 Task: Go to Program & Features. Select Whole Food Market. Add to cart Organic Collagen Powder-1. Place order for Kiera Campbell, _x000D_
3321 S 233rd Ky_x000D_
Gray, Kentucky(KY), 40734, Cell Number (606) 277-0262
Action: Mouse pressed left at (380, 64)
Screenshot: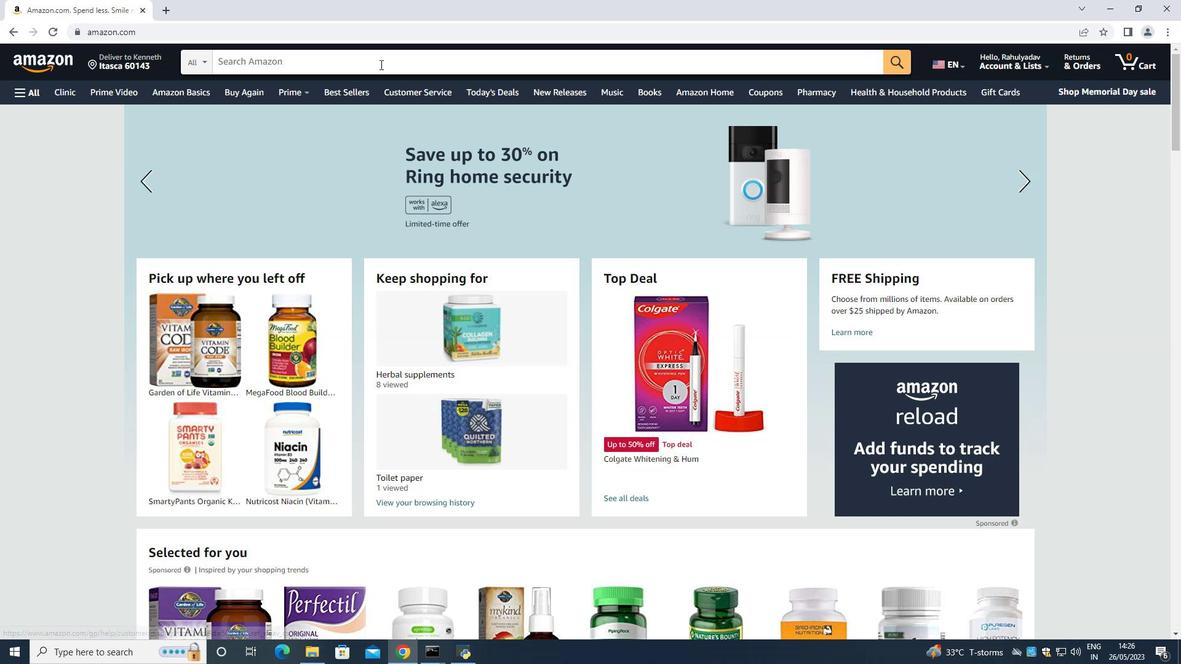 
Action: Mouse moved to (24, 86)
Screenshot: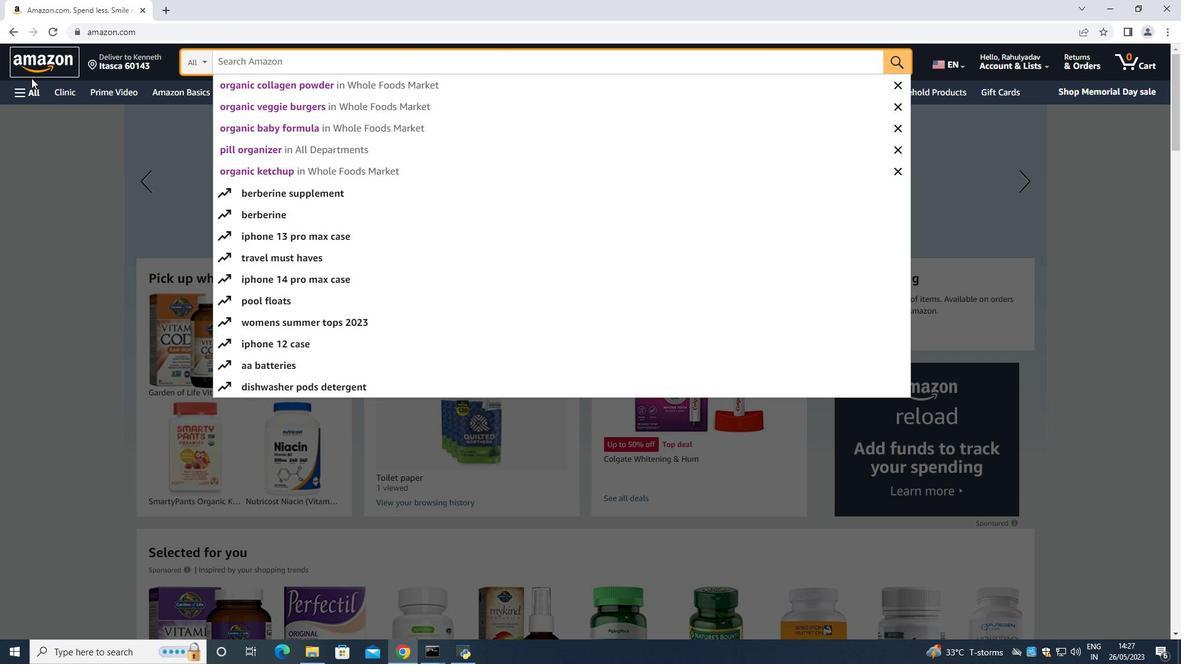 
Action: Mouse pressed left at (24, 86)
Screenshot: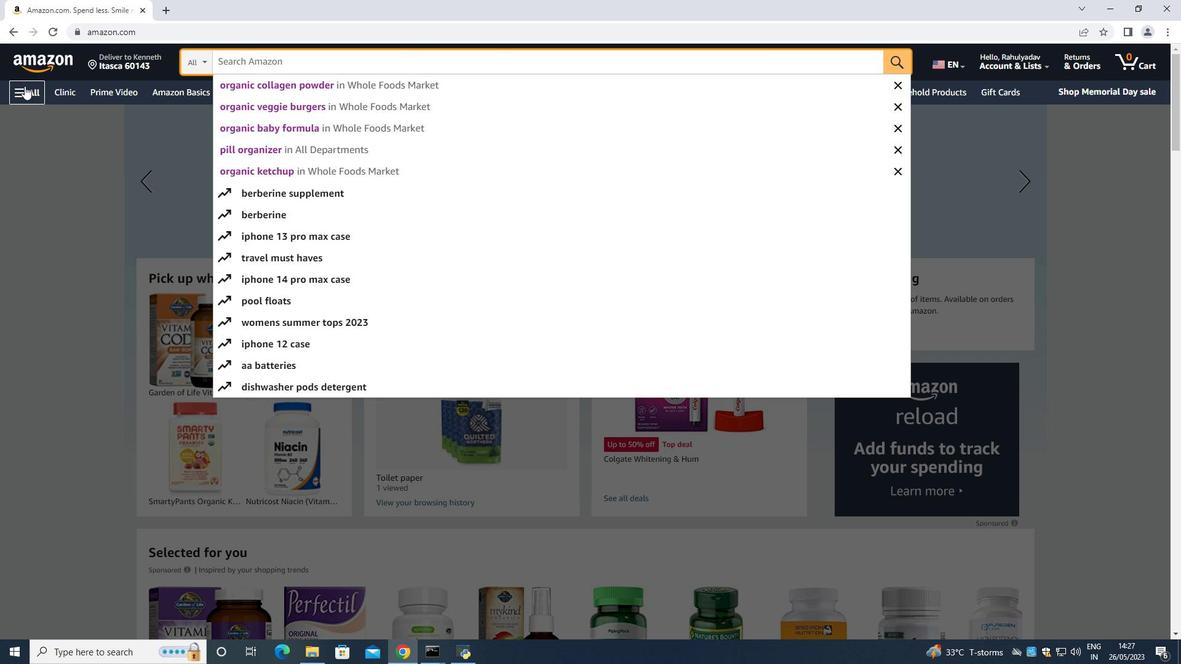 
Action: Mouse moved to (41, 184)
Screenshot: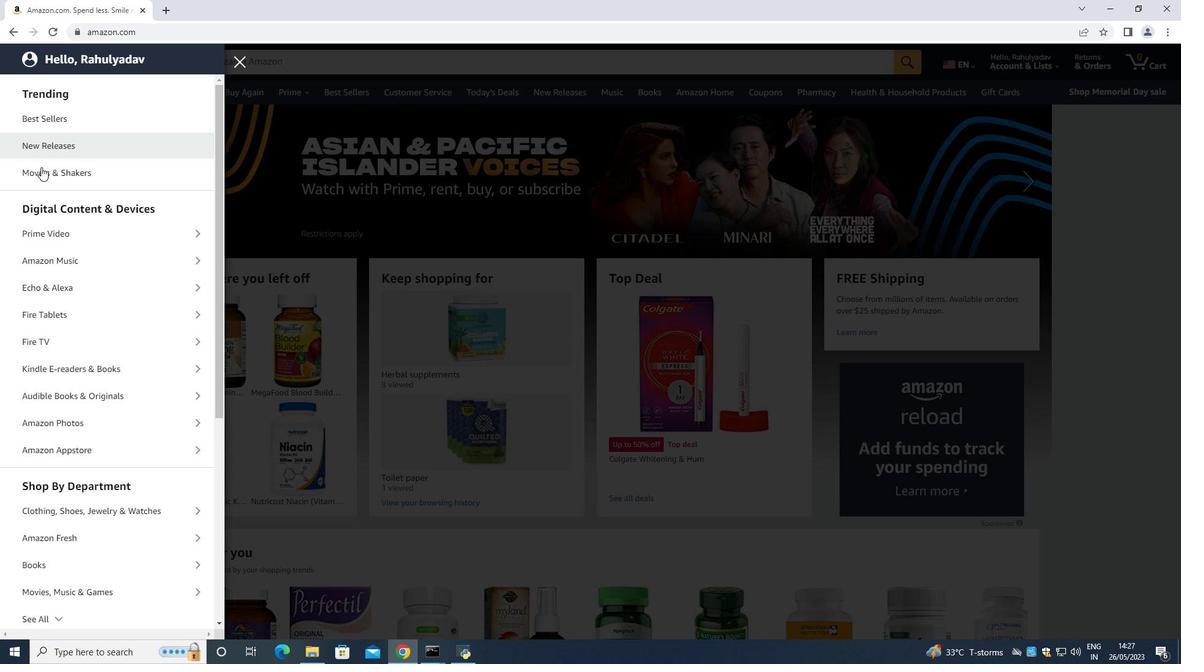 
Action: Mouse scrolled (41, 183) with delta (0, 0)
Screenshot: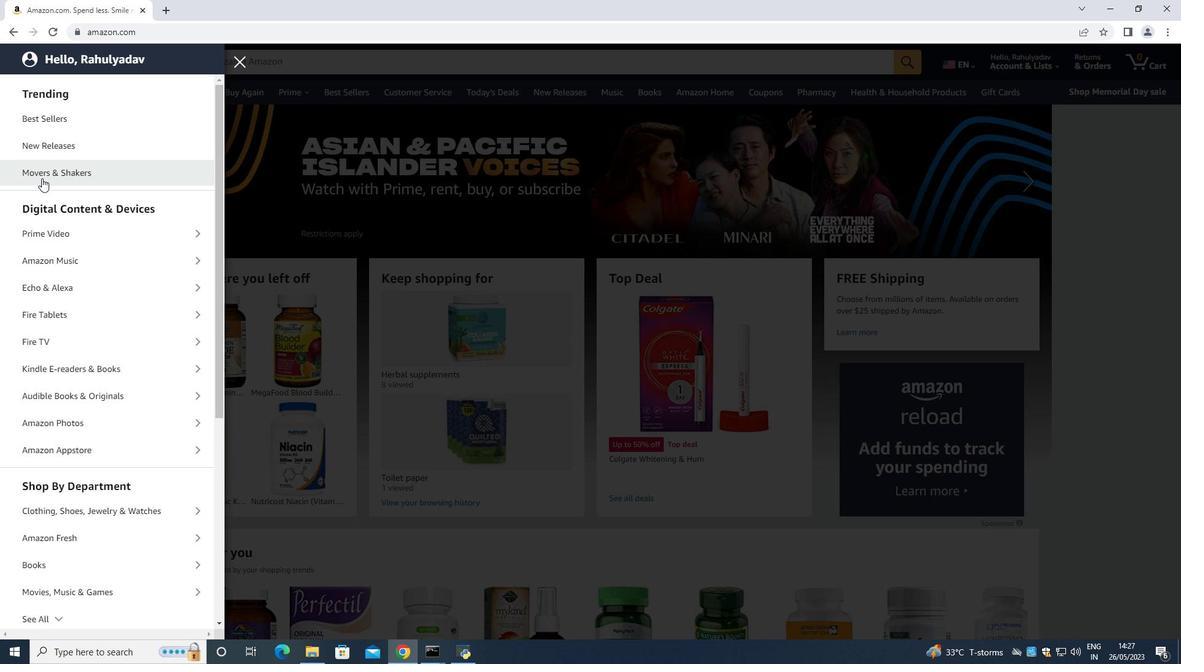 
Action: Mouse scrolled (41, 183) with delta (0, 0)
Screenshot: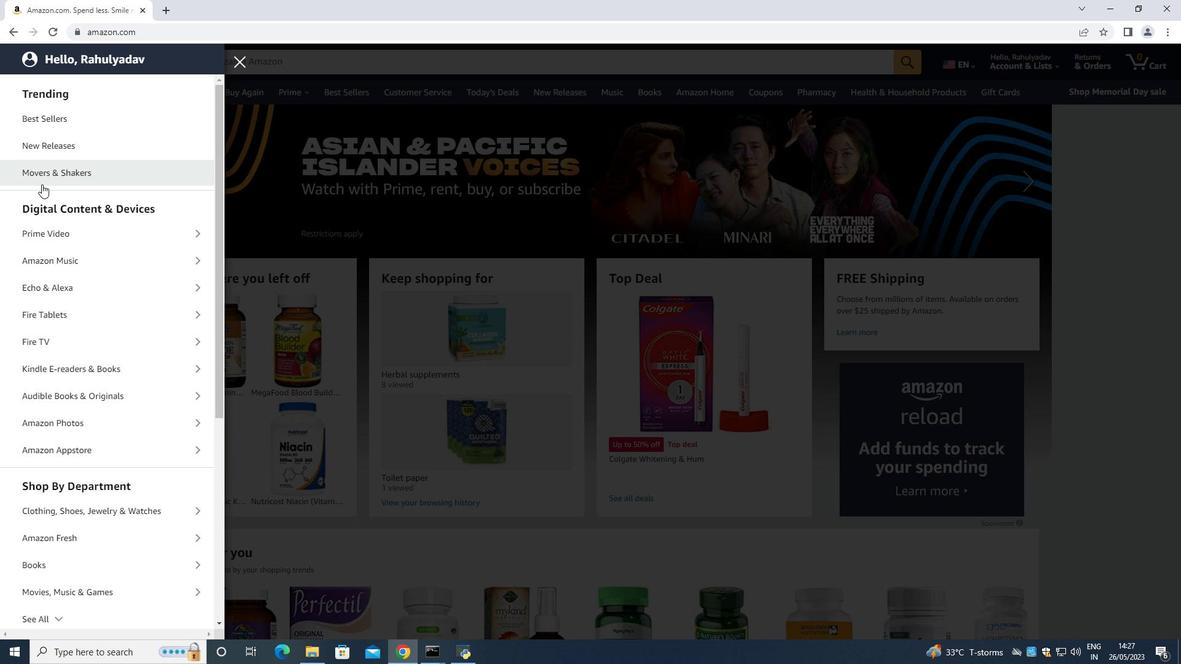 
Action: Mouse moved to (41, 185)
Screenshot: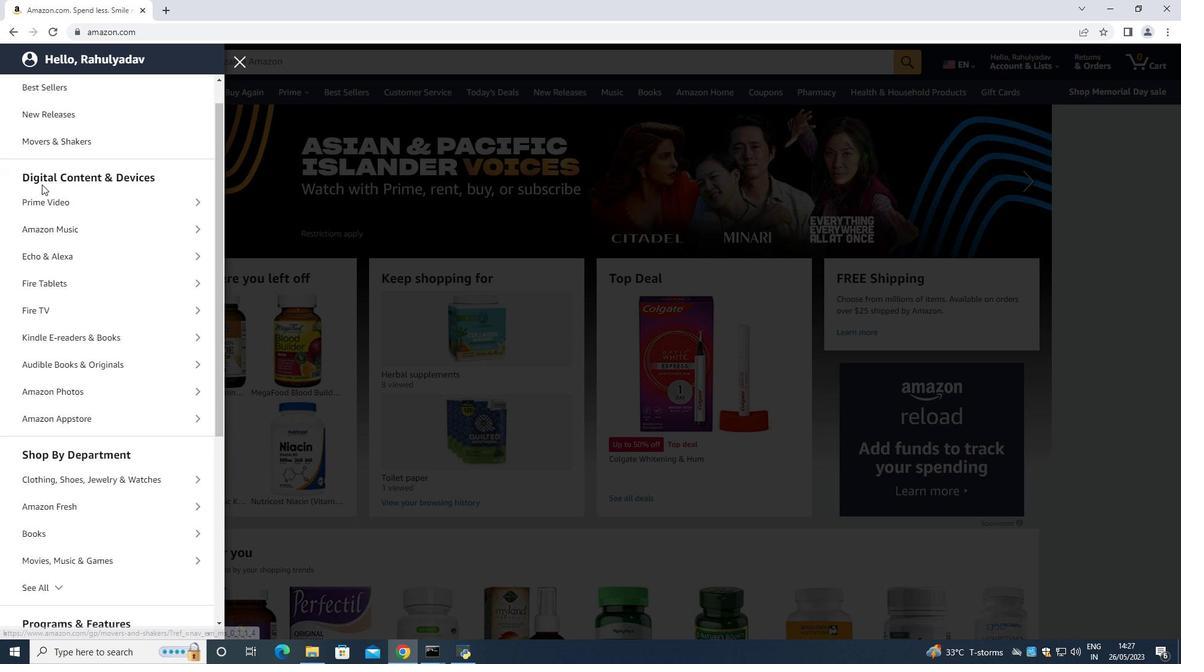 
Action: Mouse scrolled (41, 184) with delta (0, 0)
Screenshot: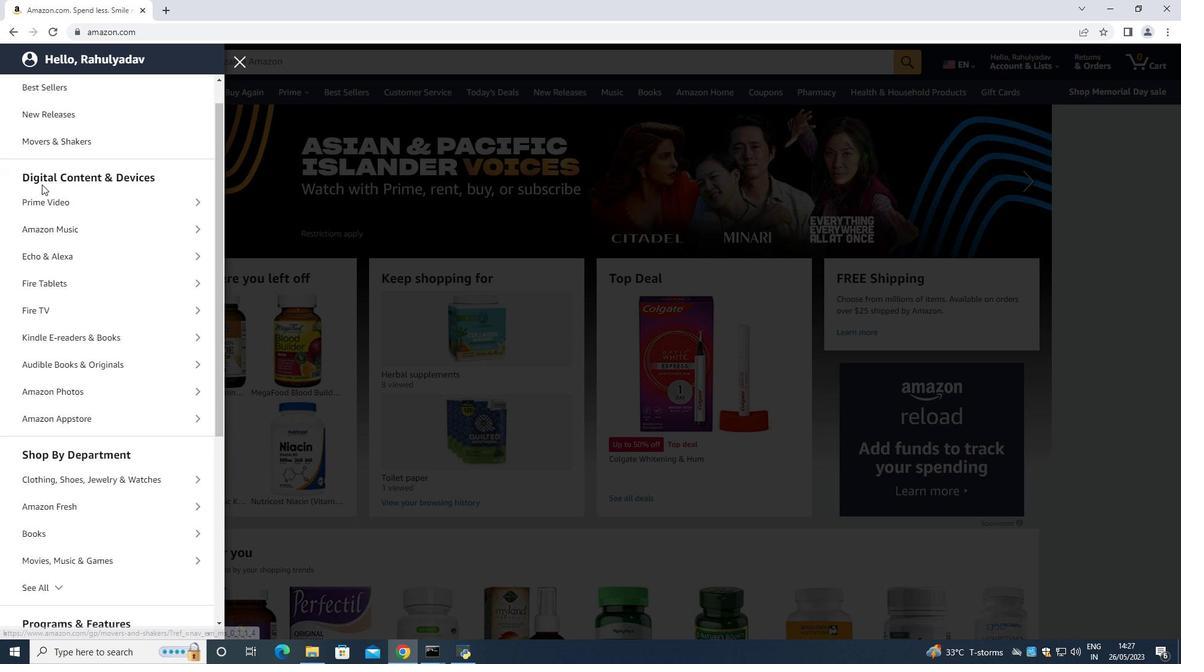 
Action: Mouse moved to (41, 185)
Screenshot: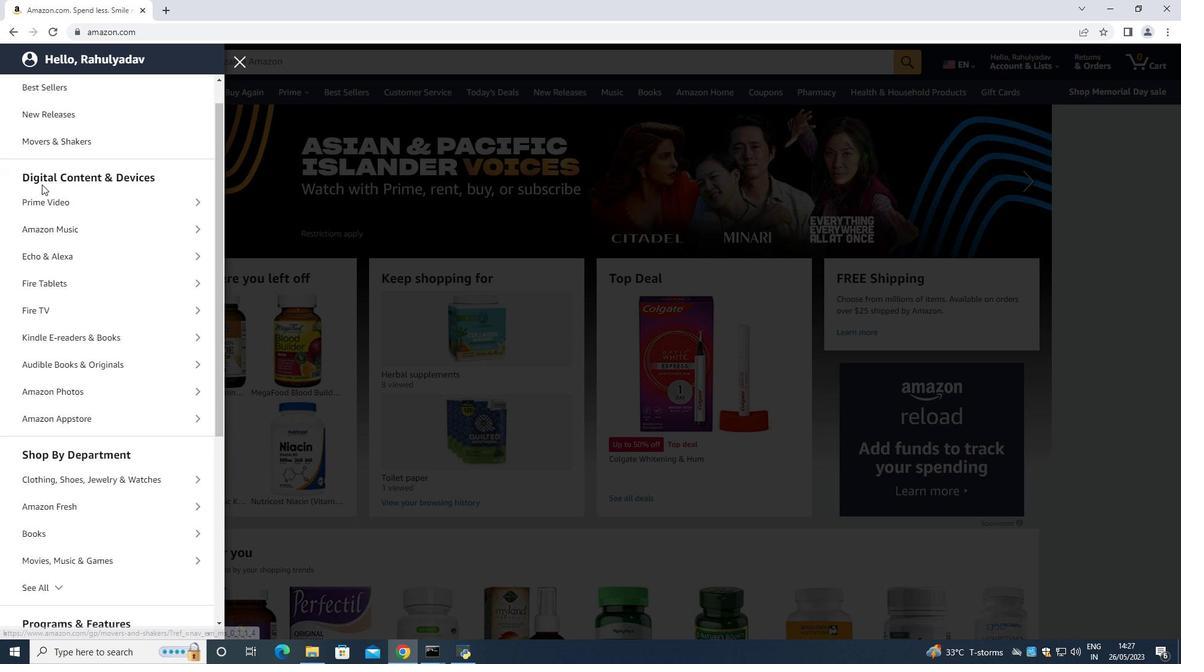 
Action: Mouse scrolled (41, 185) with delta (0, 0)
Screenshot: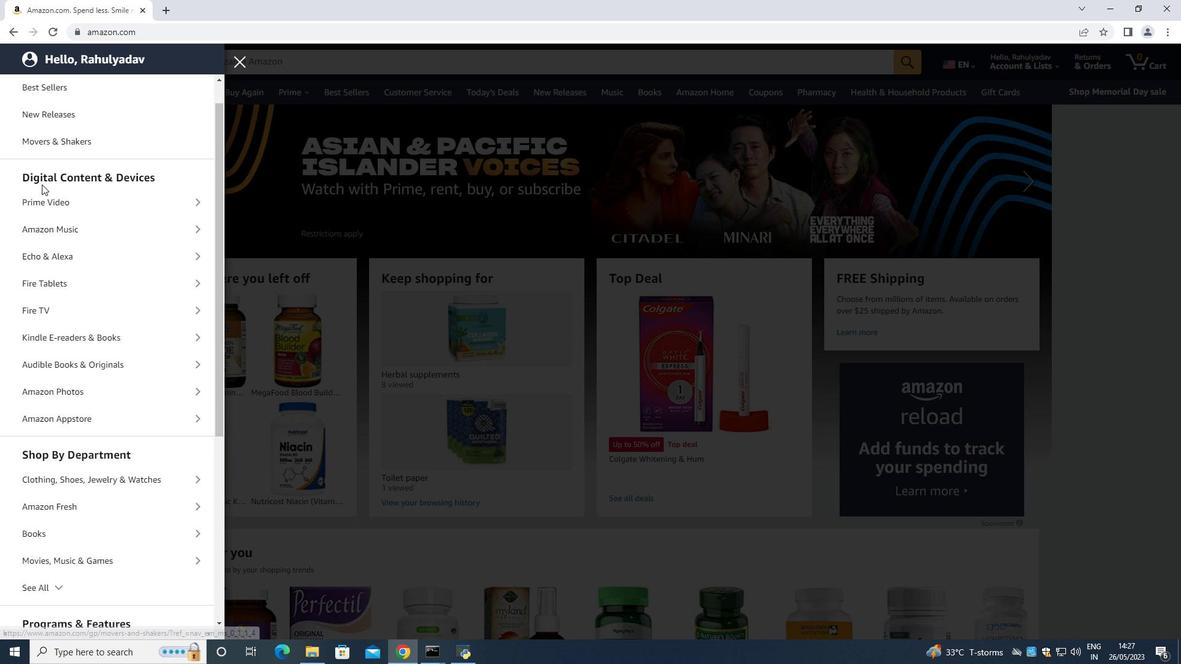 
Action: Mouse moved to (35, 185)
Screenshot: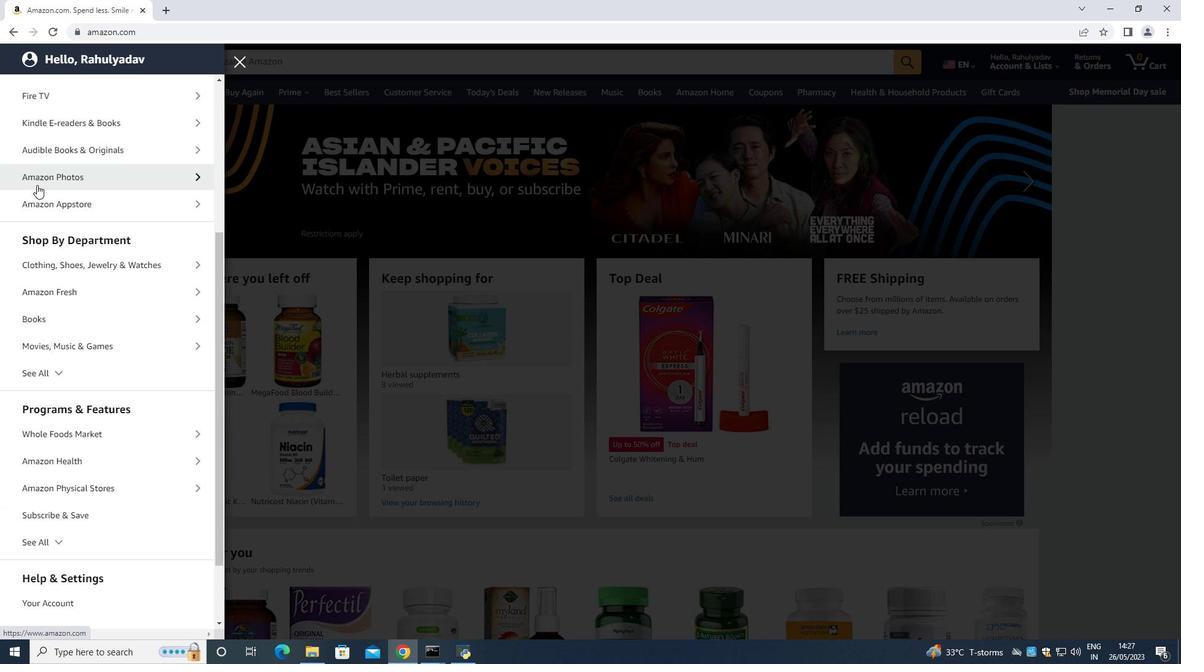 
Action: Mouse scrolled (35, 184) with delta (0, 0)
Screenshot: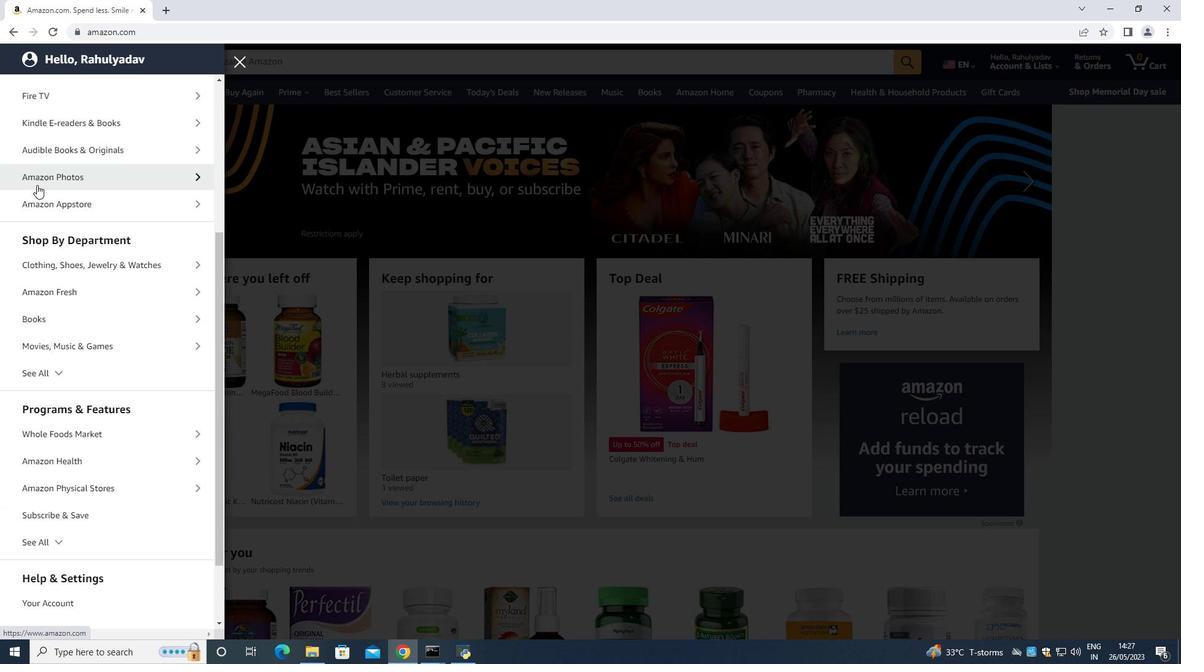 
Action: Mouse moved to (33, 187)
Screenshot: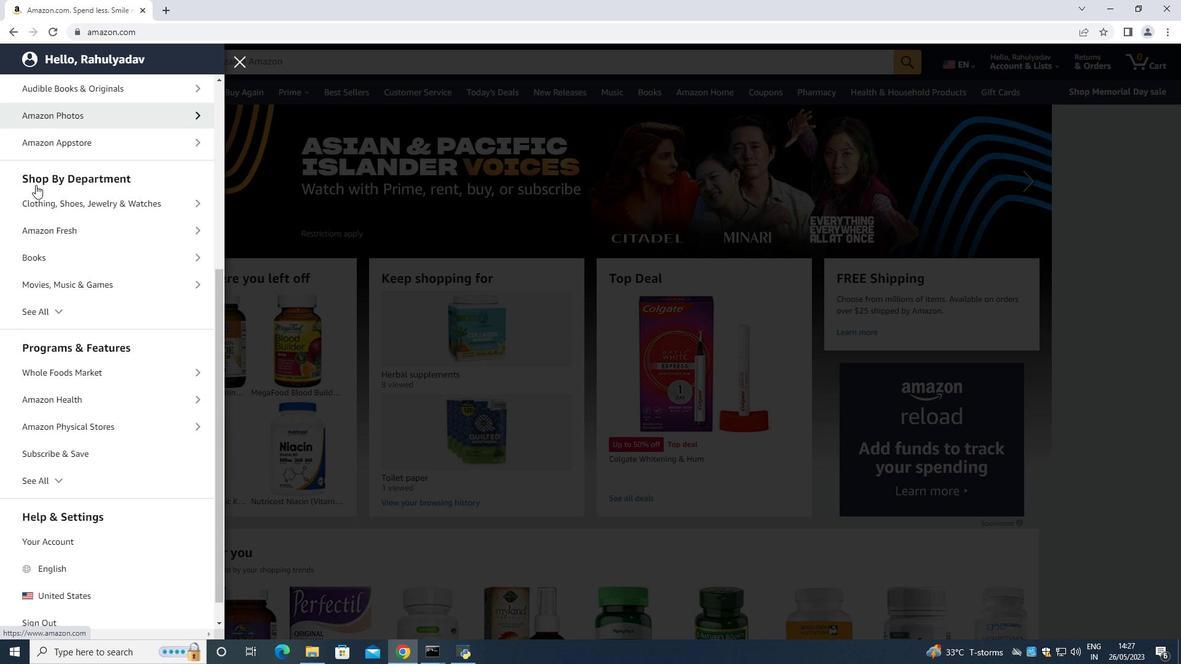 
Action: Mouse scrolled (33, 186) with delta (0, 0)
Screenshot: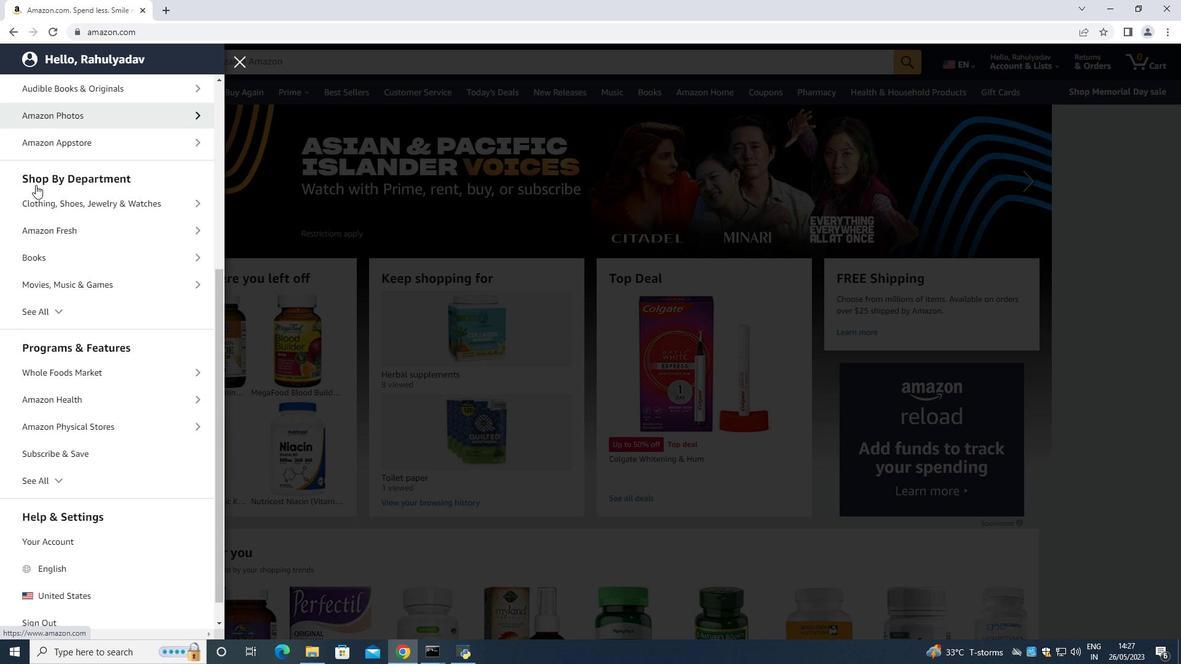 
Action: Mouse moved to (30, 191)
Screenshot: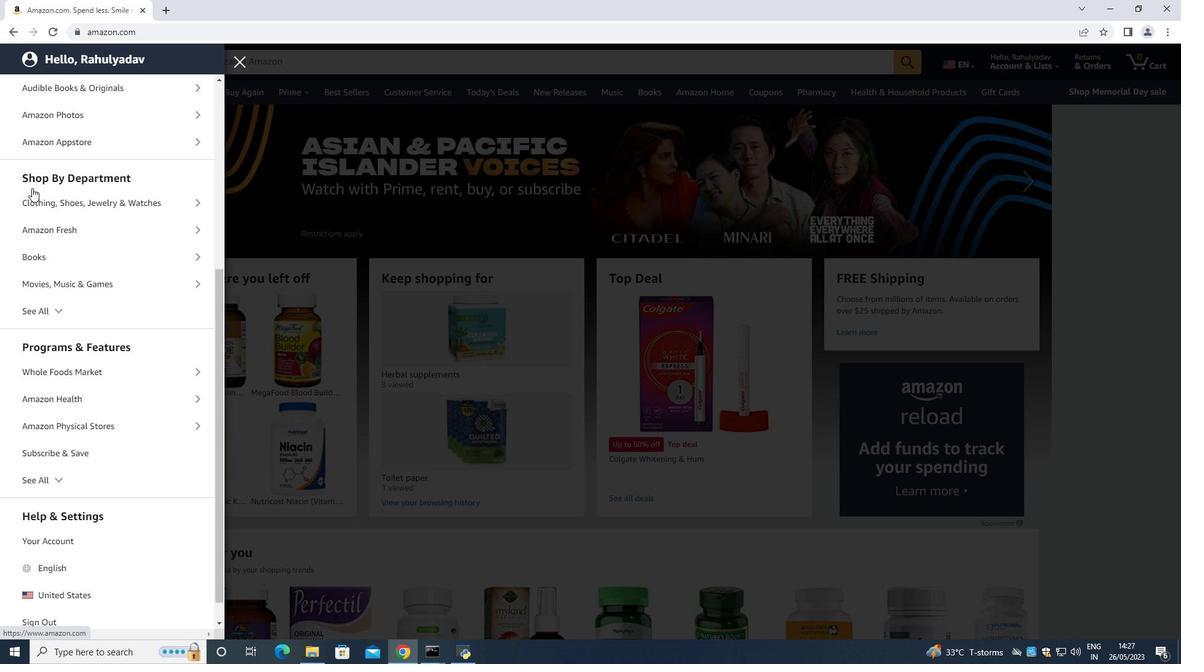 
Action: Mouse scrolled (30, 190) with delta (0, 0)
Screenshot: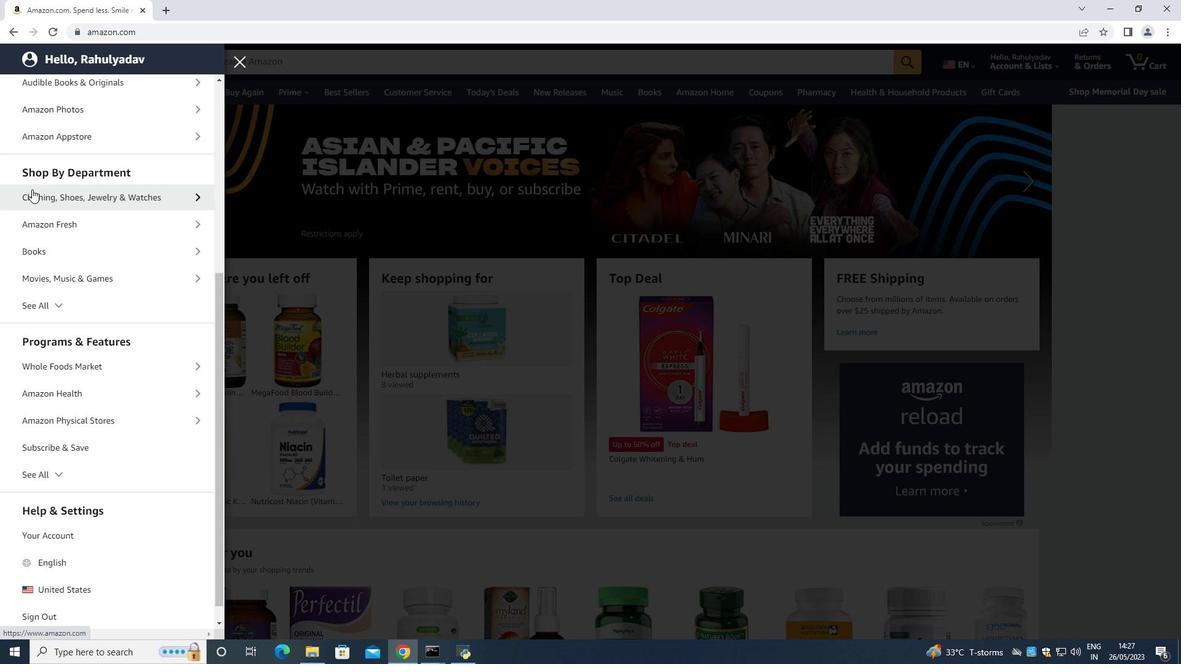 
Action: Mouse scrolled (30, 190) with delta (0, 0)
Screenshot: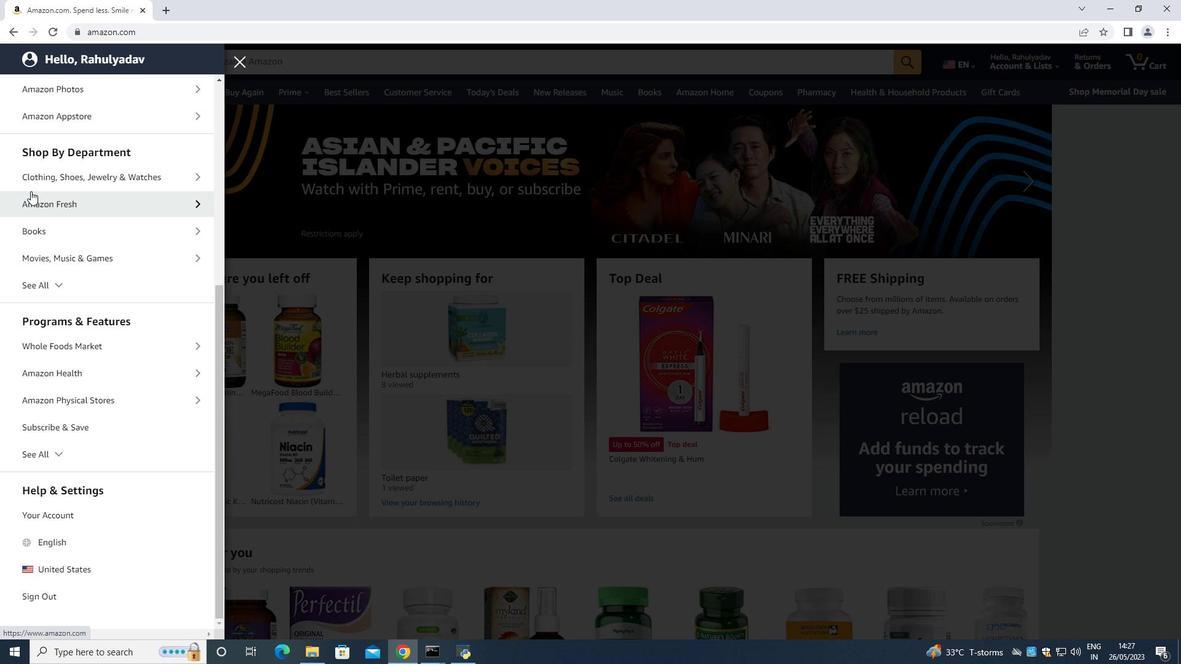 
Action: Mouse scrolled (30, 190) with delta (0, 0)
Screenshot: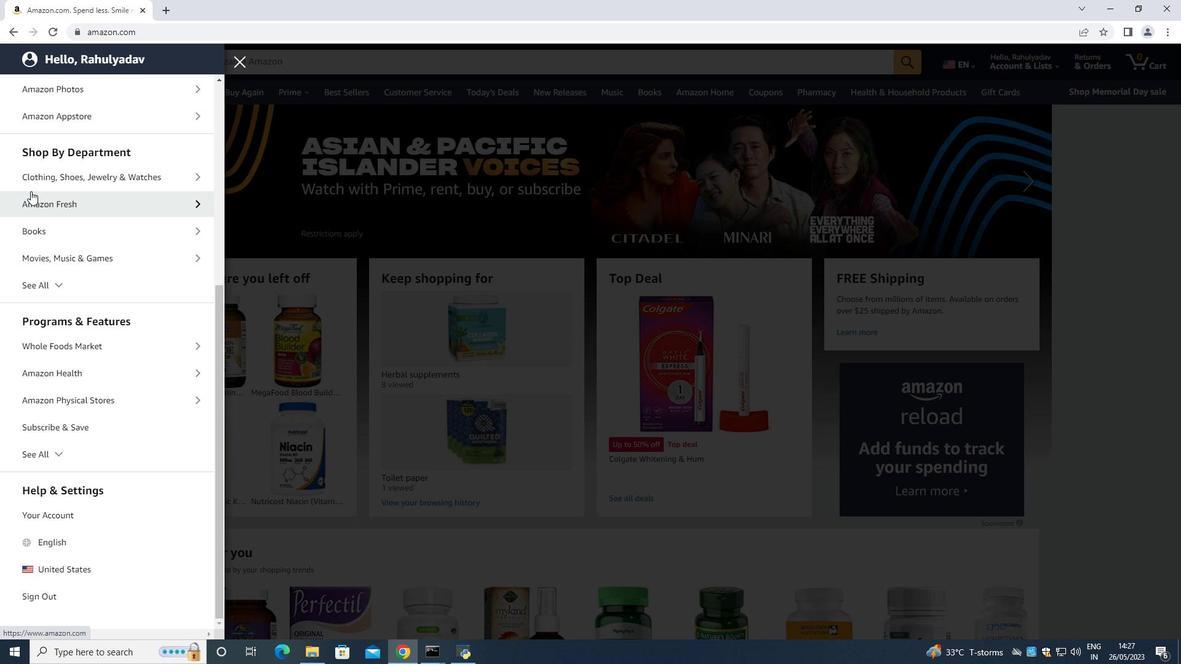 
Action: Mouse moved to (108, 175)
Screenshot: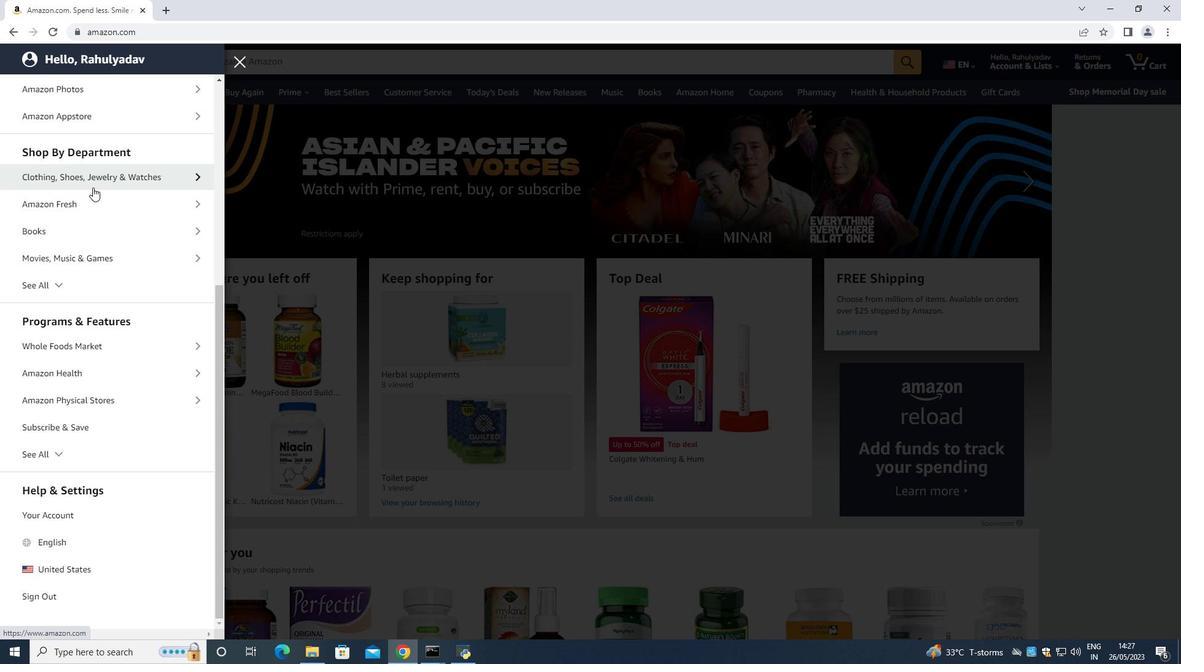
Action: Mouse scrolled (107, 177) with delta (0, 0)
Screenshot: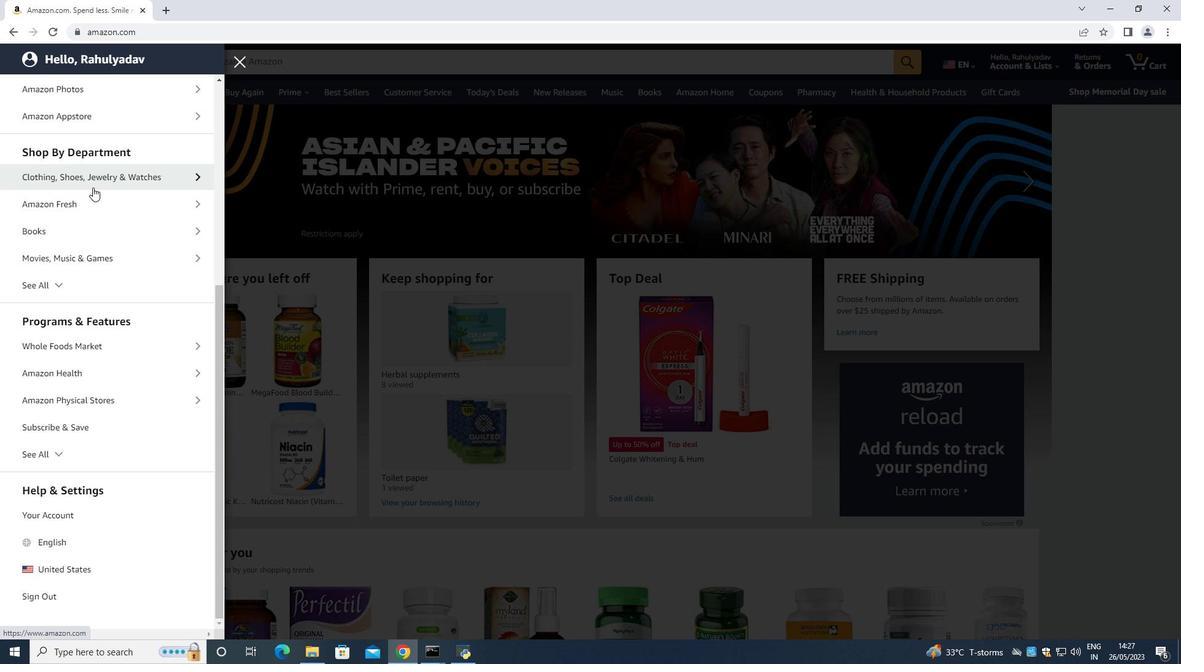 
Action: Mouse scrolled (108, 176) with delta (0, 0)
Screenshot: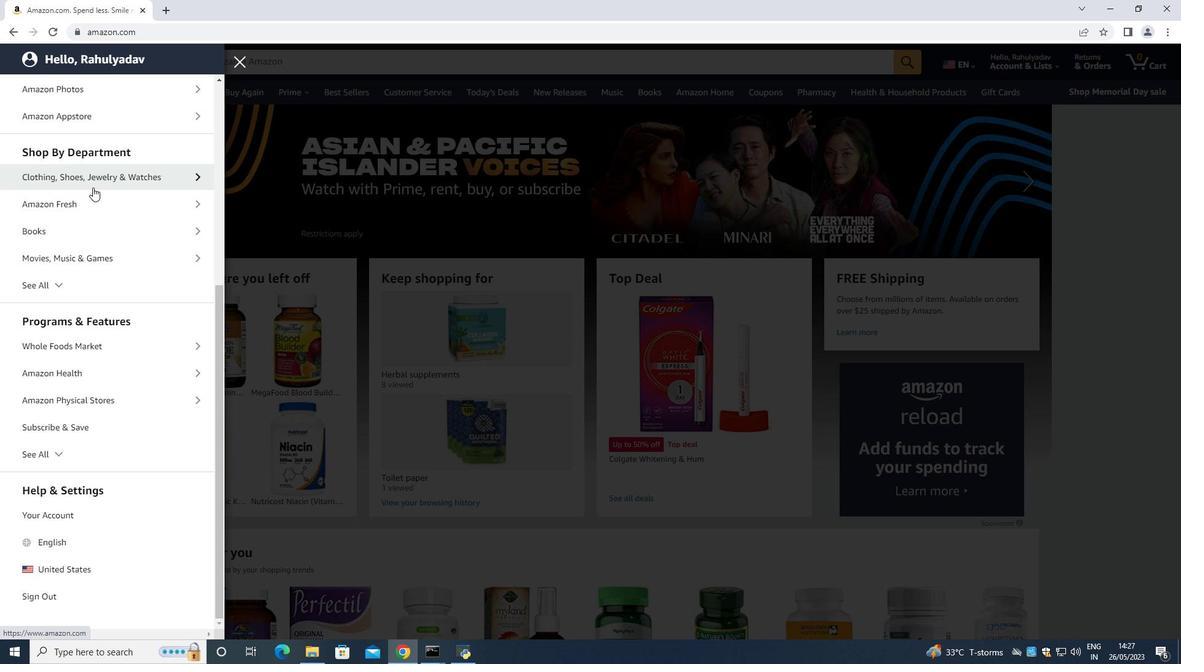 
Action: Mouse scrolled (108, 176) with delta (0, 0)
Screenshot: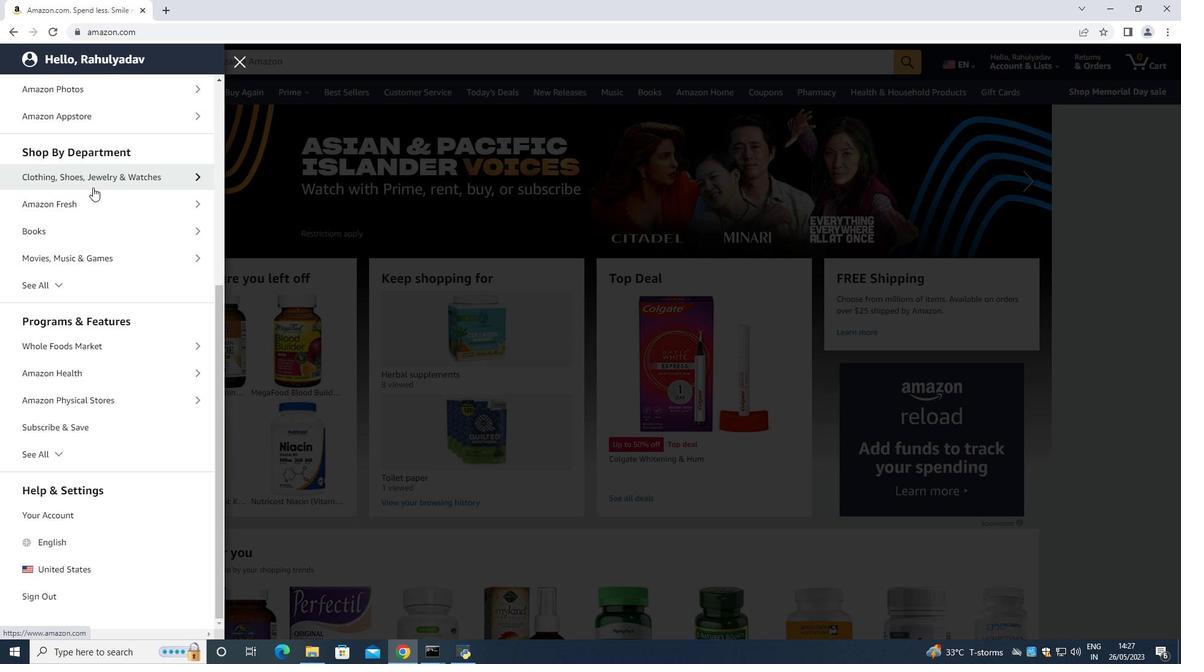 
Action: Mouse moved to (107, 177)
Screenshot: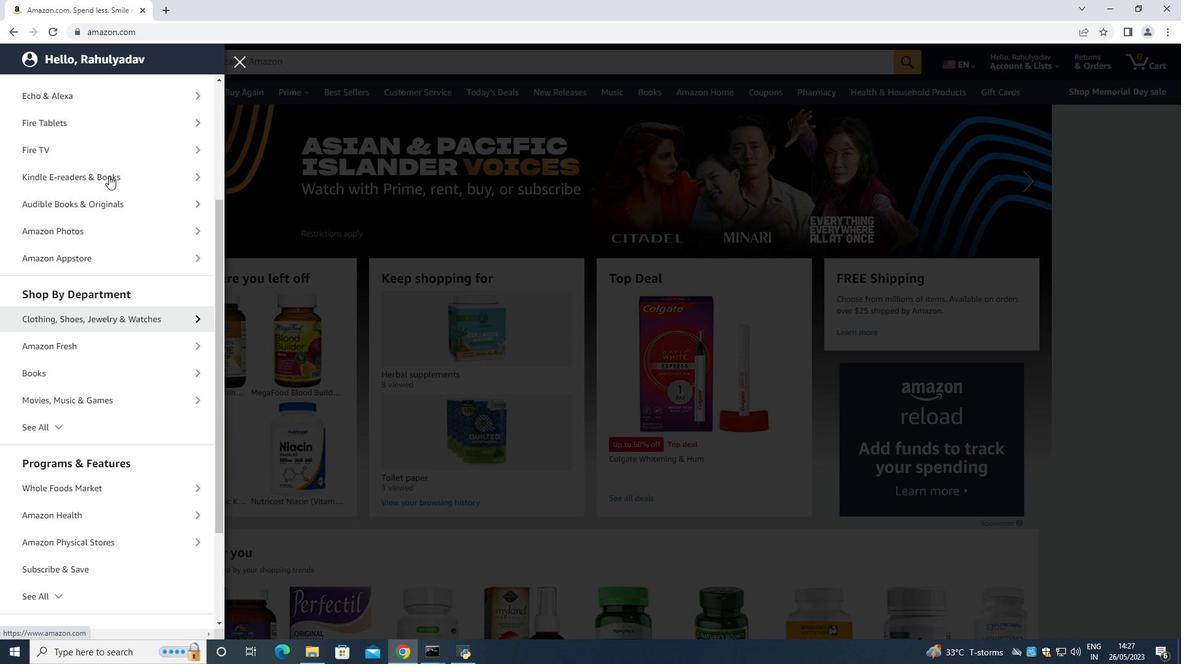 
Action: Mouse scrolled (107, 177) with delta (0, 0)
Screenshot: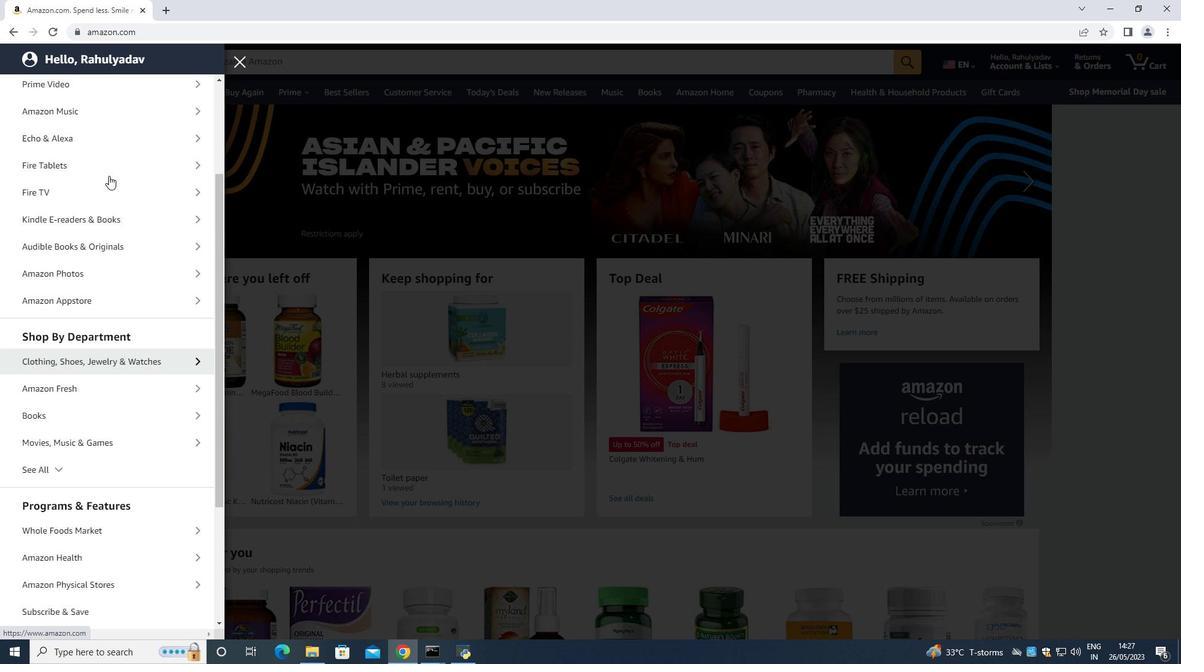 
Action: Mouse moved to (106, 179)
Screenshot: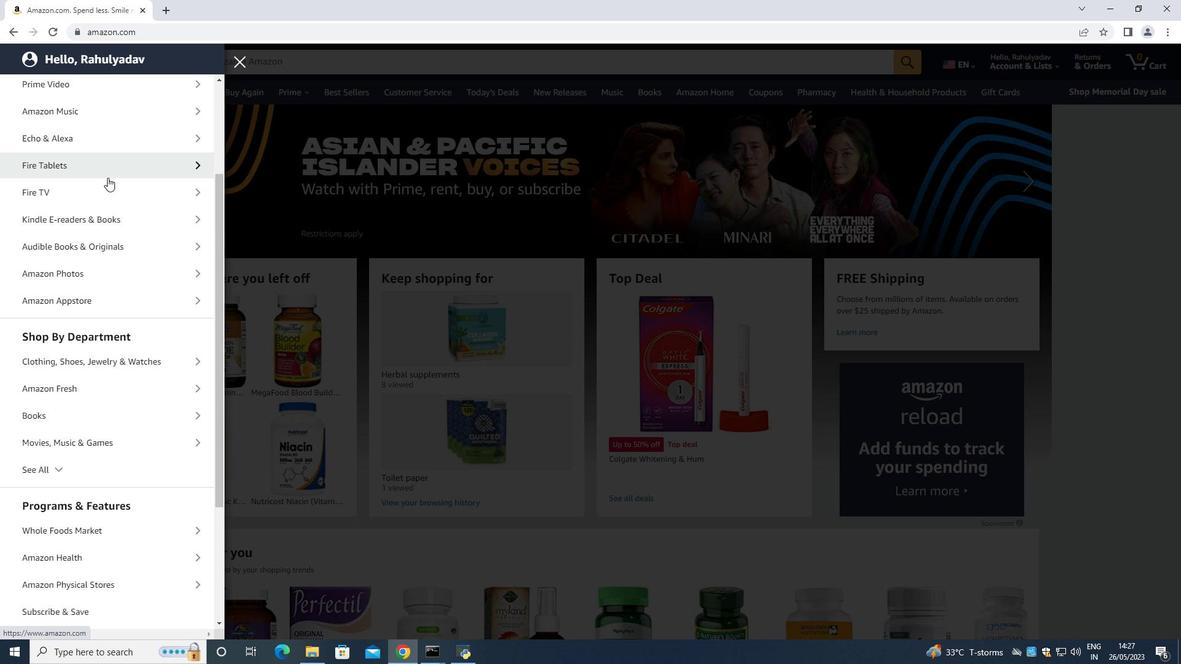 
Action: Mouse scrolled (106, 178) with delta (0, 0)
Screenshot: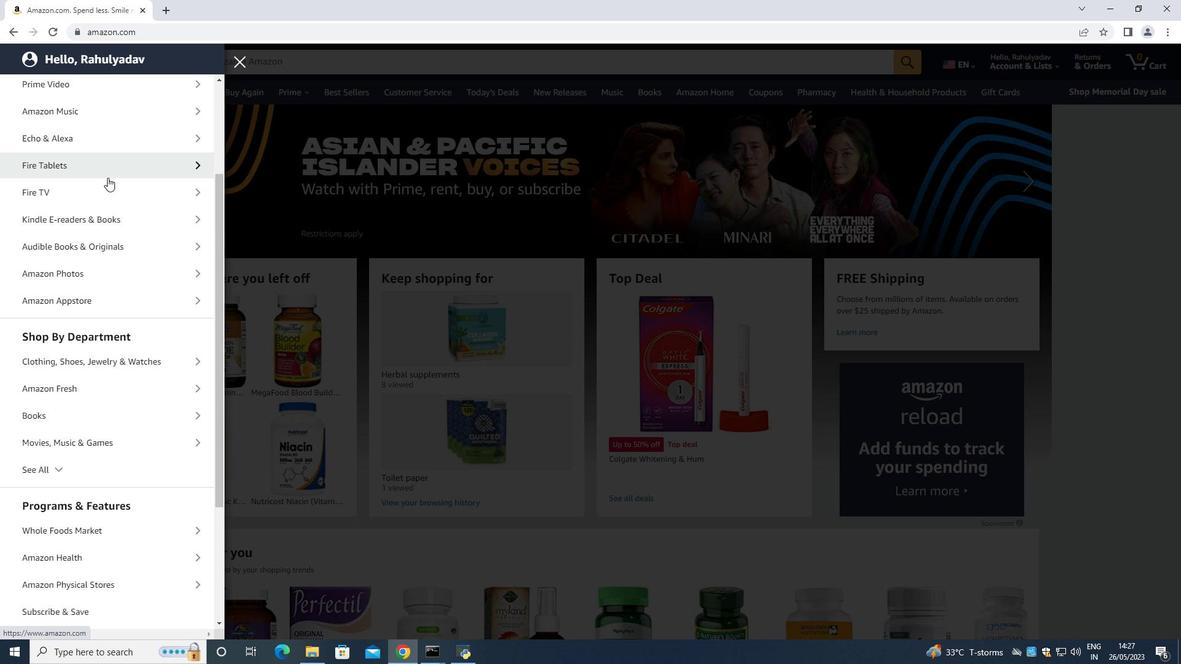 
Action: Mouse moved to (97, 182)
Screenshot: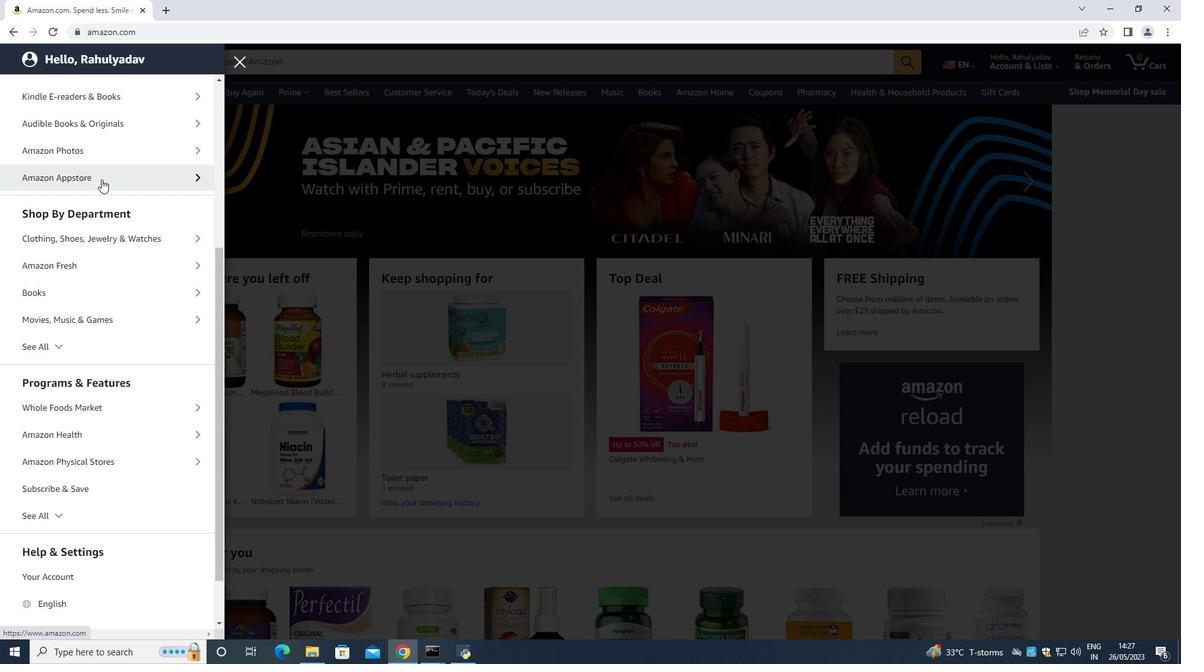 
Action: Mouse scrolled (97, 181) with delta (0, 0)
Screenshot: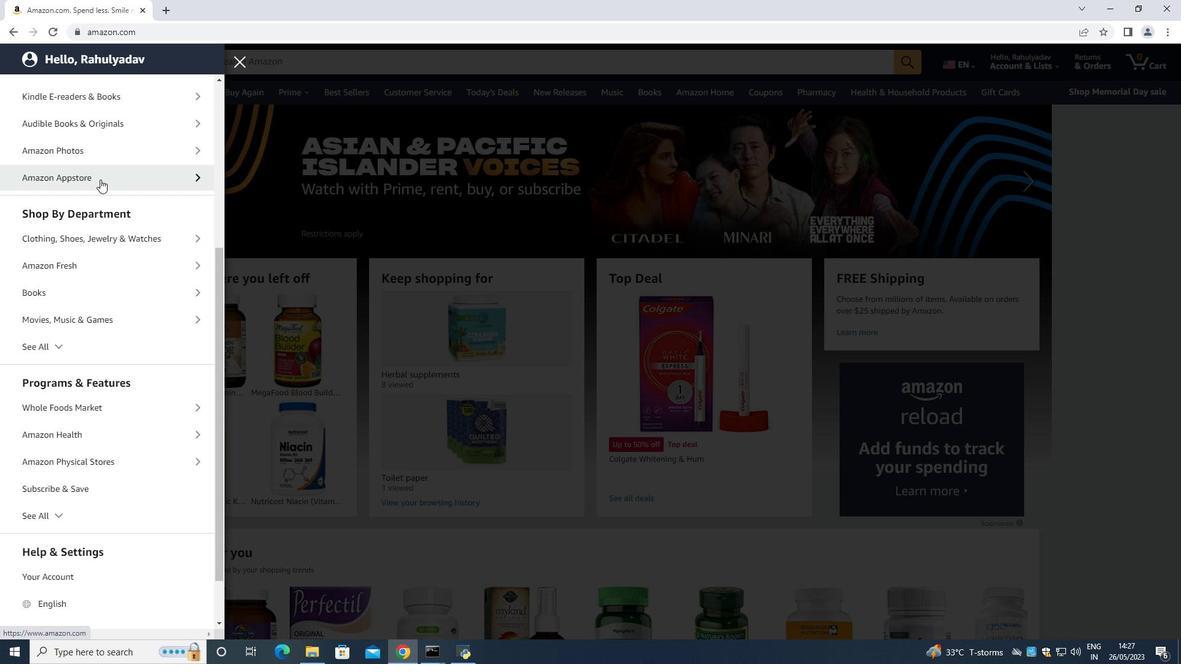 
Action: Mouse scrolled (97, 181) with delta (0, 0)
Screenshot: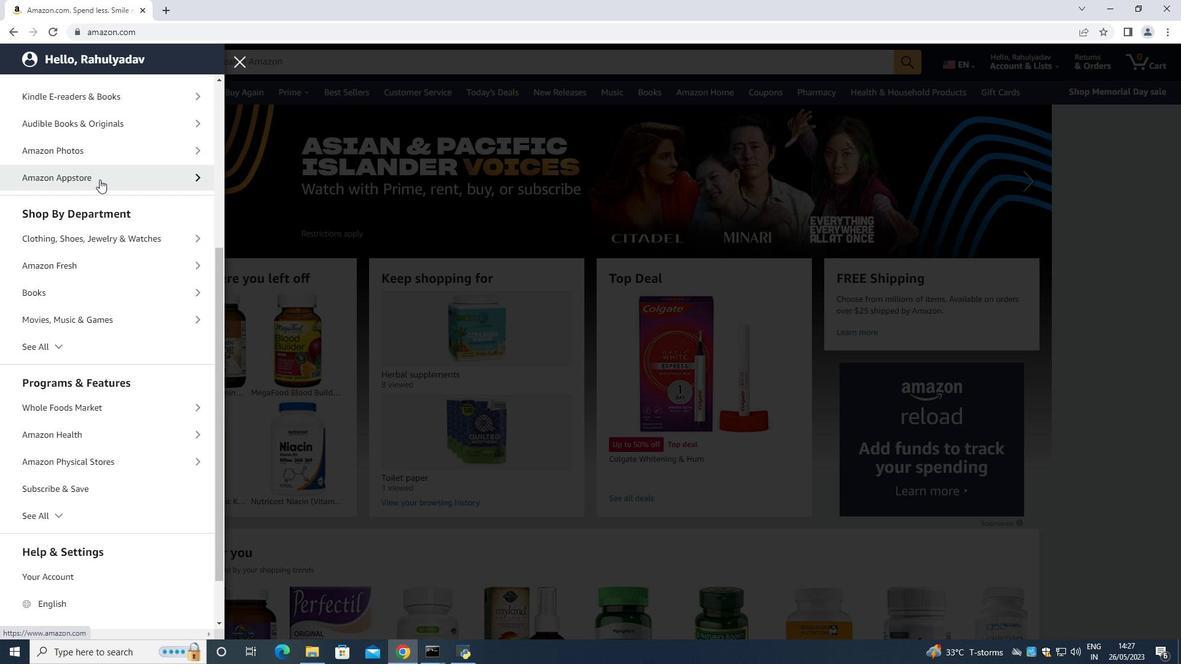 
Action: Mouse moved to (96, 182)
Screenshot: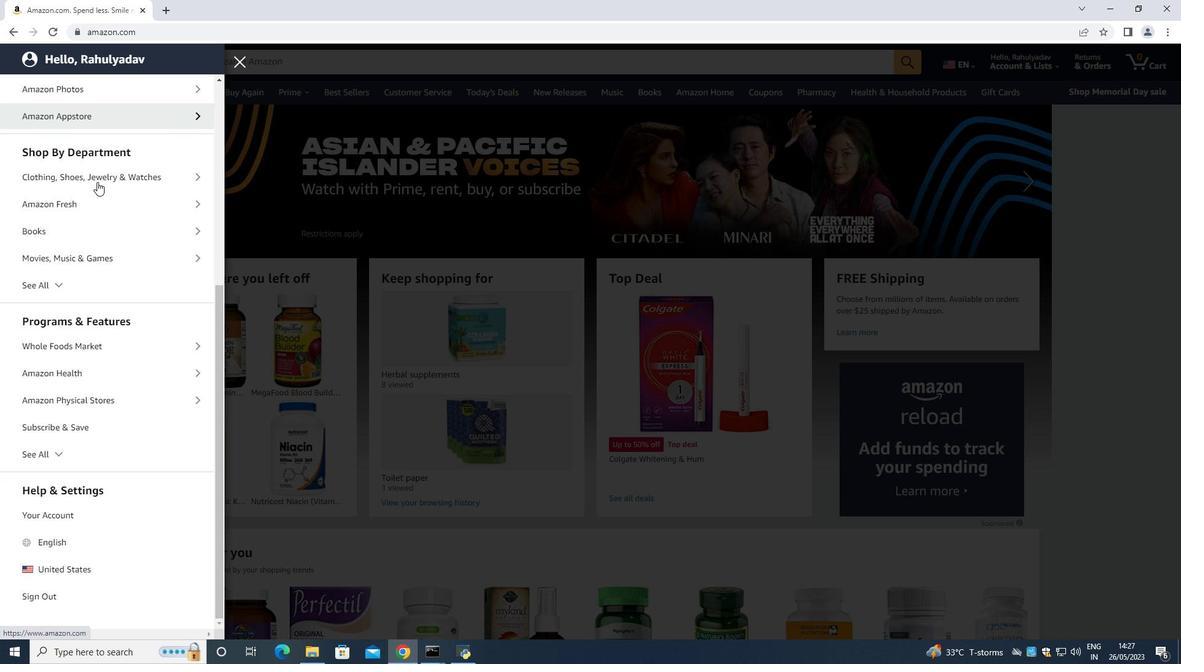
Action: Mouse scrolled (96, 181) with delta (0, 0)
Screenshot: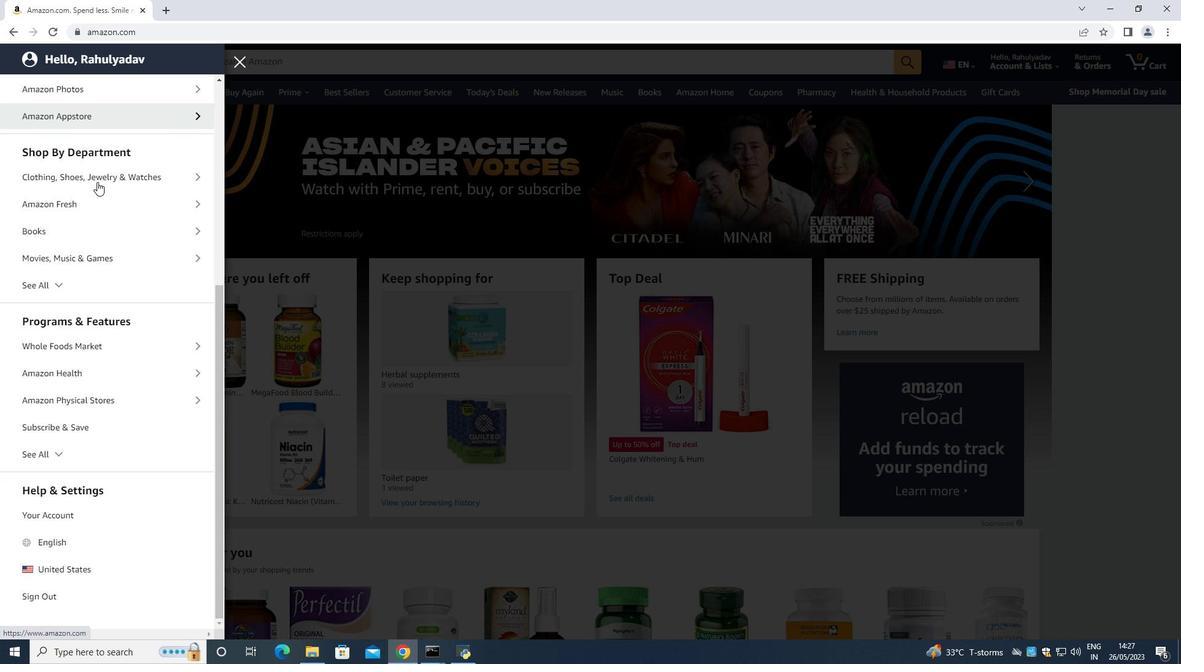 
Action: Mouse moved to (95, 182)
Screenshot: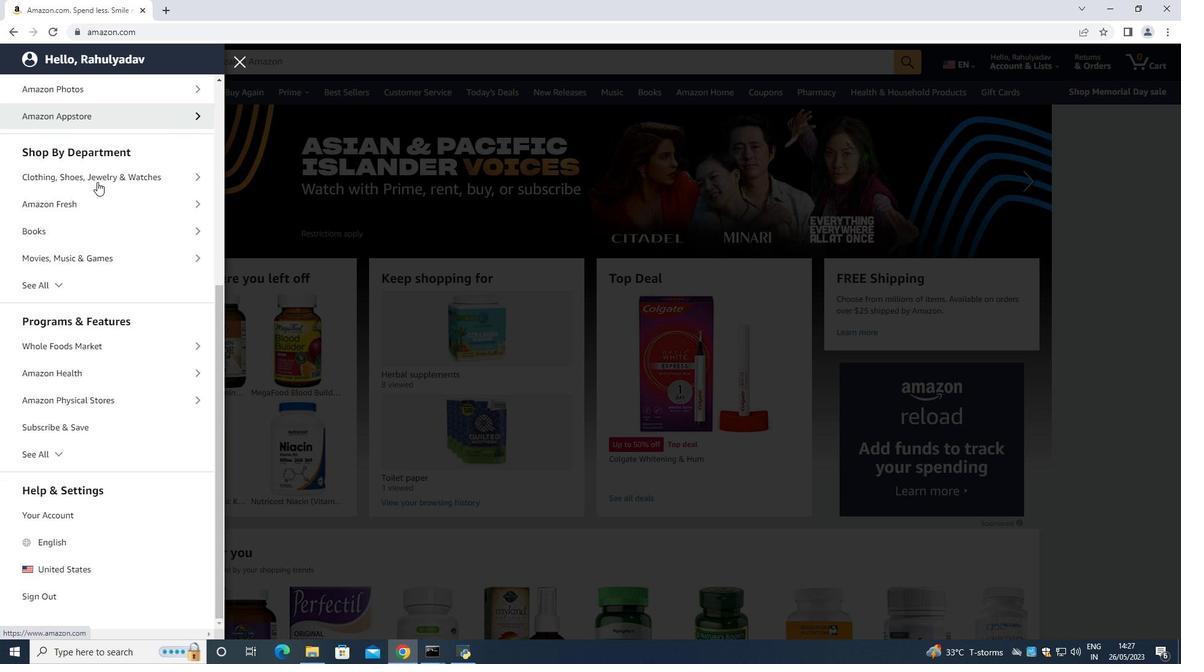 
Action: Mouse scrolled (95, 181) with delta (0, 0)
Screenshot: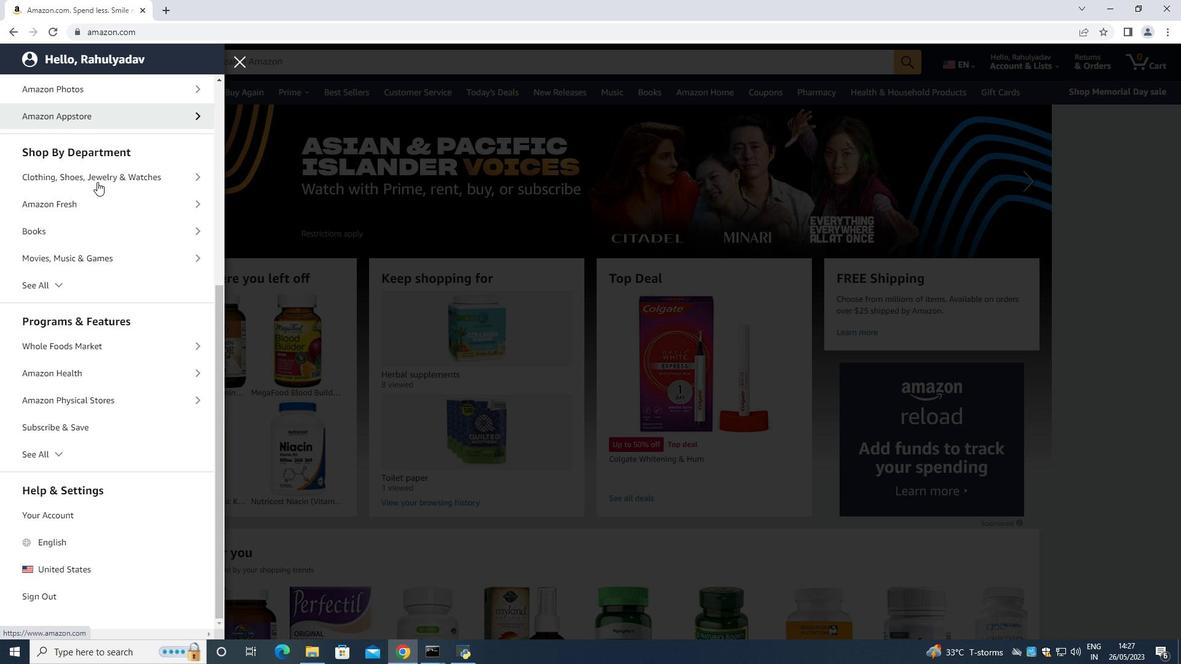 
Action: Mouse moved to (92, 183)
Screenshot: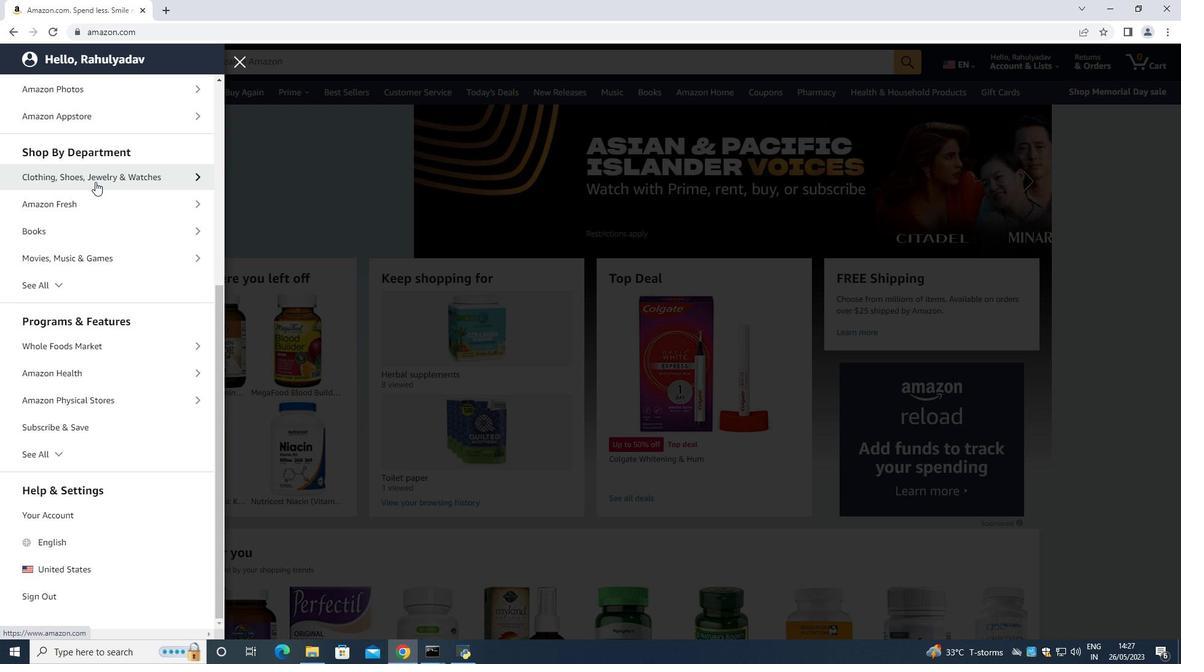 
Action: Mouse scrolled (92, 182) with delta (0, 0)
Screenshot: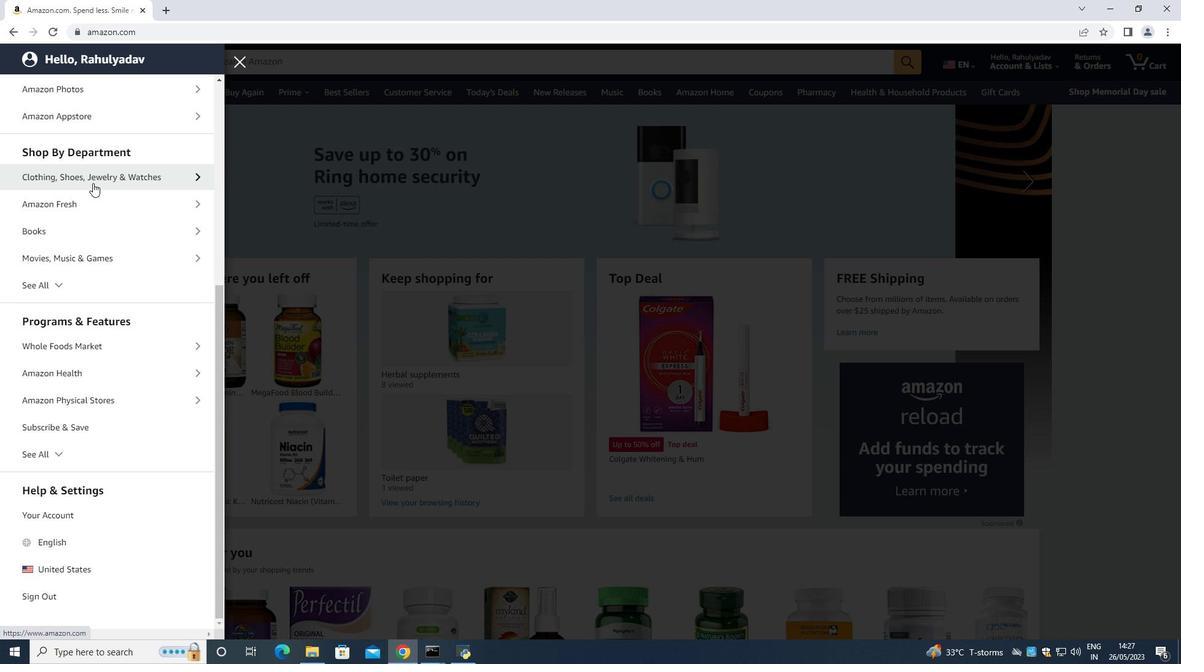 
Action: Mouse scrolled (92, 182) with delta (0, 0)
Screenshot: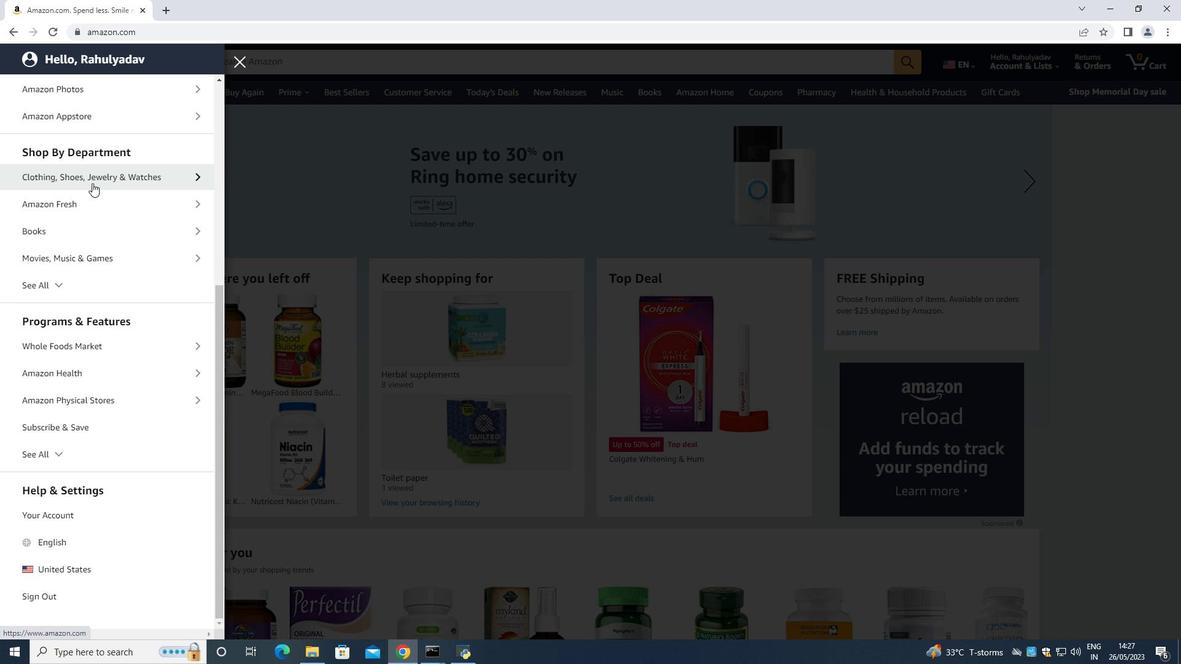 
Action: Mouse scrolled (92, 182) with delta (0, 0)
Screenshot: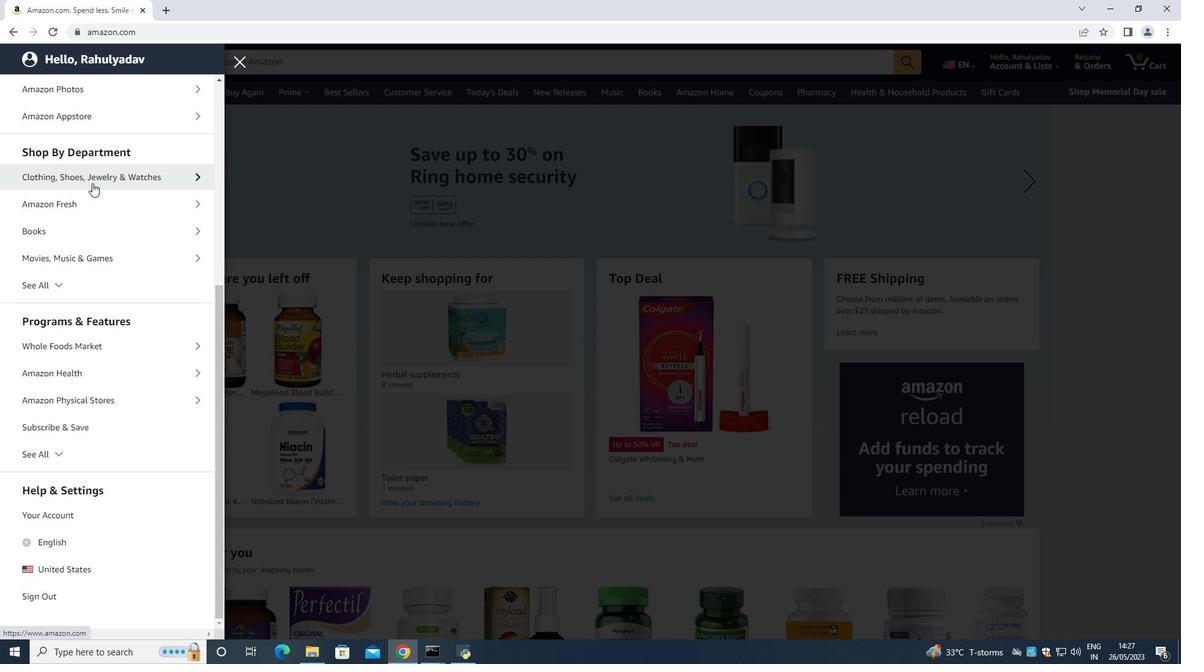 
Action: Mouse moved to (110, 340)
Screenshot: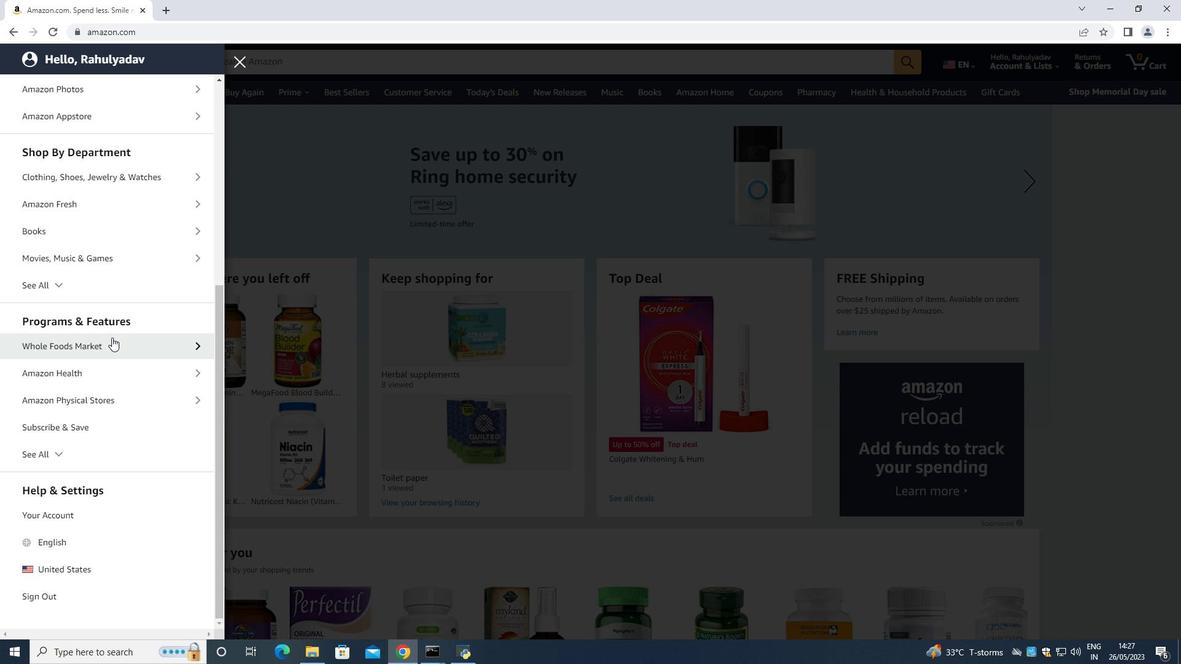 
Action: Mouse pressed left at (110, 340)
Screenshot: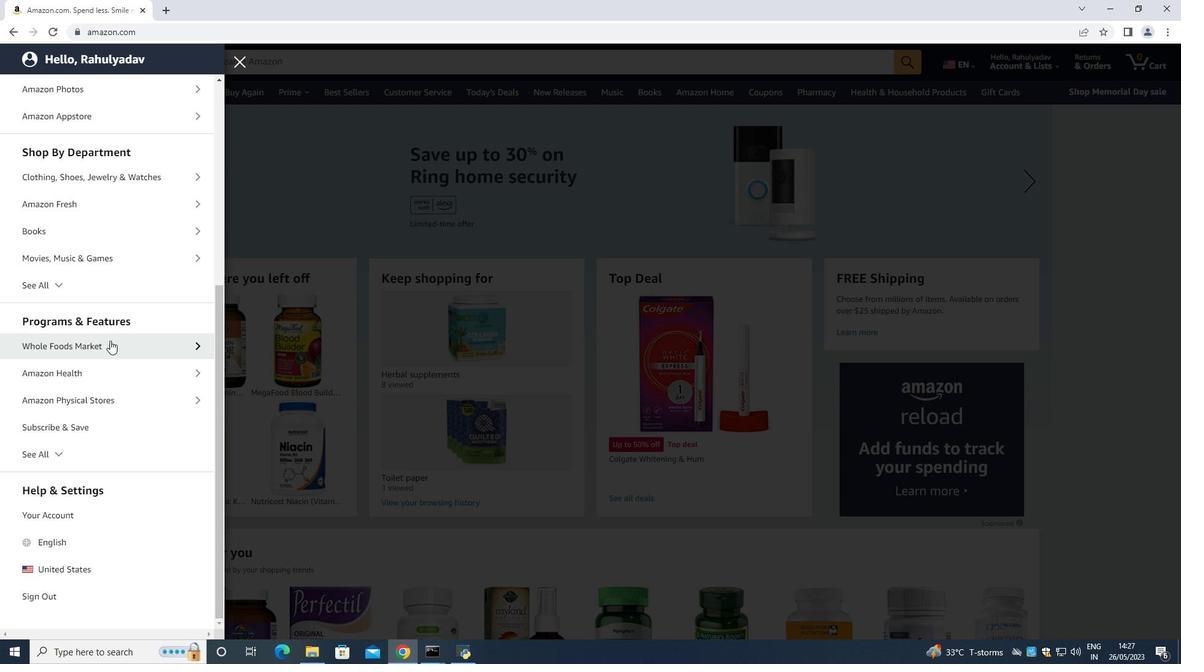 
Action: Mouse moved to (78, 146)
Screenshot: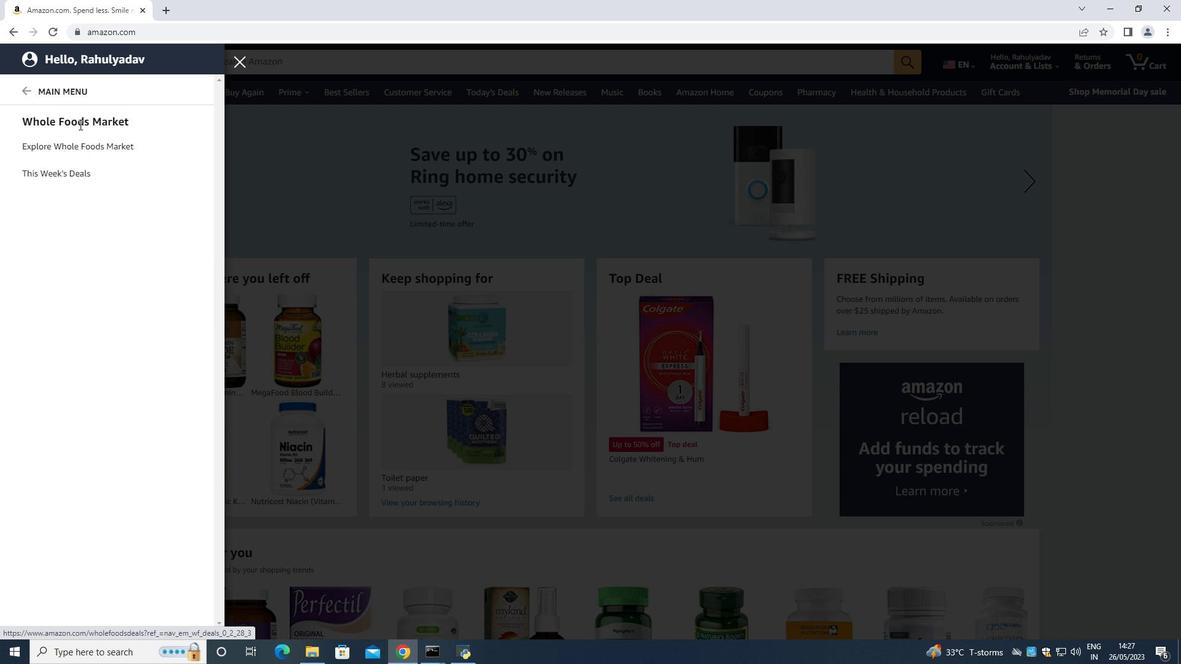 
Action: Mouse pressed left at (78, 146)
Screenshot: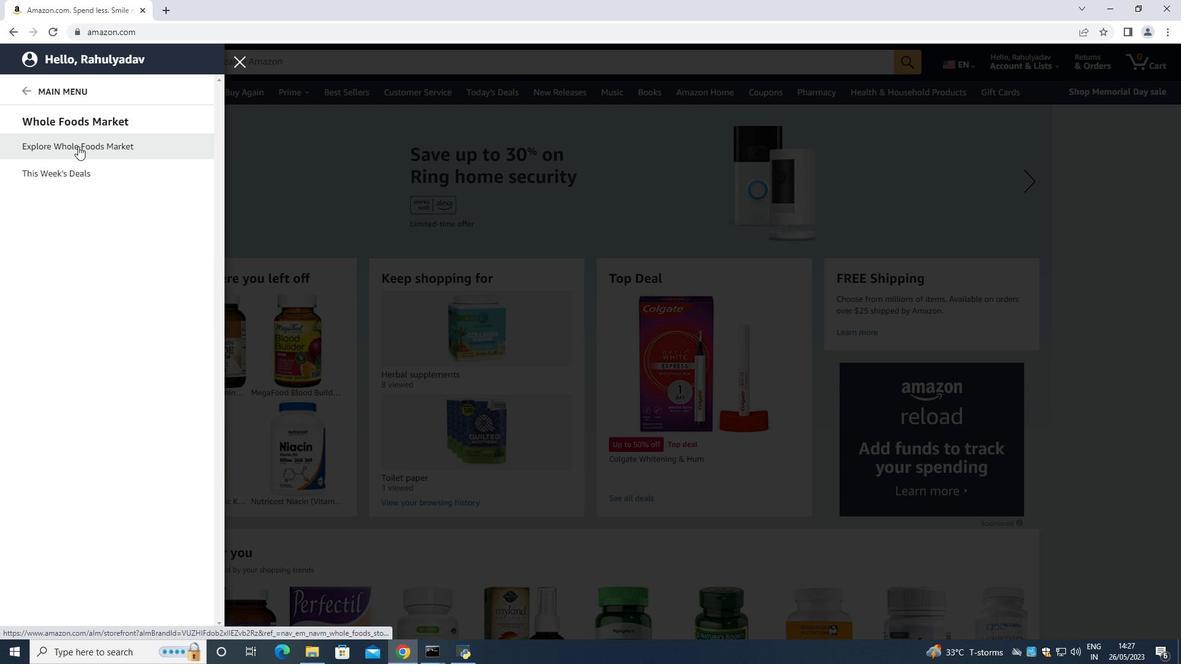 
Action: Mouse moved to (340, 59)
Screenshot: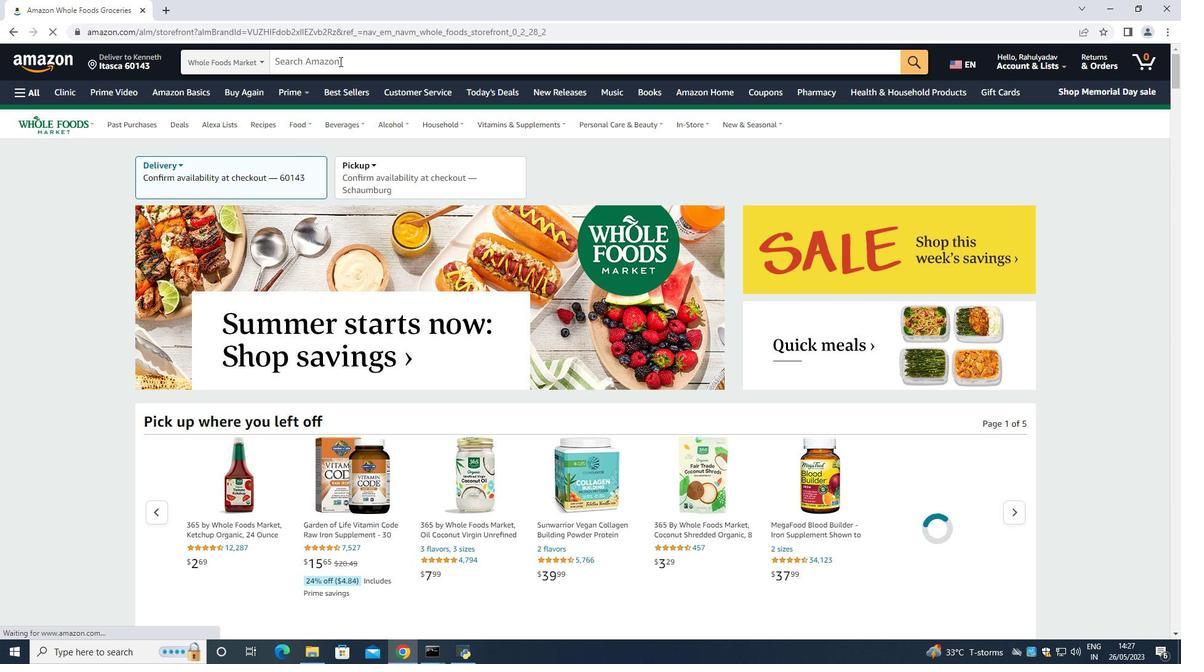
Action: Mouse pressed left at (340, 59)
Screenshot: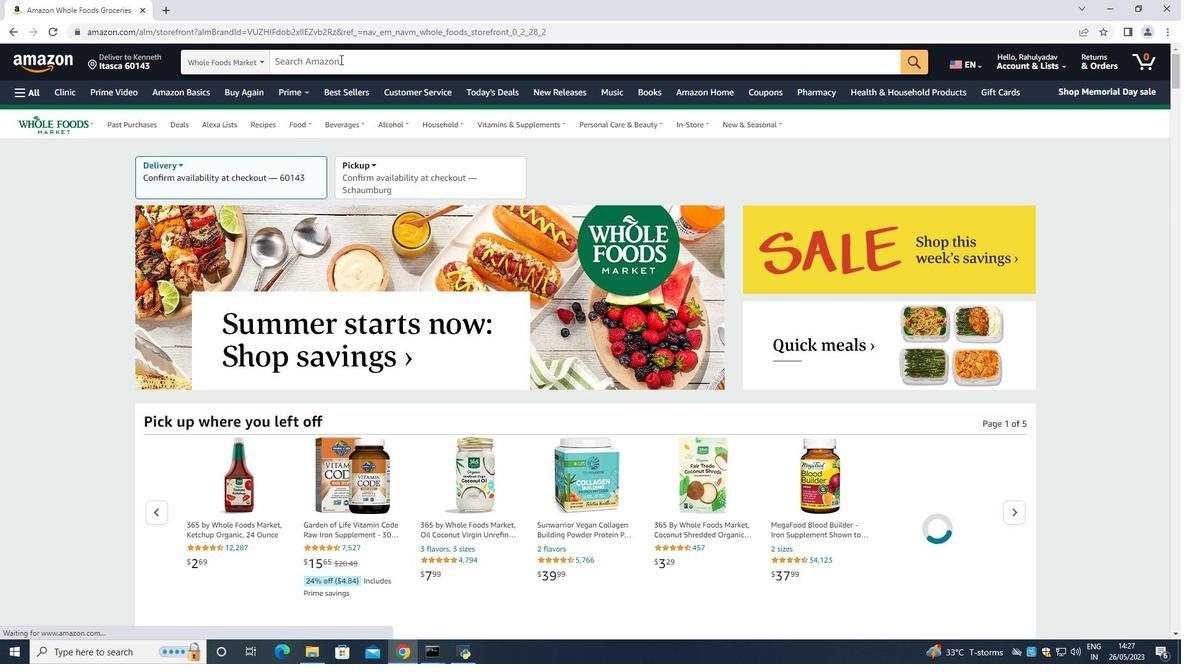 
Action: Mouse moved to (73, 0)
Screenshot: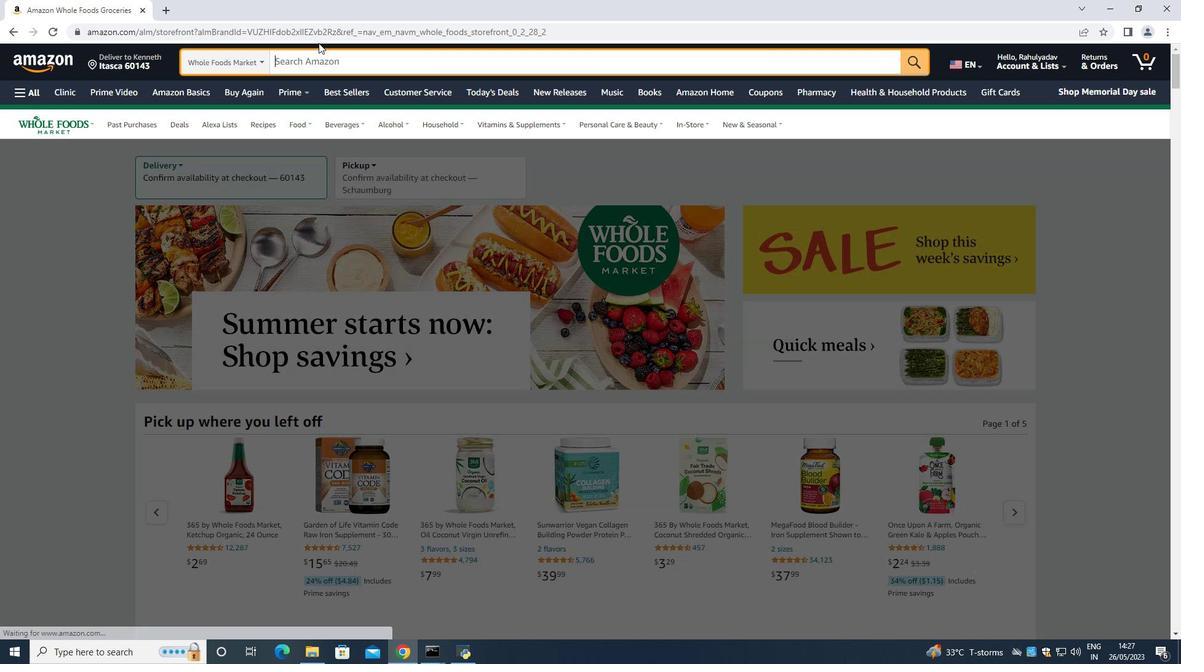 
Action: Key pressed <Key.shift>Org
Screenshot: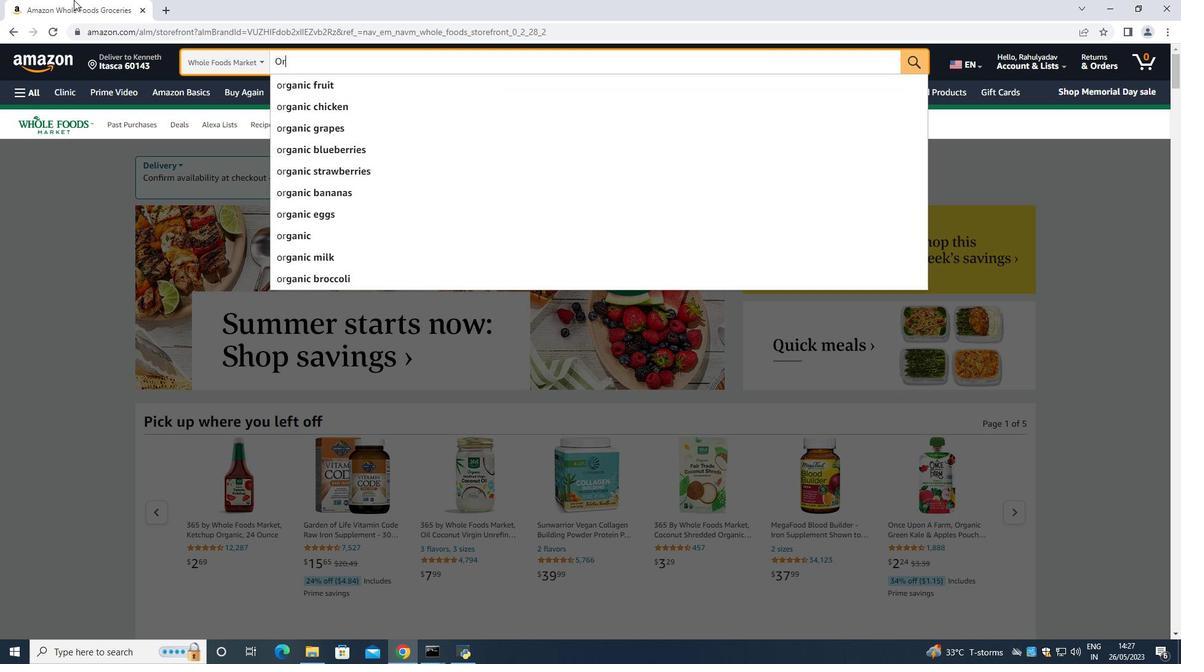 
Action: Mouse moved to (73, 0)
Screenshot: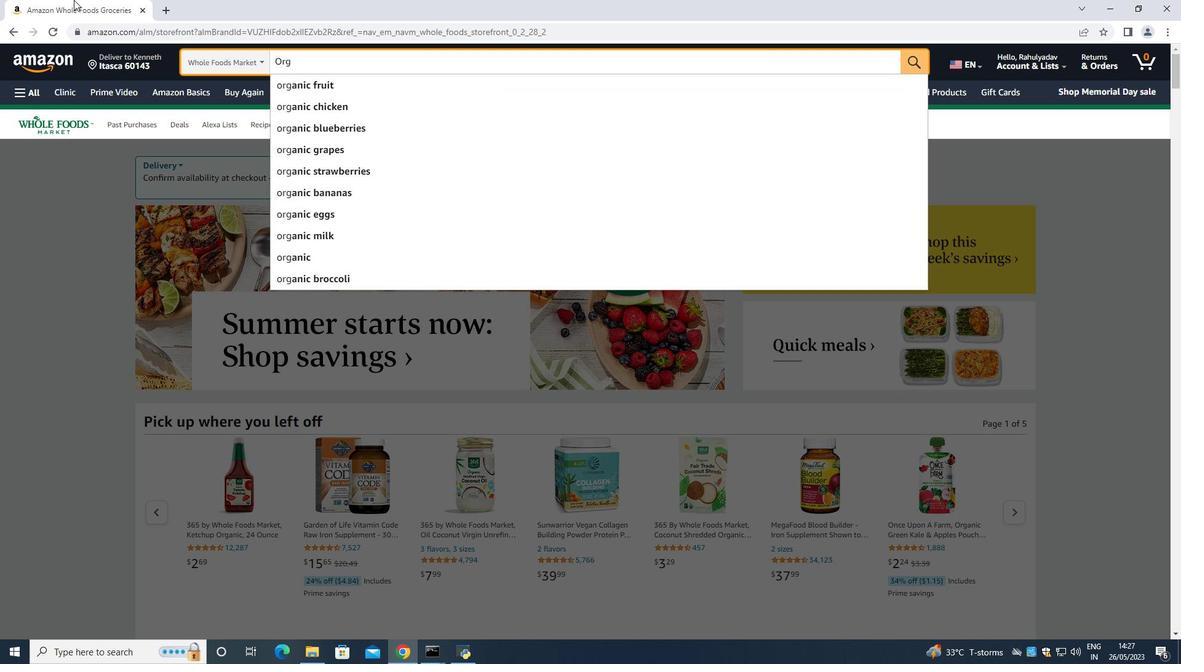
Action: Key pressed anic<Key.space><Key.shift><Key.shift><Key.shift><Key.shift><Key.shift><Key.shift><Key.shift><Key.shift><Key.shift><Key.shift><Key.shift><Key.shift><Key.shift><Key.shift><Key.shift><Key.shift><Key.shift><Key.shift><Key.shift><Key.shift>Collagen<Key.space><Key.shift>Powder<Key.space>
Screenshot: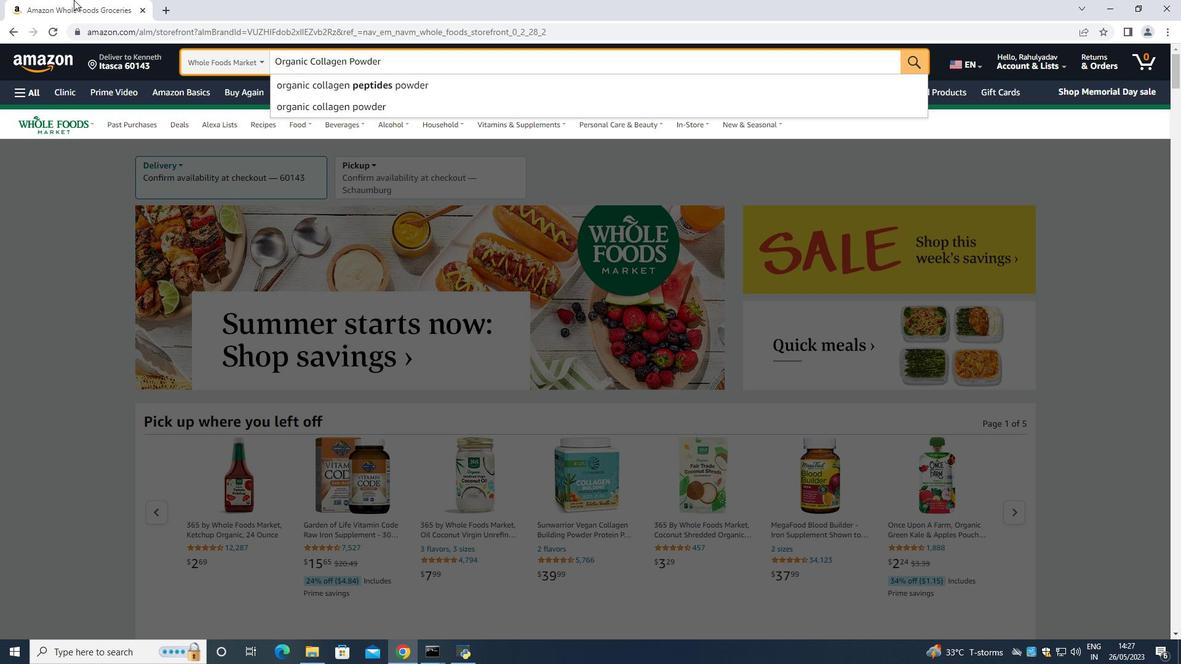 
Action: Mouse moved to (79, 0)
Screenshot: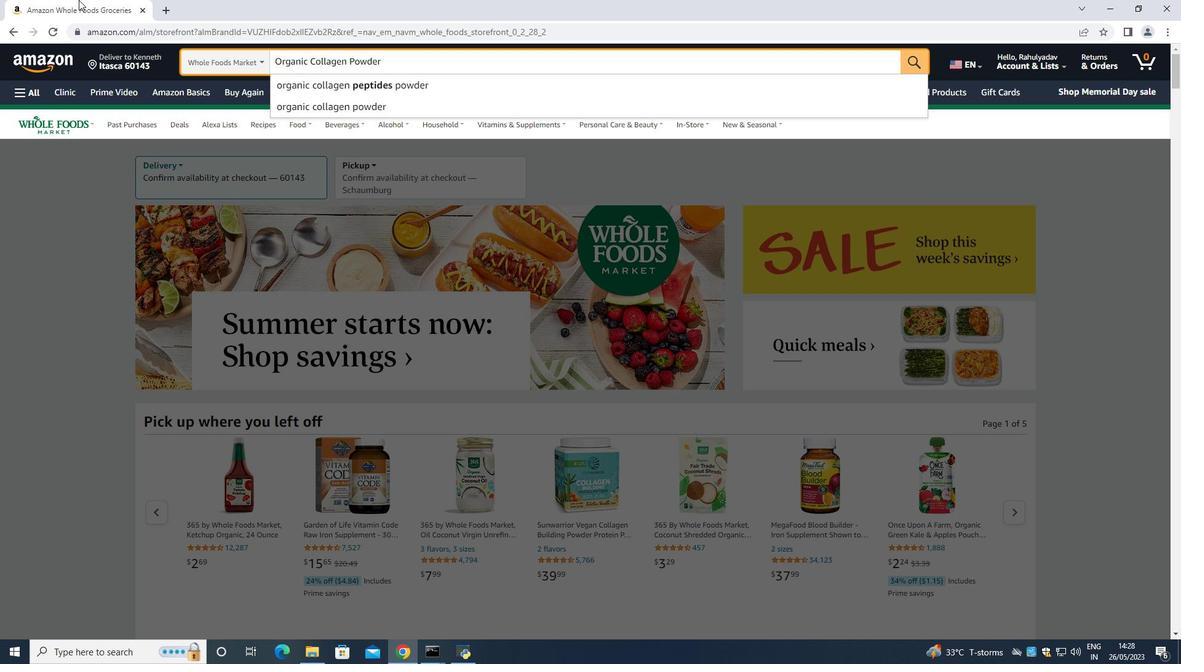 
Action: Mouse scrolled (79, 0) with delta (0, 0)
Screenshot: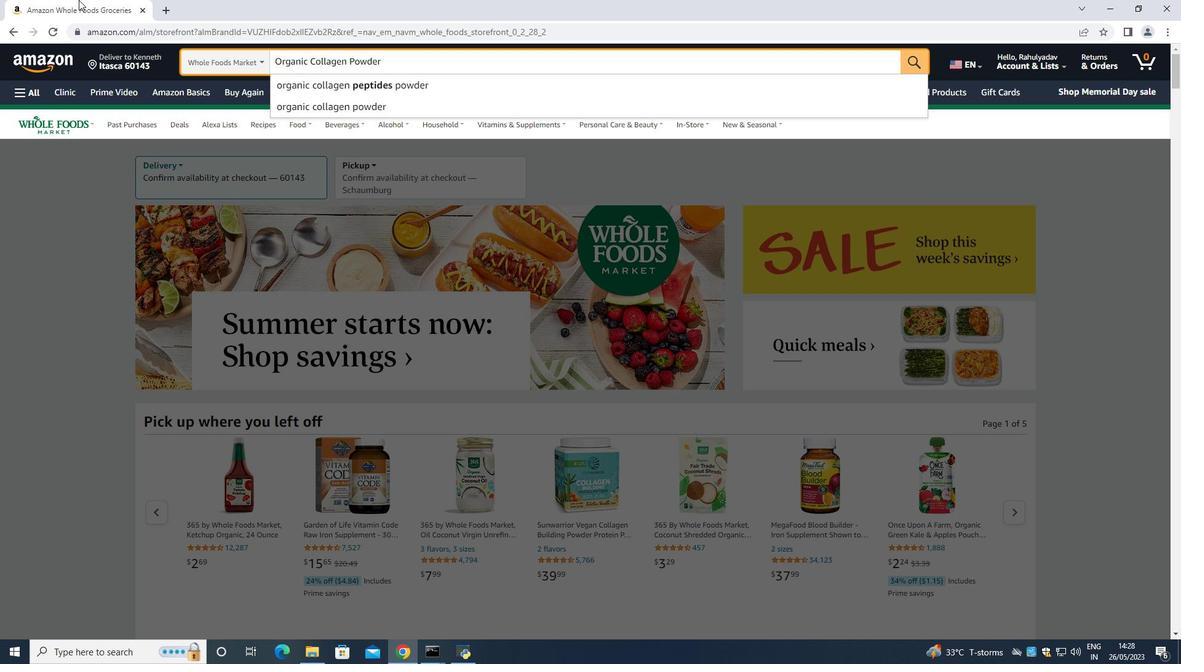 
Action: Mouse moved to (915, 62)
Screenshot: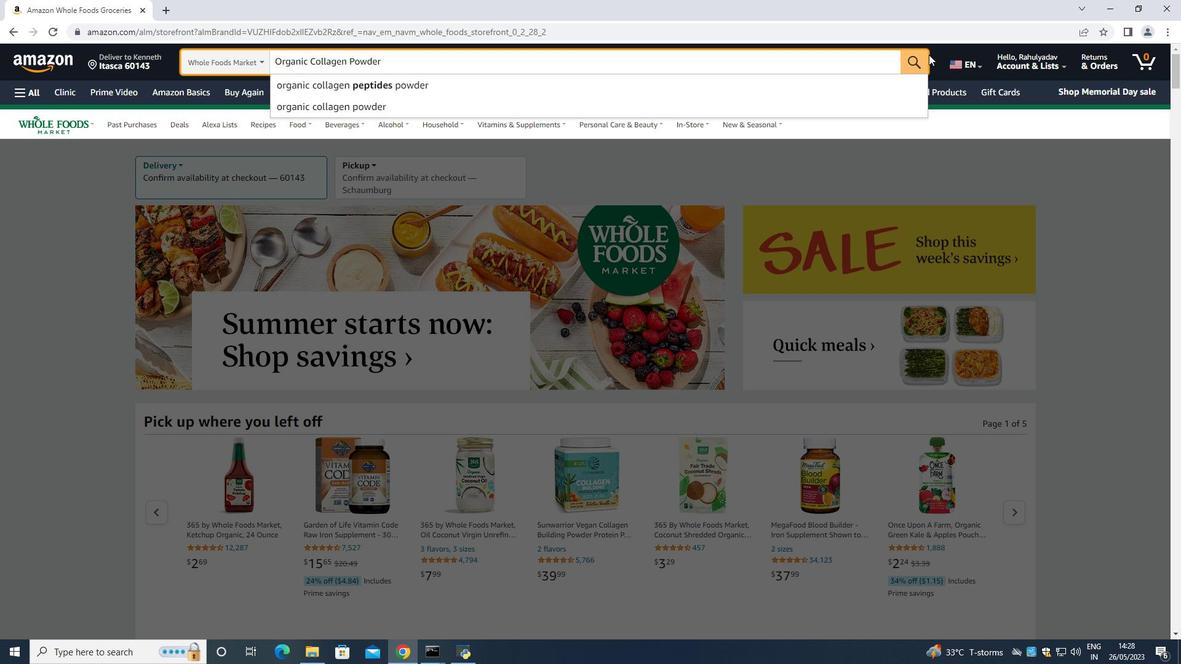 
Action: Mouse pressed left at (915, 62)
Screenshot: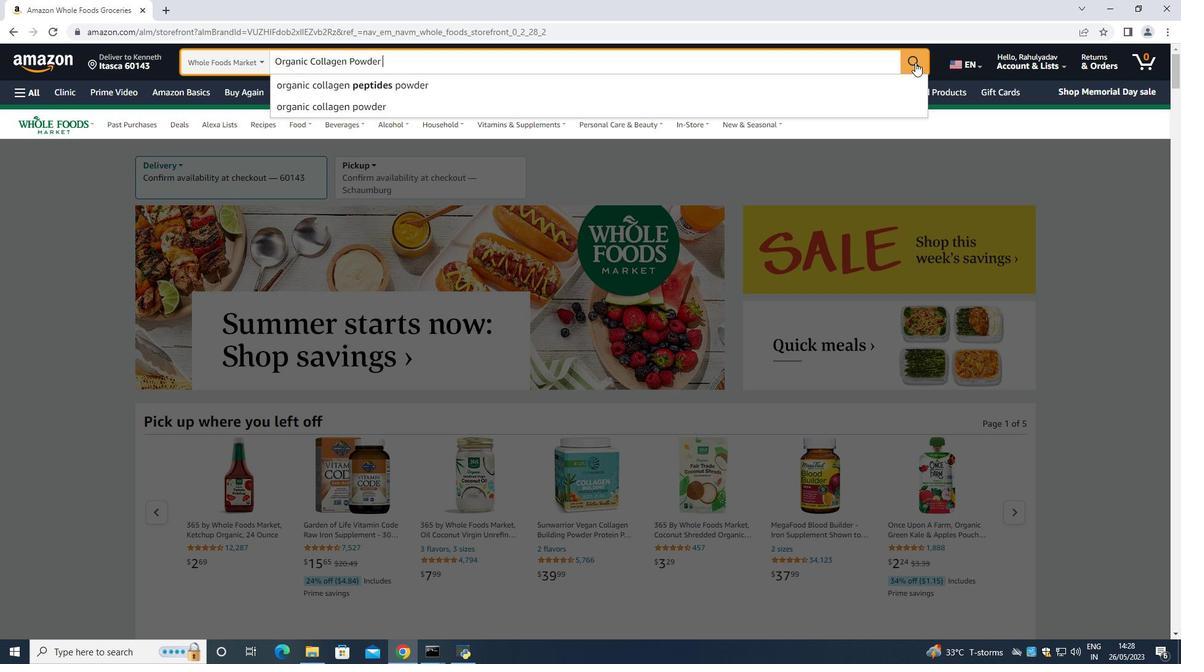 
Action: Mouse moved to (325, 473)
Screenshot: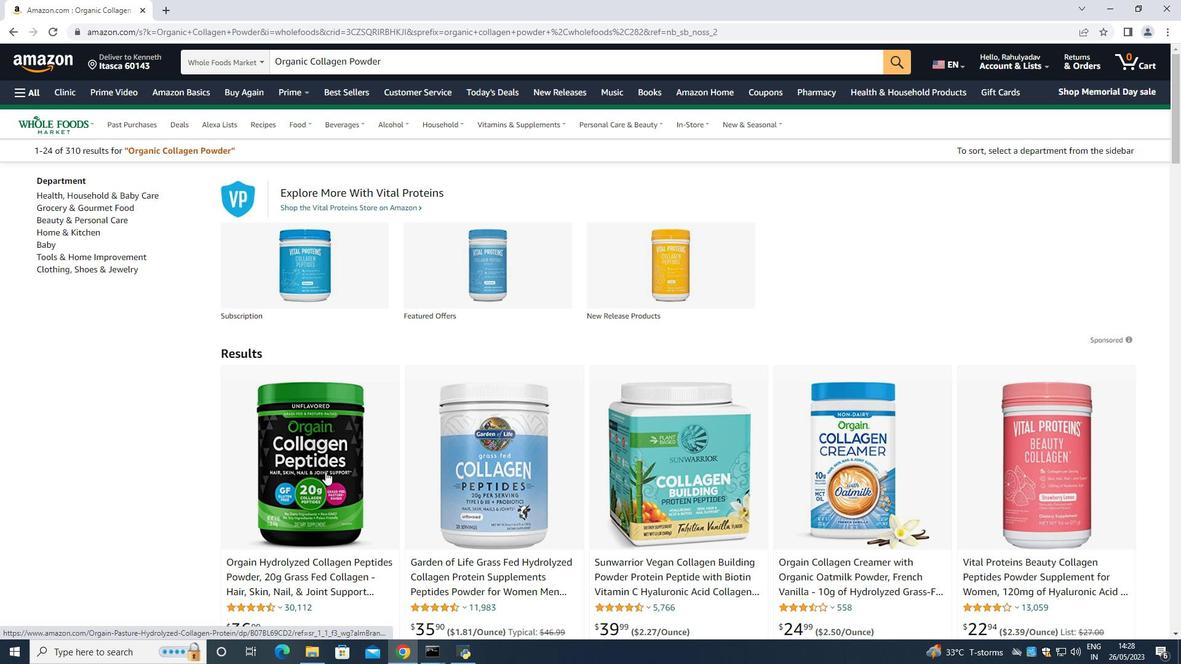 
Action: Mouse scrolled (325, 472) with delta (0, 0)
Screenshot: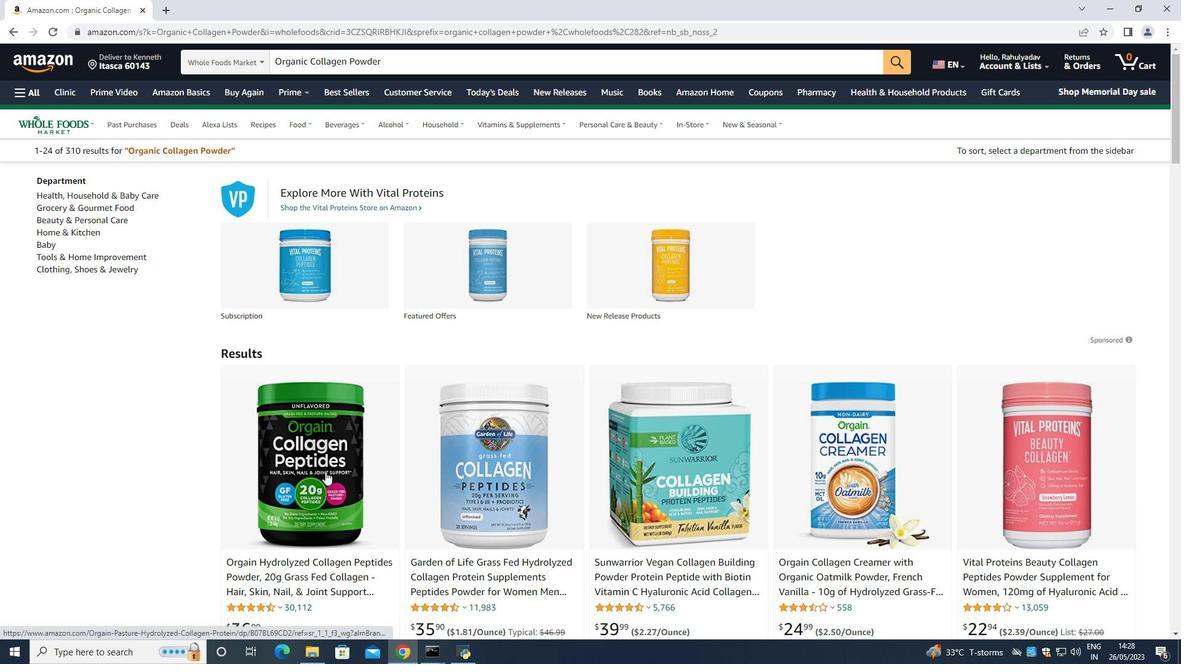 
Action: Mouse moved to (312, 456)
Screenshot: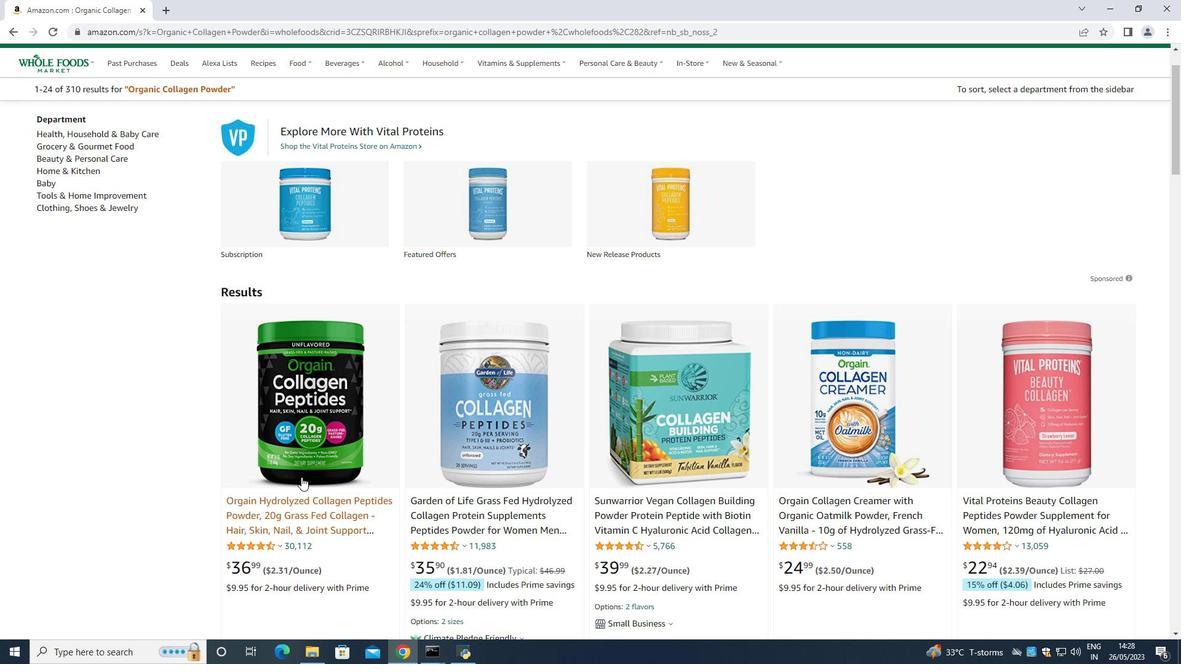 
Action: Mouse scrolled (312, 455) with delta (0, 0)
Screenshot: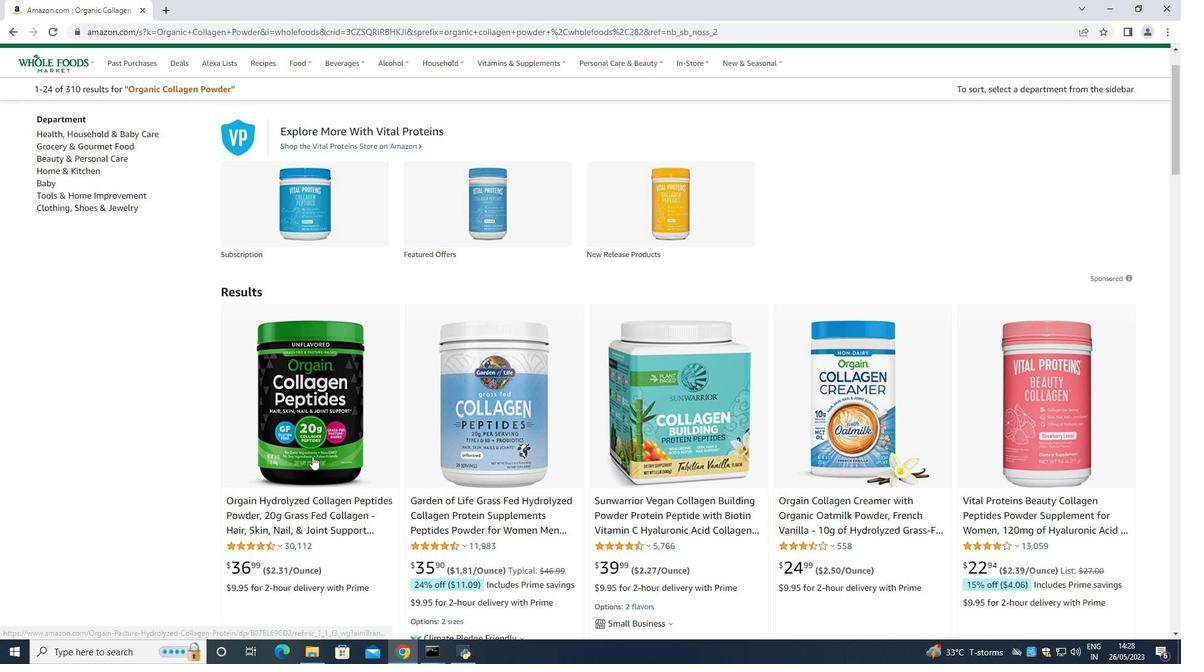 
Action: Mouse moved to (446, 439)
Screenshot: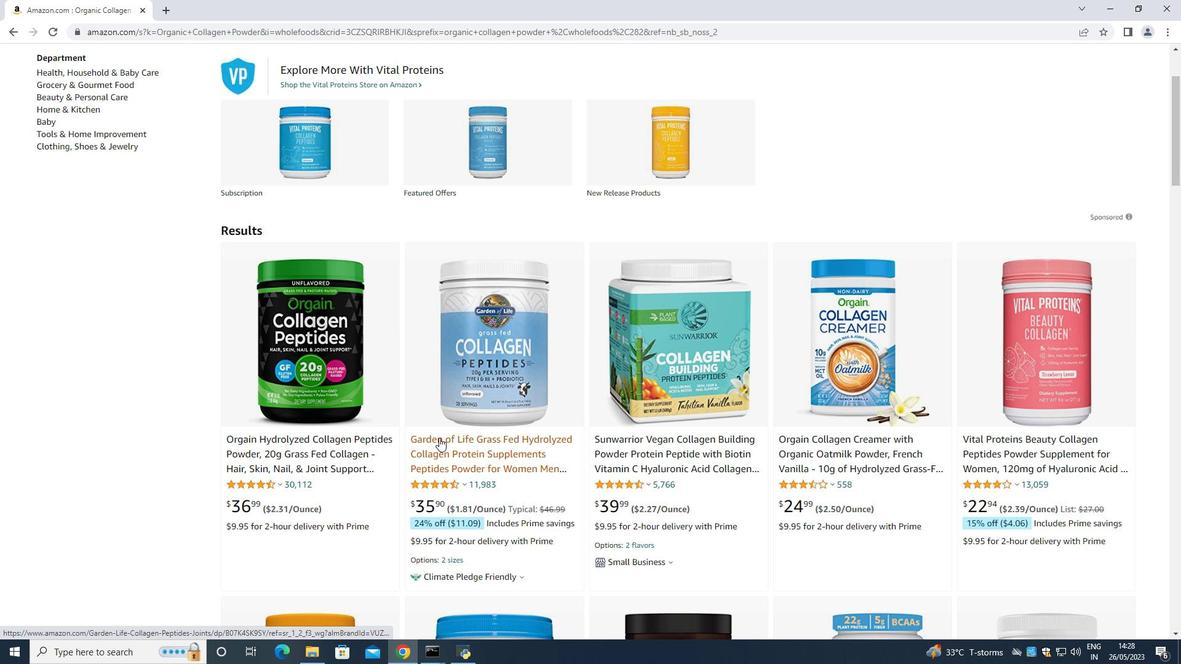
Action: Mouse scrolled (446, 439) with delta (0, 0)
Screenshot: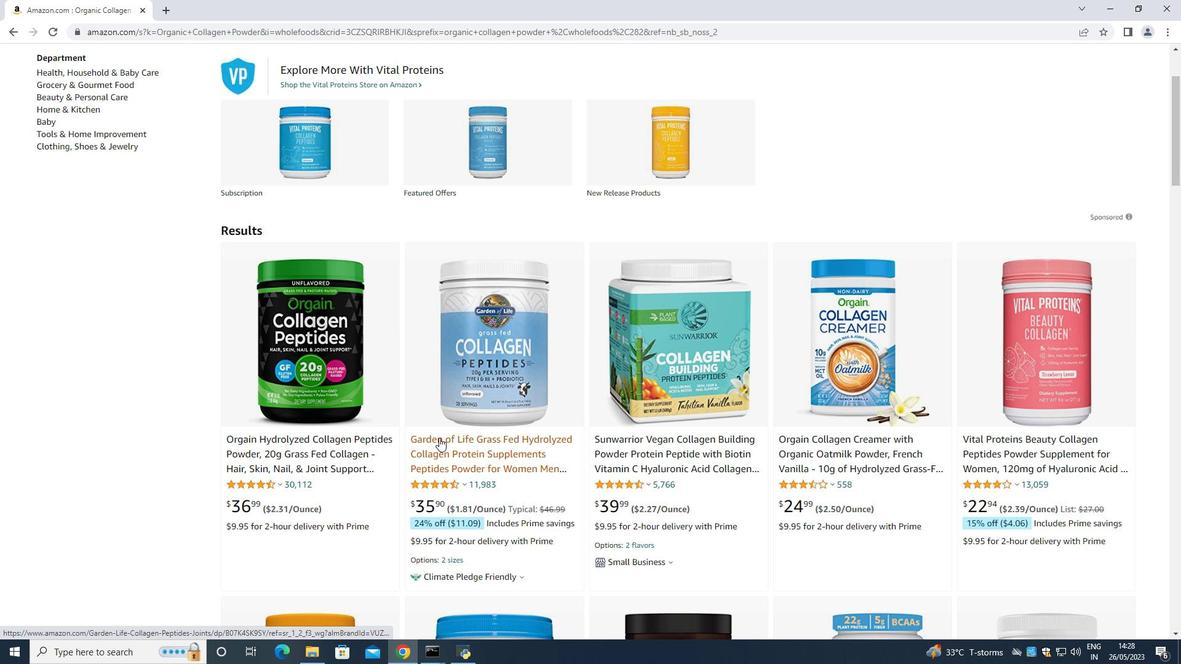 
Action: Mouse moved to (764, 390)
Screenshot: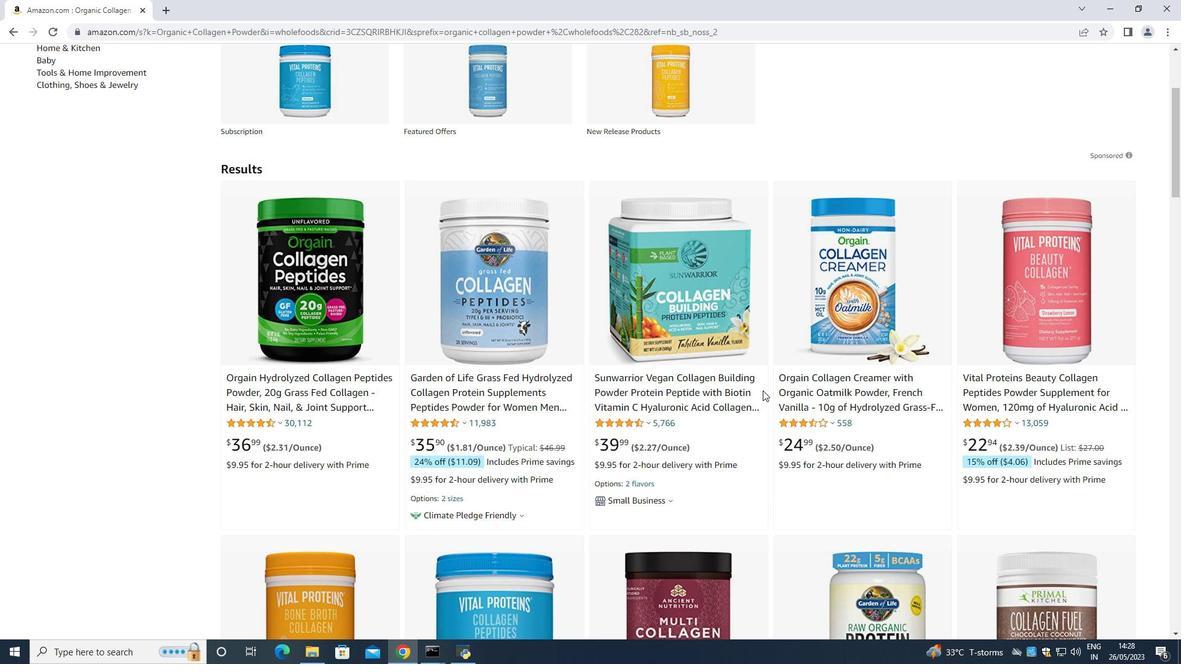 
Action: Mouse scrolled (764, 390) with delta (0, 0)
Screenshot: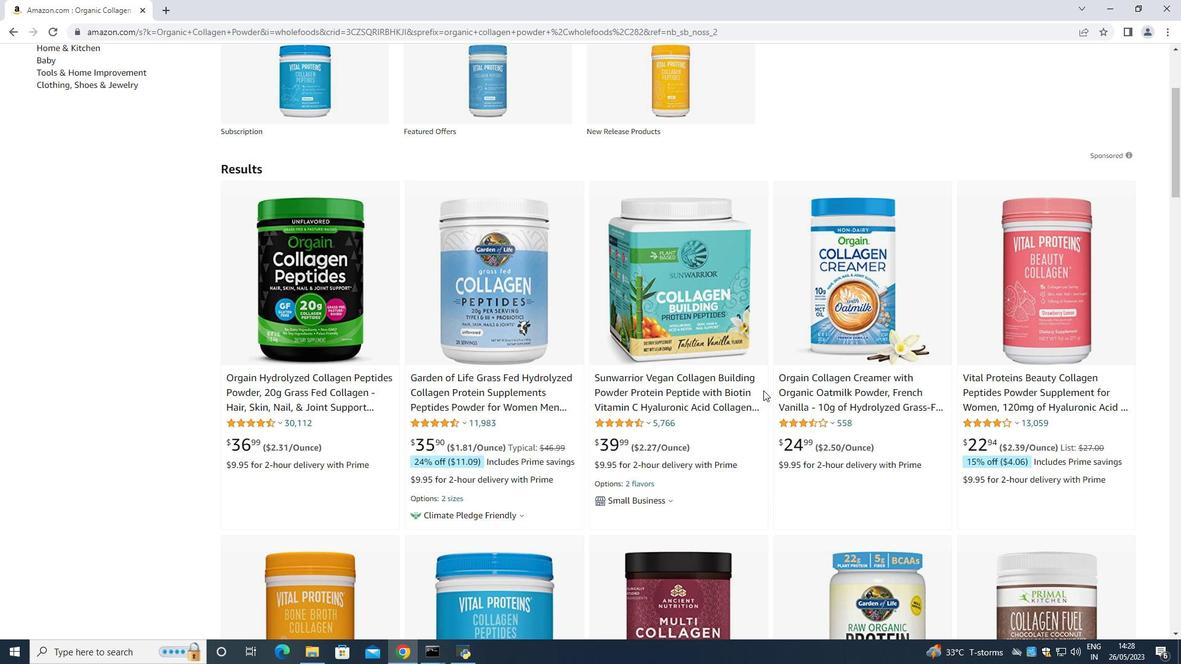 
Action: Mouse moved to (367, 339)
Screenshot: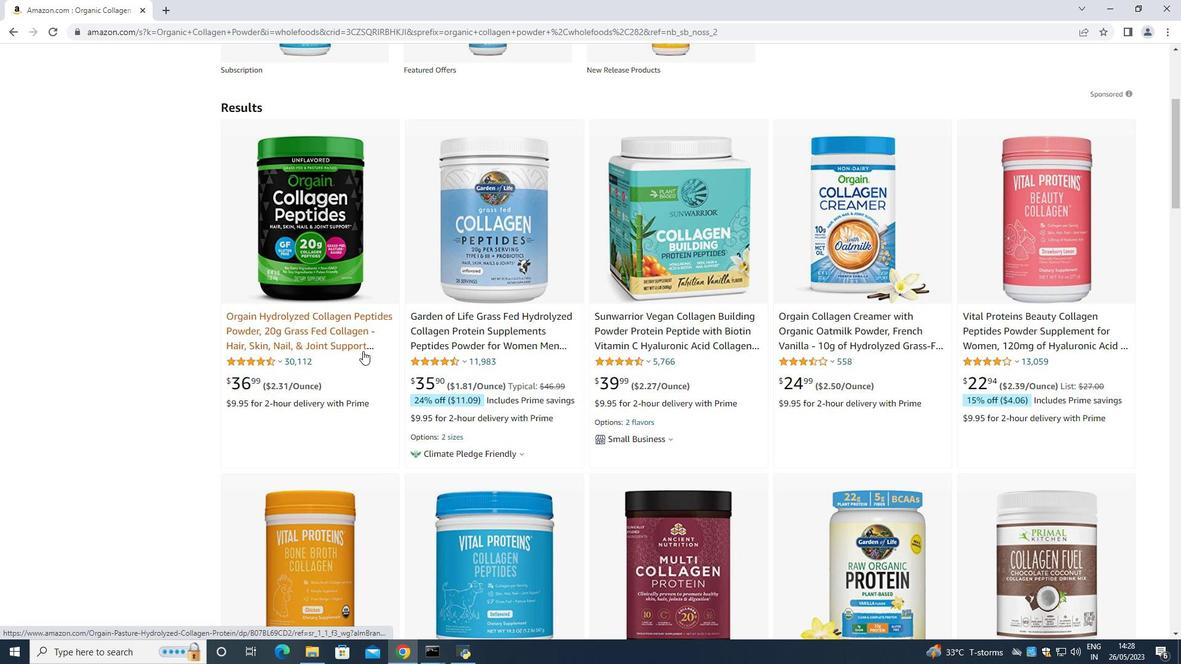 
Action: Mouse pressed left at (367, 339)
Screenshot: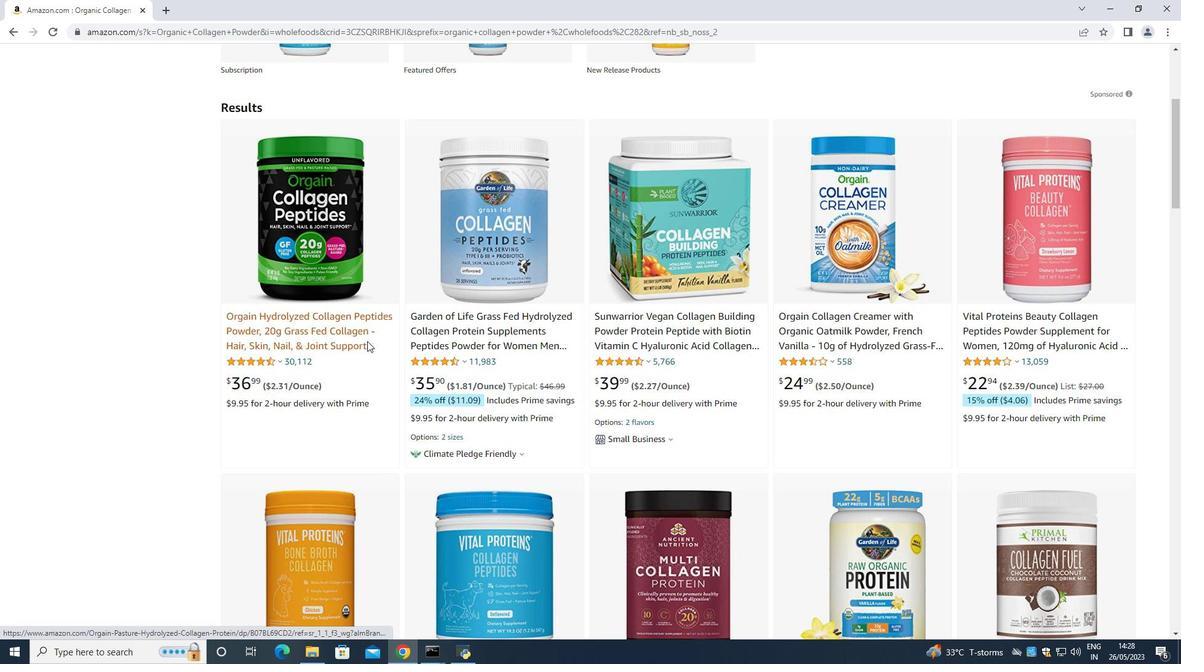 
Action: Mouse moved to (358, 328)
Screenshot: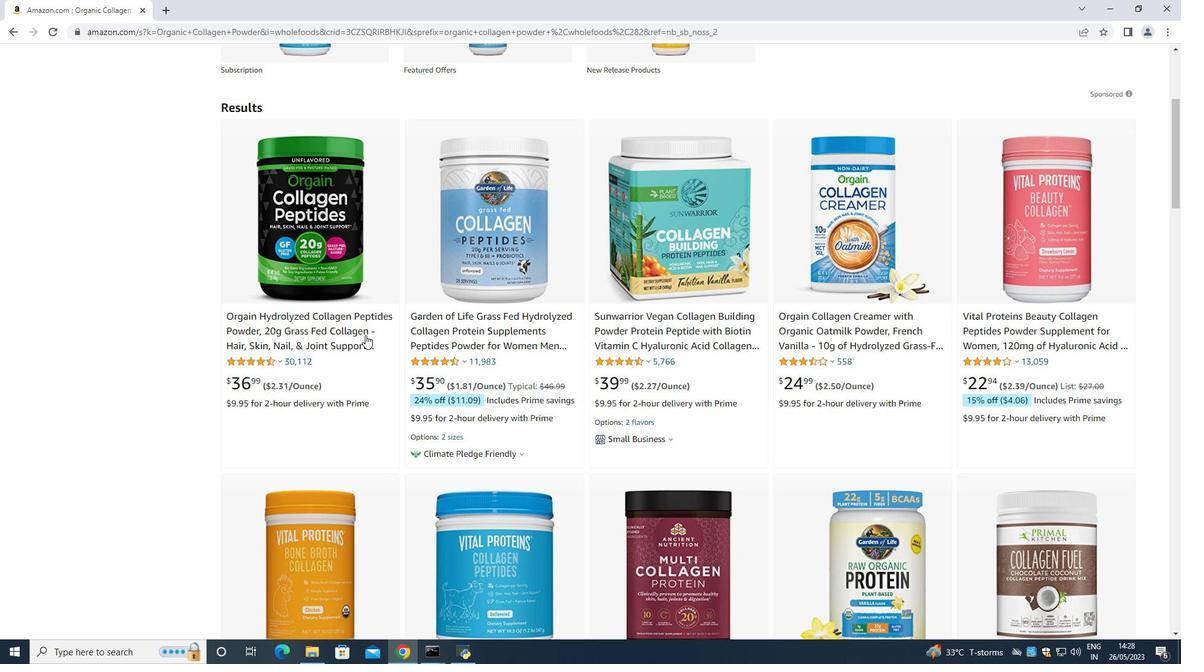 
Action: Mouse pressed left at (358, 328)
Screenshot: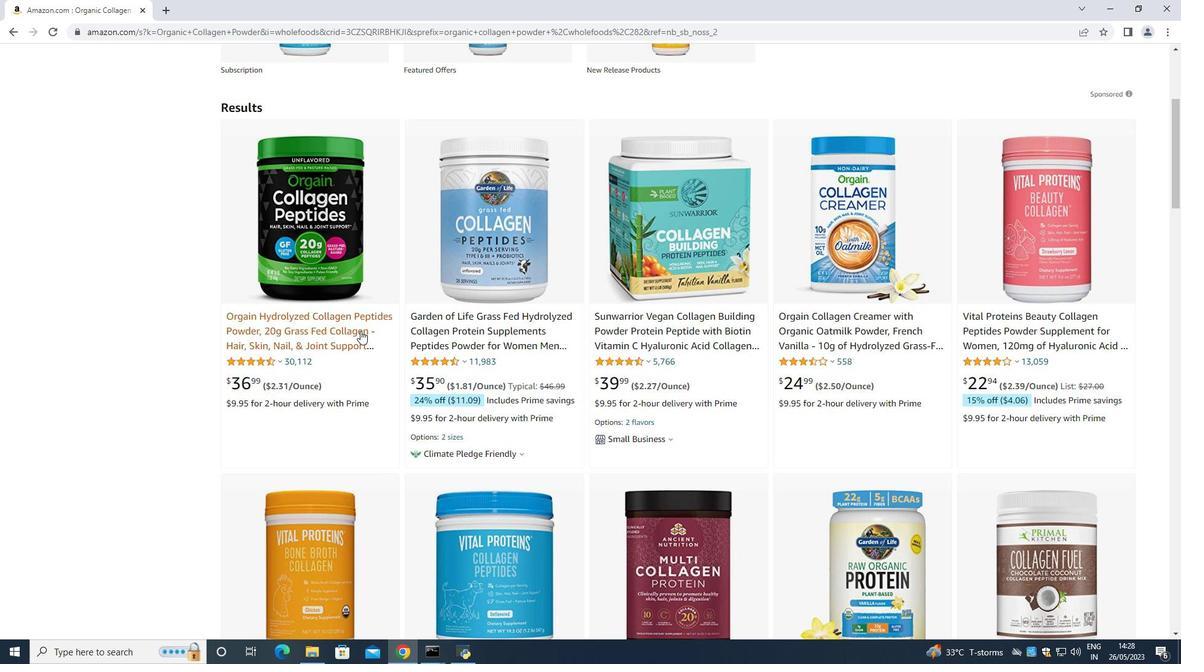 
Action: Mouse moved to (634, 404)
Screenshot: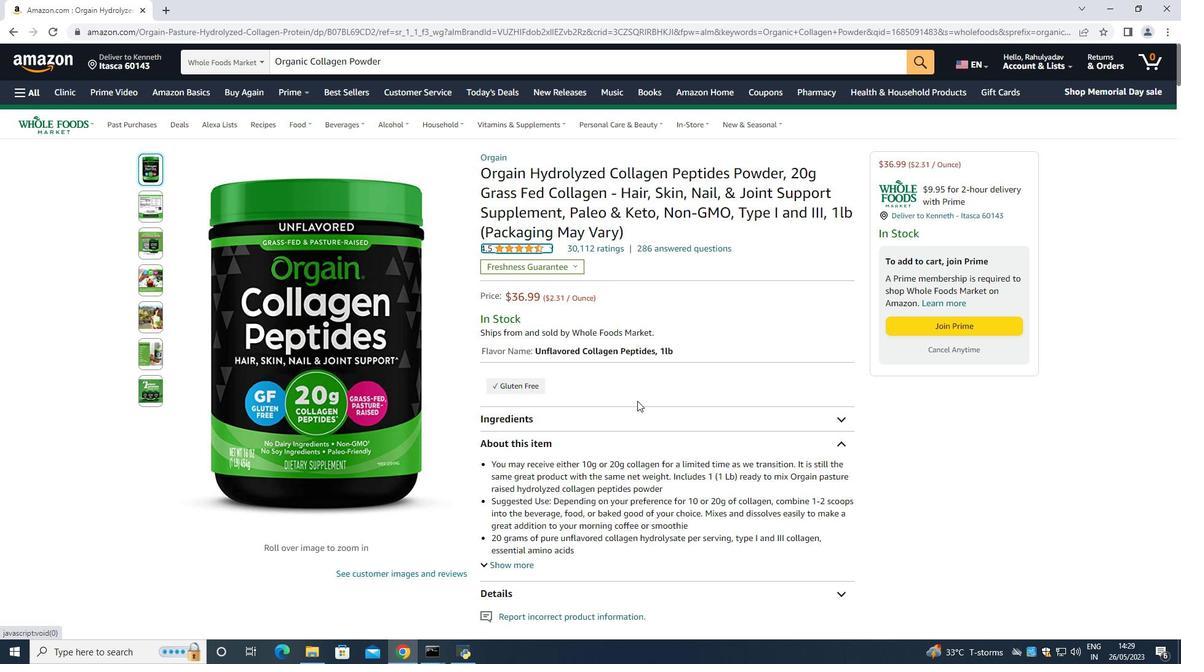 
Action: Mouse scrolled (634, 404) with delta (0, 0)
Screenshot: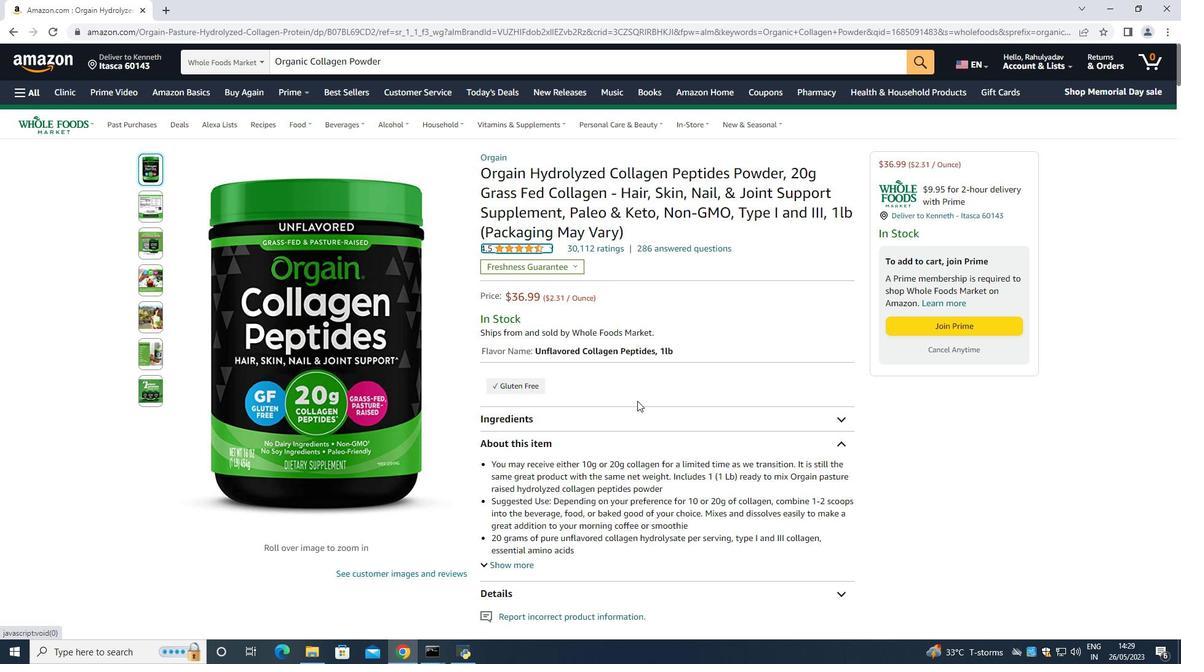 
Action: Mouse moved to (705, 360)
Screenshot: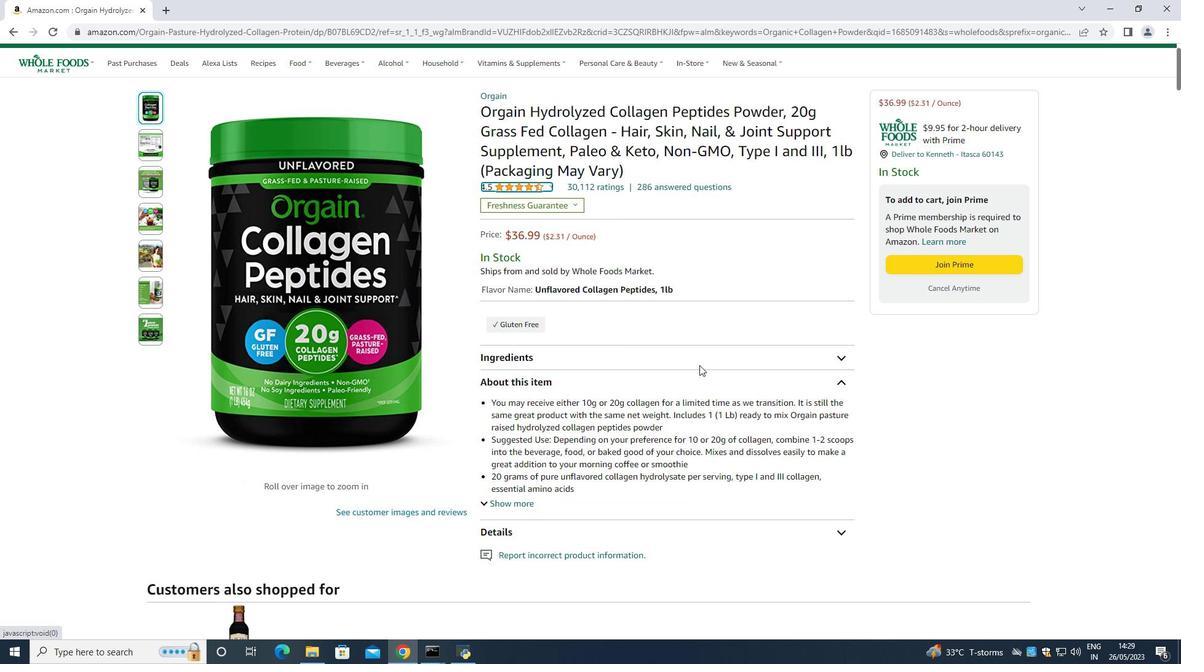 
Action: Mouse pressed left at (705, 360)
Screenshot: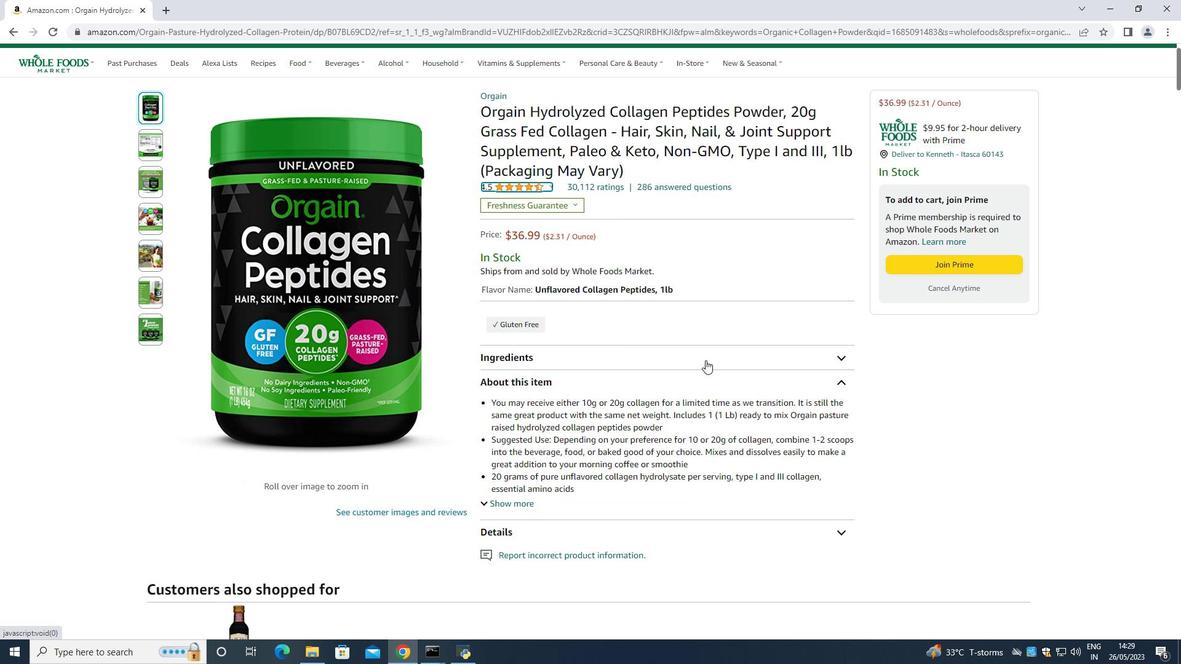 
Action: Mouse moved to (549, 465)
Screenshot: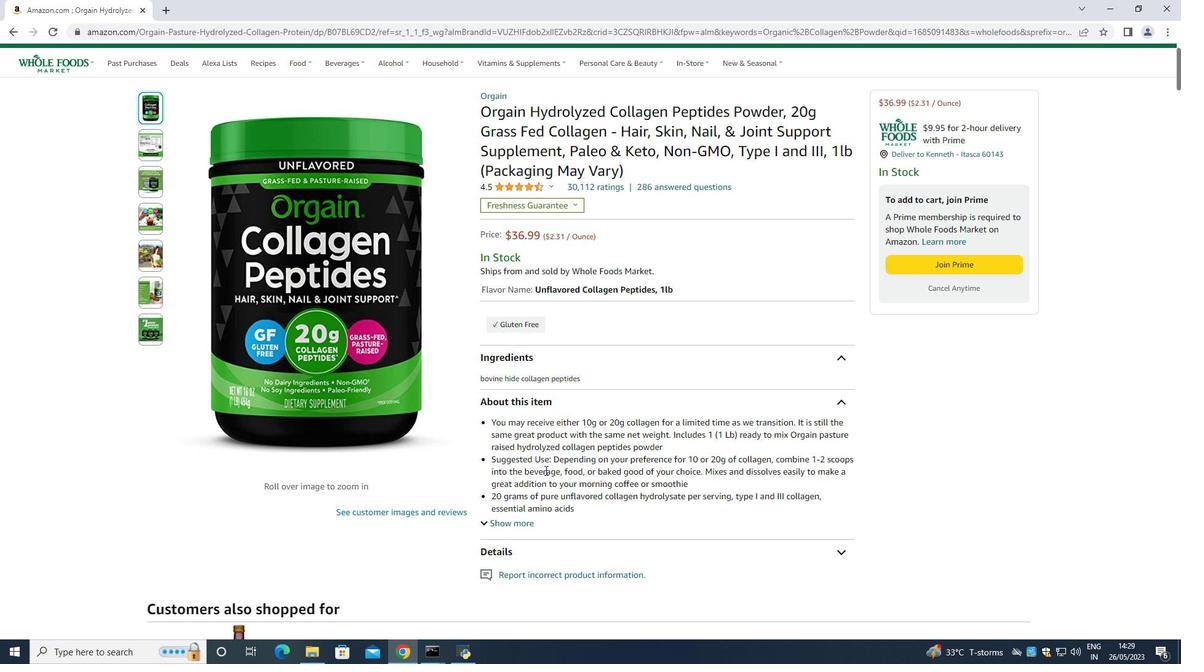 
Action: Mouse scrolled (549, 464) with delta (0, 0)
Screenshot: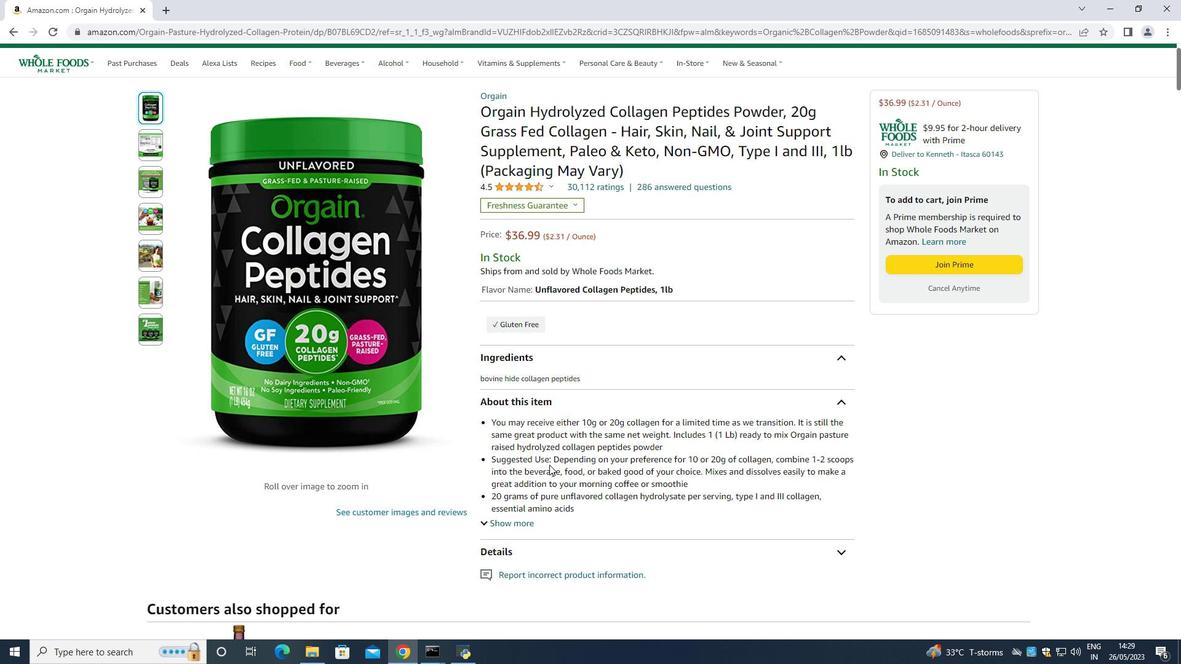 
Action: Mouse moved to (564, 439)
Screenshot: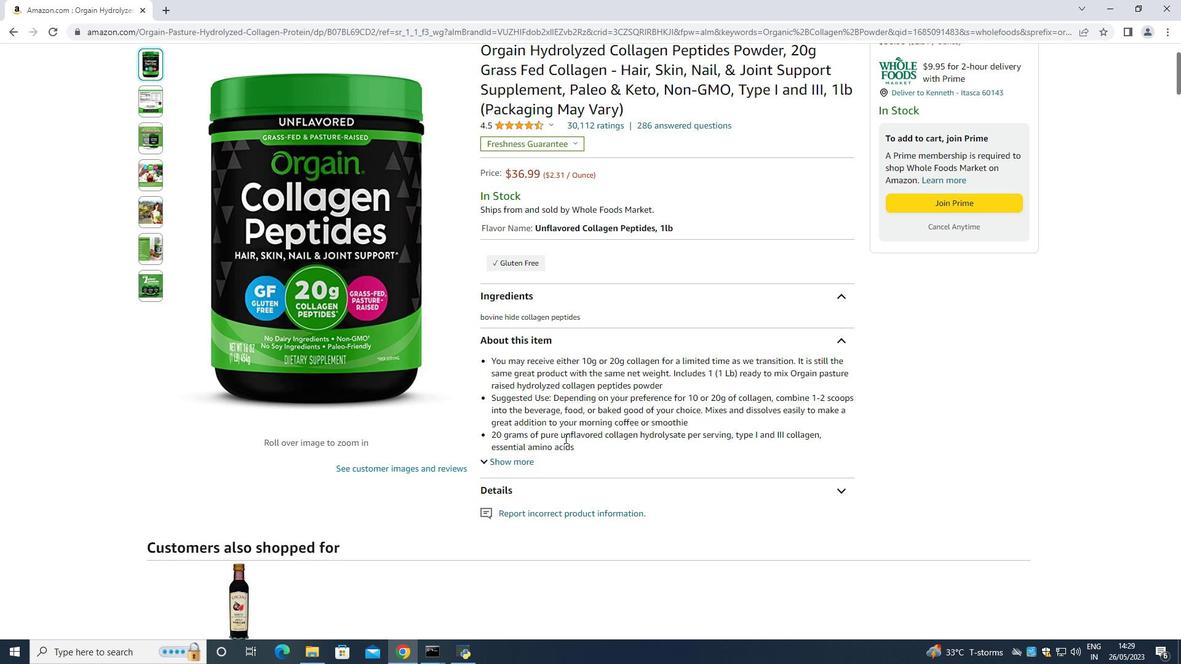 
Action: Mouse scrolled (564, 439) with delta (0, 0)
Screenshot: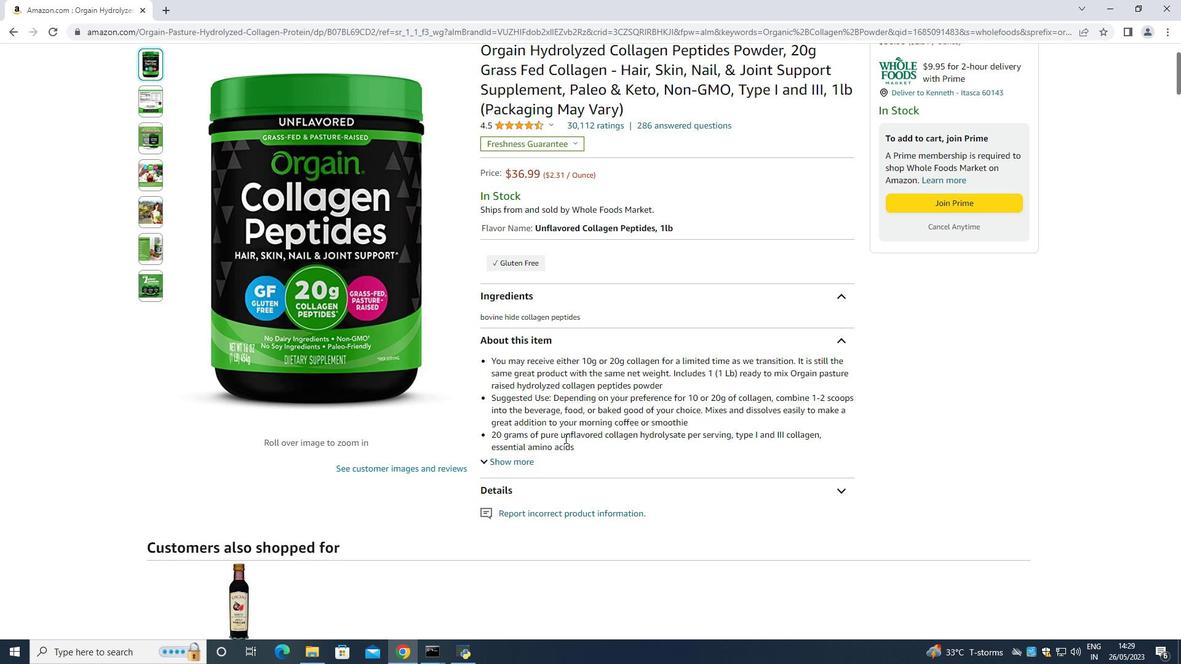 
Action: Mouse moved to (594, 434)
Screenshot: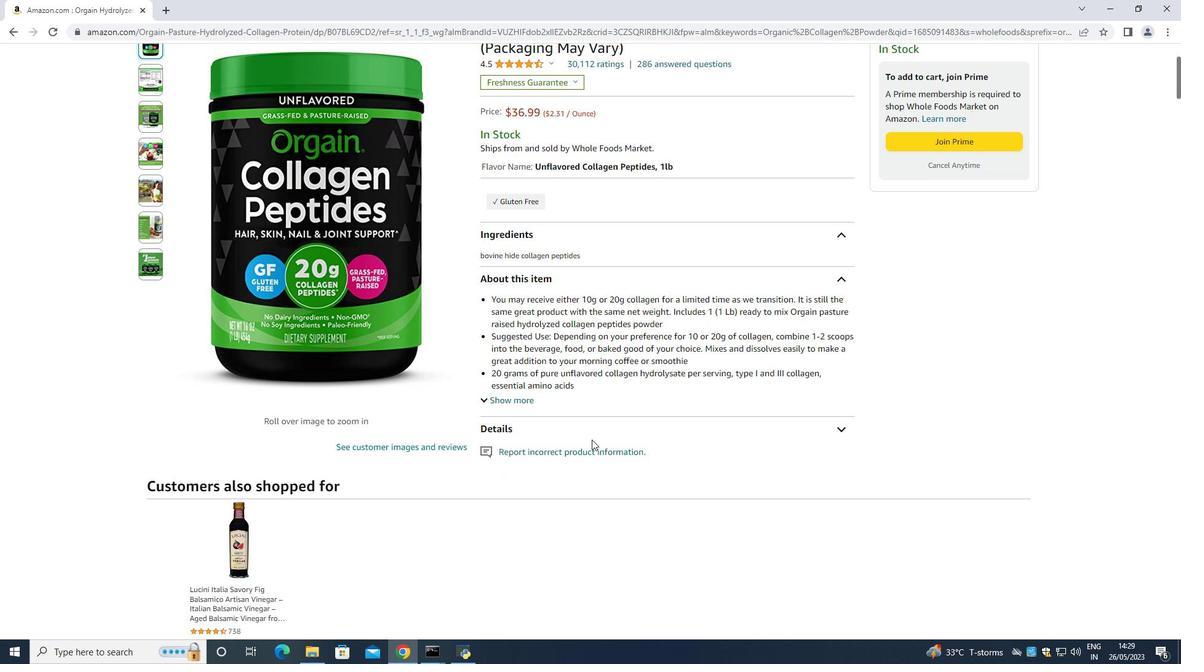 
Action: Mouse pressed left at (594, 434)
Screenshot: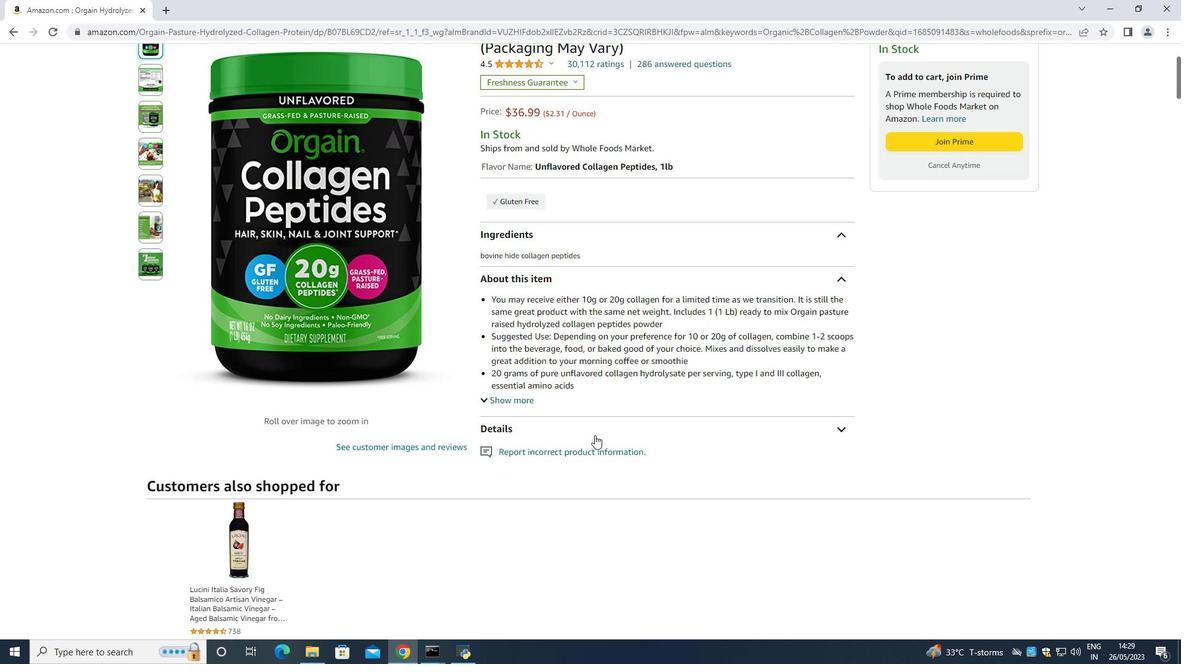 
Action: Mouse moved to (601, 532)
Screenshot: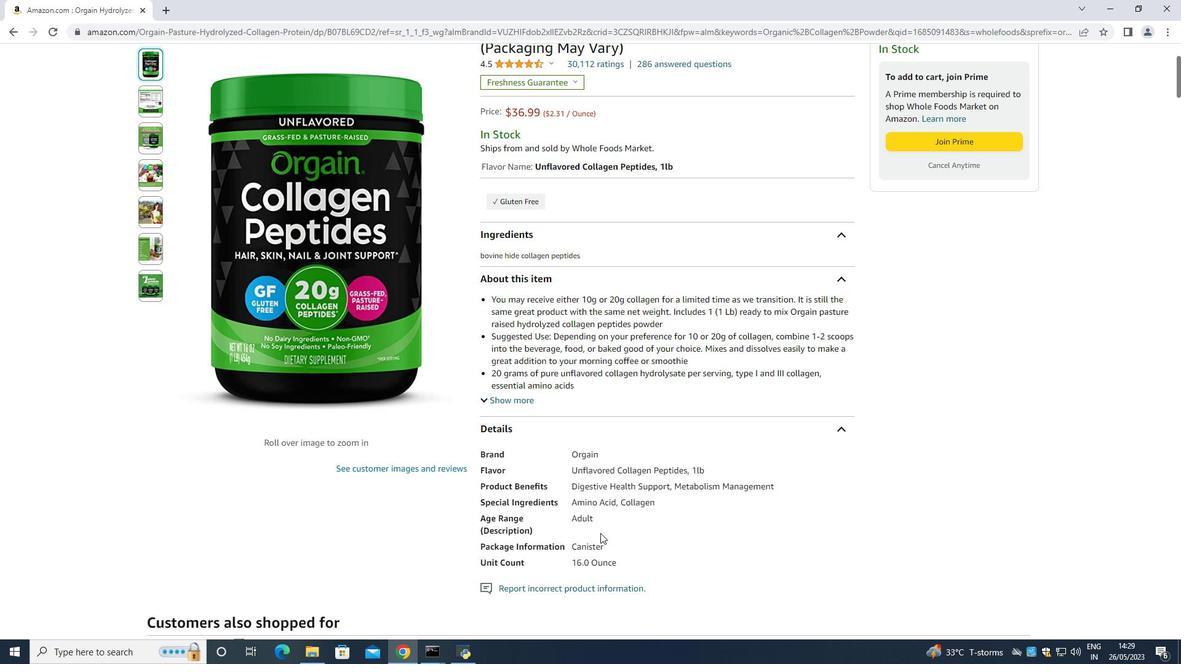 
Action: Mouse scrolled (601, 532) with delta (0, 0)
Screenshot: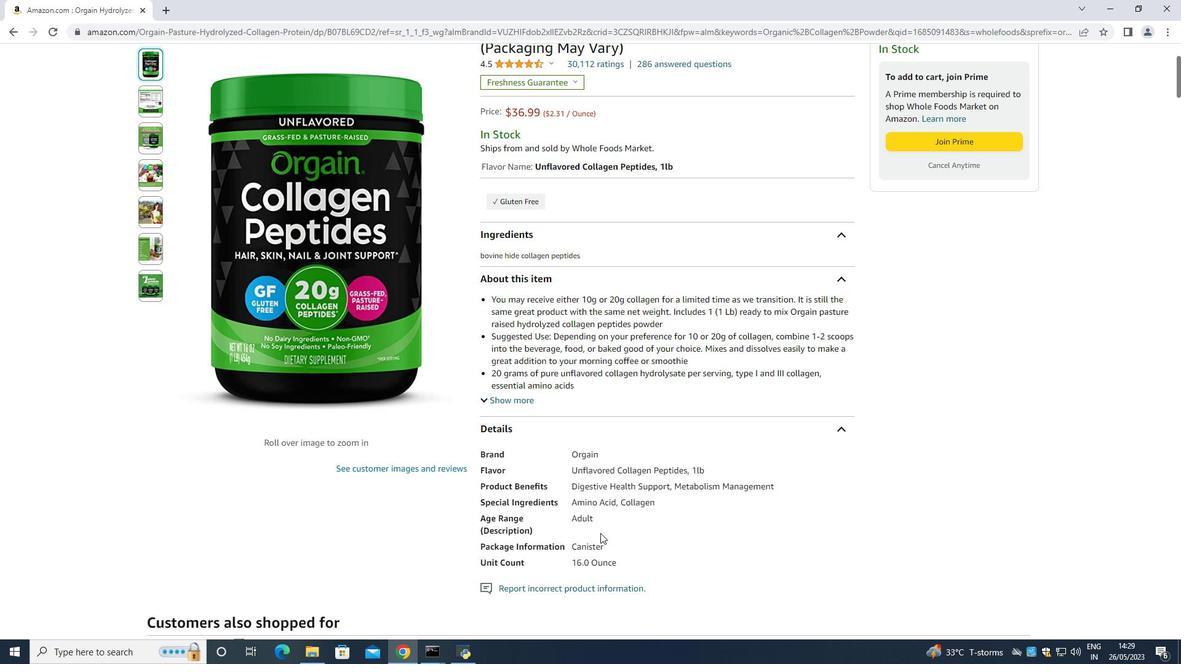 
Action: Mouse moved to (617, 522)
Screenshot: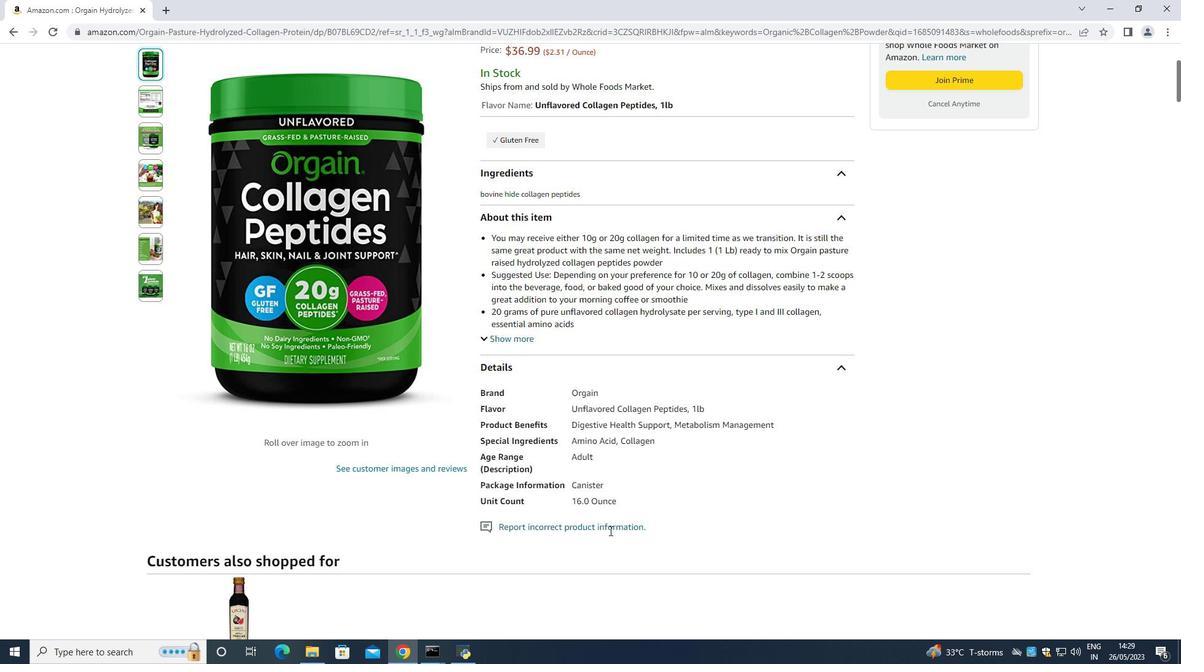 
Action: Mouse scrolled (617, 522) with delta (0, 0)
Screenshot: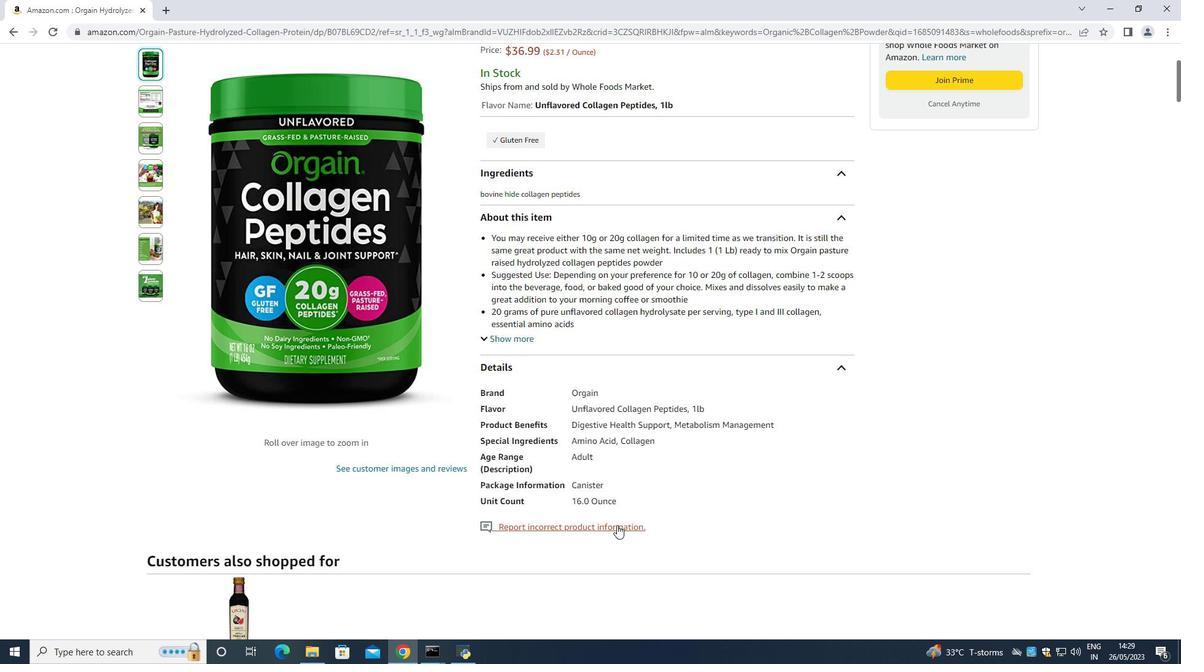 
Action: Mouse scrolled (617, 522) with delta (0, 0)
Screenshot: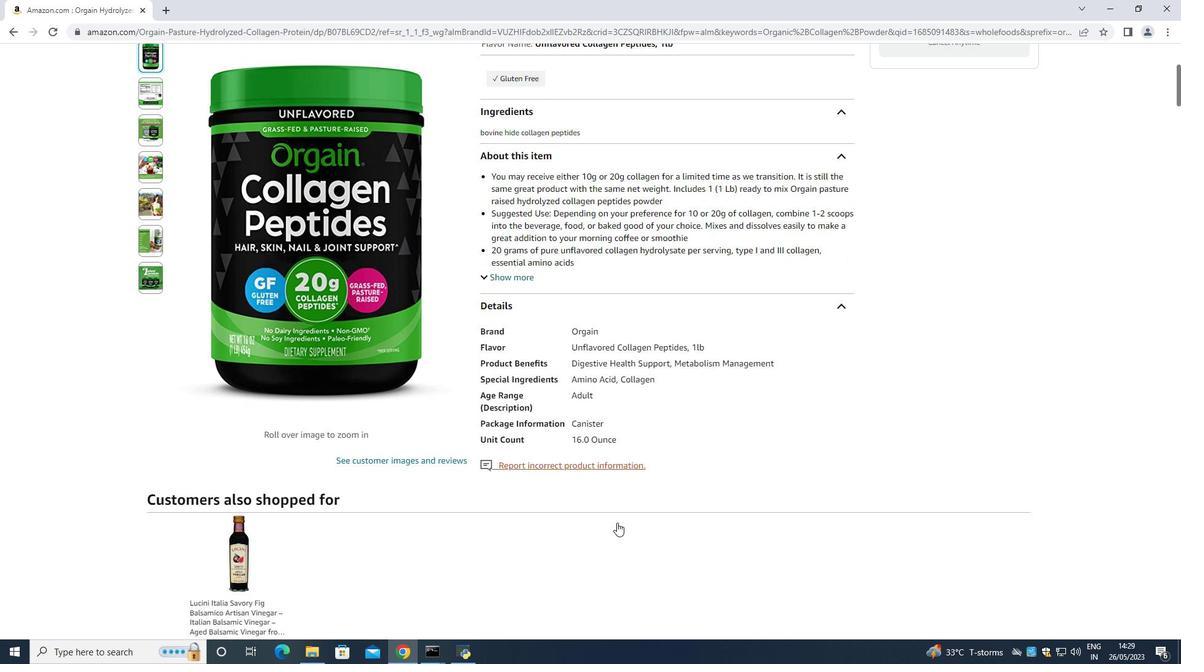 
Action: Mouse scrolled (617, 522) with delta (0, 0)
Screenshot: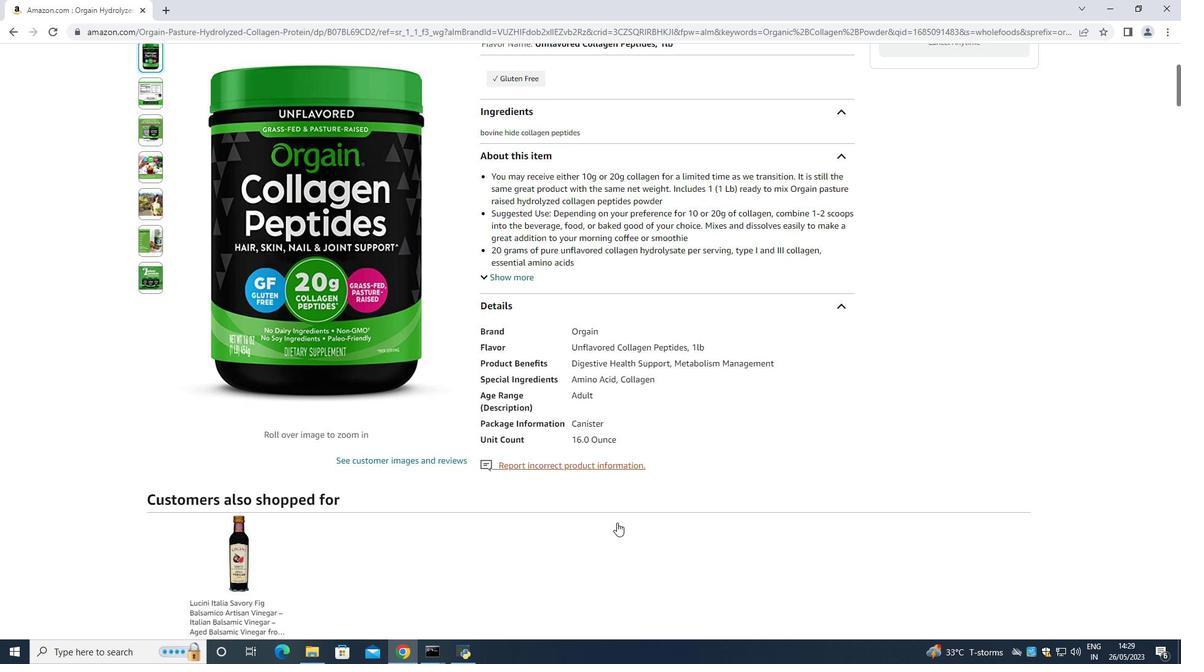 
Action: Mouse scrolled (617, 522) with delta (0, 0)
Screenshot: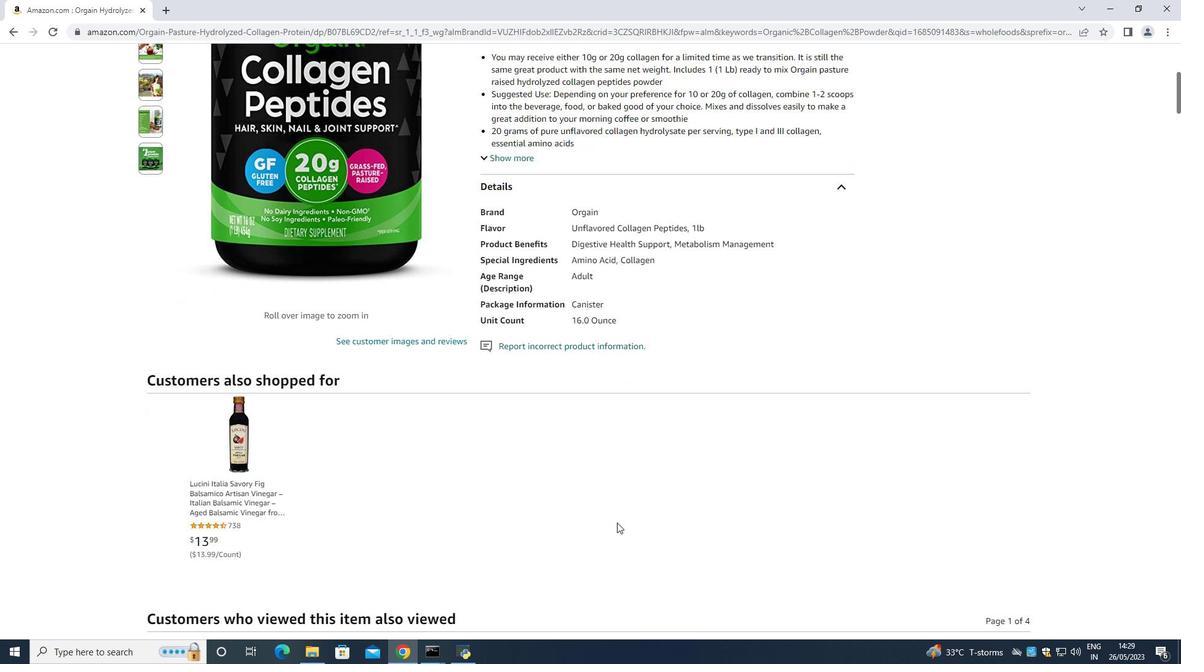 
Action: Mouse scrolled (617, 522) with delta (0, 0)
Screenshot: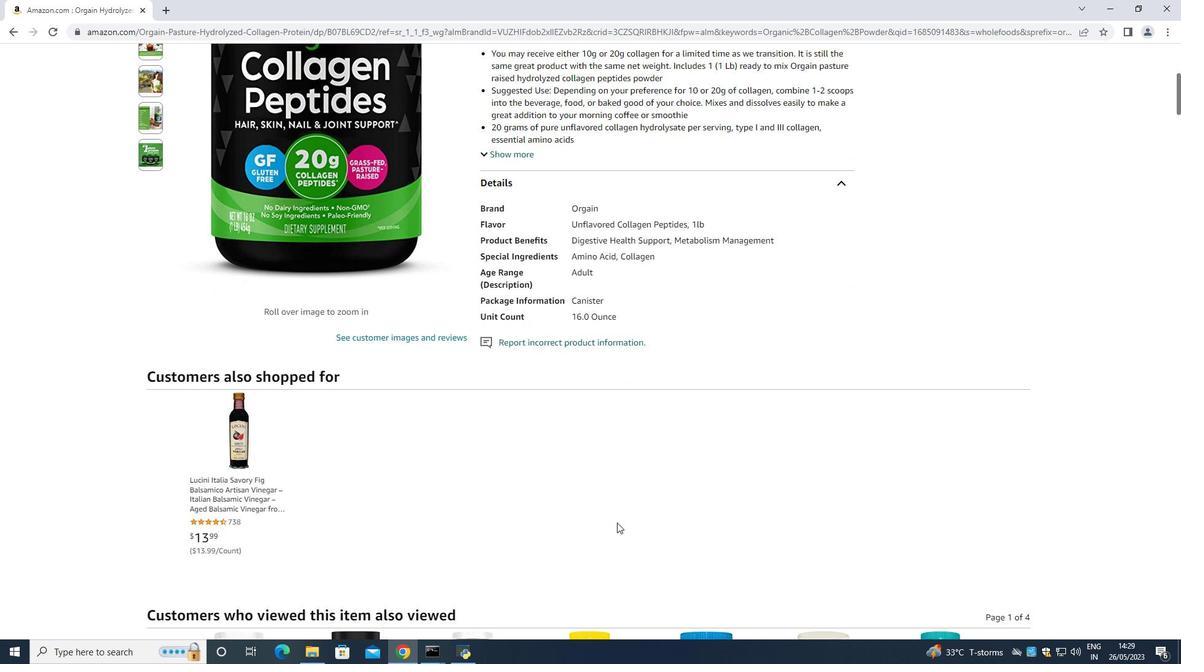 
Action: Mouse scrolled (617, 522) with delta (0, 0)
Screenshot: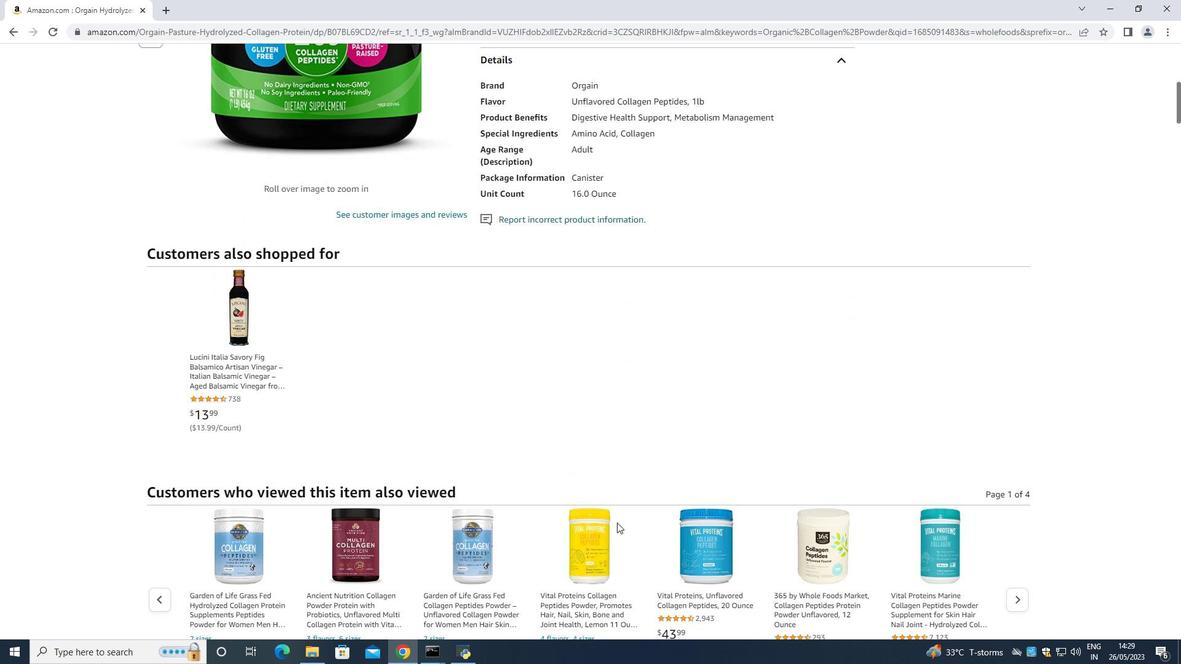 
Action: Mouse scrolled (617, 522) with delta (0, 0)
Screenshot: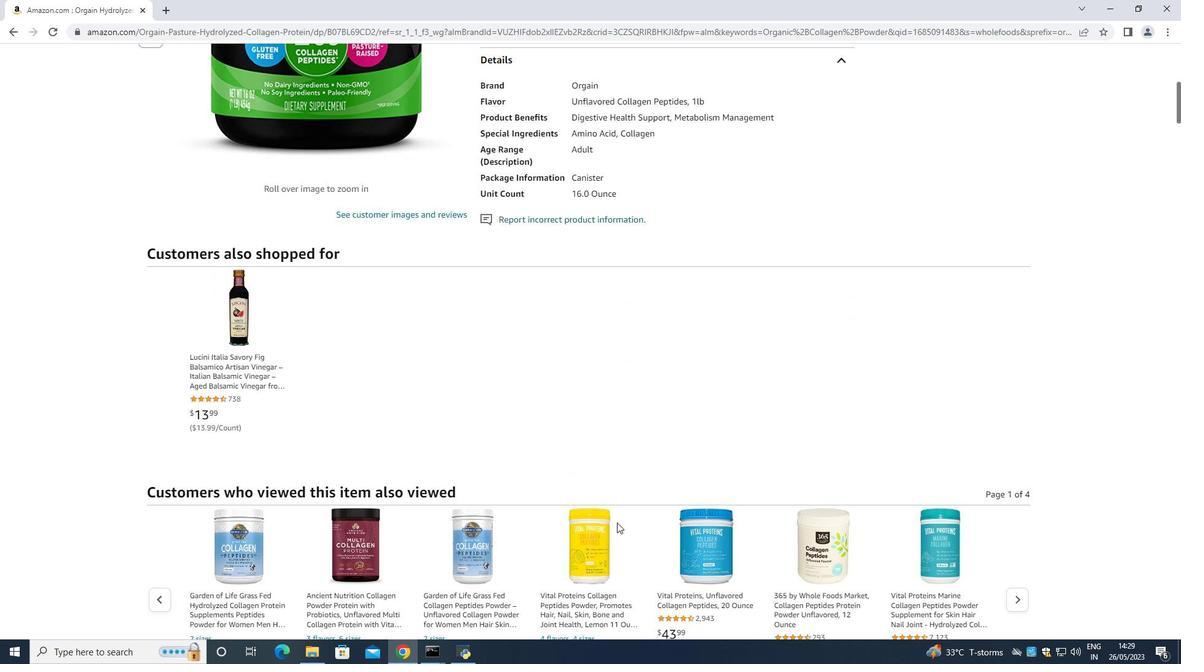 
Action: Mouse scrolled (617, 522) with delta (0, 0)
Screenshot: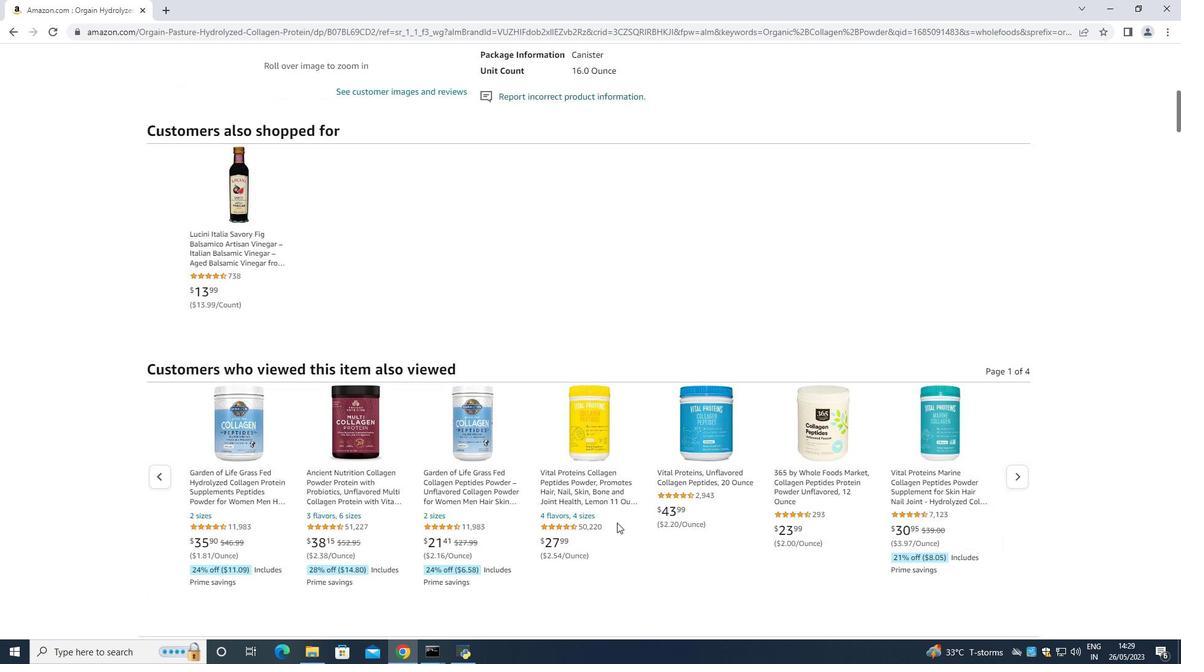 
Action: Mouse moved to (618, 522)
Screenshot: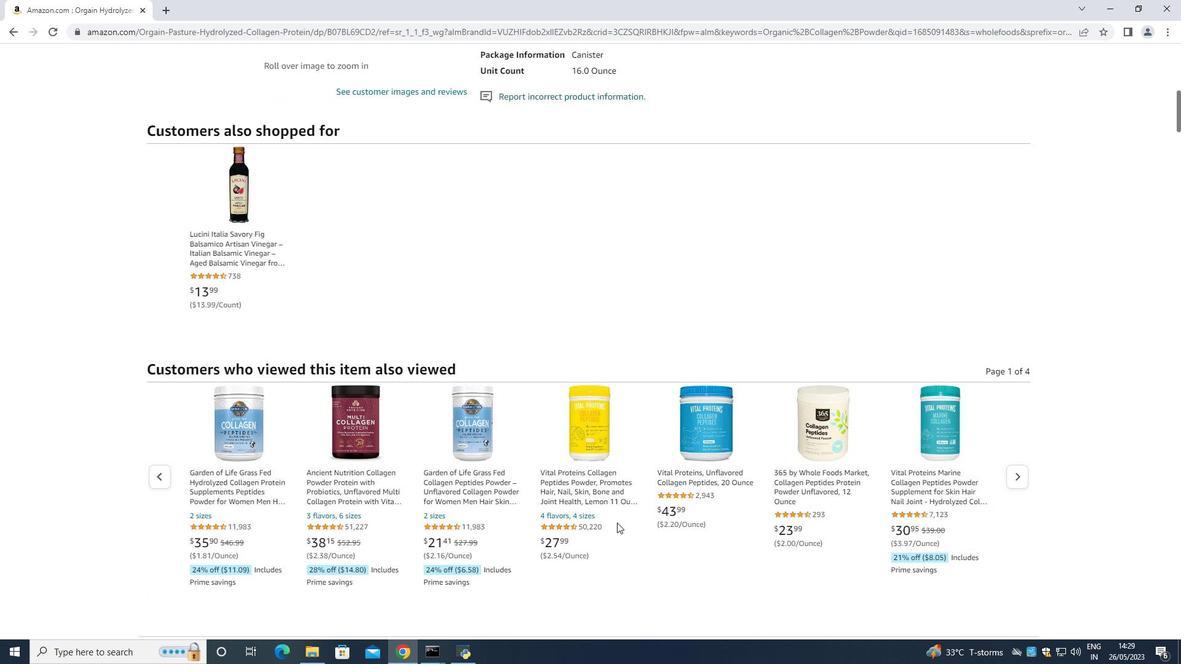 
Action: Mouse scrolled (618, 522) with delta (0, 0)
Screenshot: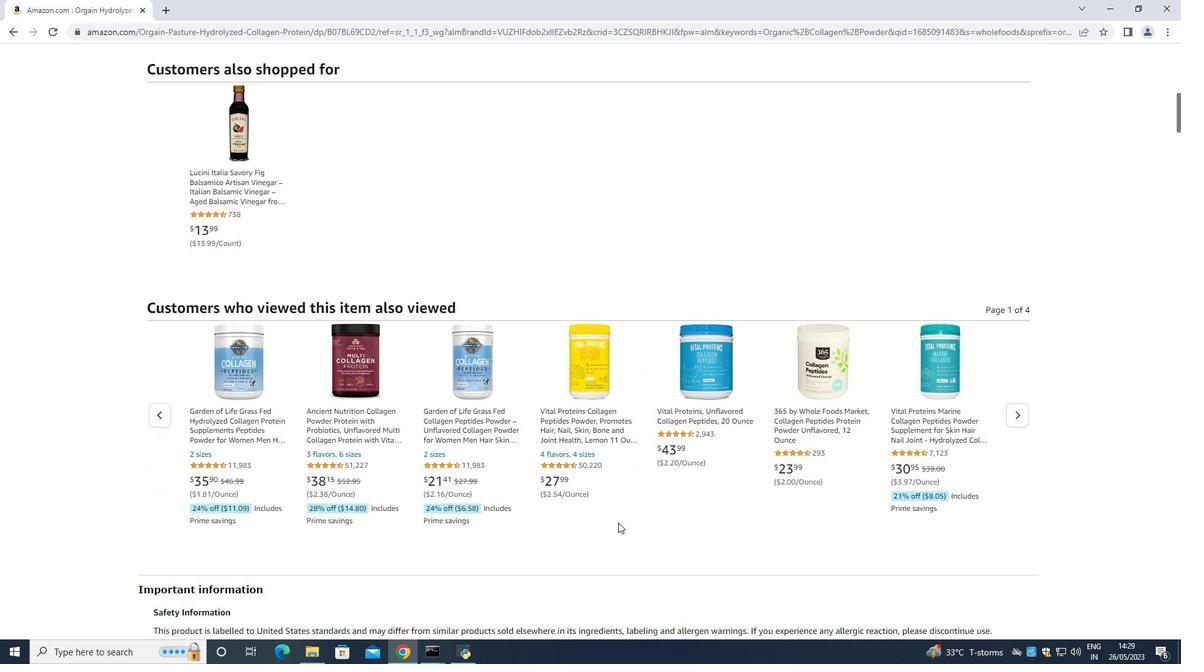 
Action: Mouse moved to (618, 522)
Screenshot: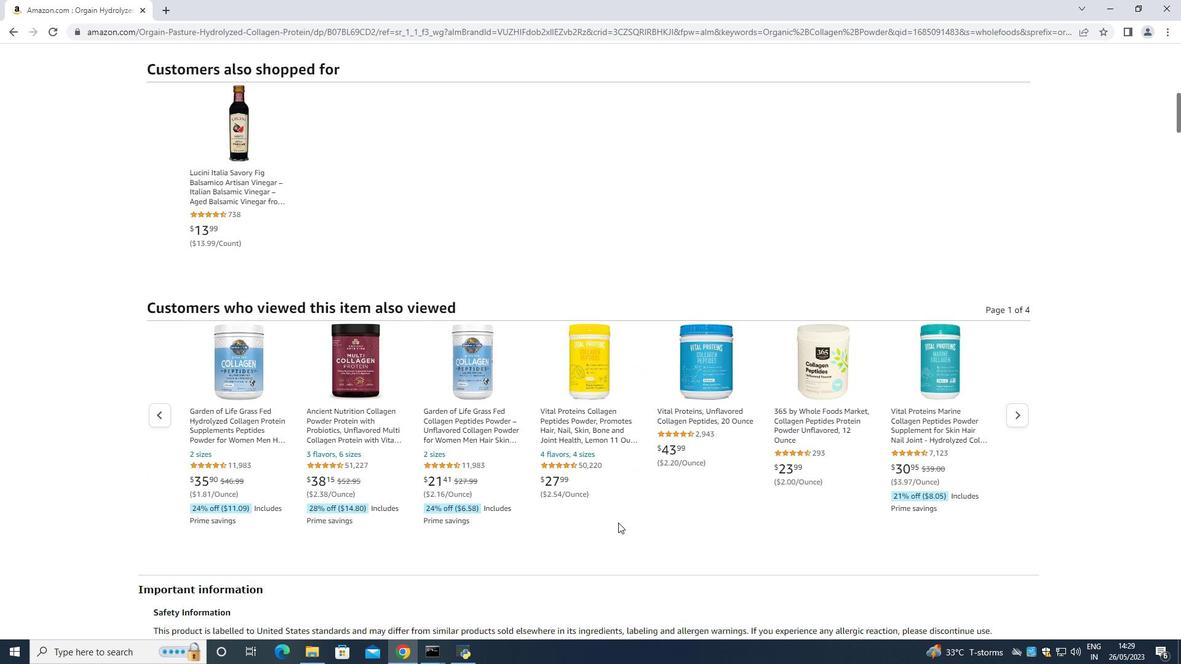 
Action: Mouse scrolled (618, 522) with delta (0, 0)
Screenshot: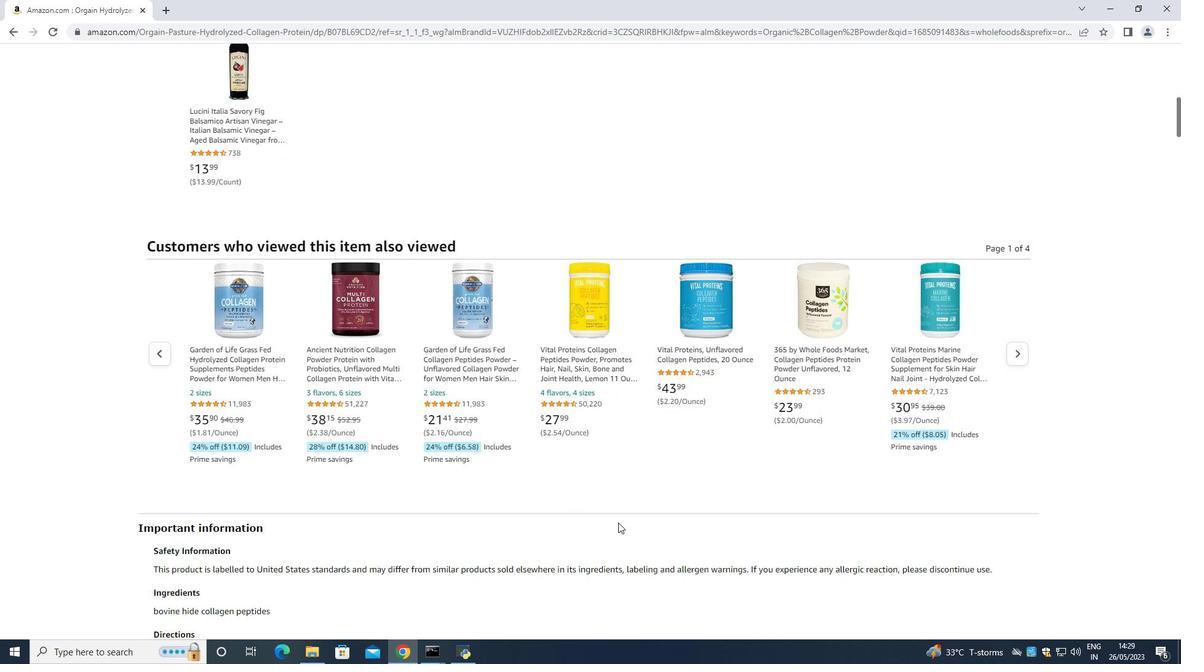 
Action: Mouse moved to (618, 523)
Screenshot: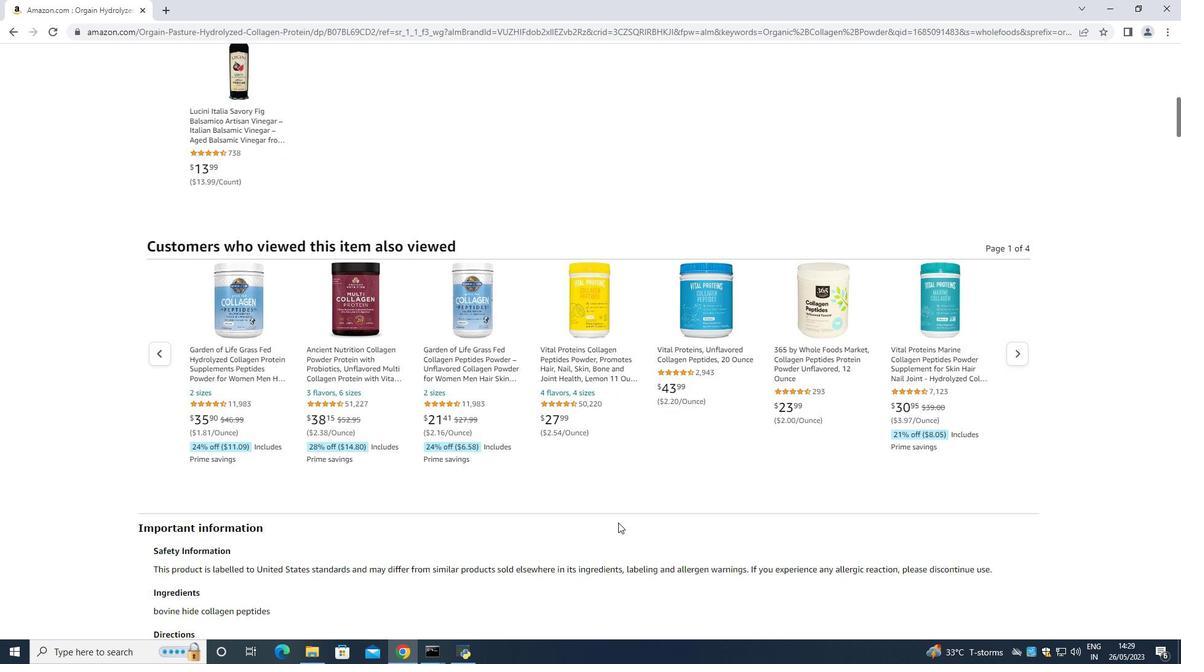 
Action: Mouse scrolled (618, 522) with delta (0, 0)
Screenshot: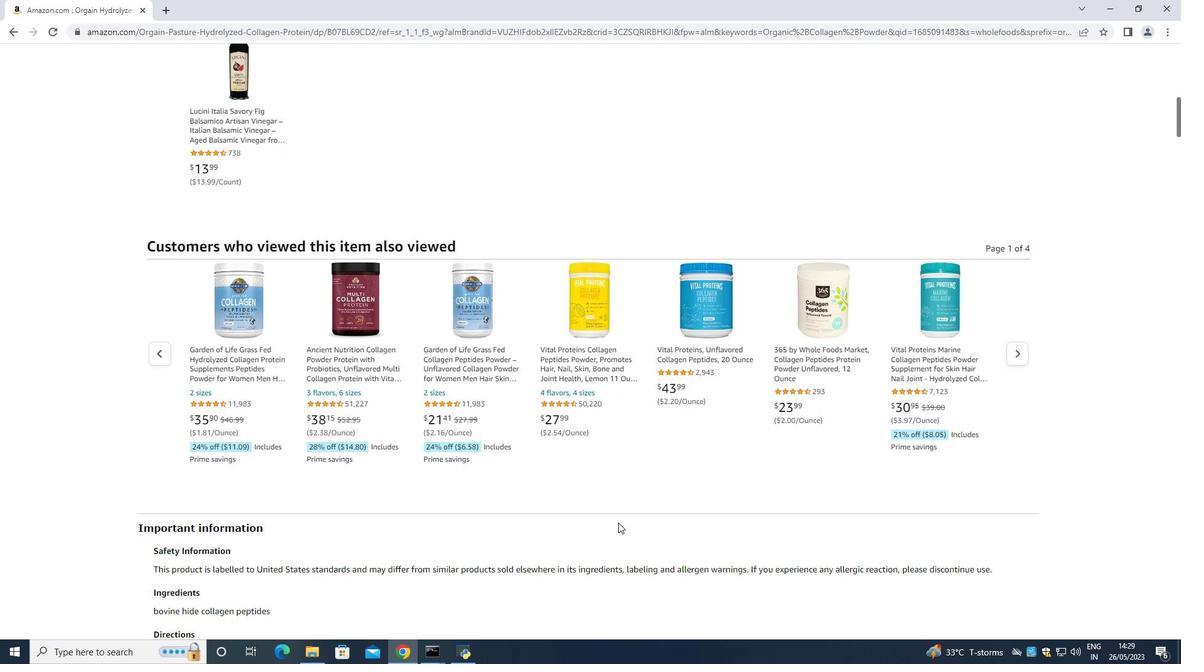 
Action: Mouse moved to (171, 499)
Screenshot: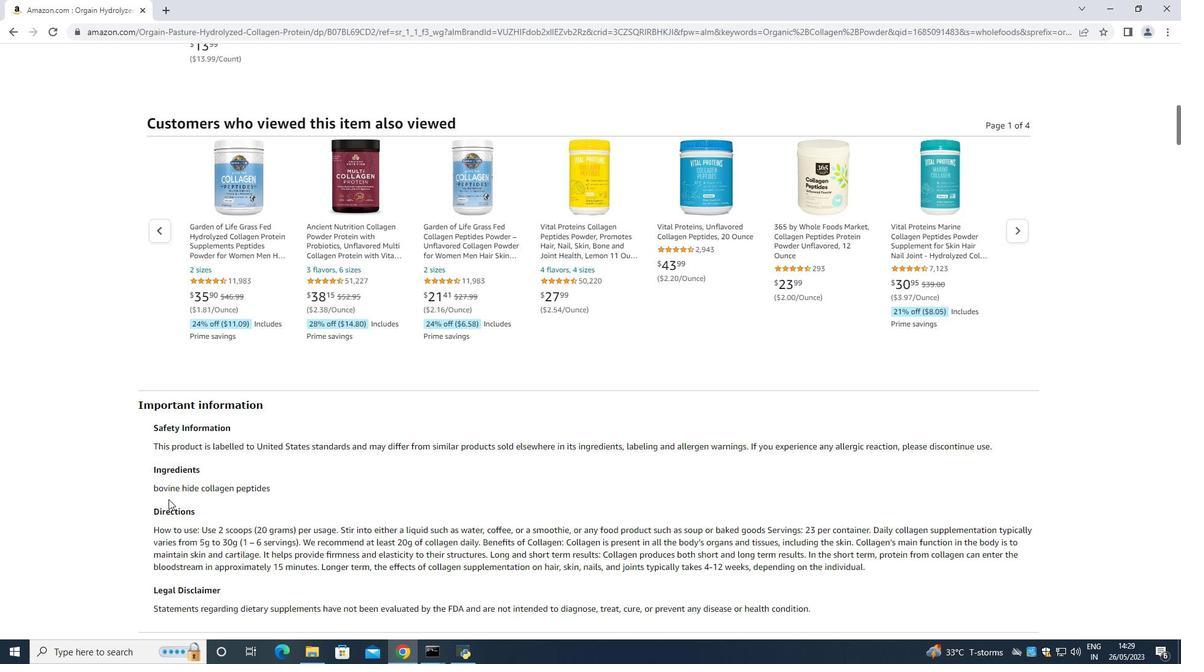 
Action: Mouse scrolled (171, 498) with delta (0, 0)
Screenshot: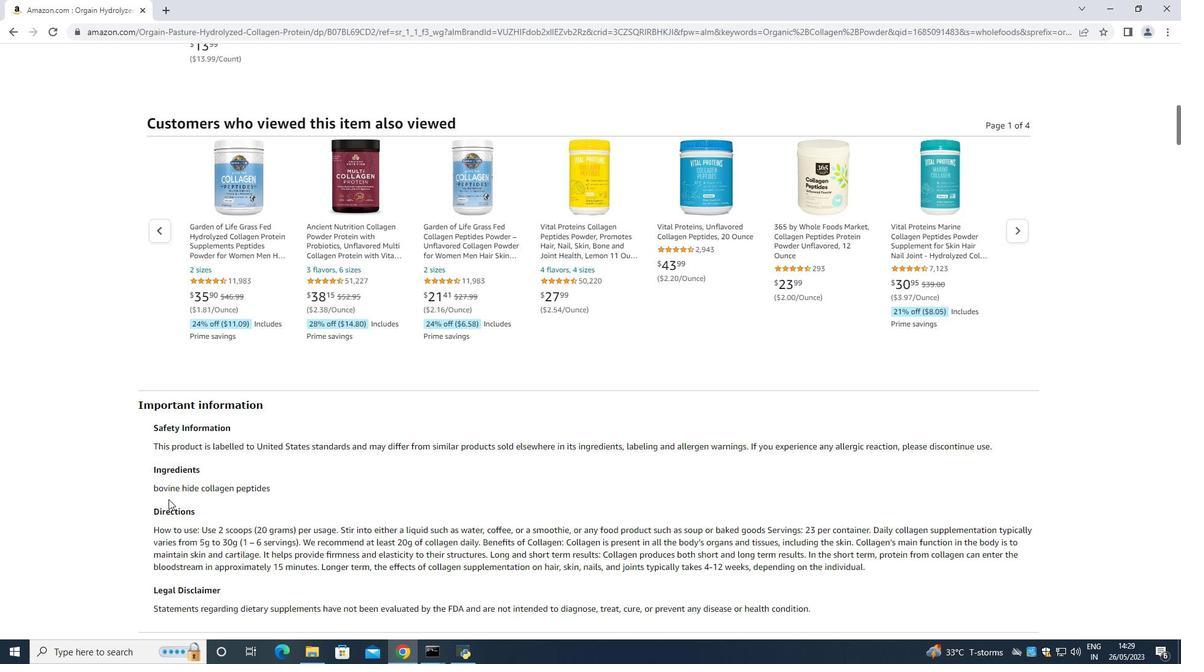 
Action: Mouse moved to (809, 528)
Screenshot: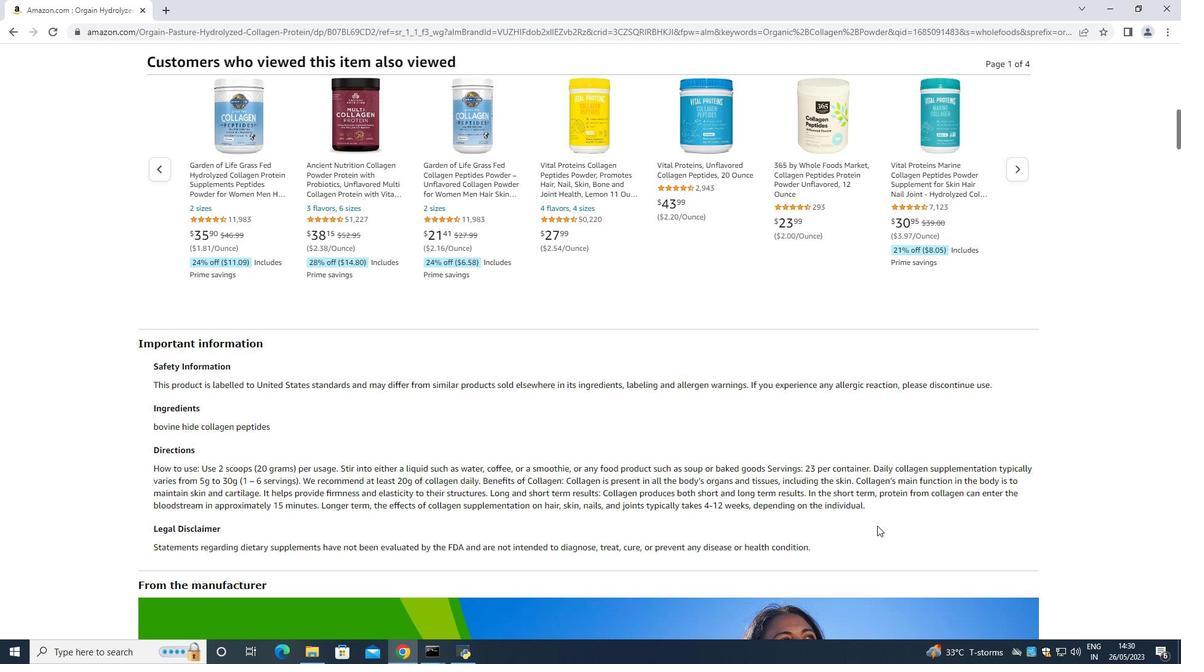 
Action: Mouse scrolled (856, 525) with delta (0, 0)
Screenshot: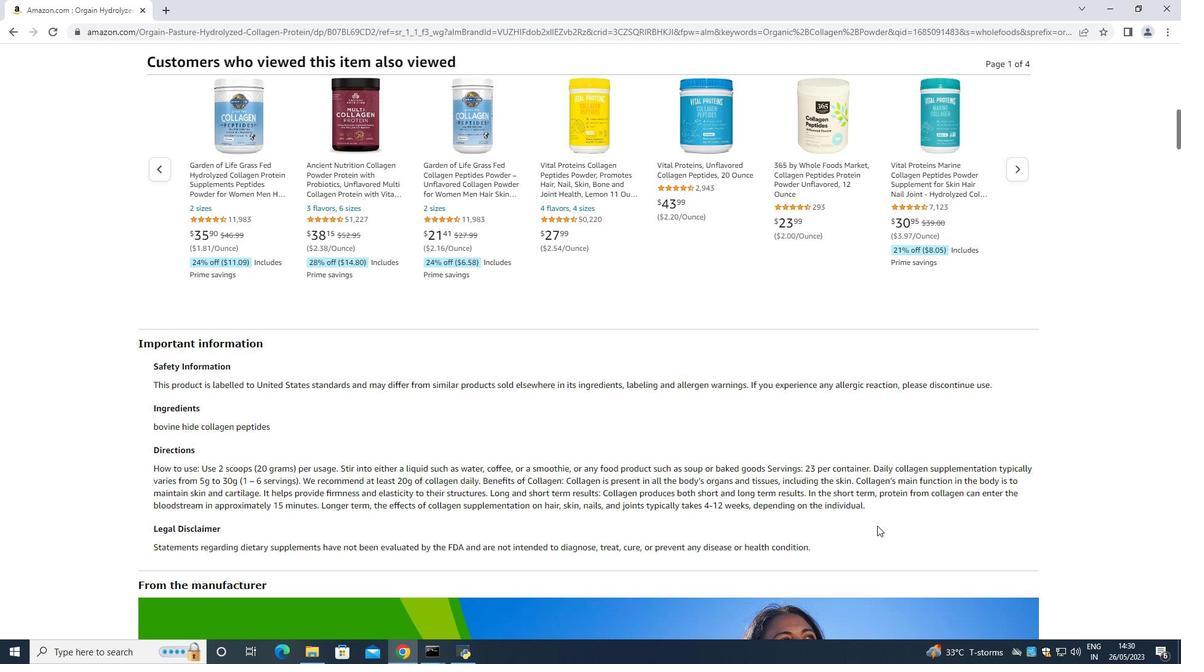 
Action: Mouse moved to (750, 528)
Screenshot: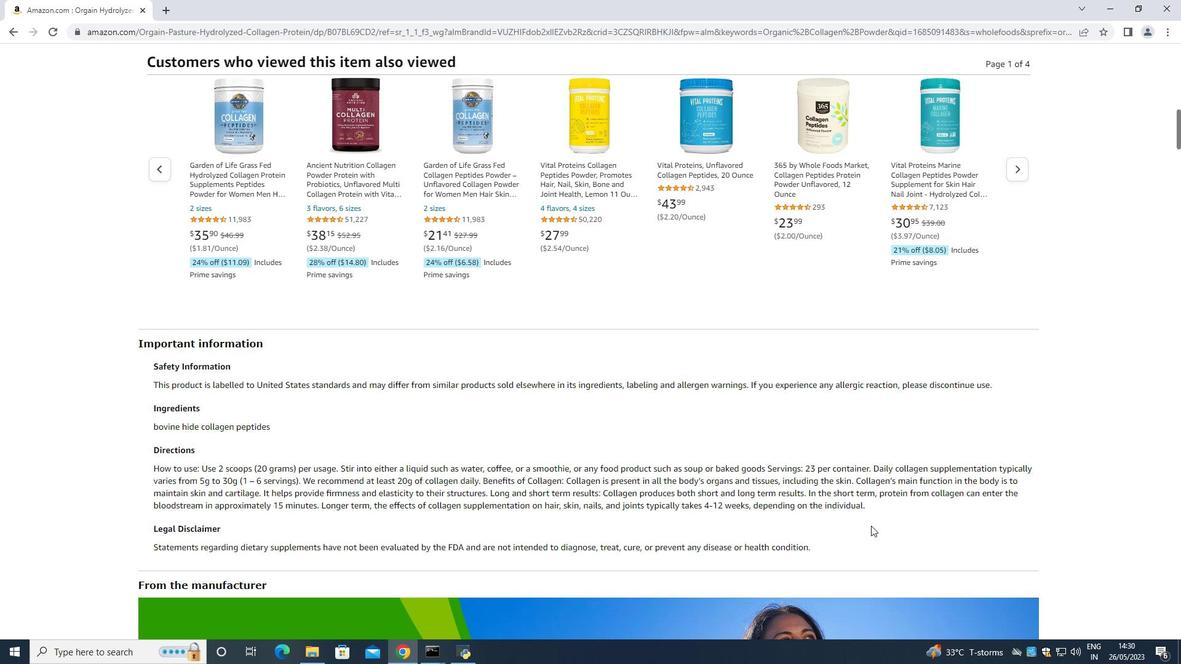 
Action: Mouse scrolled (750, 527) with delta (0, 0)
Screenshot: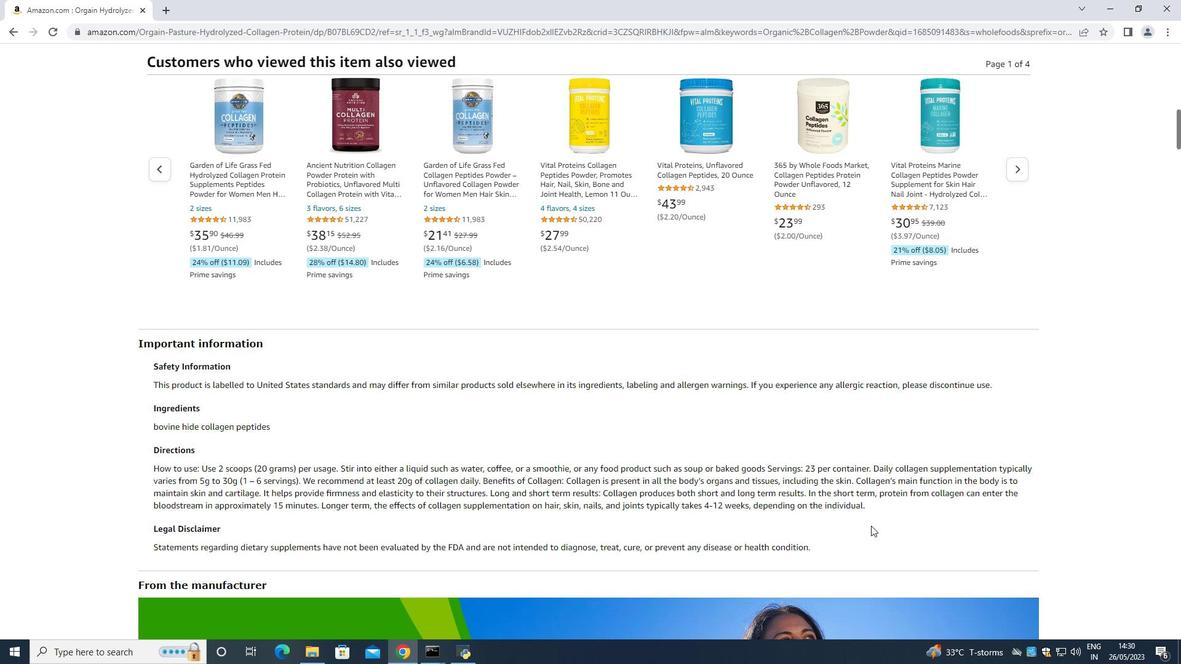 
Action: Mouse moved to (273, 507)
Screenshot: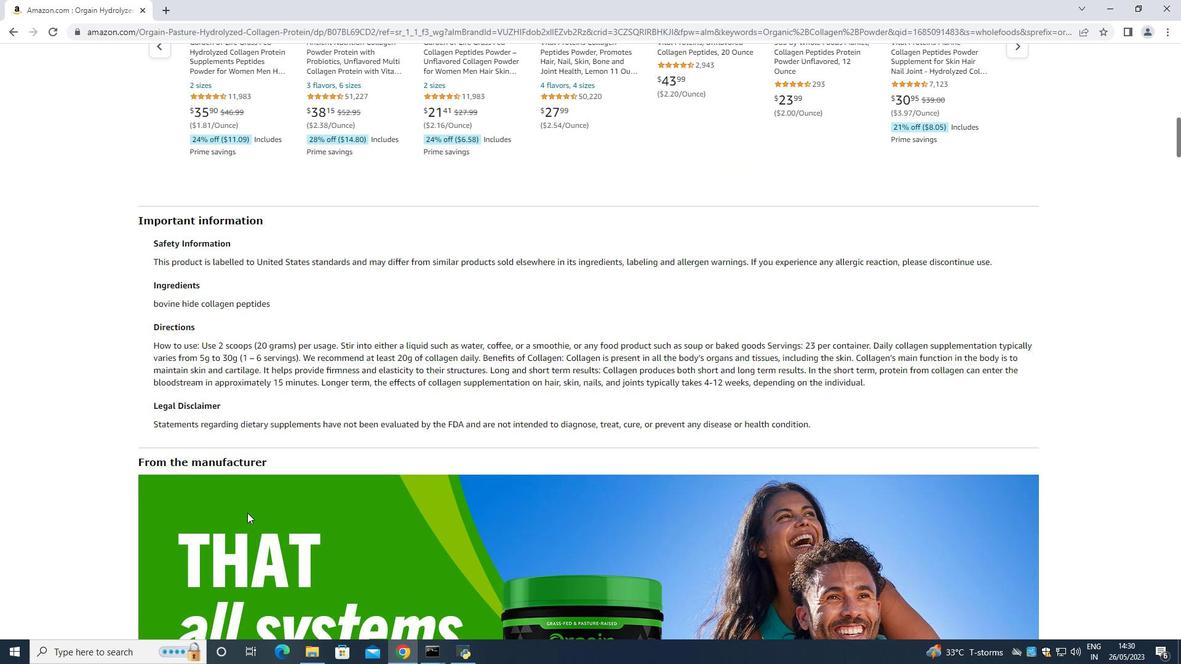 
Action: Mouse scrolled (273, 506) with delta (0, 0)
Screenshot: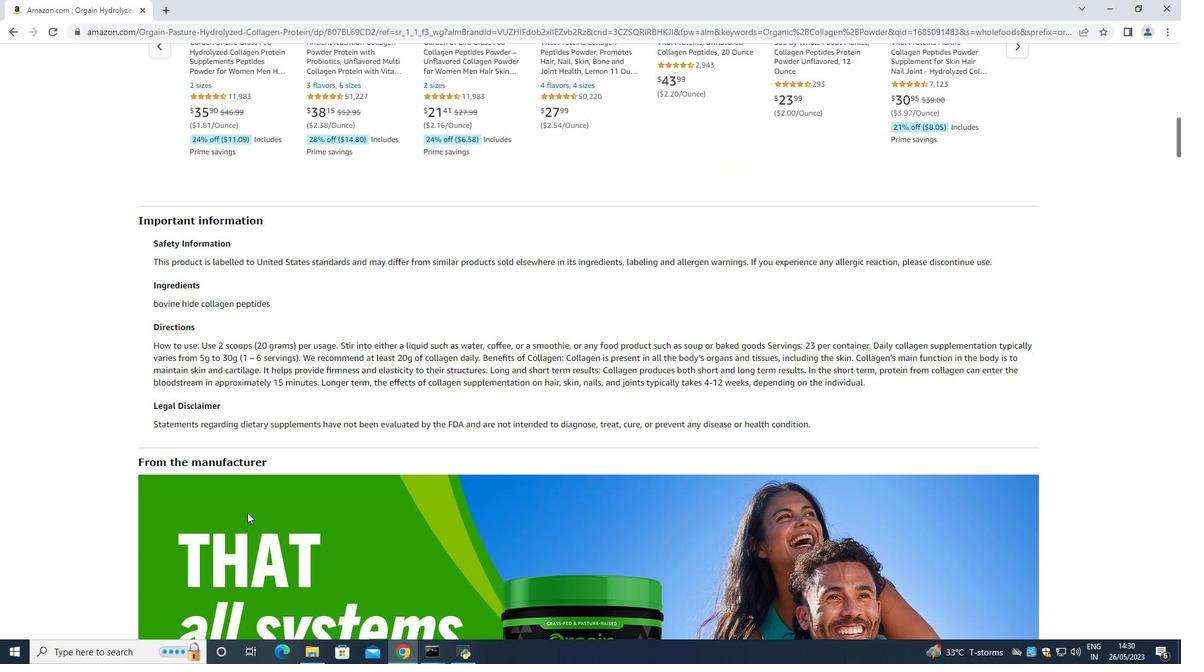 
Action: Mouse moved to (314, 502)
Screenshot: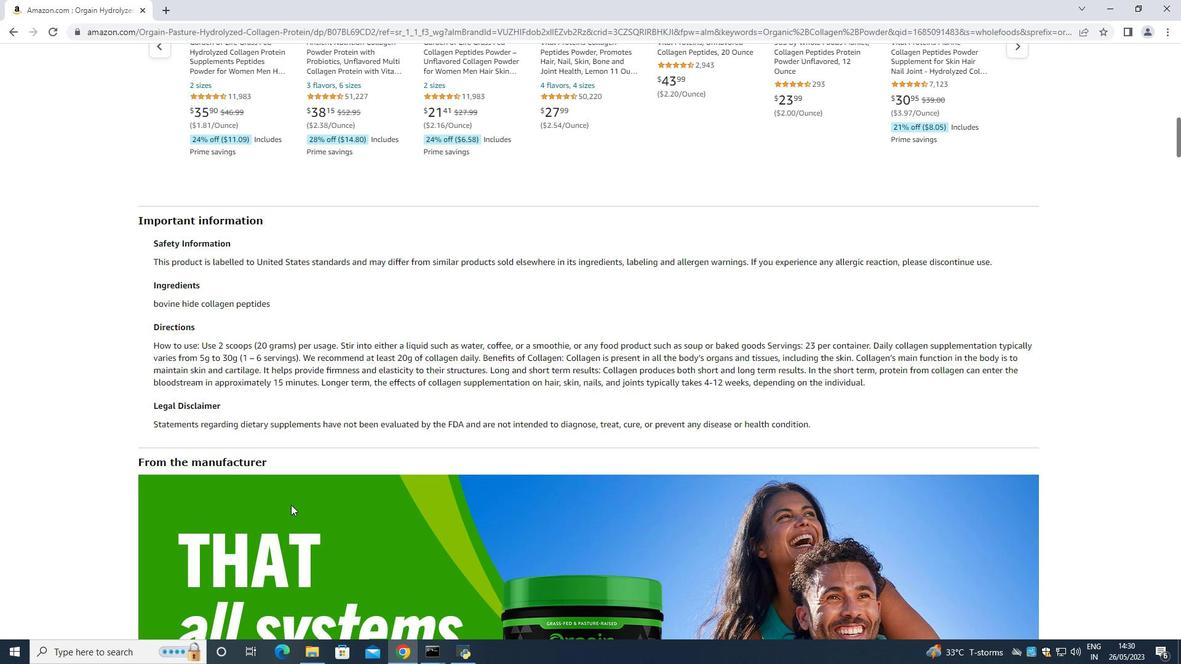 
Action: Mouse scrolled (314, 502) with delta (0, 0)
Screenshot: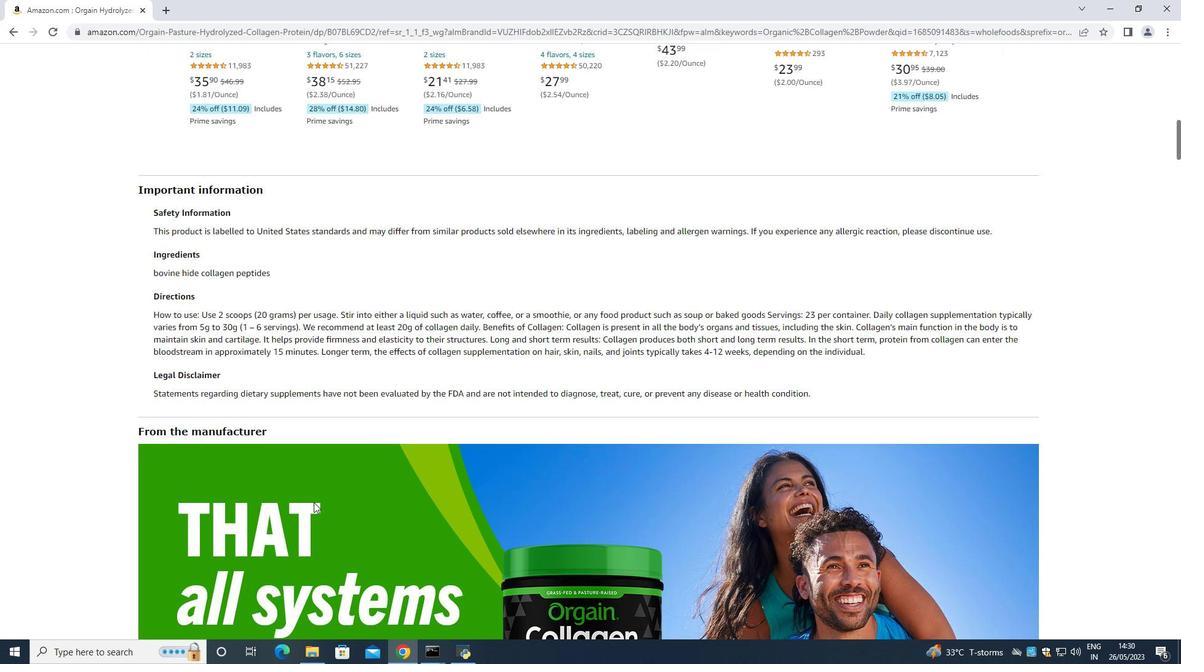 
Action: Mouse moved to (313, 502)
Screenshot: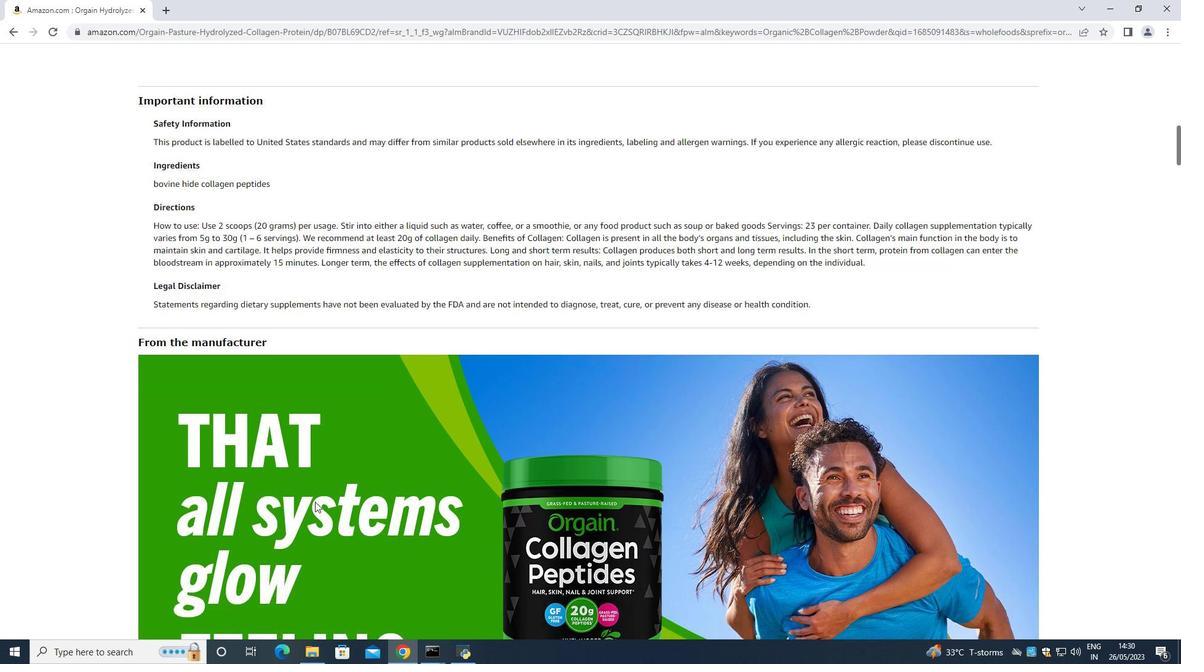 
Action: Mouse scrolled (313, 501) with delta (0, 0)
Screenshot: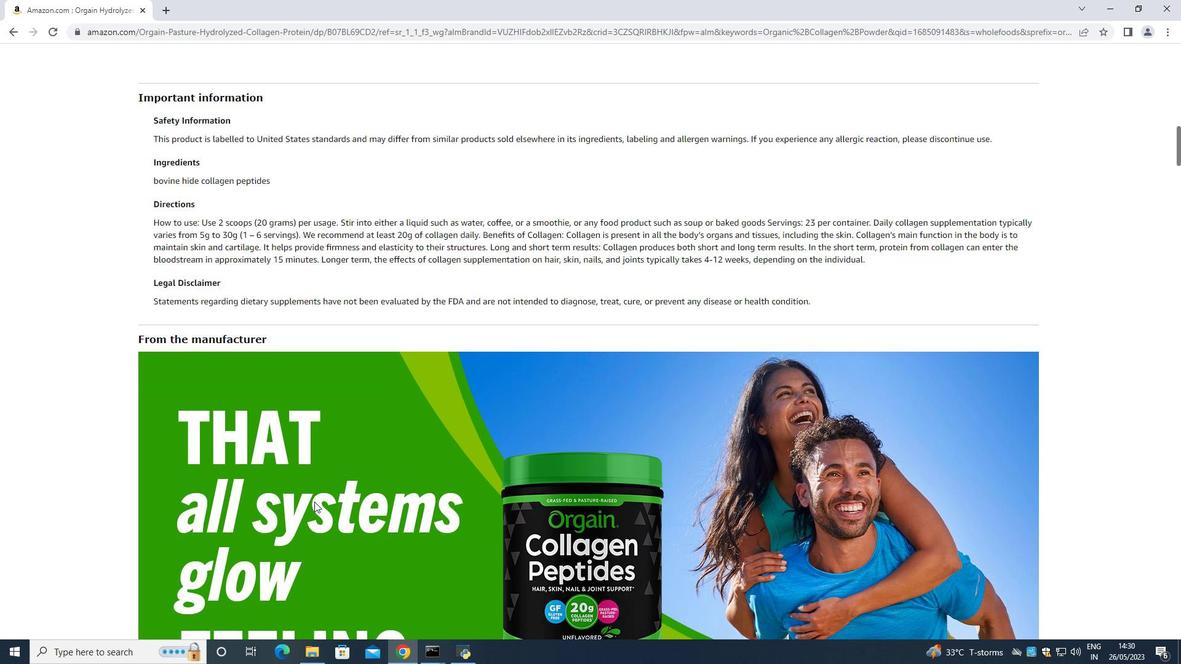 
Action: Mouse scrolled (313, 501) with delta (0, 0)
Screenshot: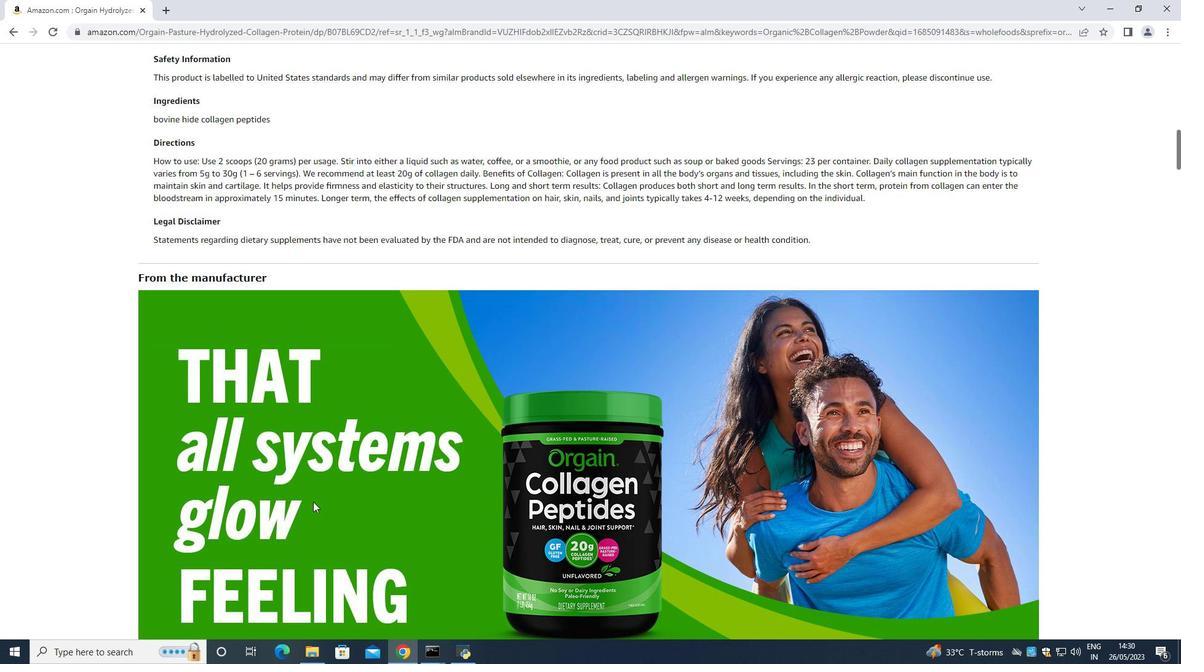 
Action: Mouse moved to (313, 502)
Screenshot: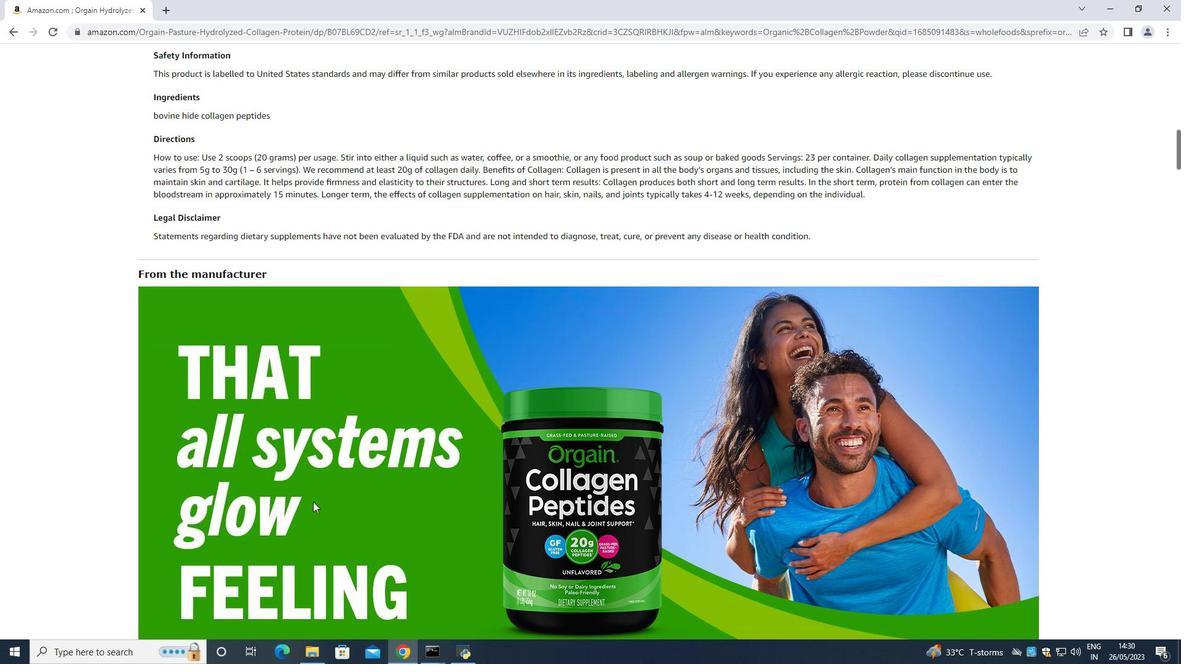 
Action: Mouse scrolled (313, 501) with delta (0, 0)
Screenshot: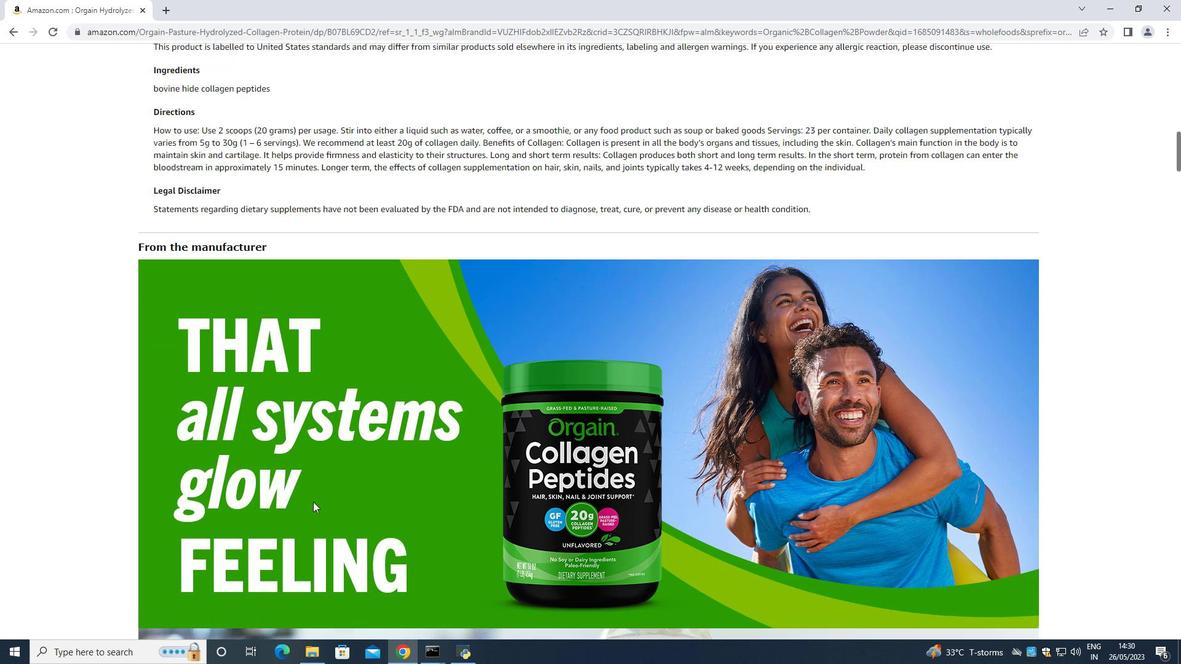 
Action: Mouse moved to (352, 477)
Screenshot: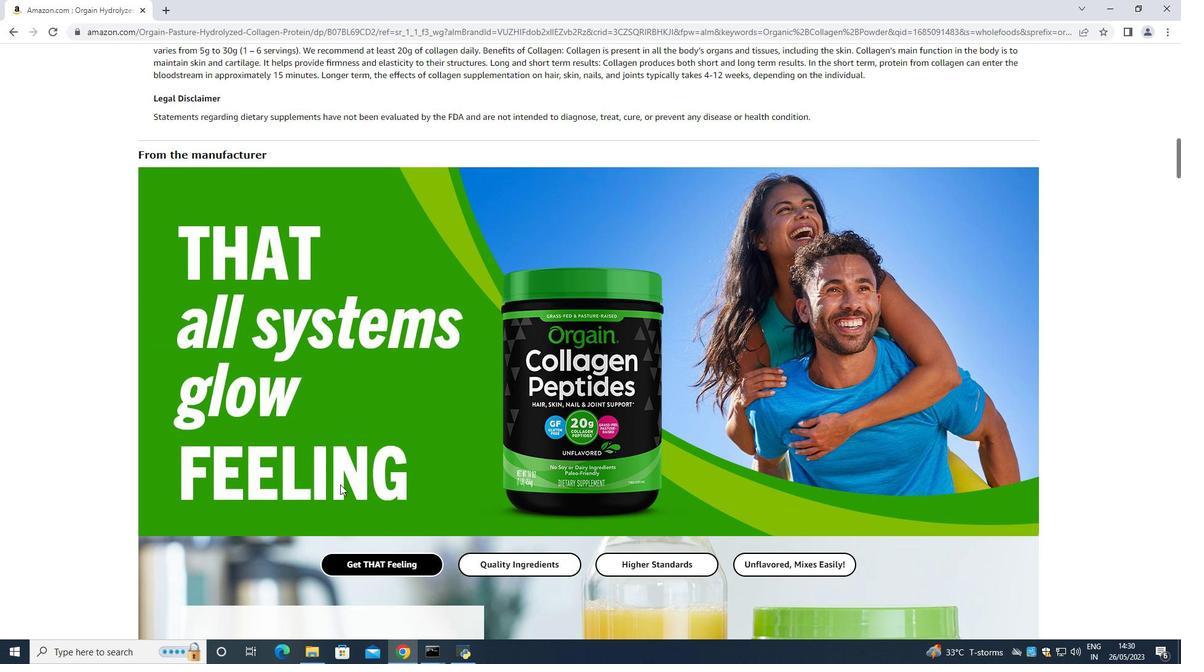 
Action: Mouse scrolled (352, 476) with delta (0, 0)
Screenshot: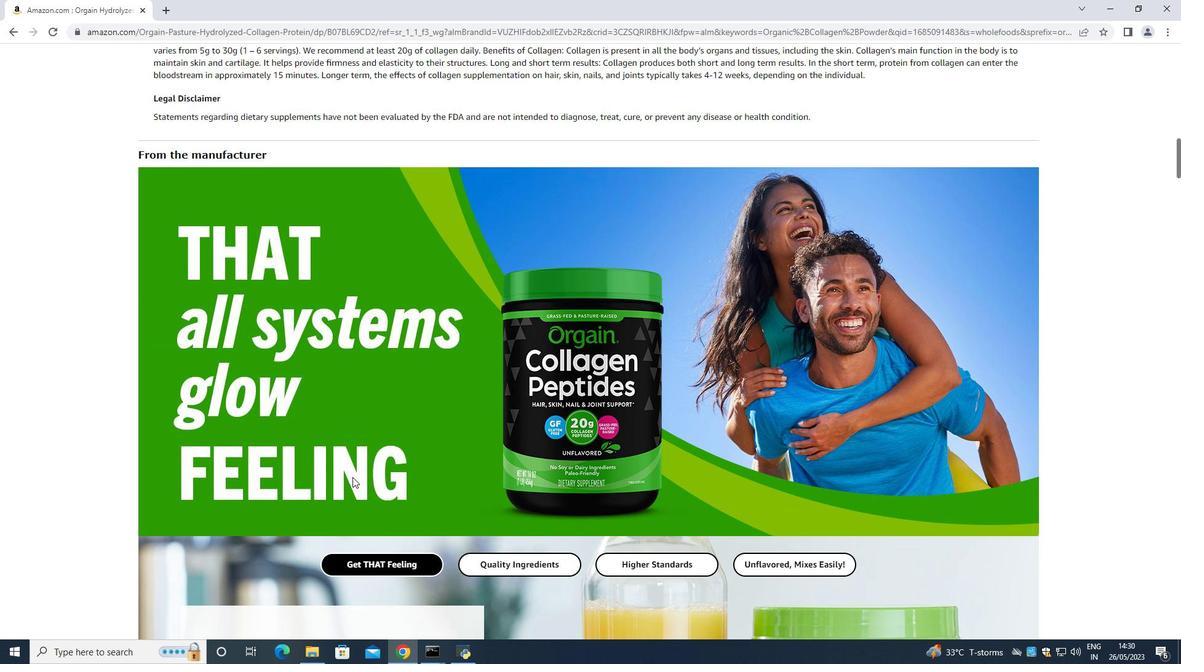 
Action: Mouse moved to (264, 449)
Screenshot: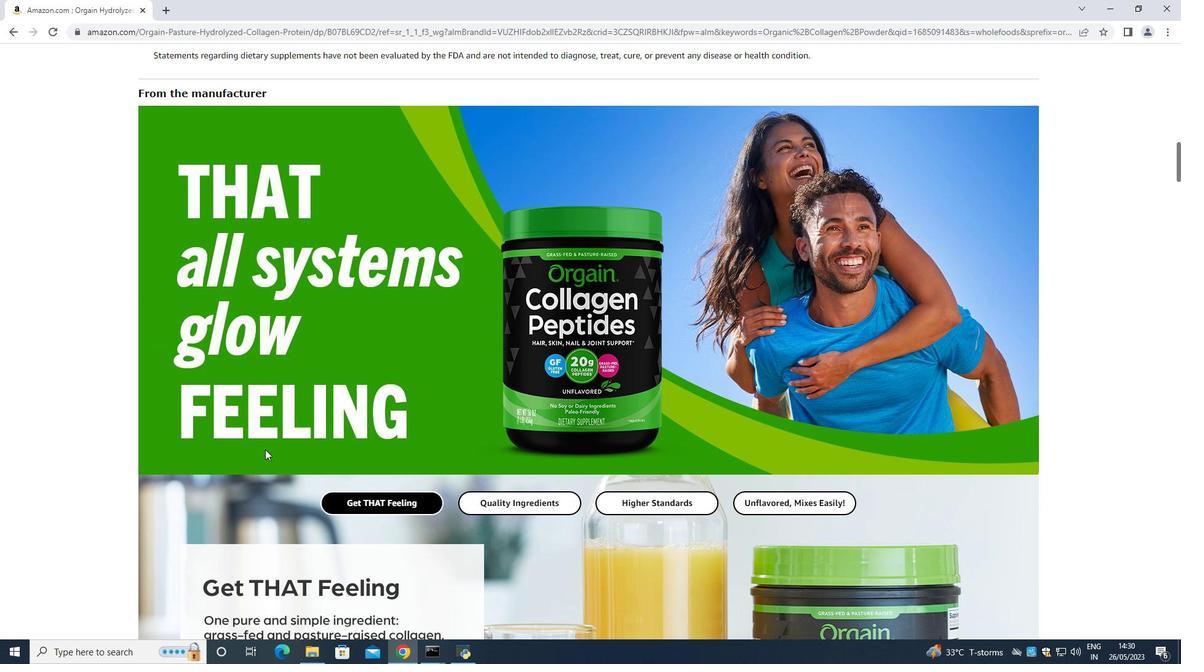 
Action: Key pressed <Key.down><Key.down><Key.down><Key.down><Key.down><Key.down><Key.down><Key.down><Key.down><Key.down><Key.down><Key.down><Key.down><Key.down><Key.down><Key.down><Key.down><Key.down><Key.down><Key.down><Key.down><Key.down><Key.down><Key.down><Key.down><Key.down><Key.down><Key.down><Key.down><Key.down><Key.down><Key.down><Key.down><Key.down><Key.down><Key.down><Key.down><Key.down><Key.down><Key.down><Key.down><Key.down><Key.down><Key.down><Key.down><Key.down><Key.down><Key.down><Key.down><Key.down><Key.down><Key.down><Key.down><Key.down><Key.down><Key.down><Key.down><Key.down><Key.down><Key.down><Key.down><Key.down><Key.down><Key.down><Key.down><Key.down><Key.down><Key.down><Key.down><Key.down><Key.down><Key.down><Key.right>
Screenshot: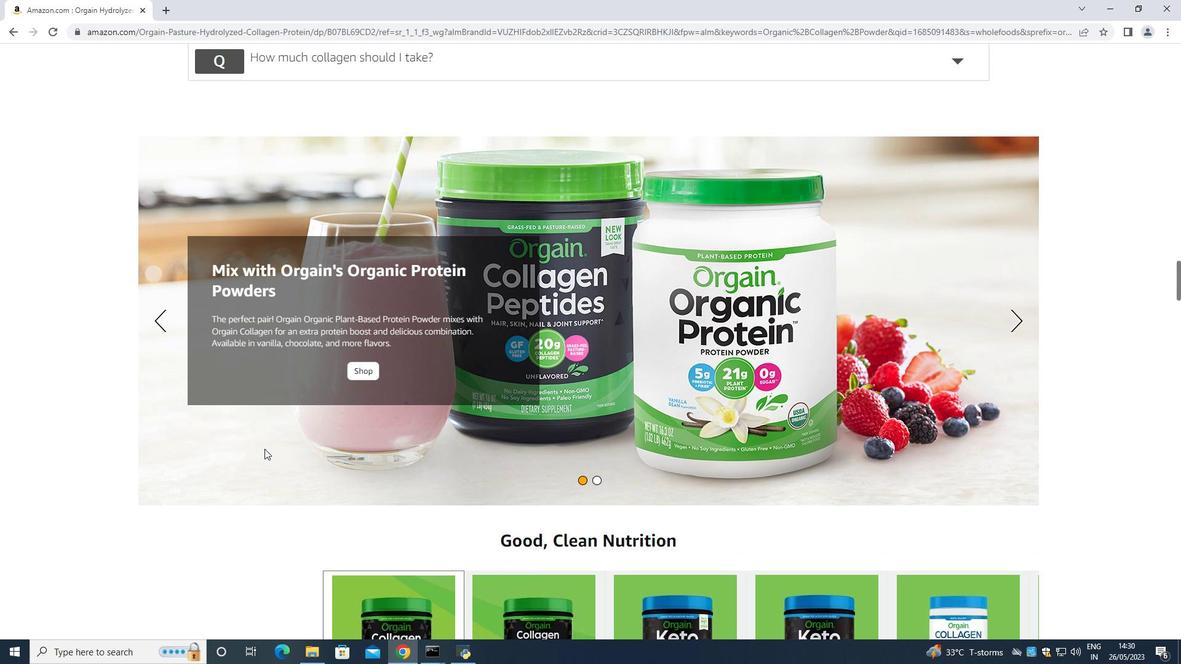 
Action: Mouse moved to (1020, 322)
Screenshot: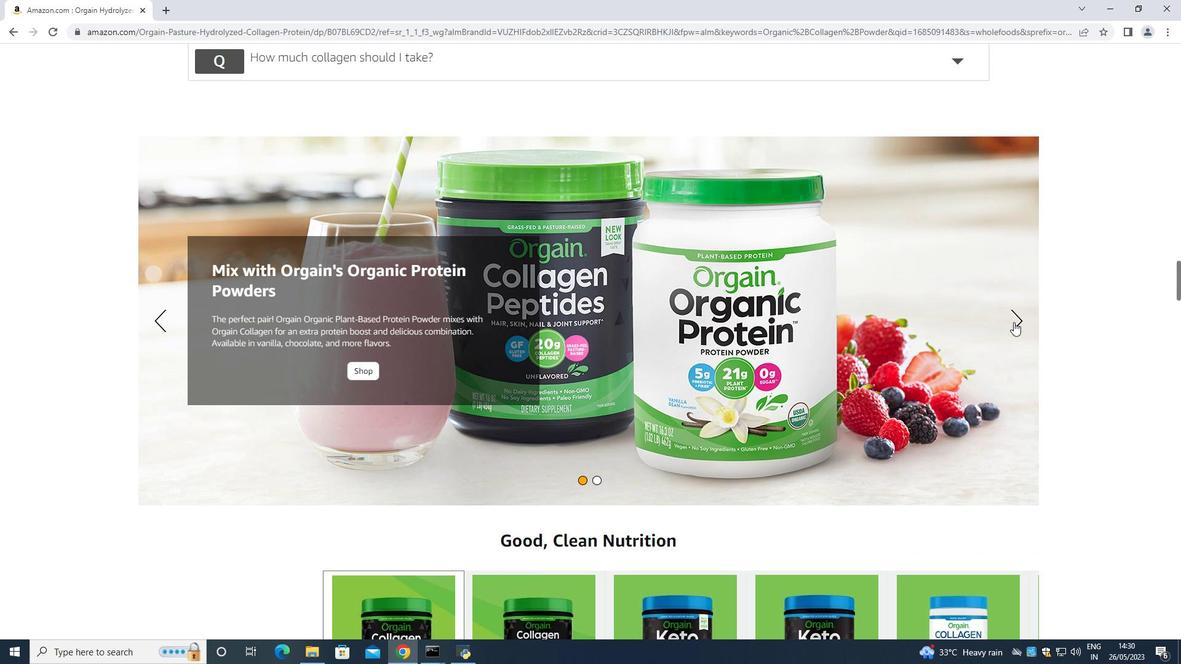 
Action: Mouse pressed left at (1020, 322)
Screenshot: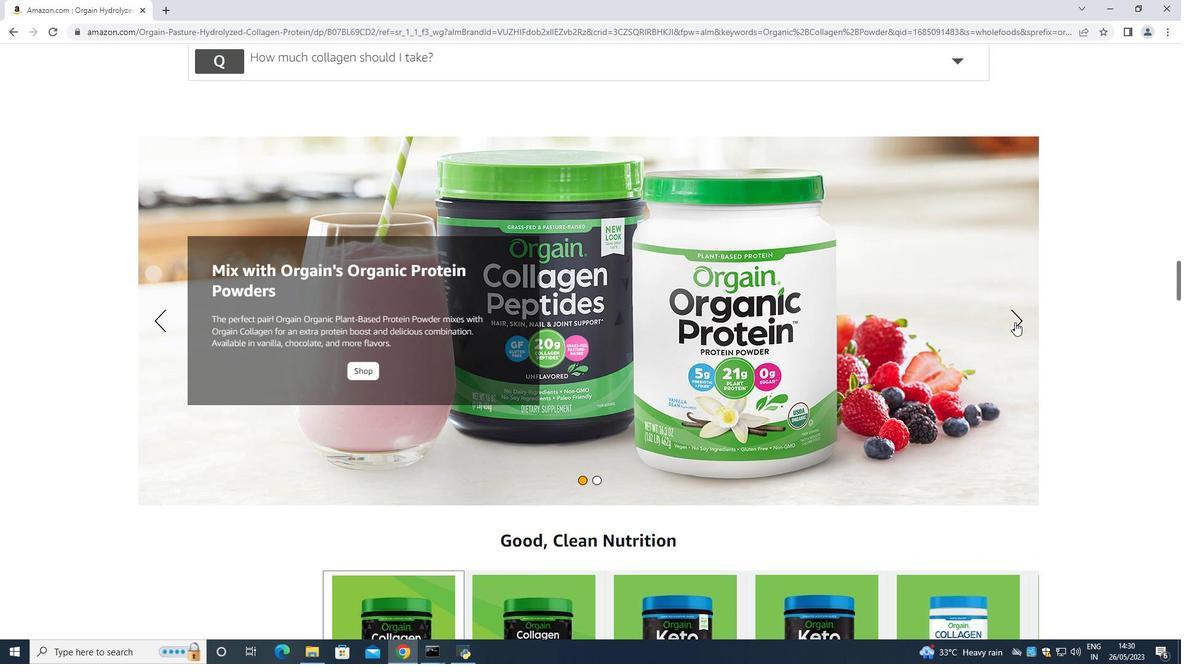 
Action: Mouse moved to (164, 318)
Screenshot: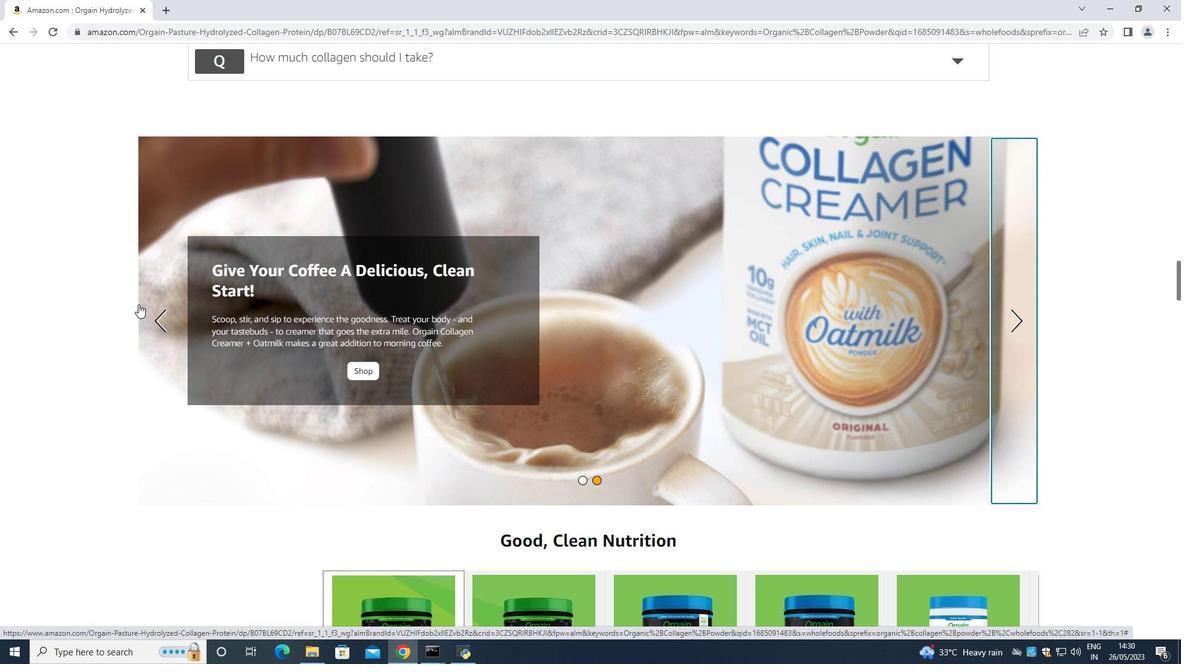 
Action: Mouse pressed left at (164, 318)
Screenshot: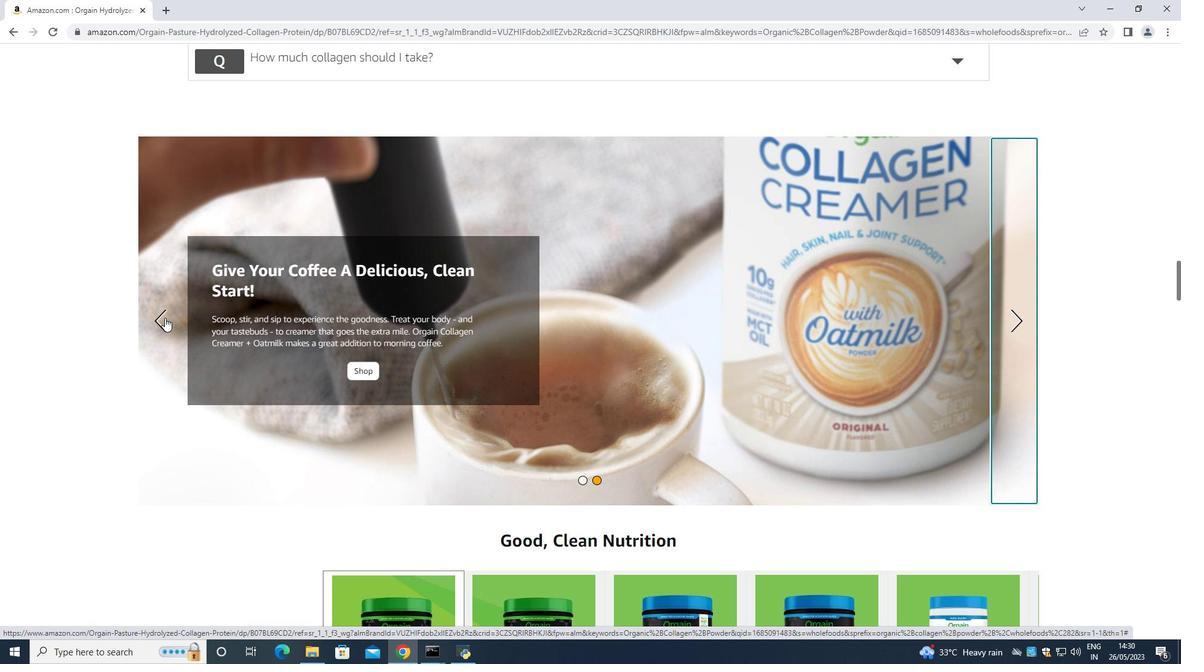 
Action: Mouse moved to (159, 315)
Screenshot: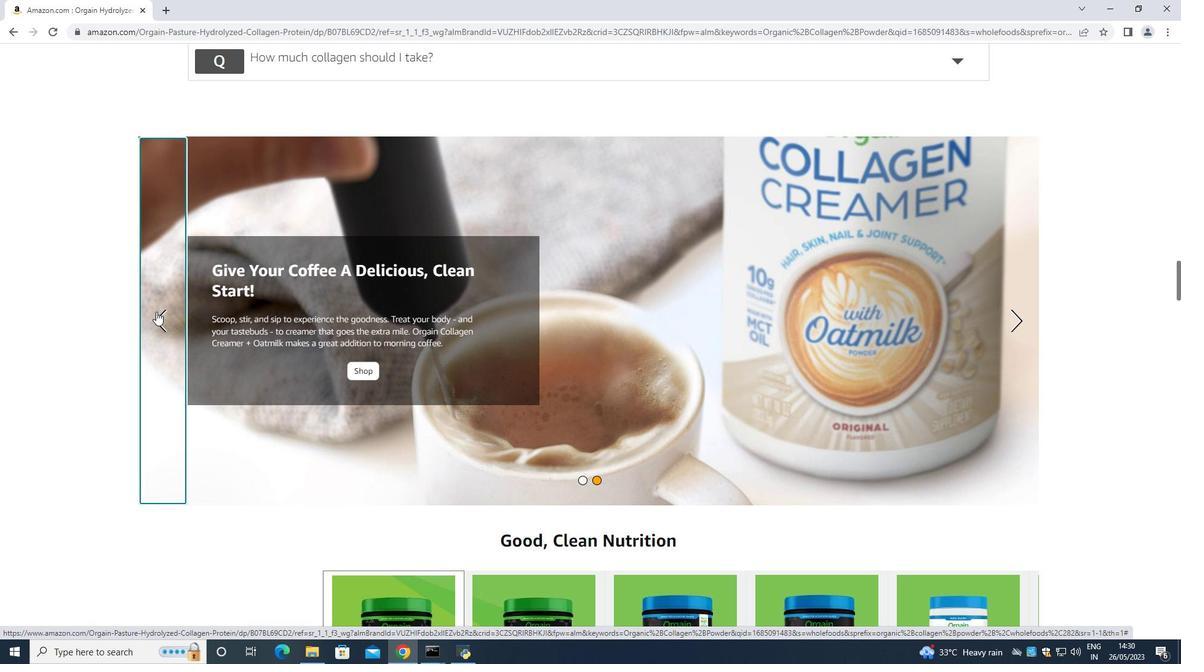 
Action: Mouse pressed left at (159, 315)
Screenshot: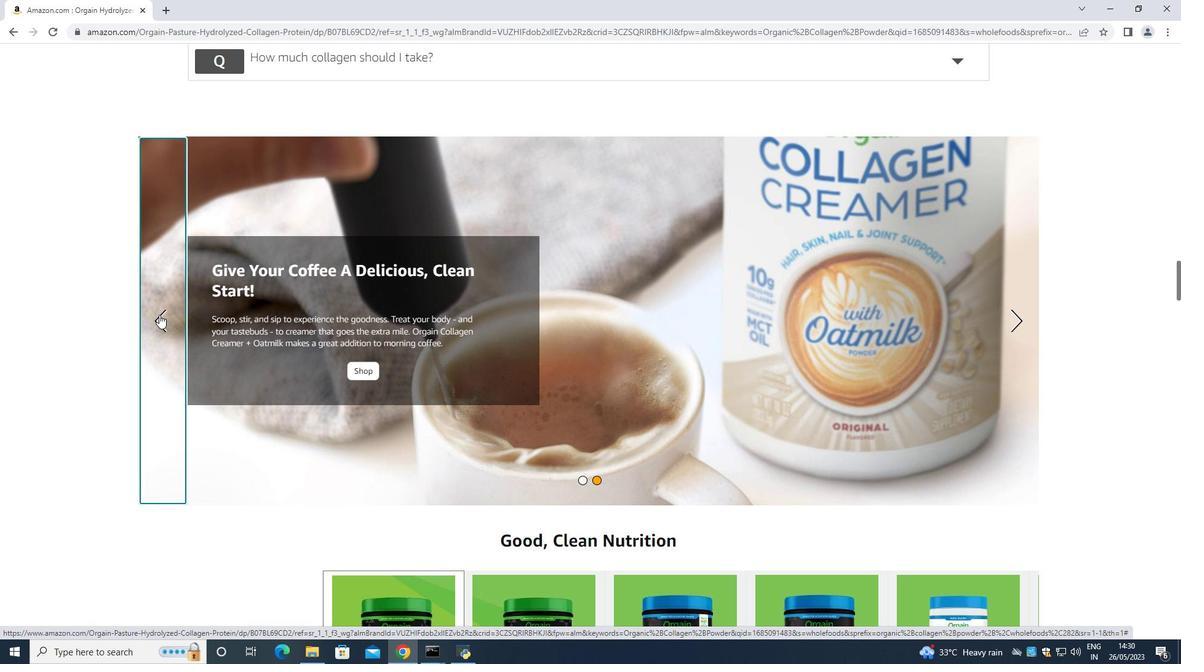 
Action: Mouse moved to (292, 355)
Screenshot: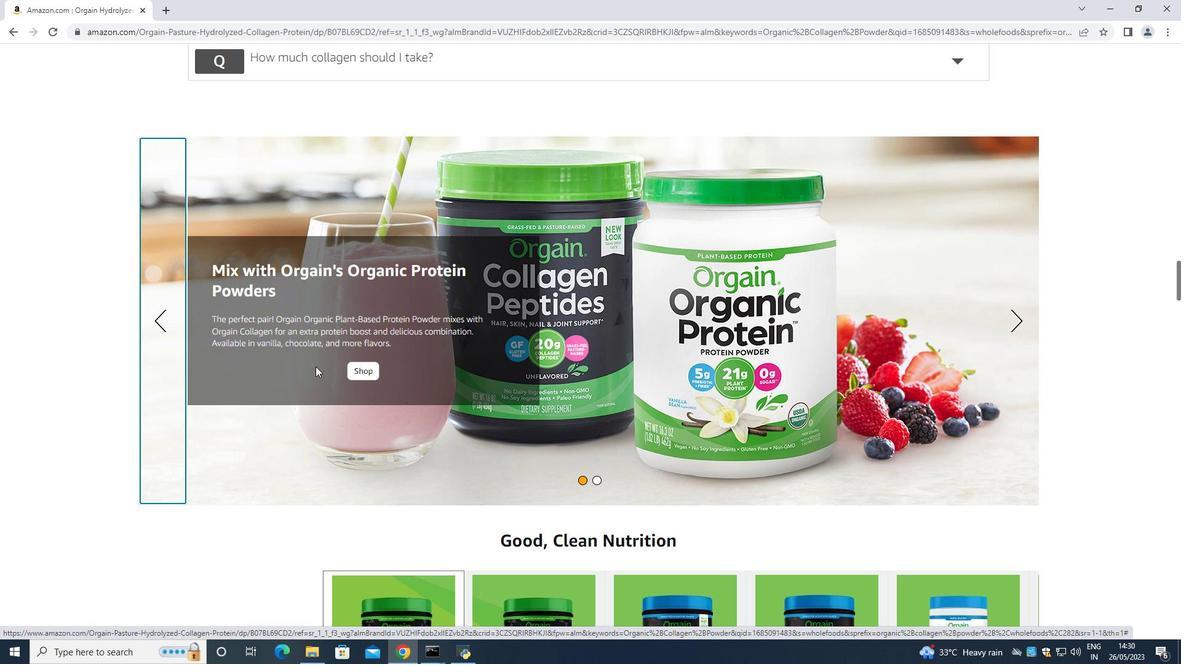 
Action: Key pressed <Key.down><Key.down><Key.down><Key.down><Key.down><Key.down><Key.down><Key.down><Key.right><Key.right><Key.down><Key.right><Key.right><Key.down><Key.down><Key.down><Key.down><Key.down><Key.down><Key.down><Key.down><Key.down><Key.down><Key.down><Key.down><Key.down><Key.down><Key.down><Key.down><Key.down><Key.down><Key.down><Key.down><Key.down><Key.down><Key.down><Key.down><Key.down><Key.down><Key.down><Key.down><Key.down><Key.down><Key.down><Key.down><Key.down><Key.down><Key.down><Key.down><Key.down><Key.down><Key.down><Key.down><Key.down><Key.down><Key.down><Key.down><Key.down><Key.down><Key.down><Key.down><Key.down><Key.down><Key.down><Key.down><Key.down><Key.down><Key.down><Key.down><Key.down><Key.down><Key.down><Key.down><Key.down><Key.down><Key.down><Key.down><Key.down><Key.down><Key.down><Key.down><Key.down><Key.down>
Screenshot: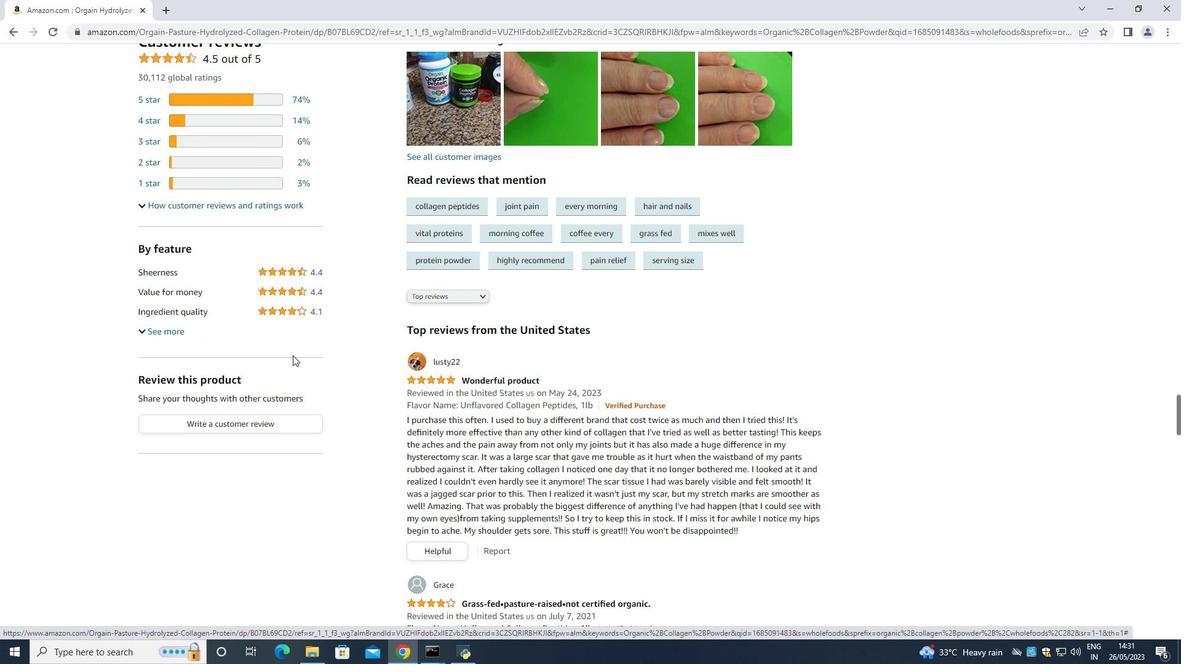 
Action: Mouse moved to (438, 121)
Screenshot: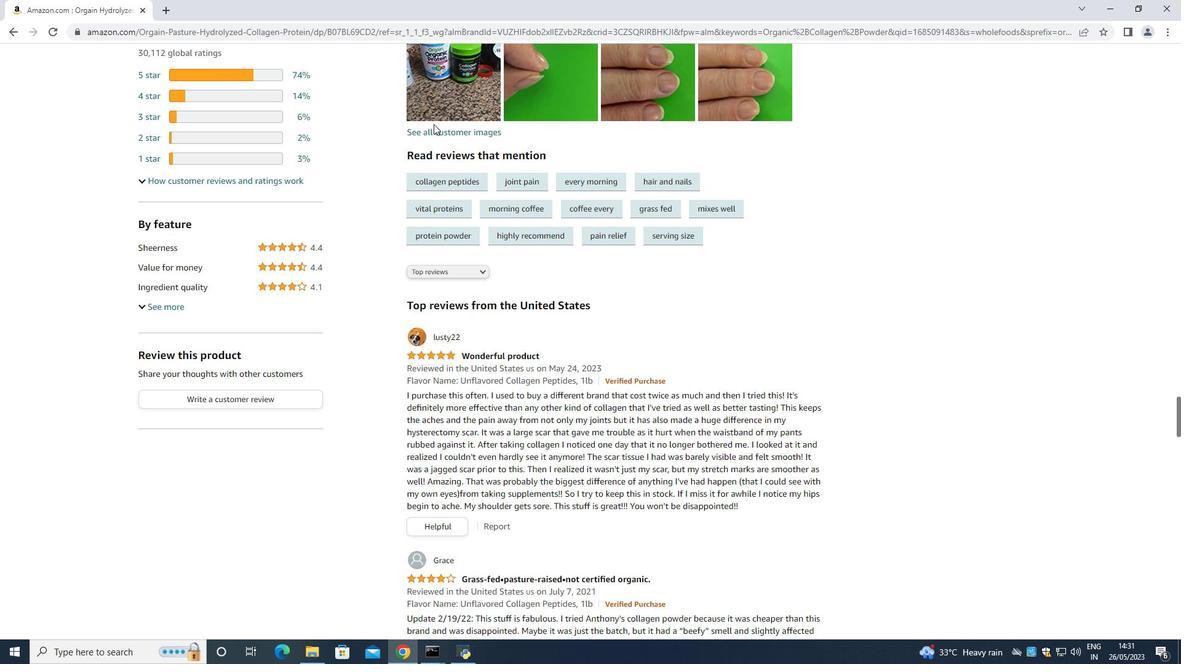 
Action: Mouse pressed left at (438, 121)
Screenshot: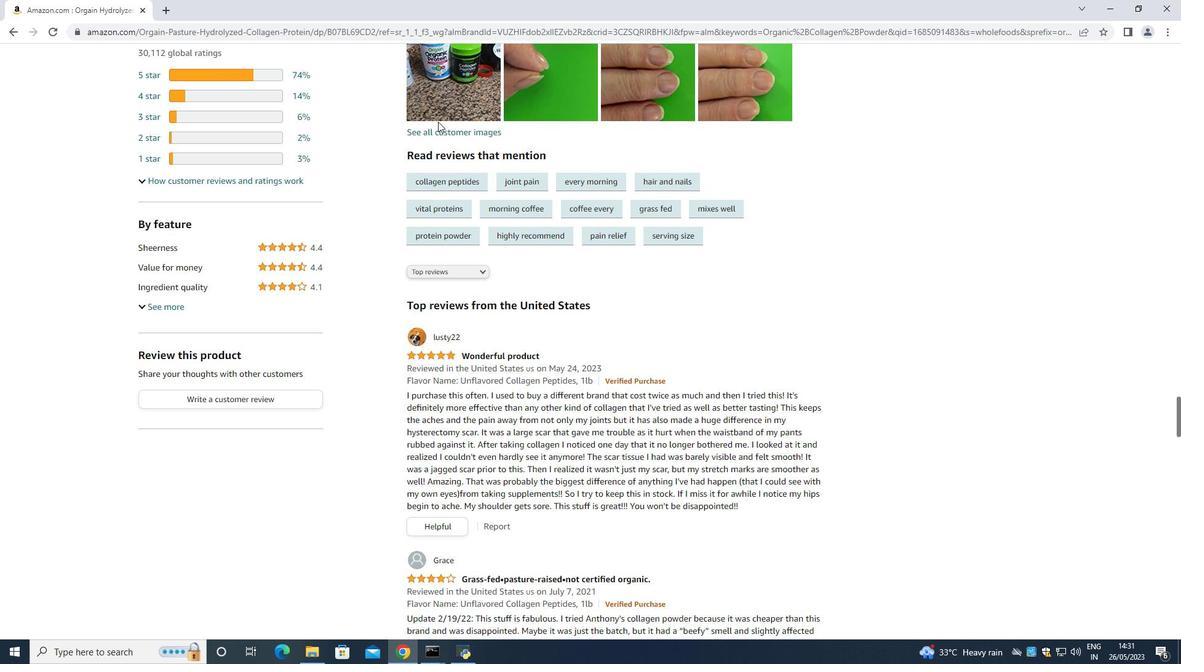 
Action: Mouse moved to (455, 87)
Screenshot: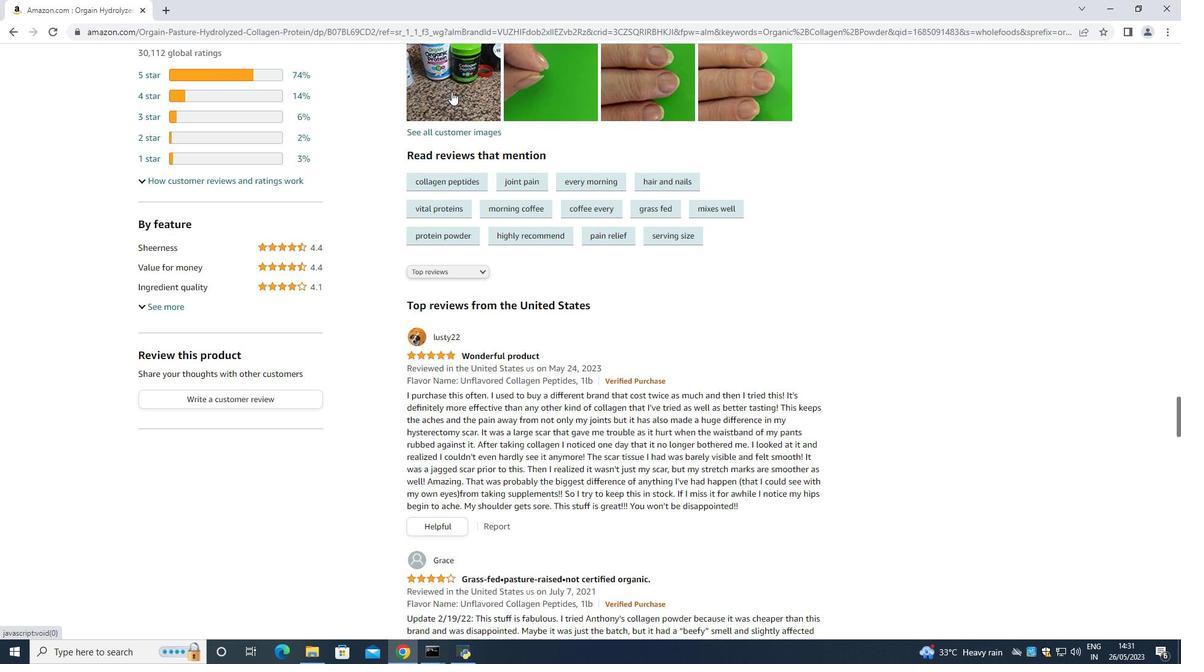 
Action: Mouse pressed left at (455, 87)
Screenshot: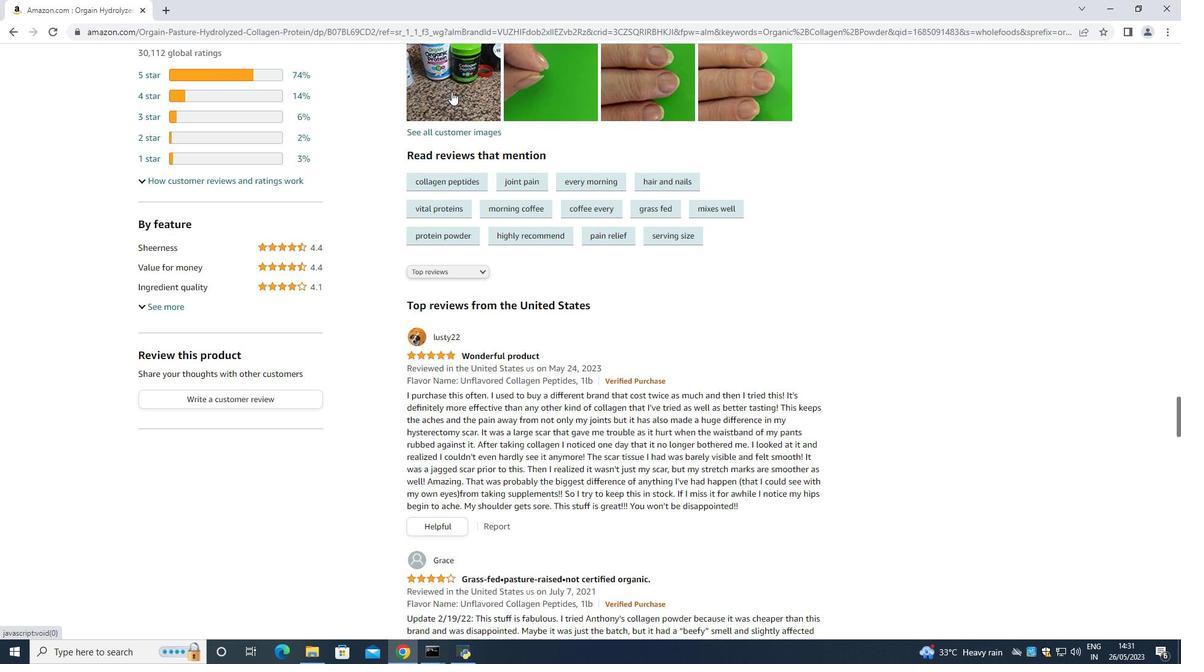 
Action: Mouse moved to (687, 363)
Screenshot: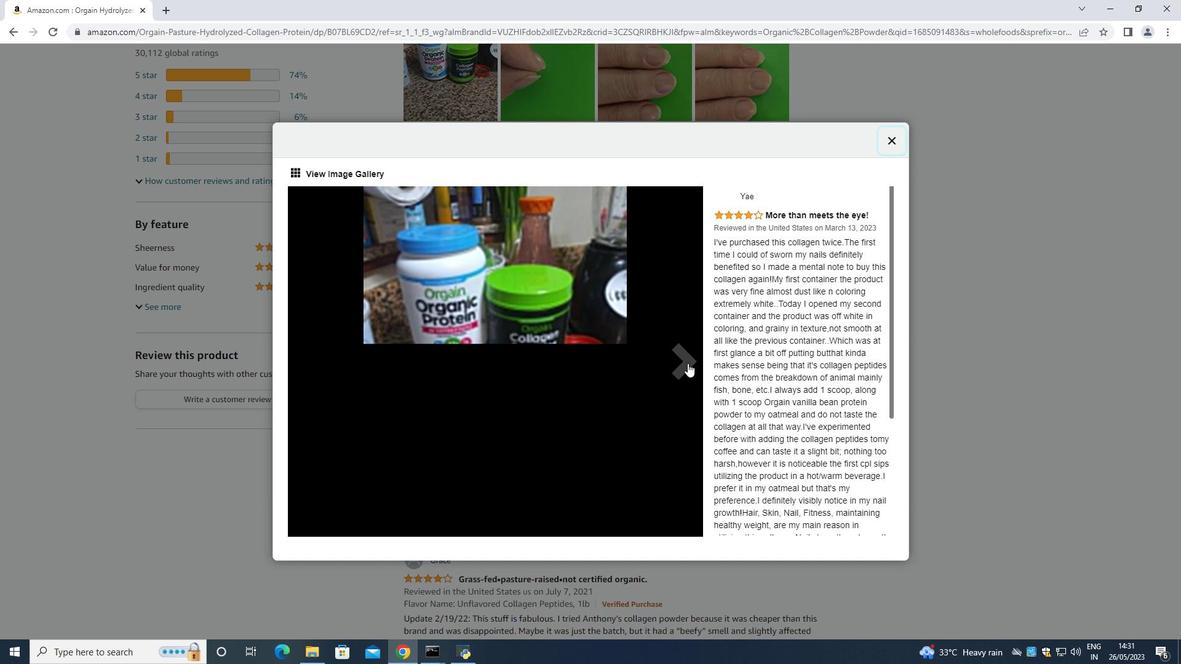 
Action: Mouse pressed left at (687, 363)
Screenshot: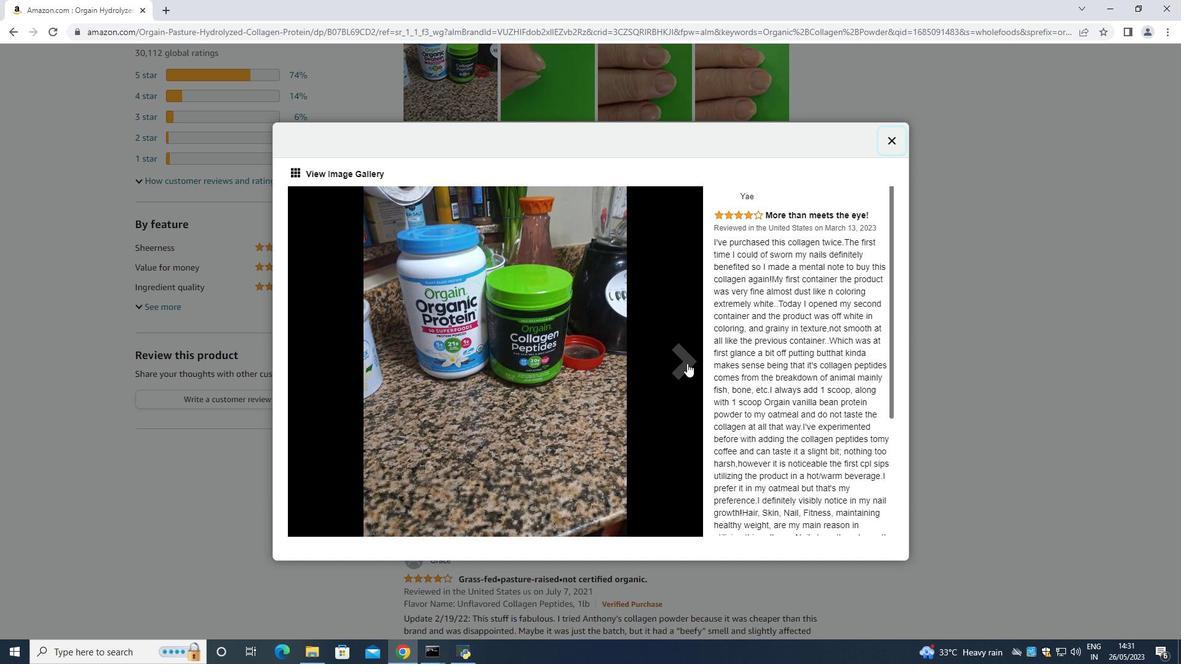 
Action: Mouse moved to (685, 355)
Screenshot: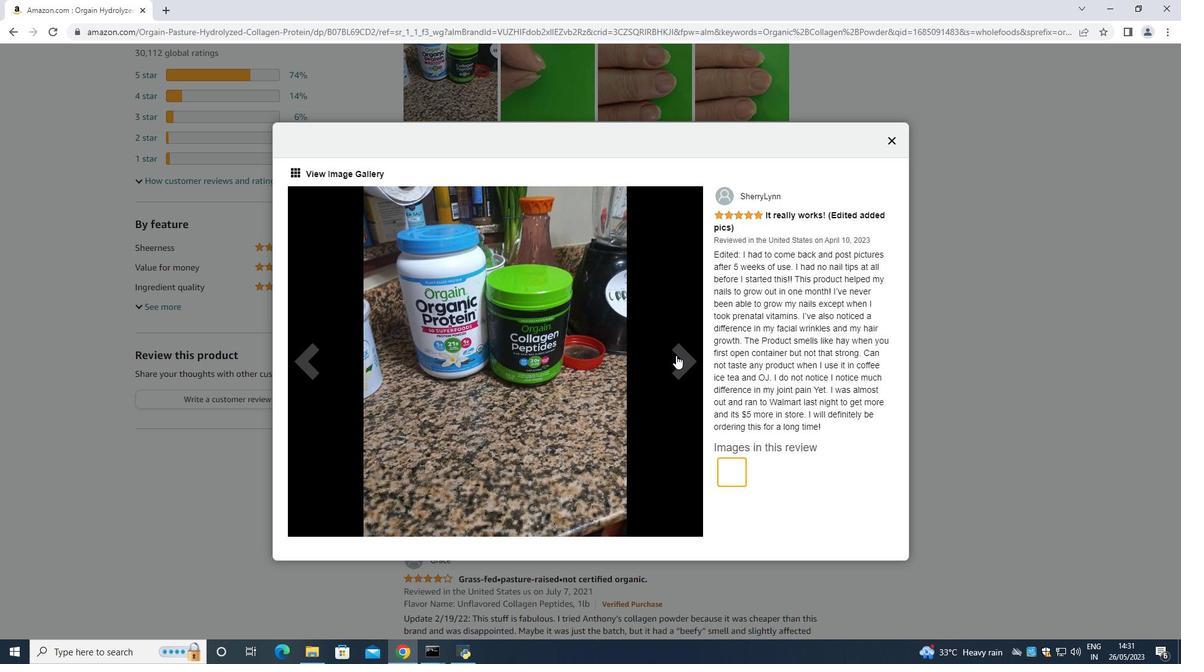 
Action: Mouse pressed left at (685, 355)
Screenshot: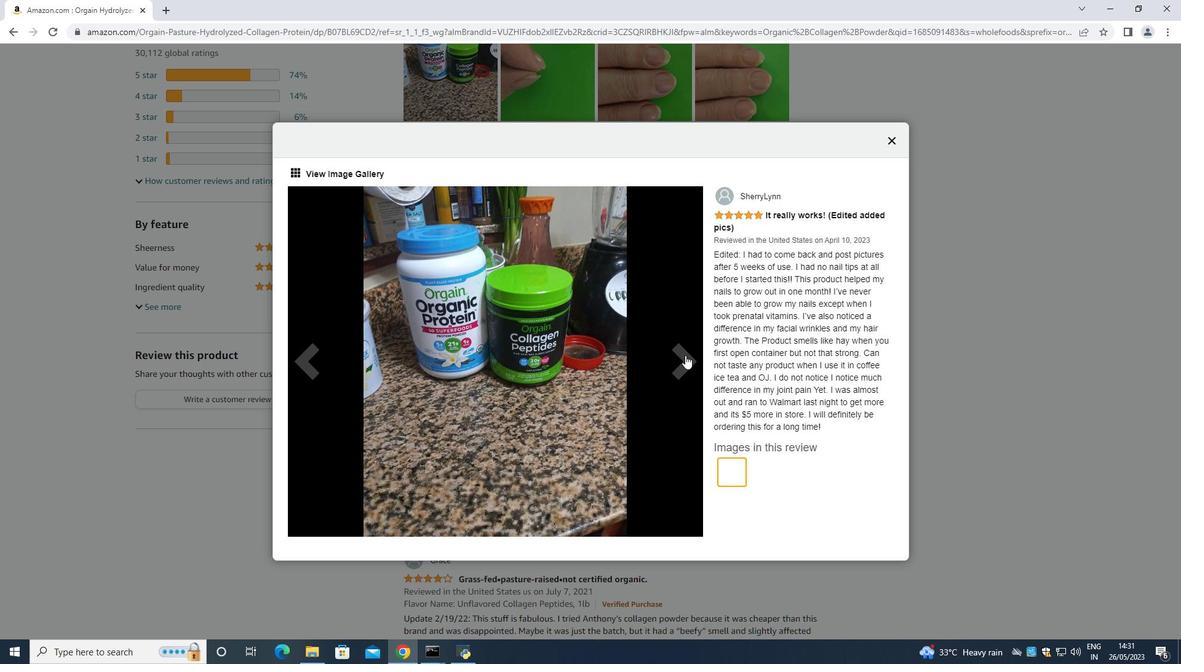 
Action: Mouse moved to (676, 356)
Screenshot: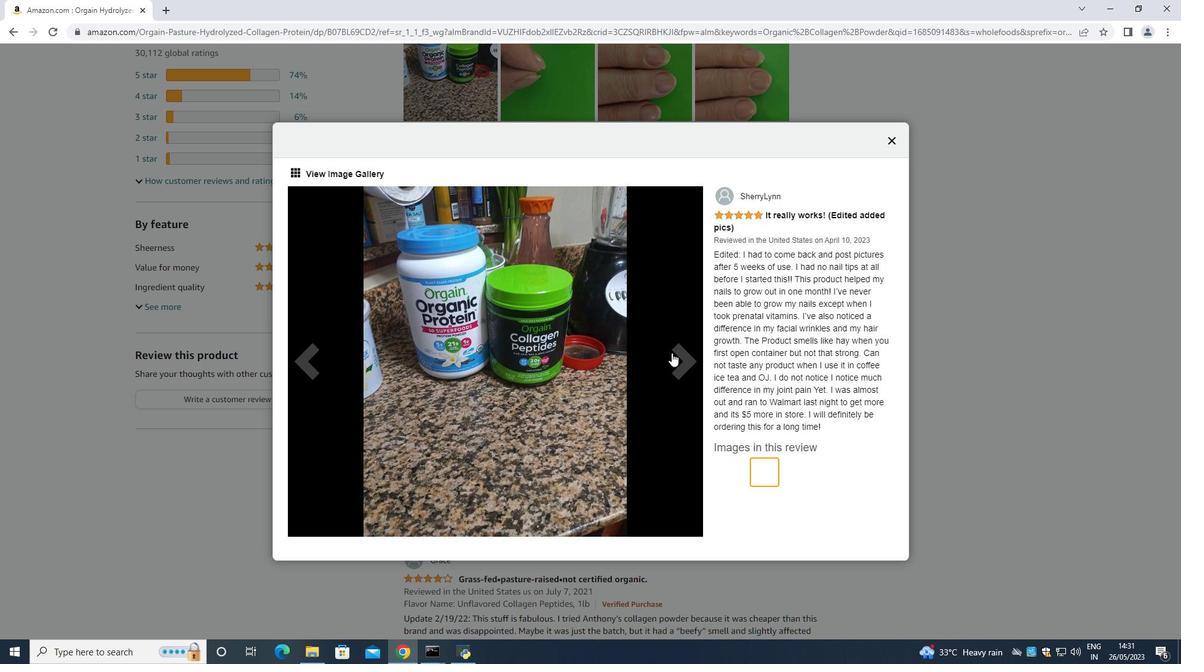 
Action: Mouse pressed left at (676, 356)
Screenshot: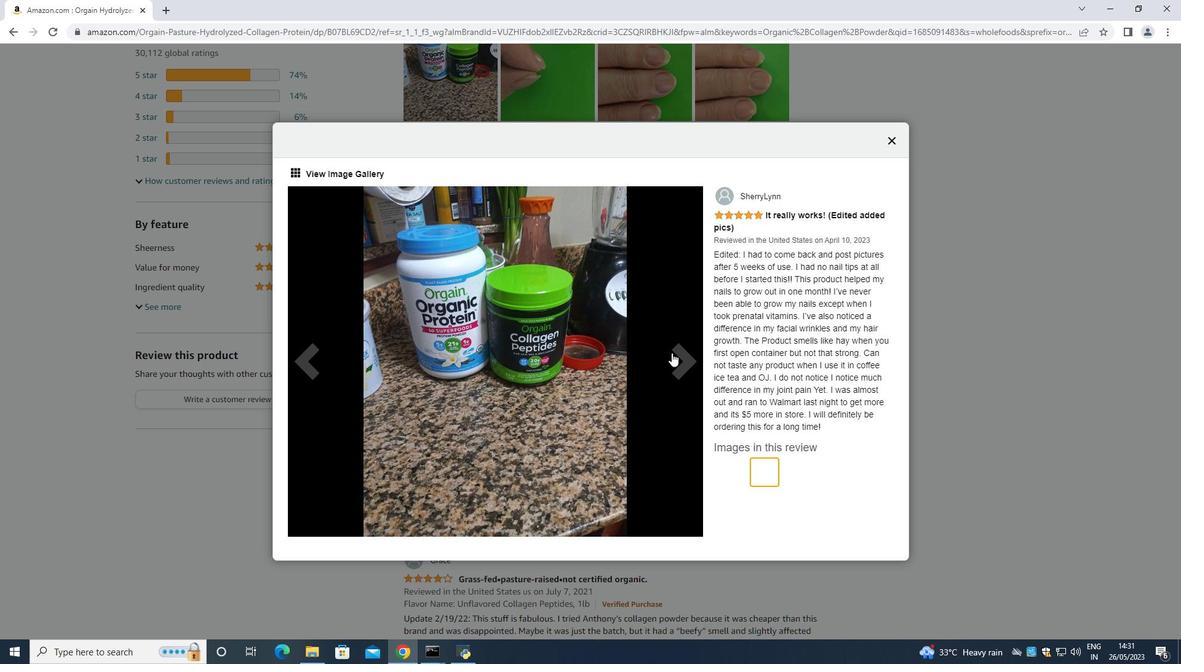
Action: Mouse moved to (685, 353)
Screenshot: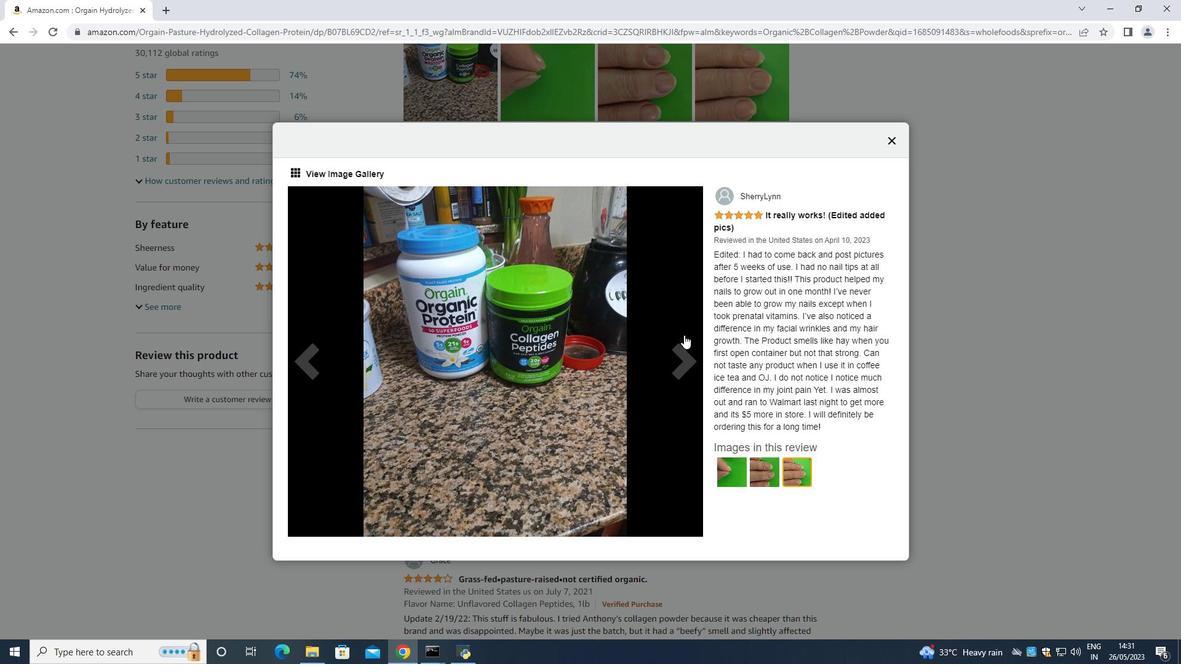 
Action: Mouse pressed left at (685, 353)
Screenshot: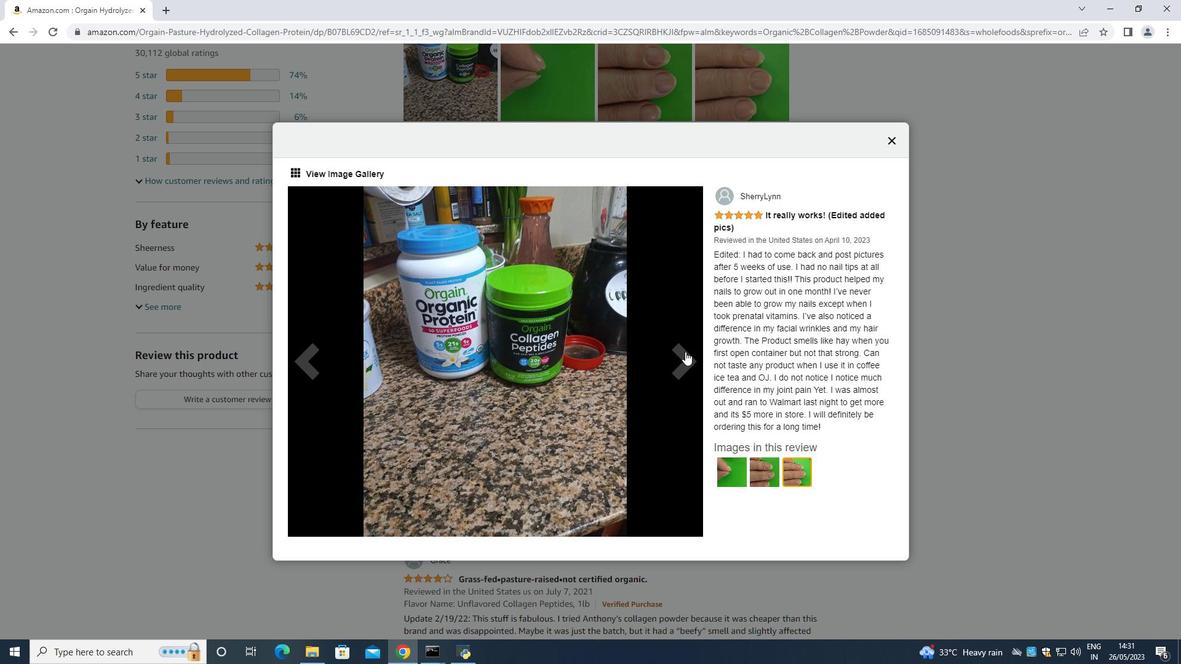 
Action: Mouse moved to (686, 364)
Screenshot: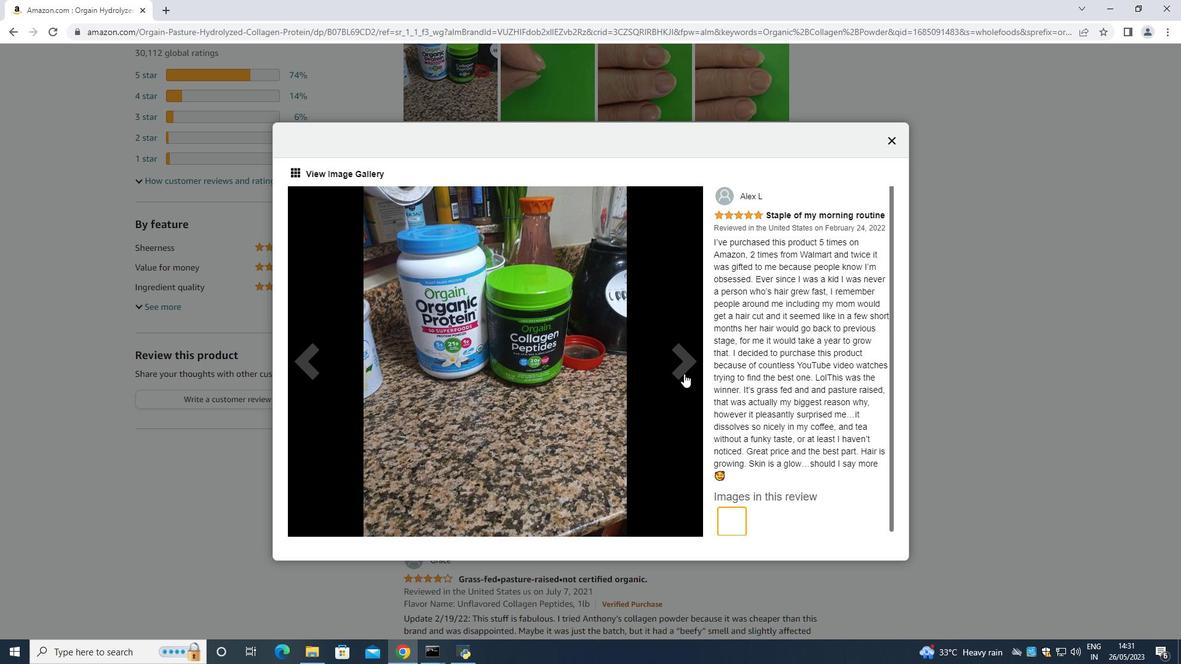 
Action: Mouse pressed left at (686, 364)
Screenshot: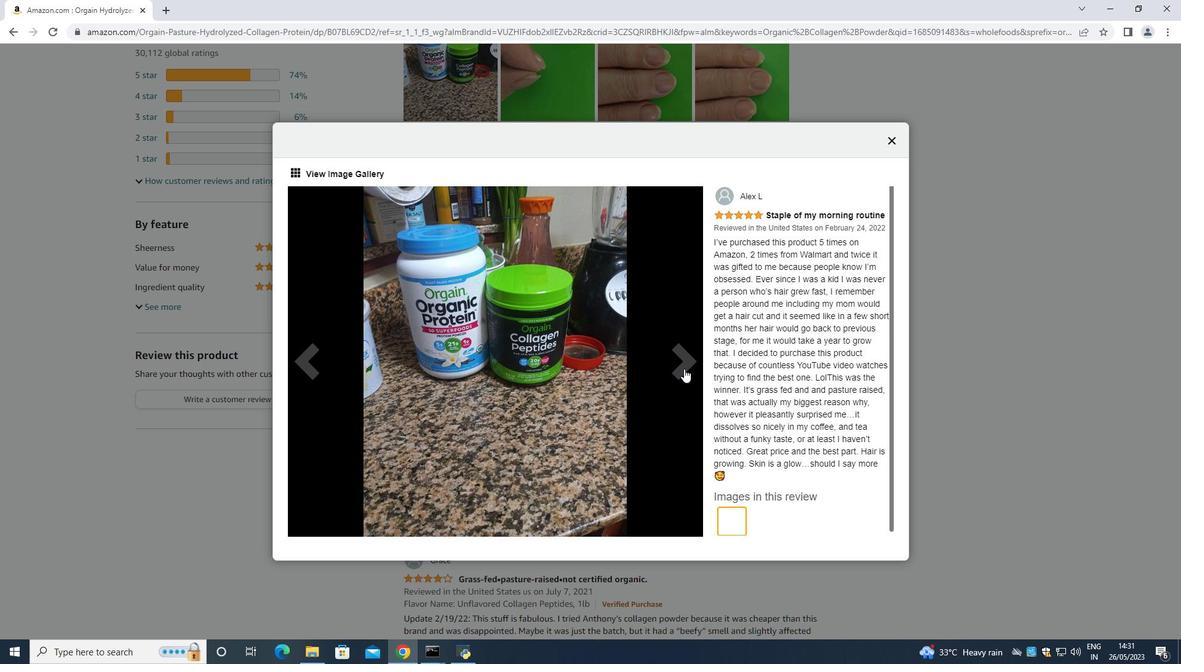 
Action: Mouse moved to (686, 364)
Screenshot: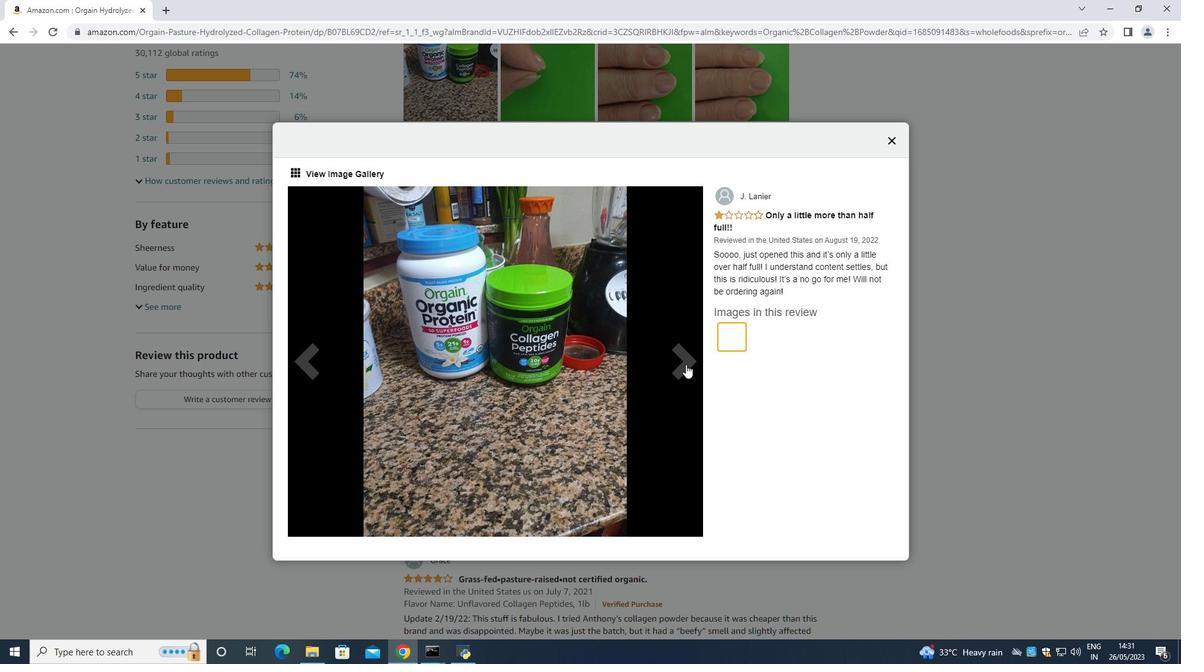 
Action: Mouse pressed left at (686, 364)
Screenshot: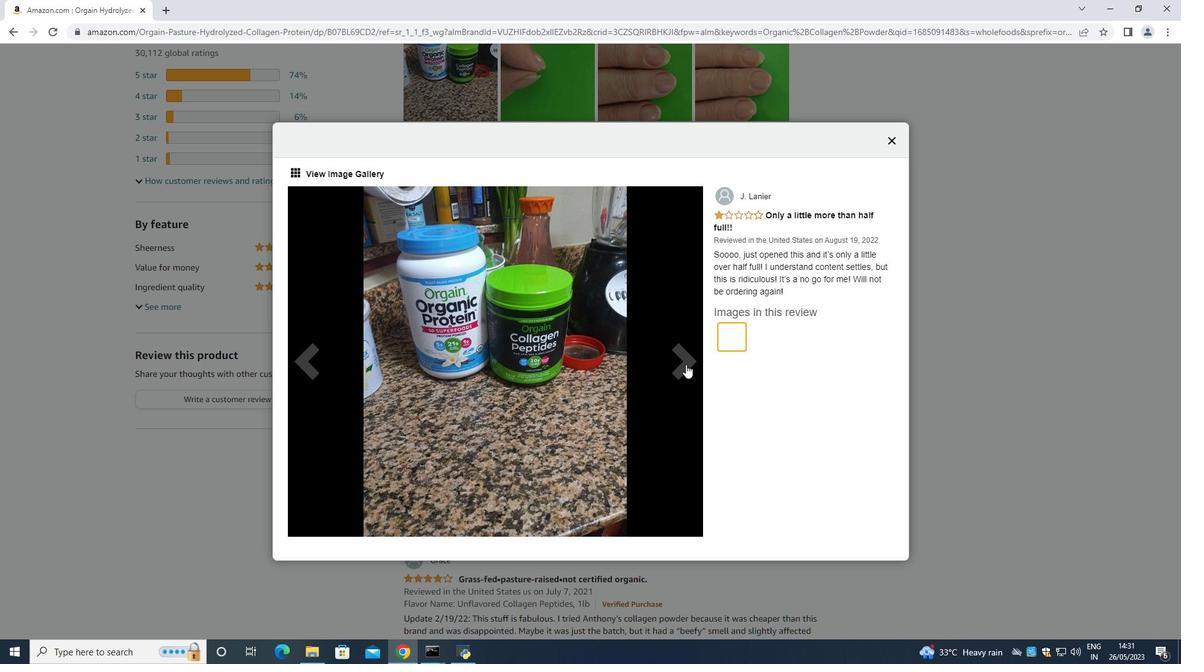 
Action: Mouse moved to (674, 353)
Screenshot: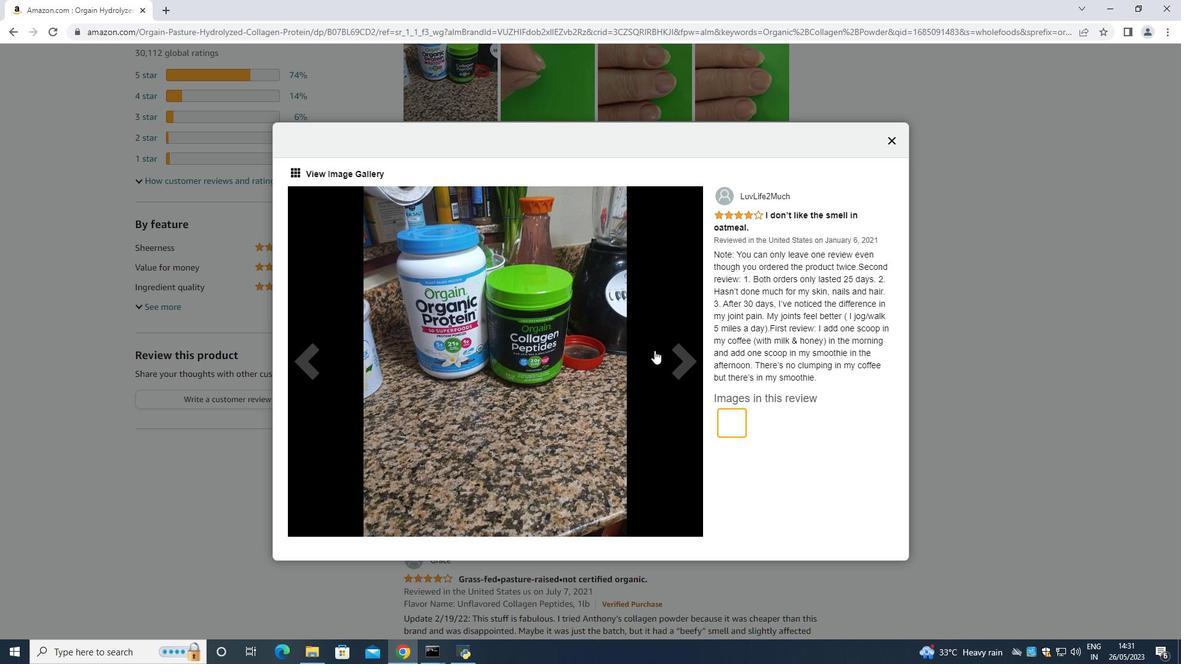 
Action: Mouse pressed left at (674, 353)
Screenshot: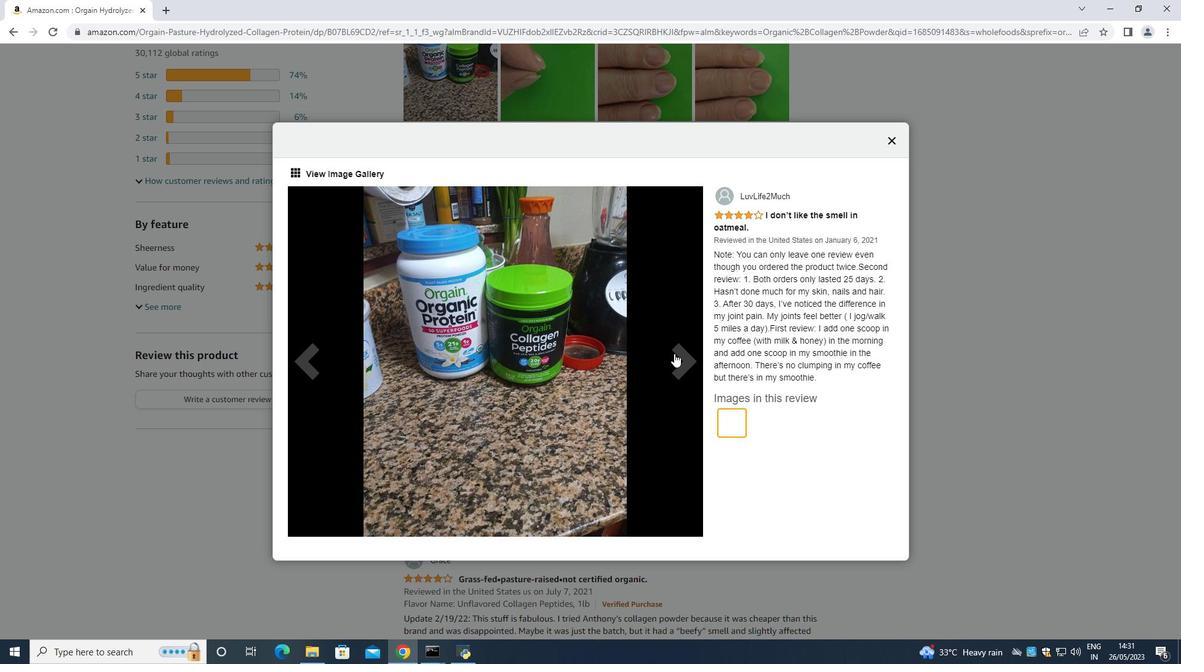 
Action: Mouse moved to (678, 356)
Screenshot: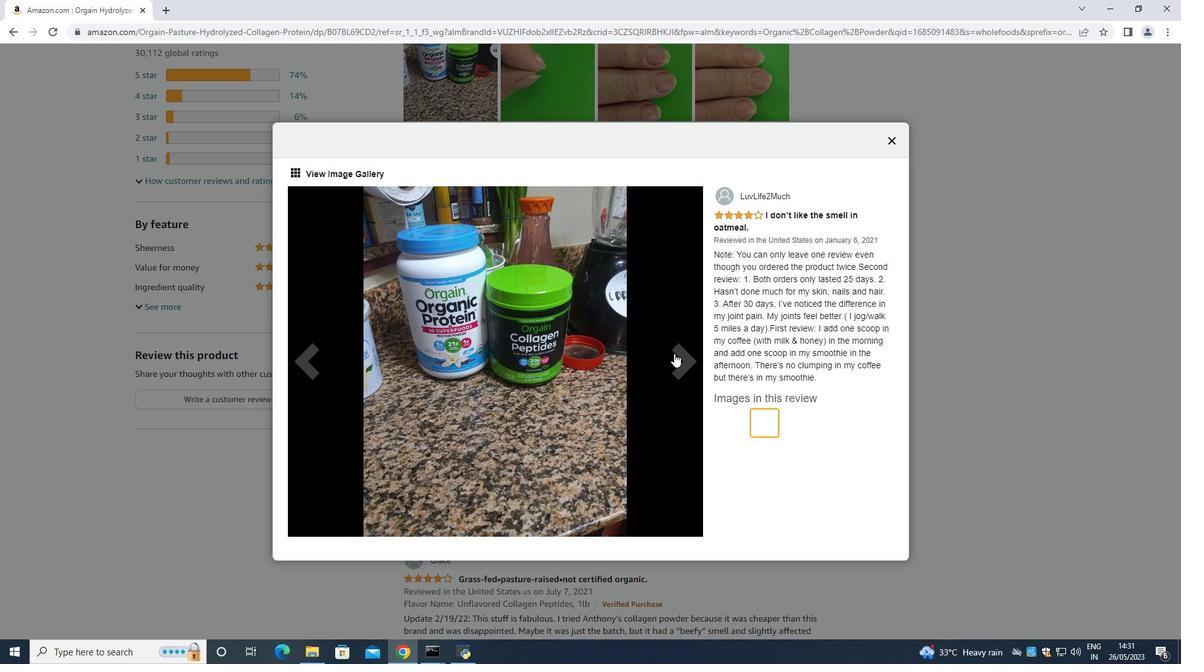 
Action: Mouse pressed left at (678, 356)
Screenshot: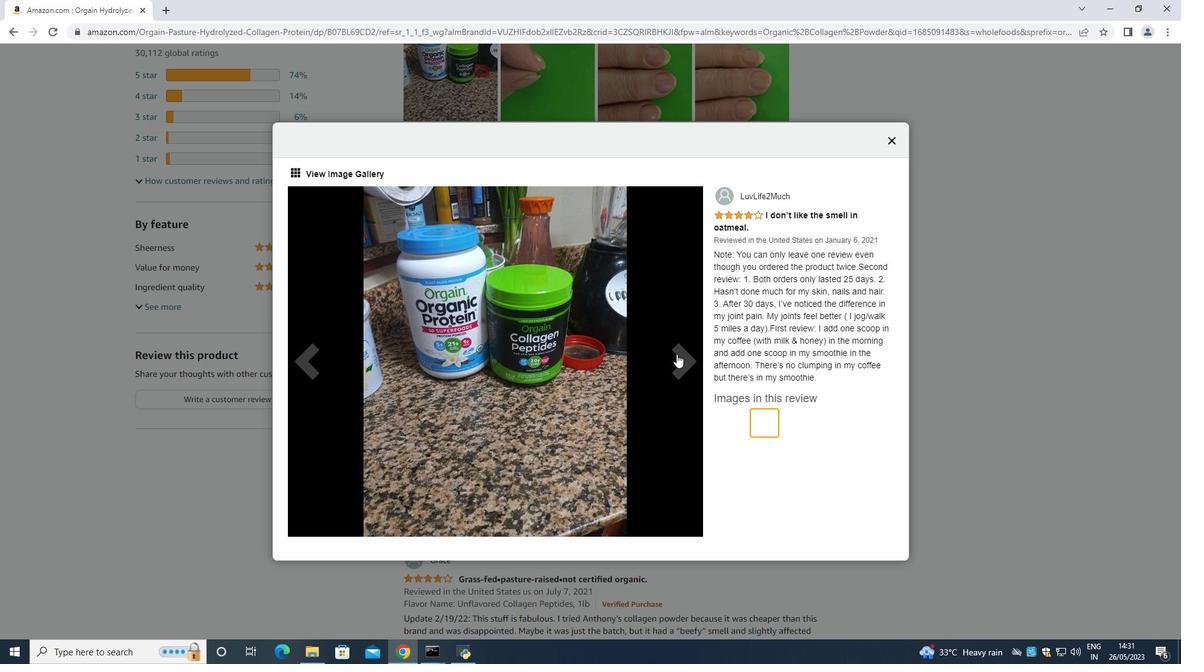 
Action: Mouse moved to (679, 356)
Screenshot: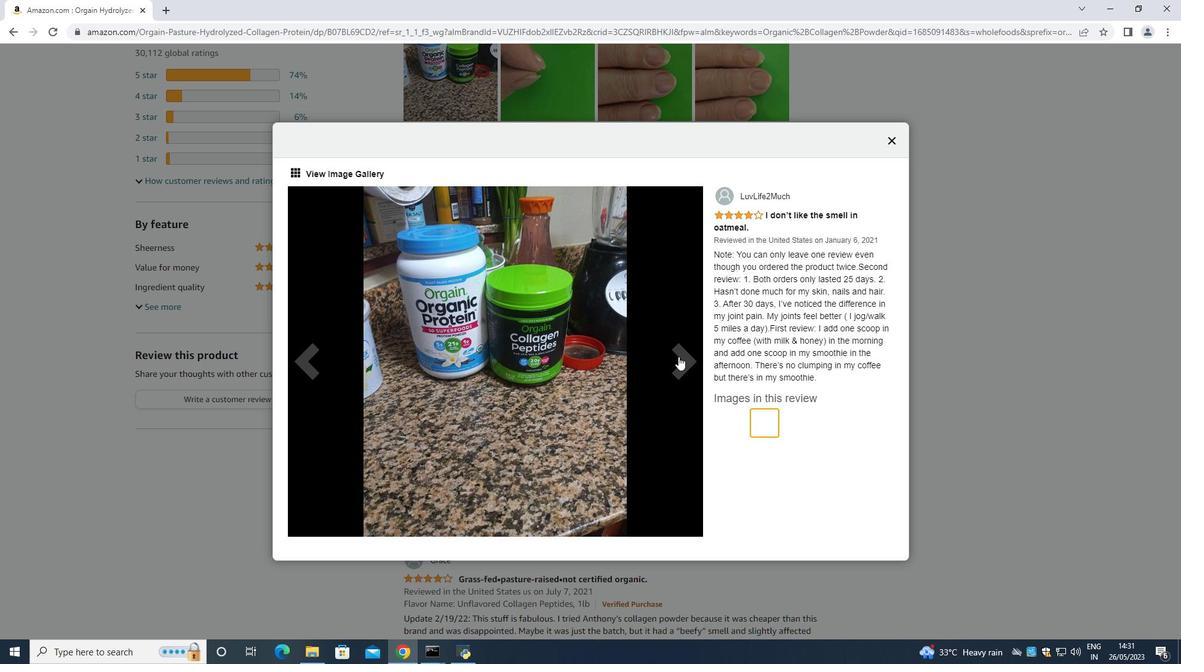 
Action: Mouse pressed left at (679, 356)
Screenshot: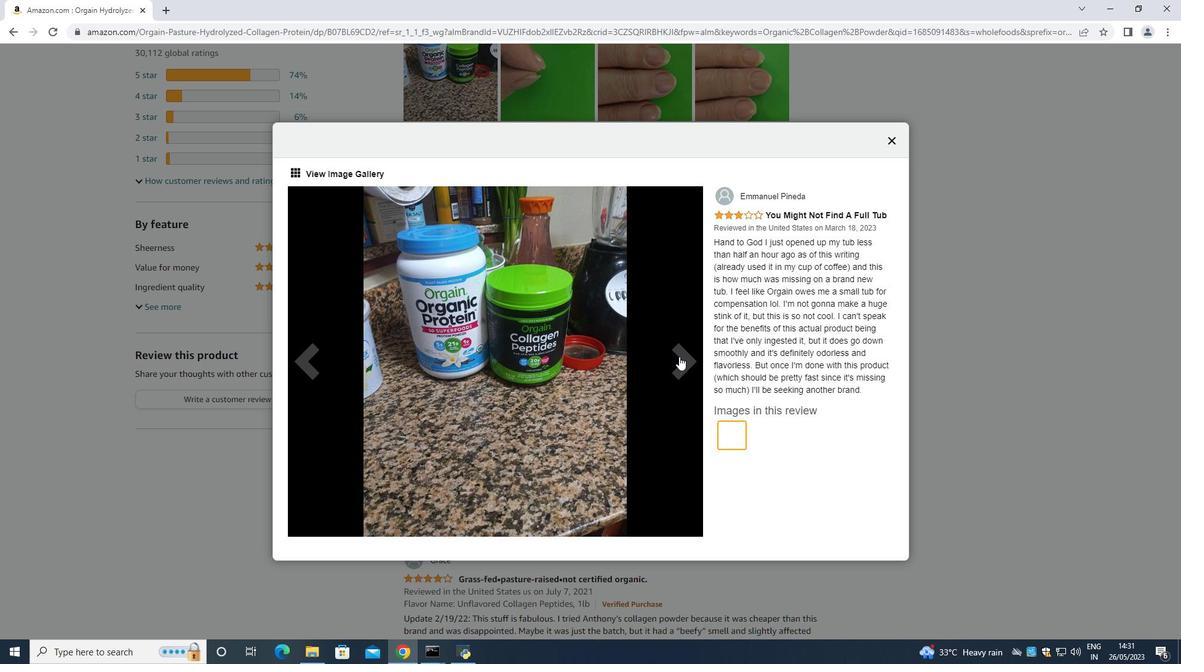 
Action: Mouse pressed left at (679, 356)
Screenshot: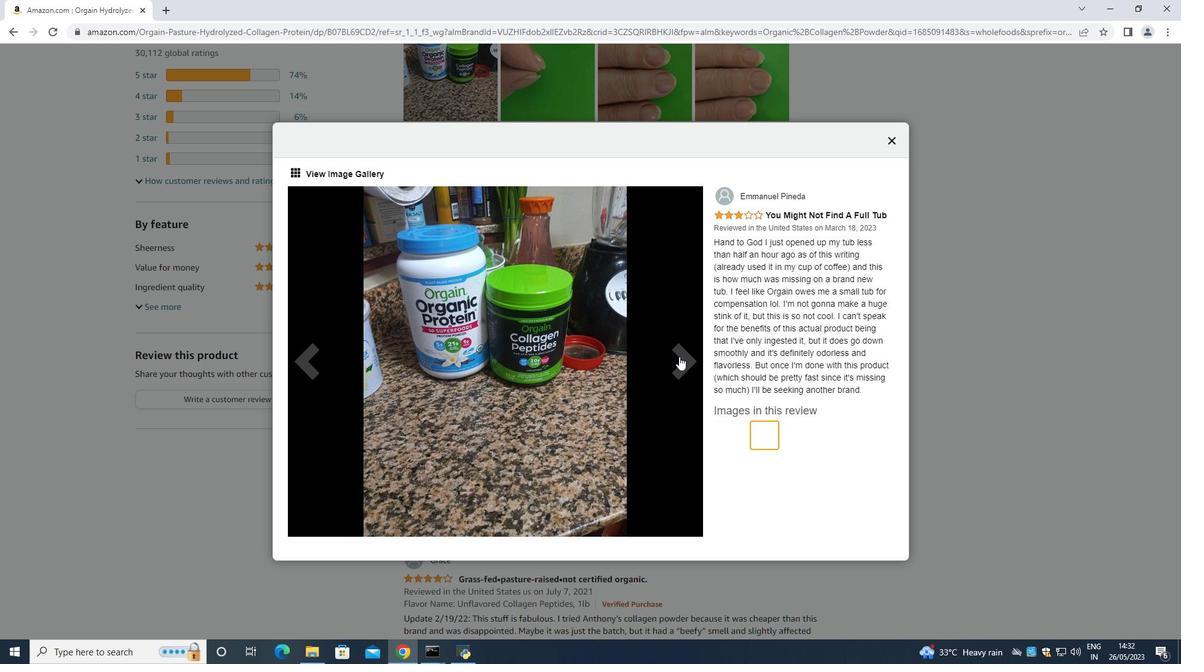 
Action: Mouse moved to (680, 352)
Screenshot: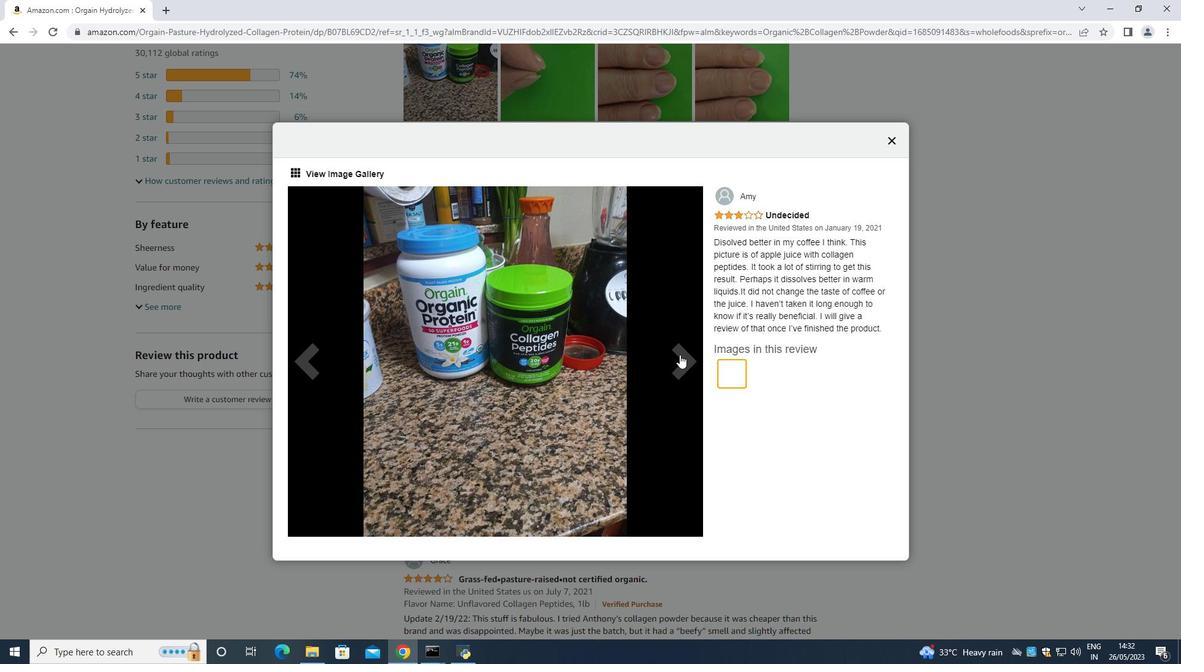 
Action: Mouse pressed left at (680, 352)
Screenshot: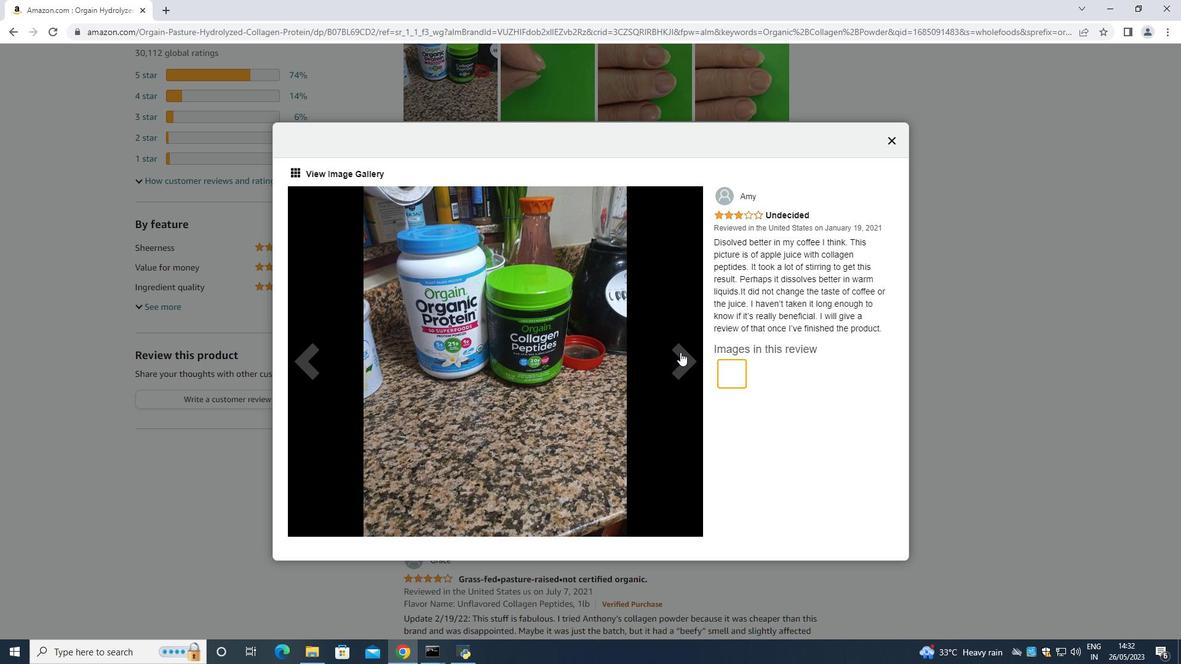 
Action: Mouse moved to (681, 352)
Screenshot: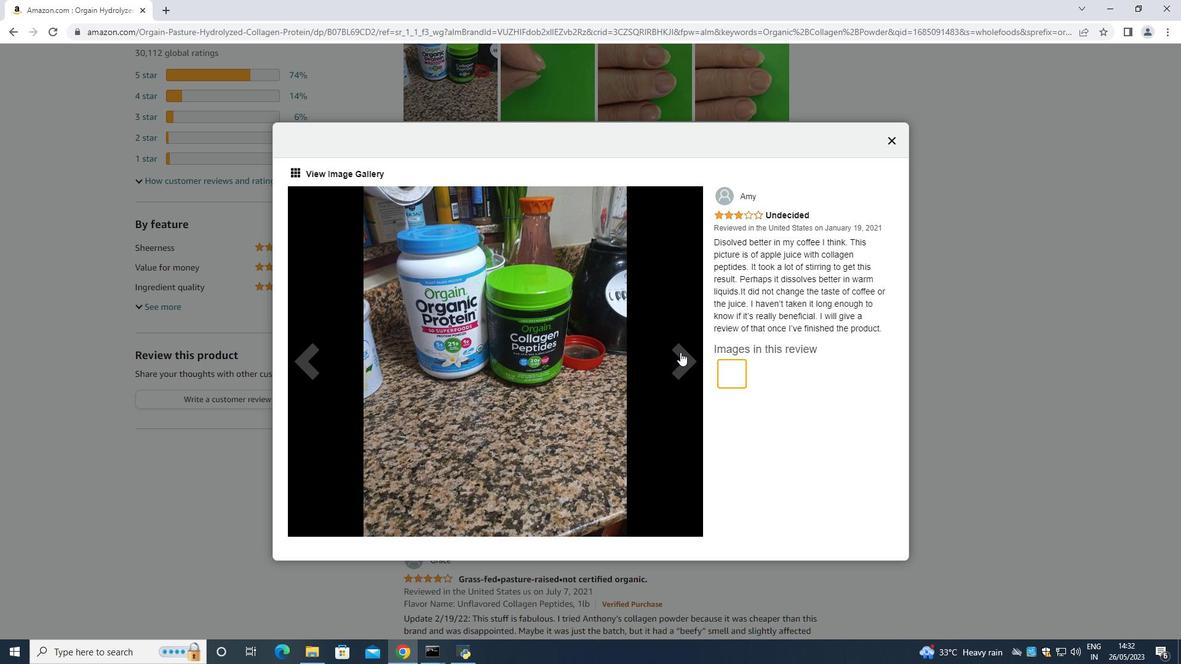 
Action: Mouse pressed left at (681, 352)
Screenshot: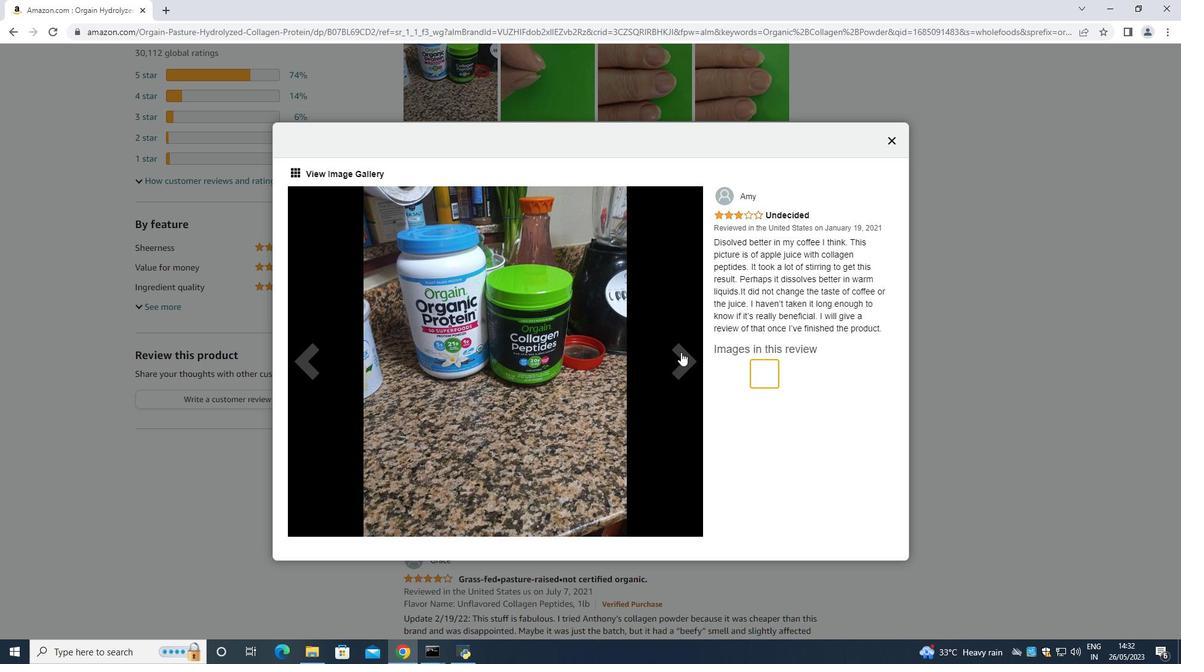 
Action: Mouse moved to (740, 406)
Screenshot: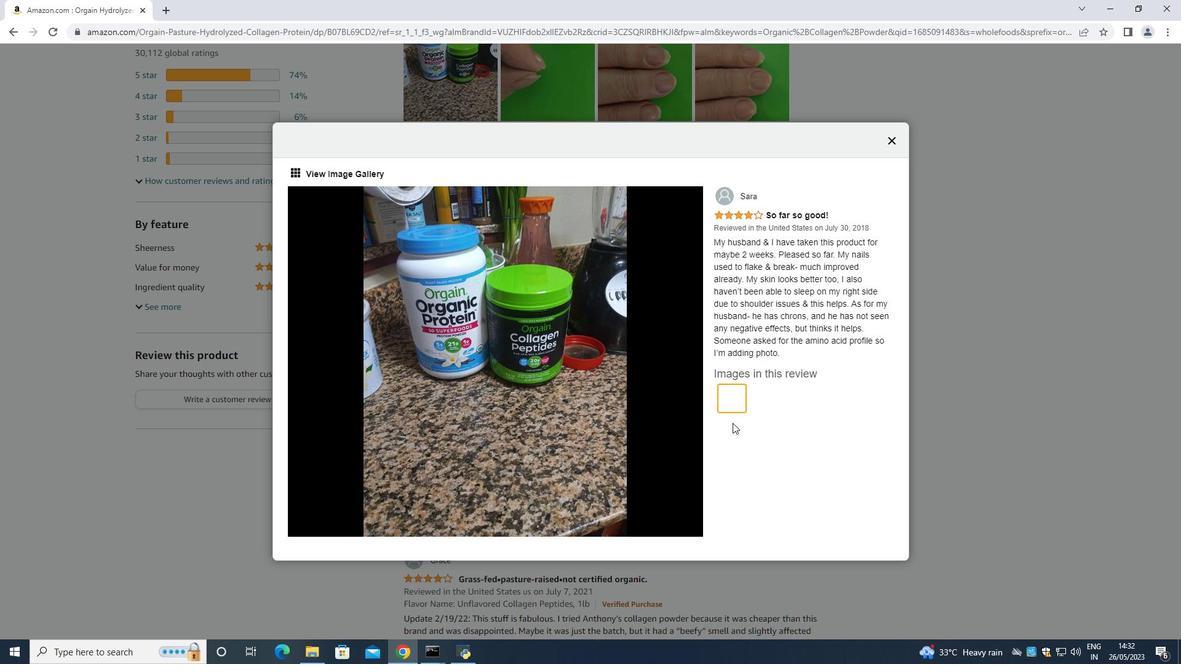 
Action: Mouse pressed left at (740, 406)
Screenshot: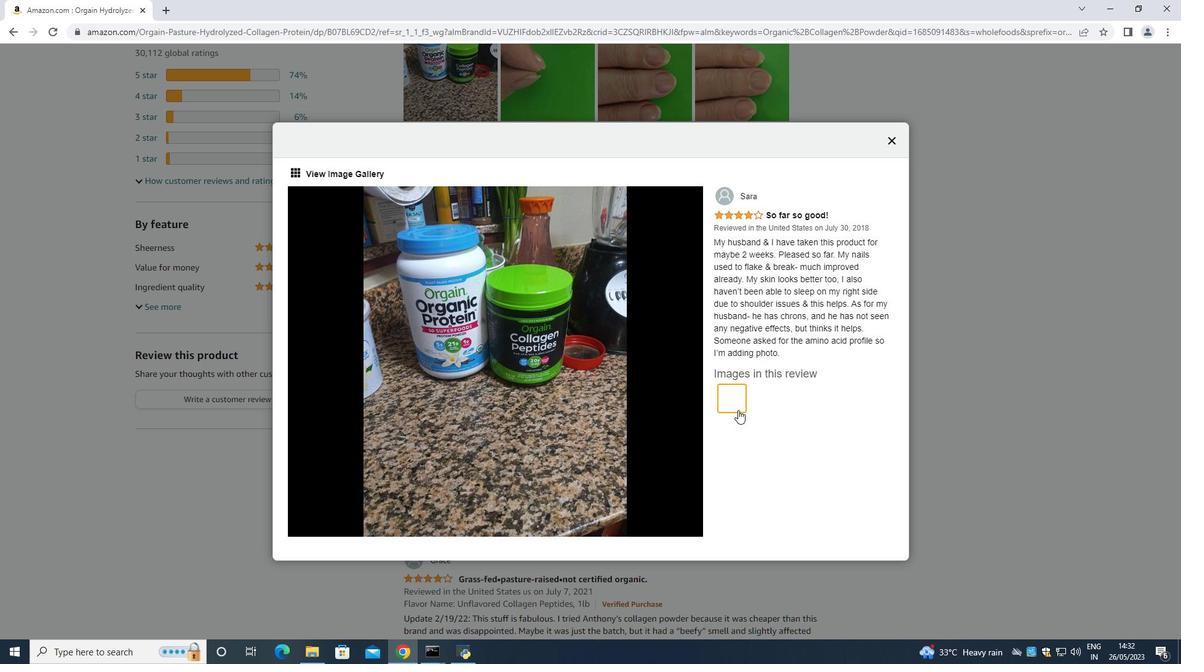 
Action: Mouse moved to (735, 394)
Screenshot: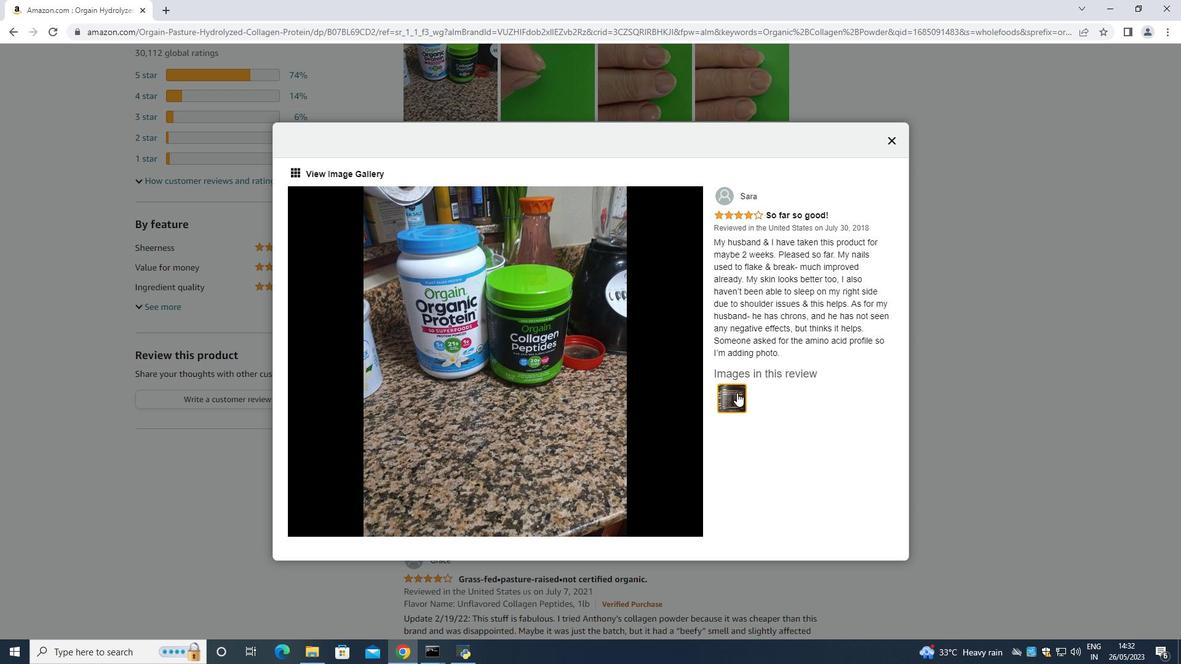 
Action: Mouse pressed left at (735, 394)
Screenshot: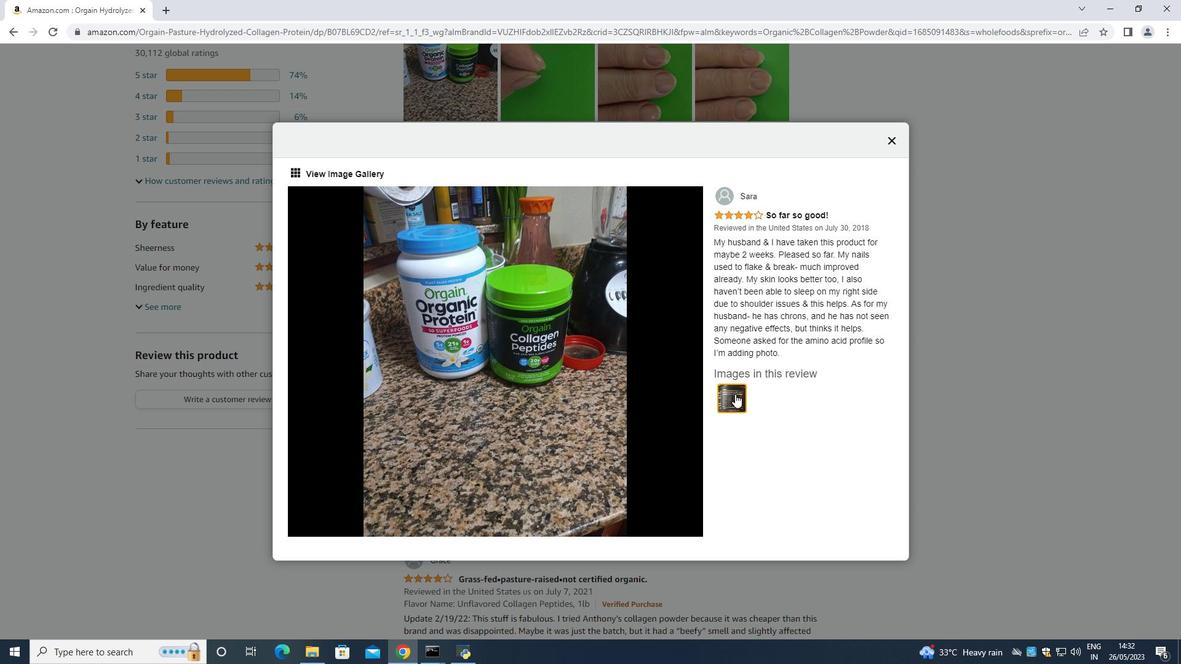 
Action: Mouse moved to (684, 363)
Screenshot: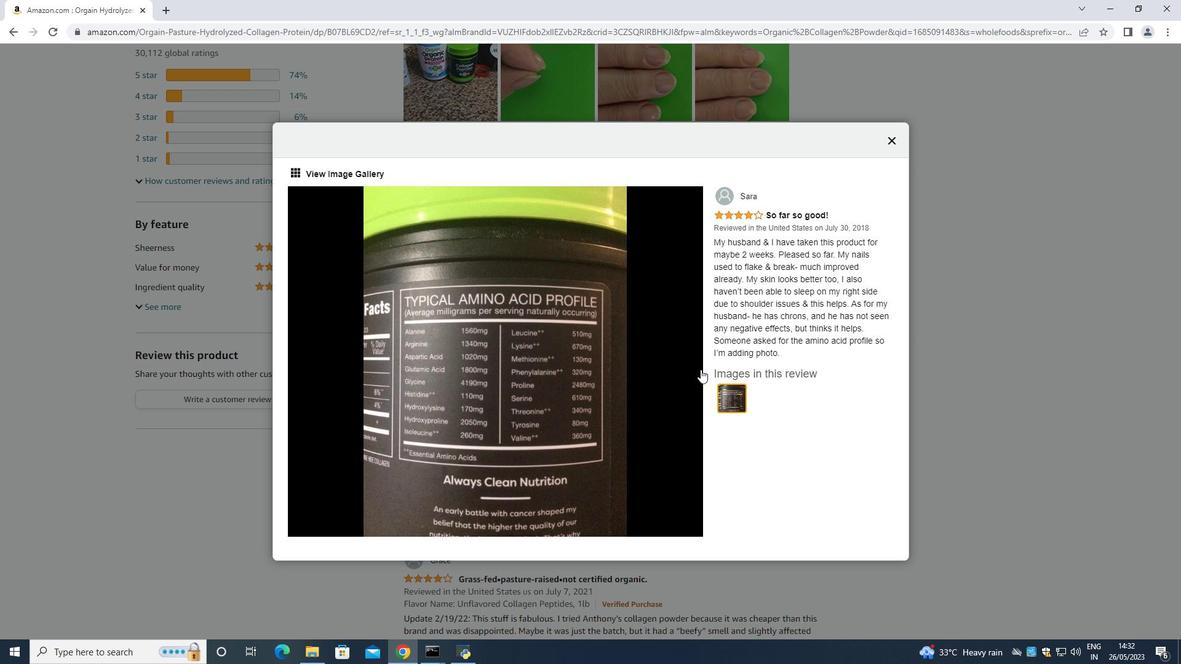 
Action: Mouse pressed left at (684, 363)
Screenshot: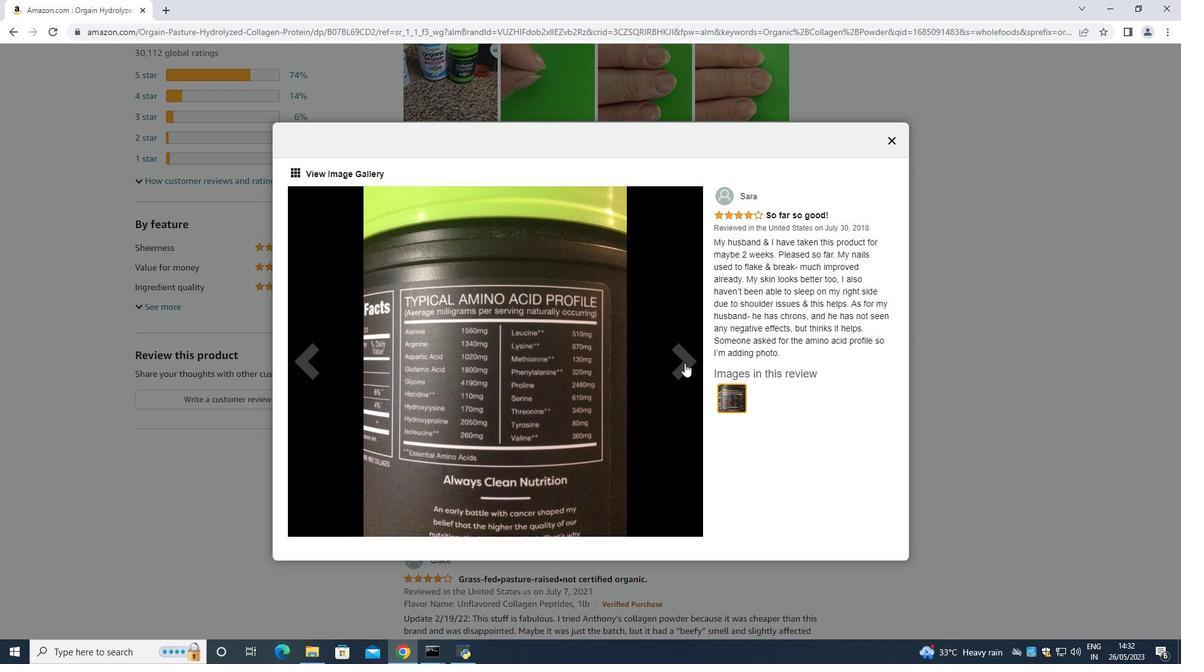 
Action: Mouse moved to (730, 340)
Screenshot: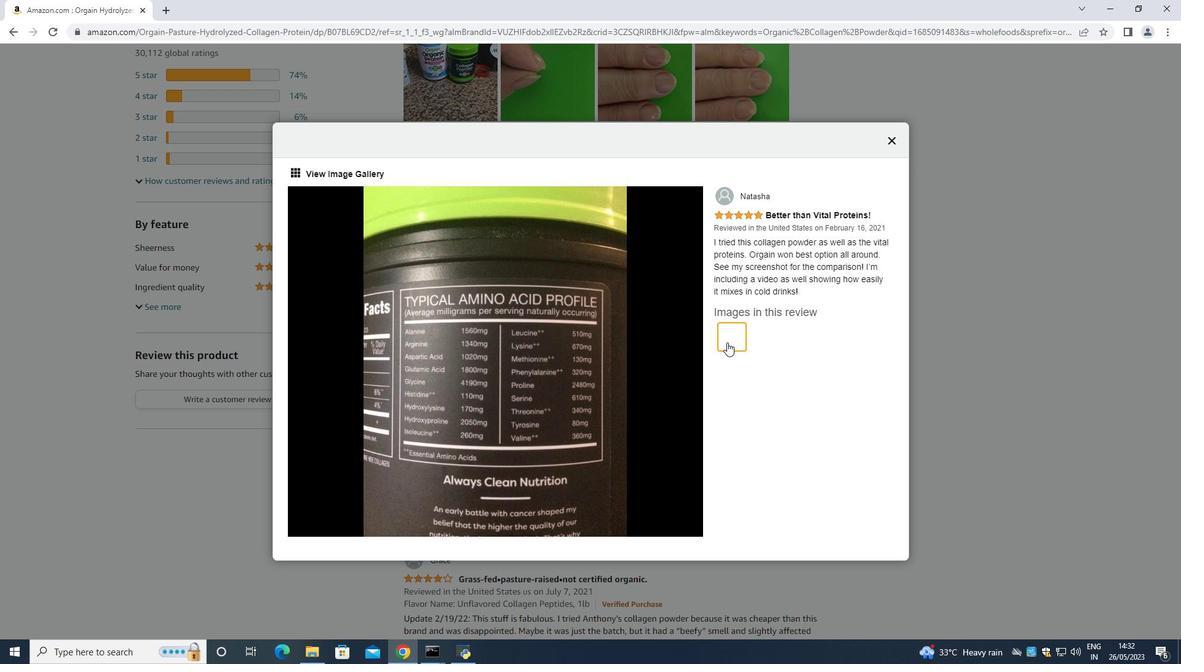 
Action: Mouse pressed left at (730, 340)
Screenshot: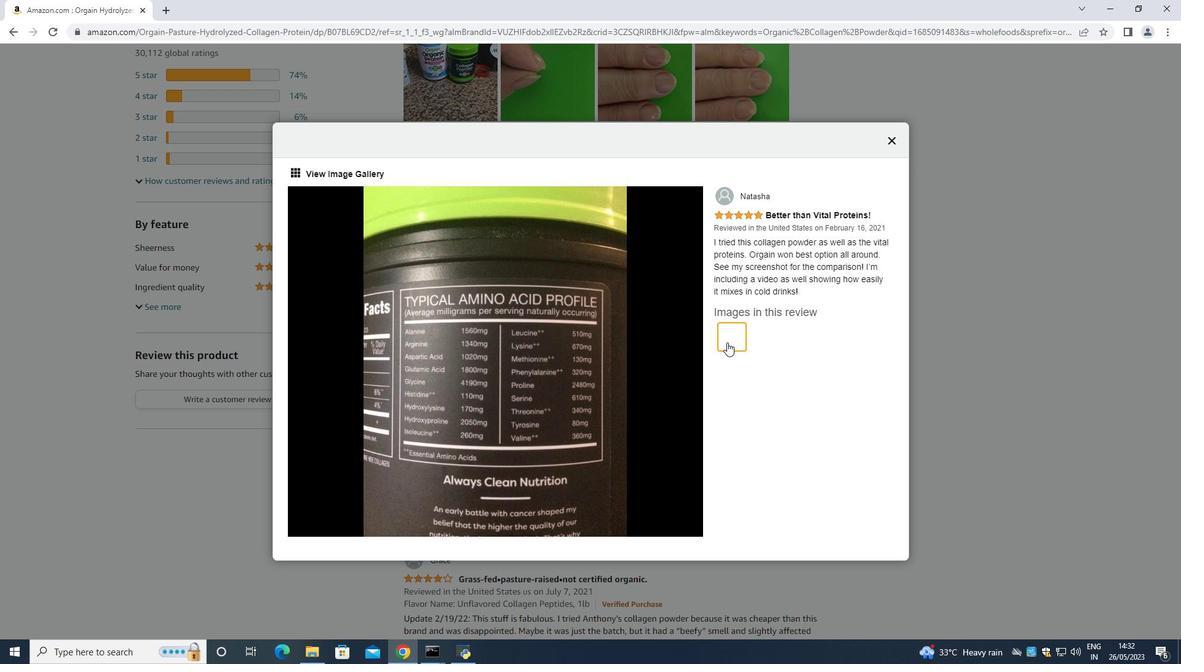 
Action: Mouse moved to (742, 214)
Screenshot: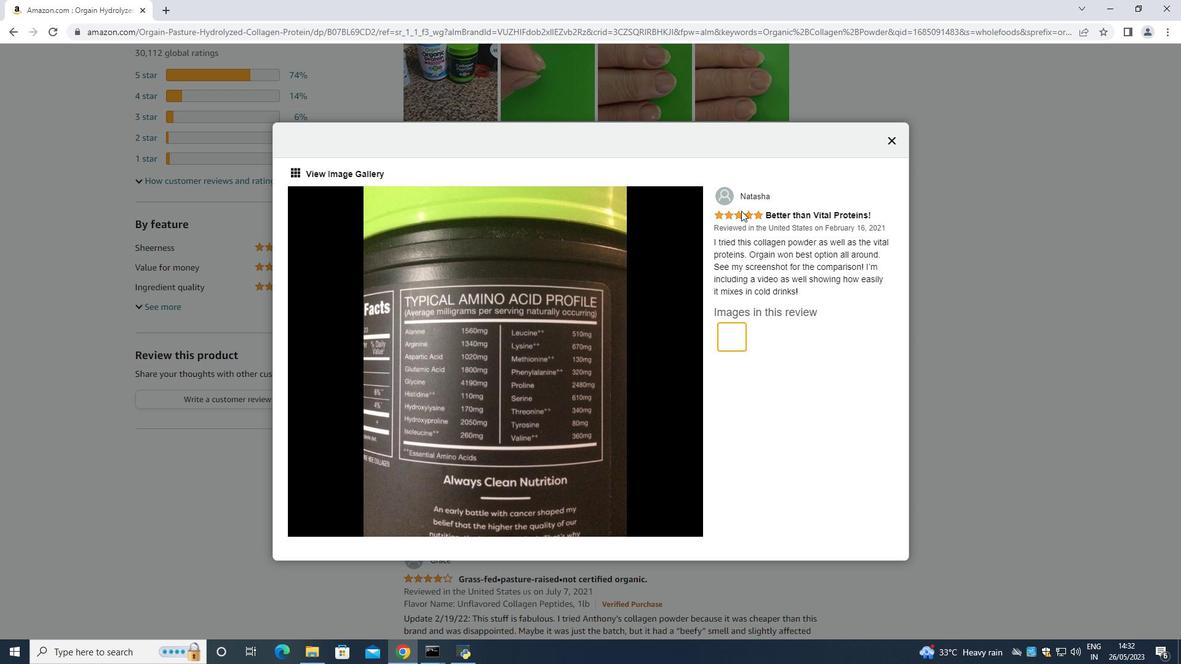 
Action: Mouse scrolled (742, 211) with delta (0, 0)
Screenshot: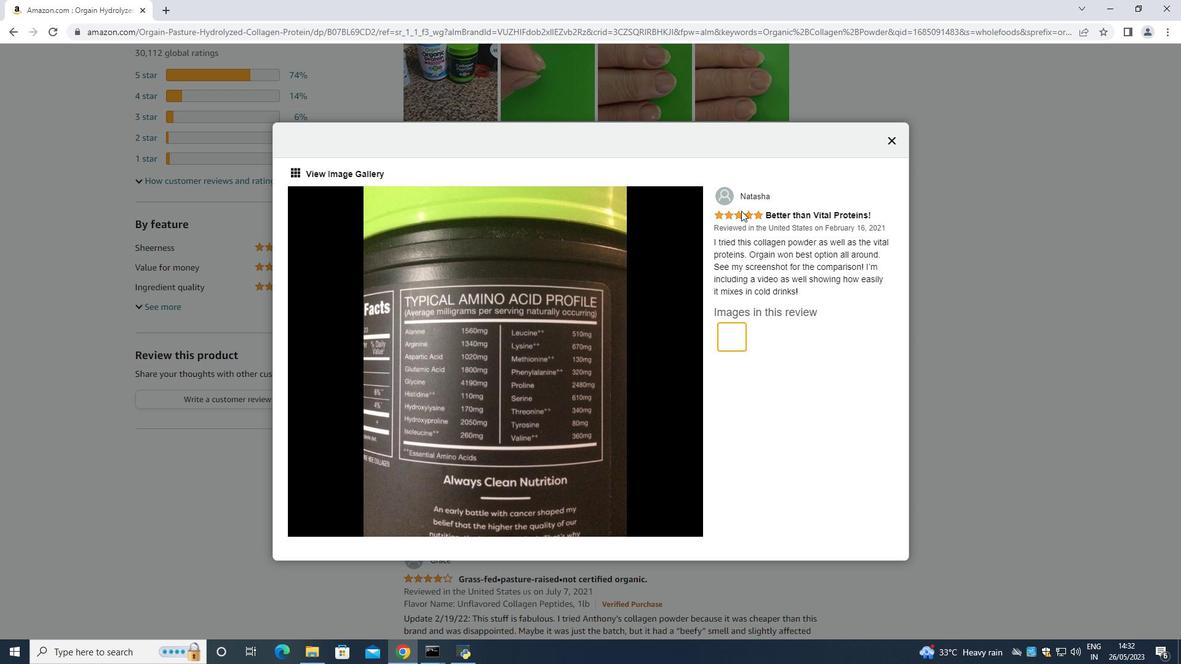 
Action: Mouse moved to (741, 215)
Screenshot: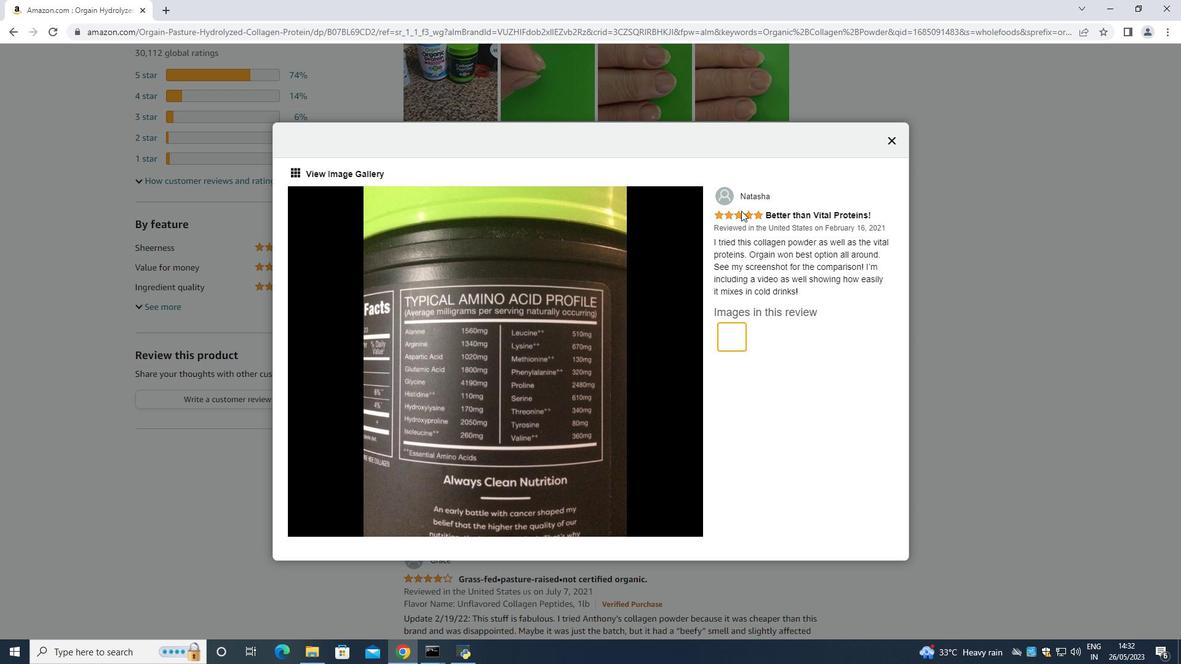 
Action: Mouse scrolled (741, 214) with delta (0, 0)
Screenshot: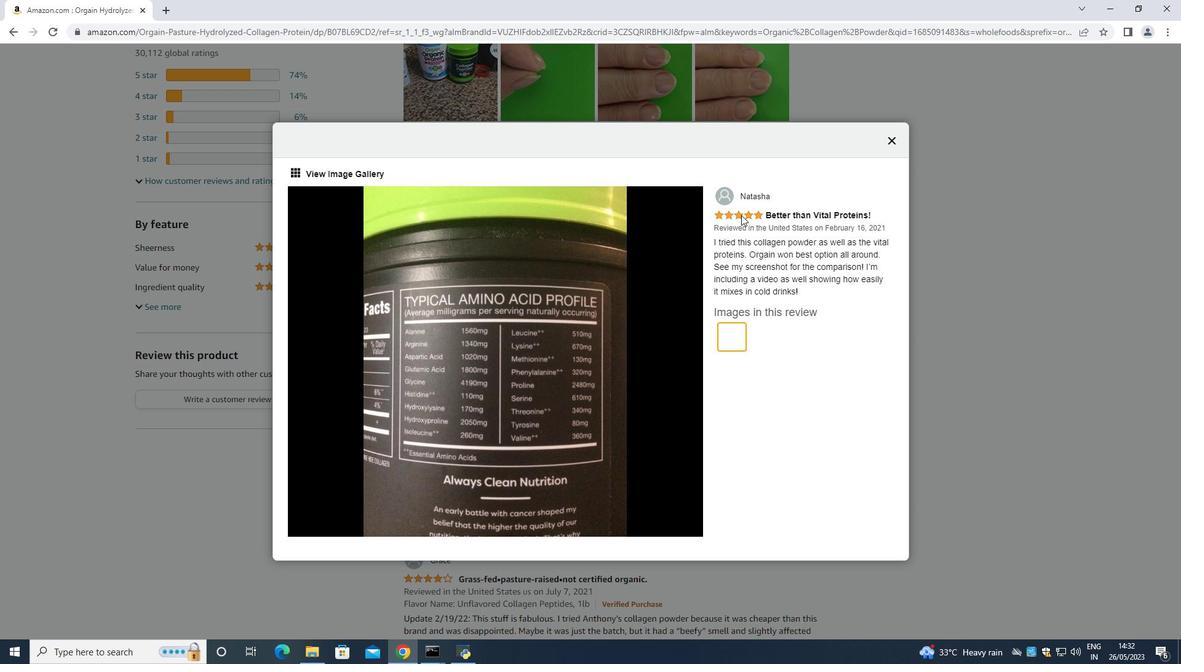 
Action: Mouse moved to (893, 140)
Screenshot: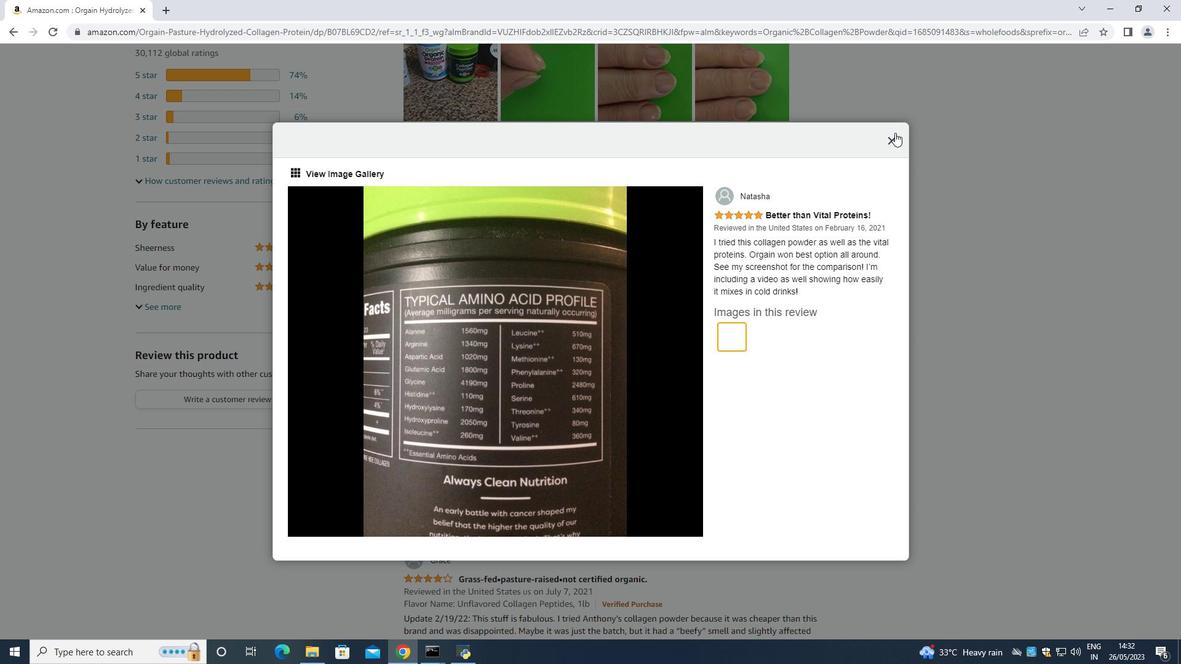 
Action: Mouse pressed left at (893, 140)
Screenshot: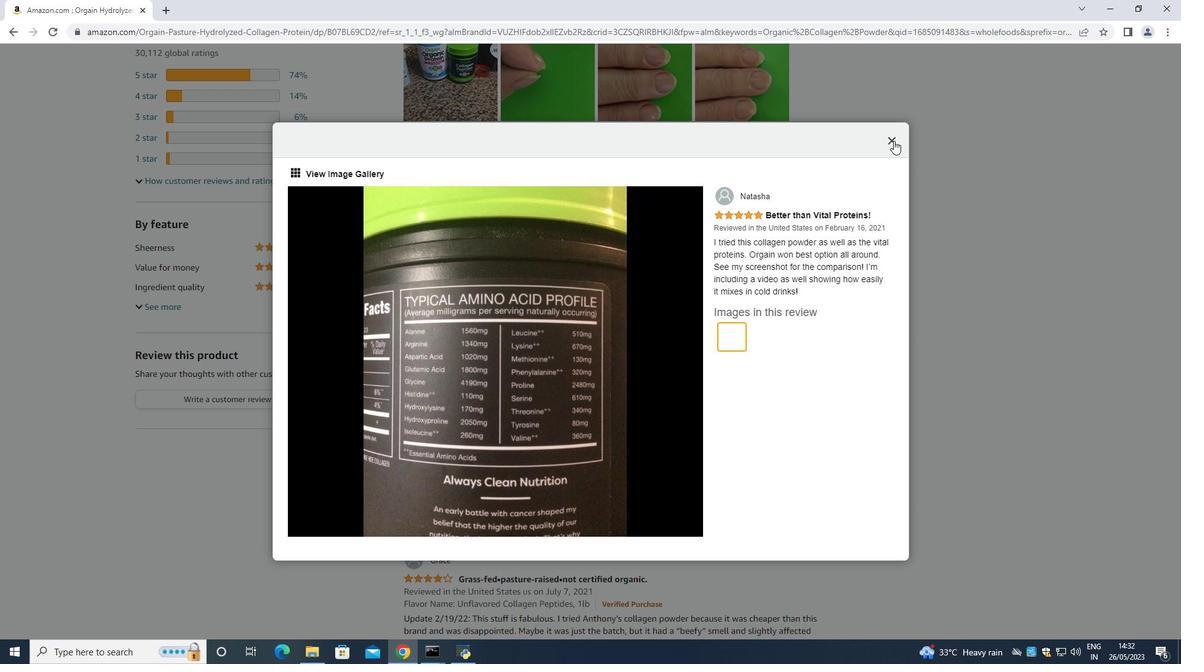 
Action: Mouse moved to (882, 155)
Screenshot: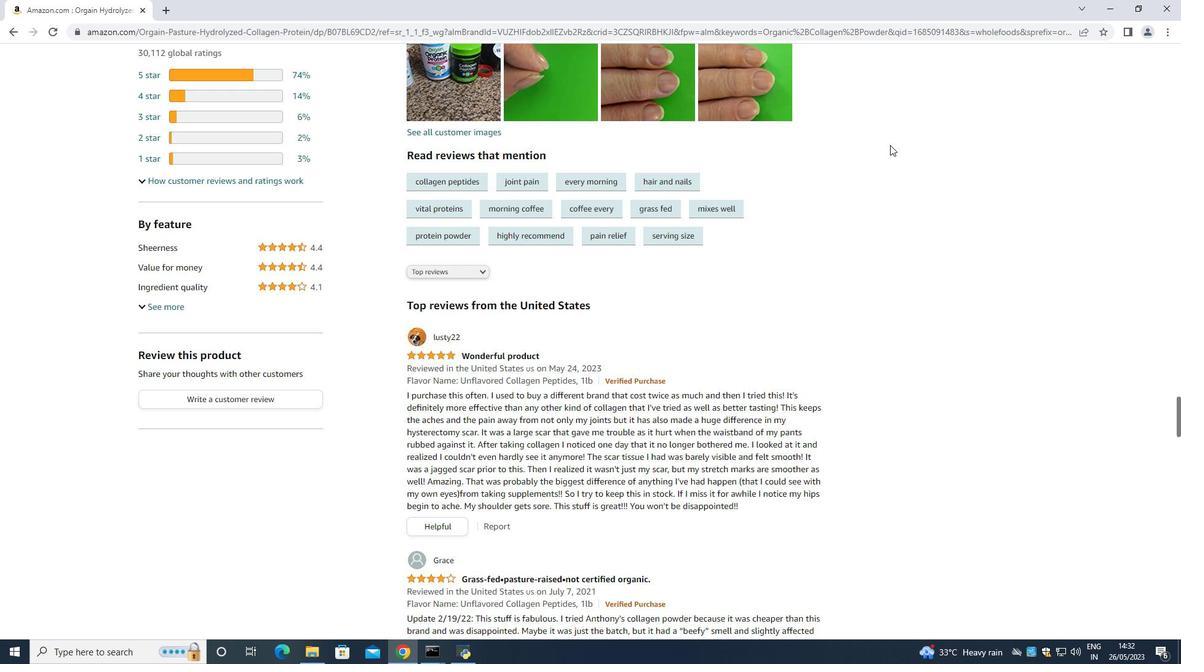
Action: Key pressed <Key.down>
Screenshot: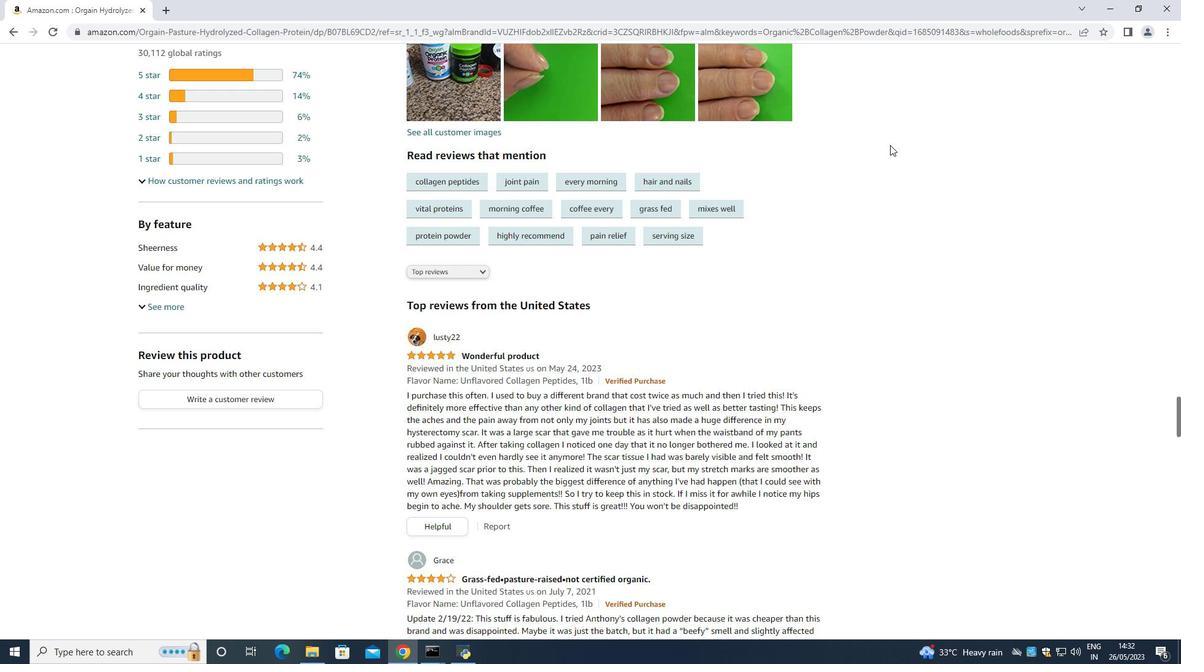 
Action: Mouse moved to (882, 155)
Screenshot: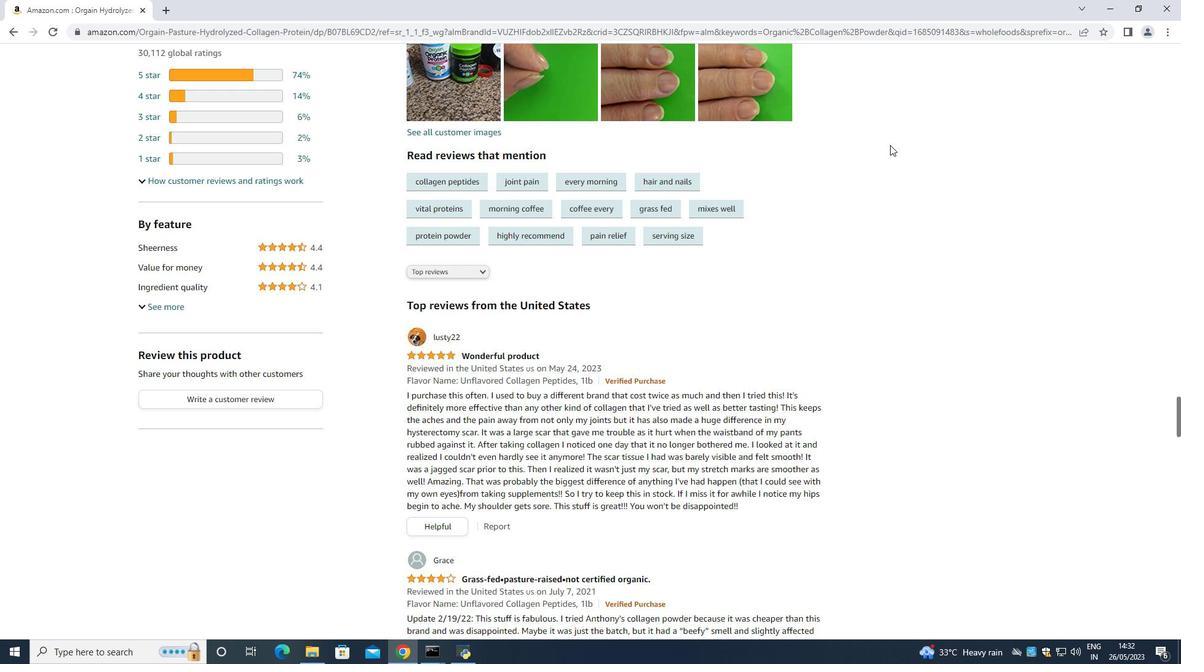 
Action: Key pressed <Key.down>
Screenshot: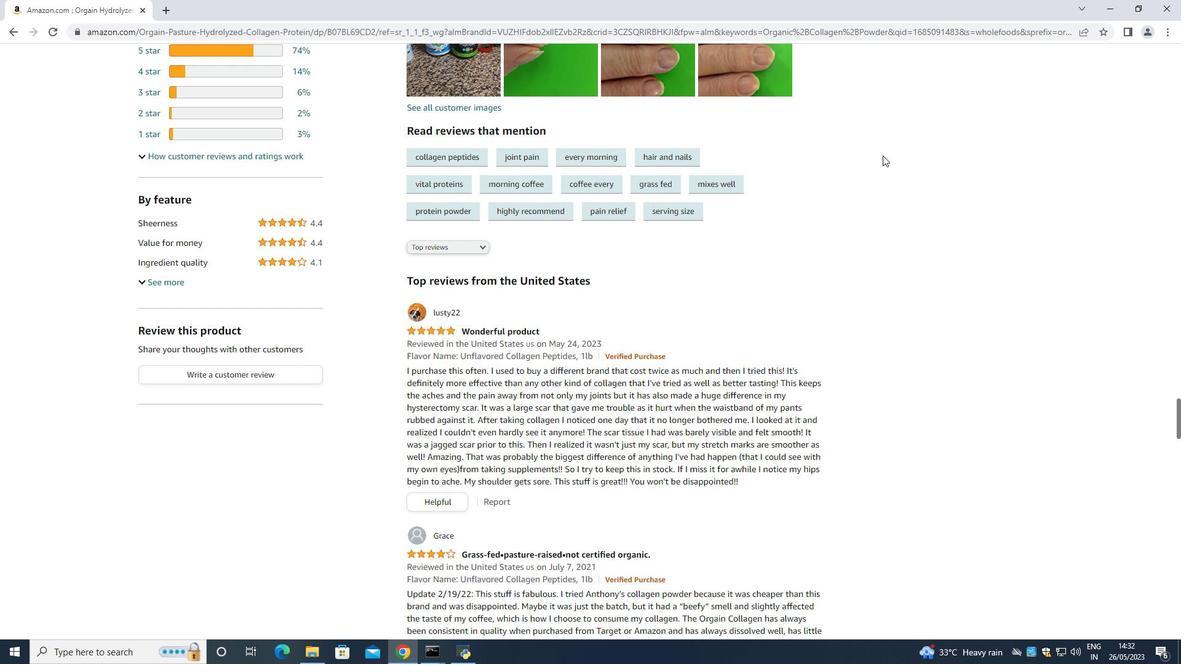
Action: Mouse moved to (807, 181)
Screenshot: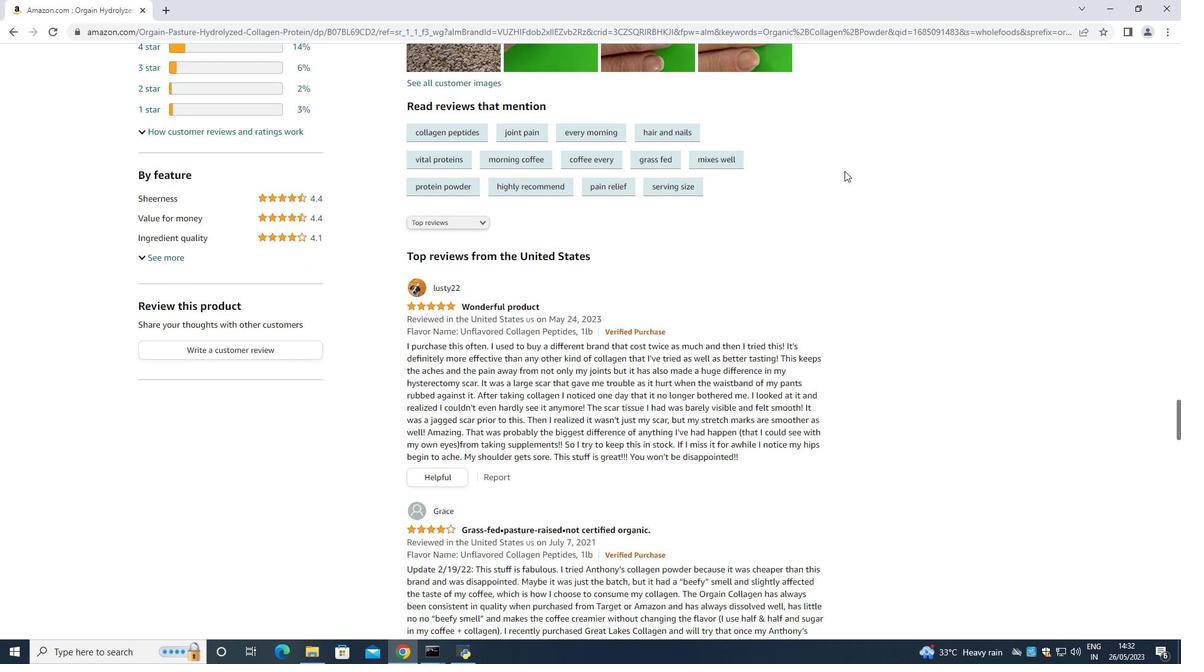 
Action: Key pressed <Key.down>
Screenshot: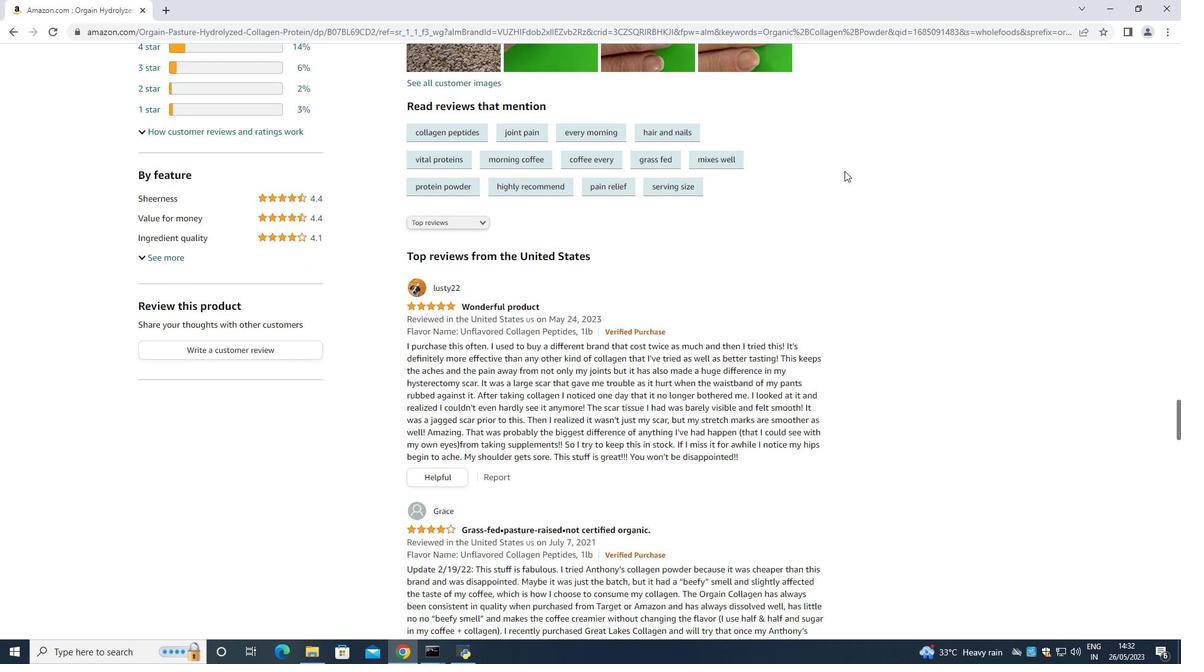 
Action: Mouse moved to (634, 263)
Screenshot: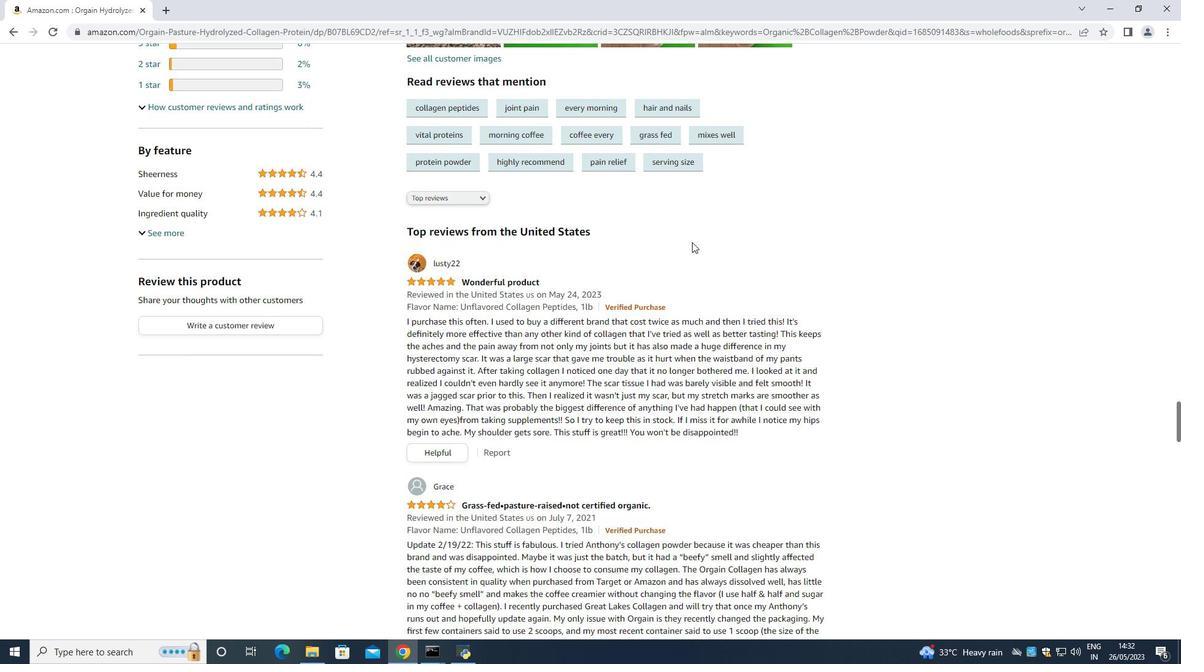
Action: Key pressed <Key.down>
Screenshot: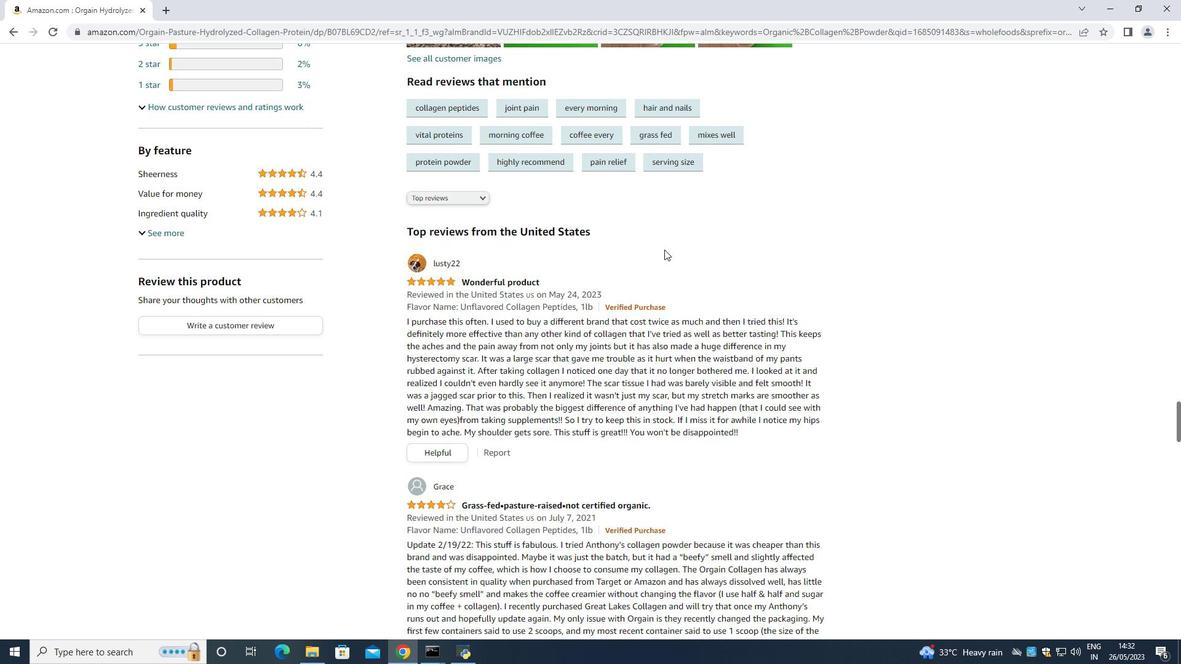 
Action: Mouse moved to (161, 209)
Screenshot: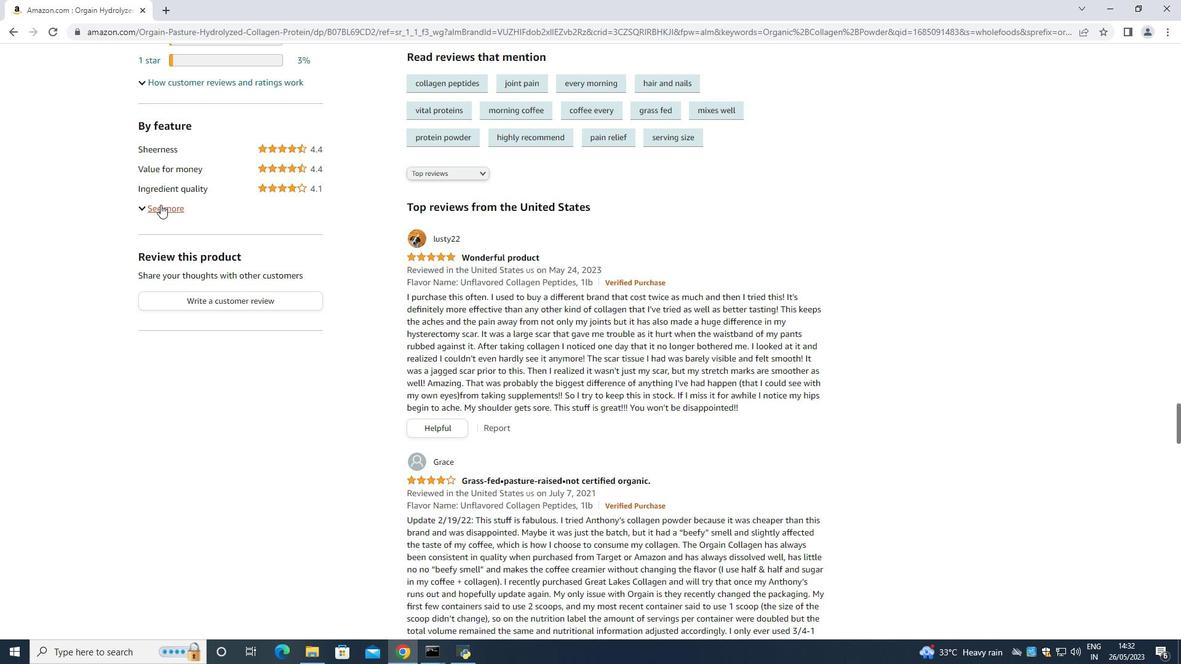 
Action: Mouse pressed left at (161, 209)
Screenshot: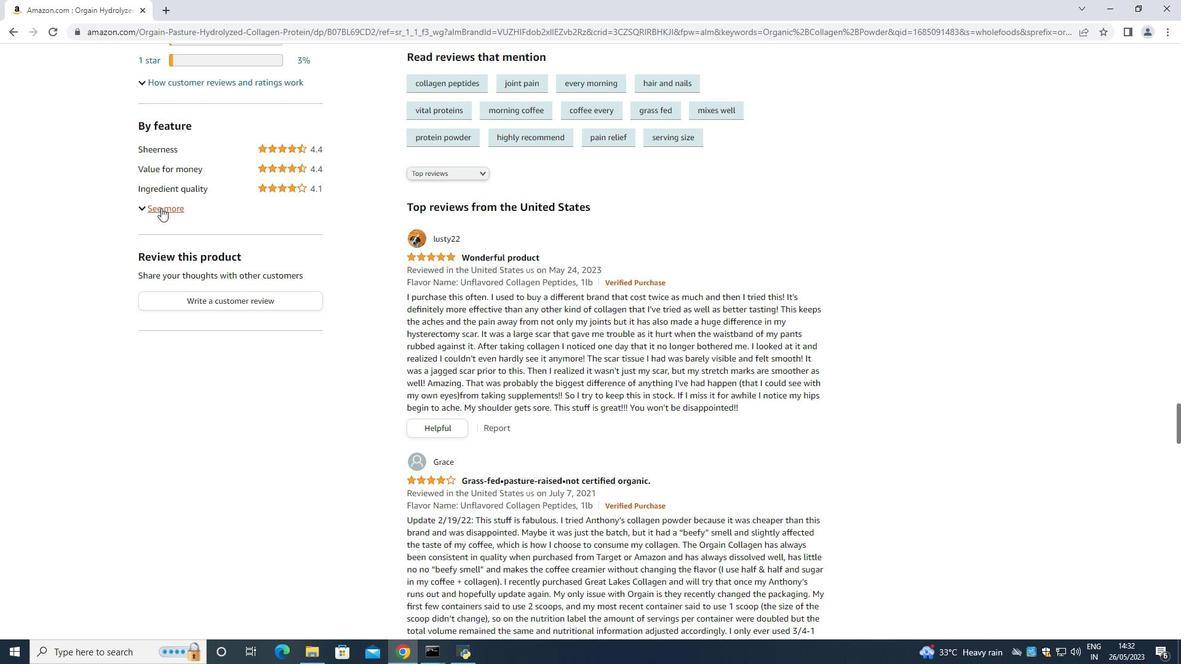 
Action: Mouse moved to (161, 206)
Screenshot: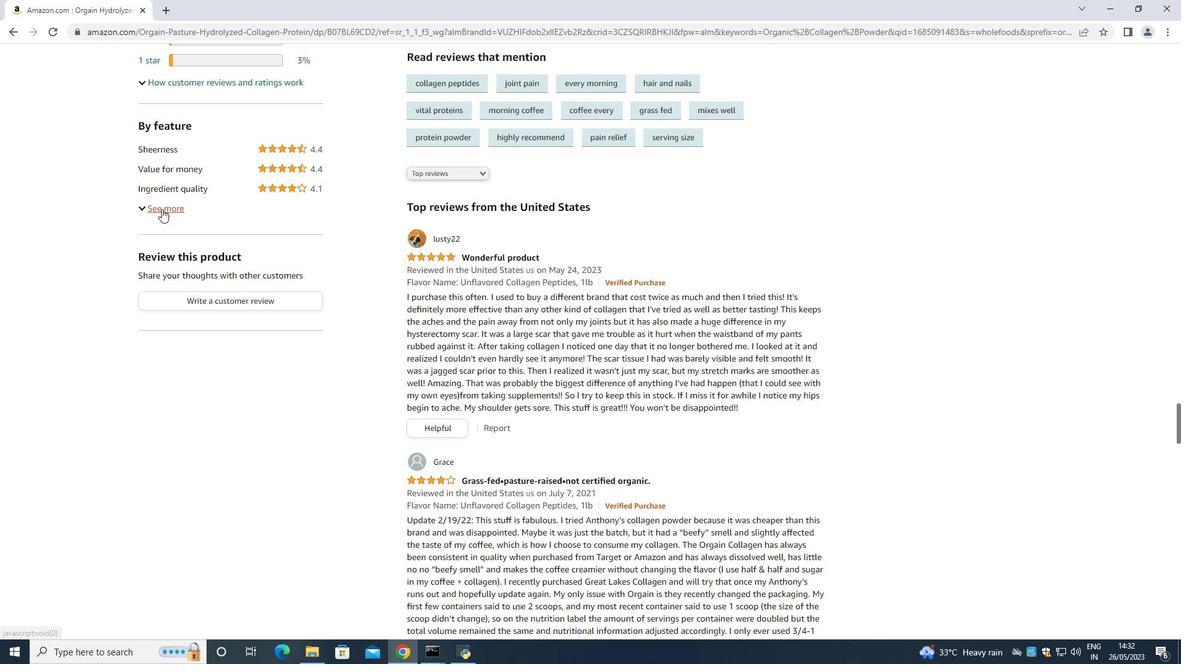 
Action: Key pressed <Key.down><Key.down><Key.down><Key.down><Key.down><Key.down><Key.down><Key.down><Key.down><Key.down><Key.down><Key.down>
Screenshot: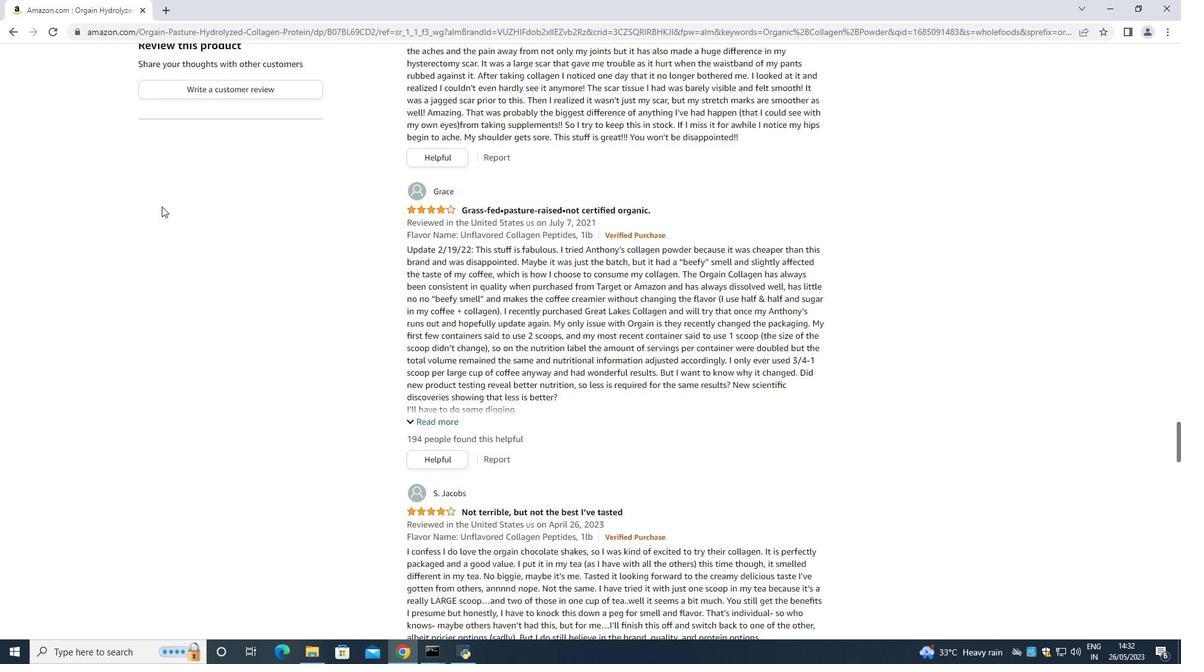 
Action: Mouse moved to (196, 189)
Screenshot: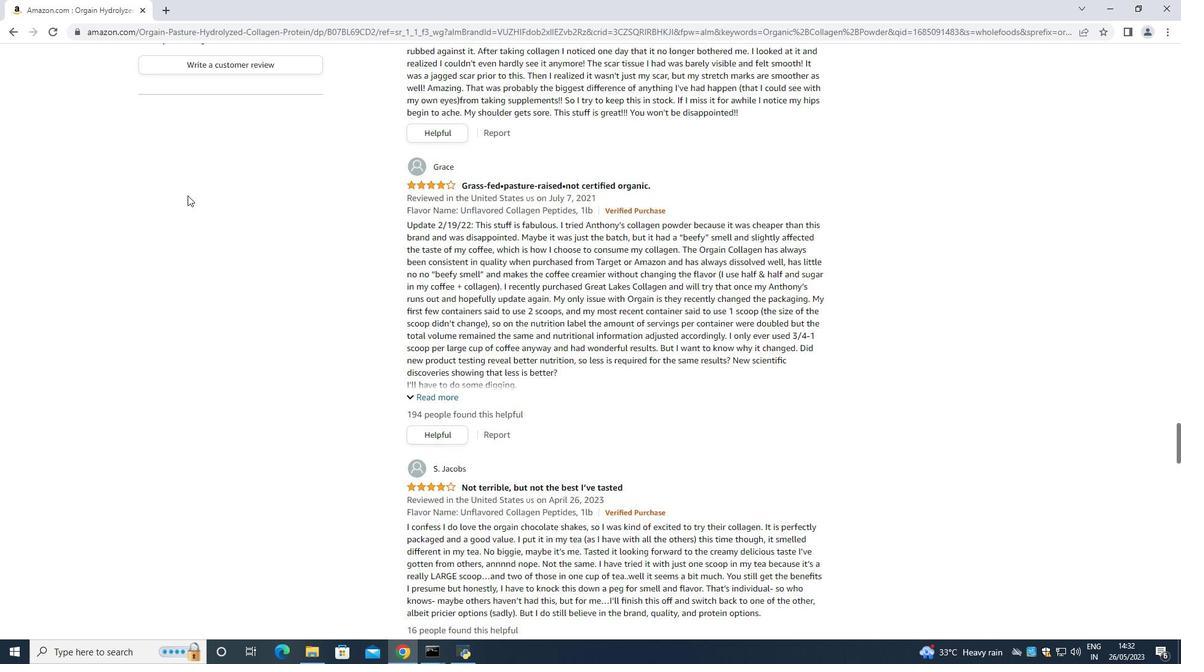 
Action: Mouse scrolled (196, 190) with delta (0, 0)
Screenshot: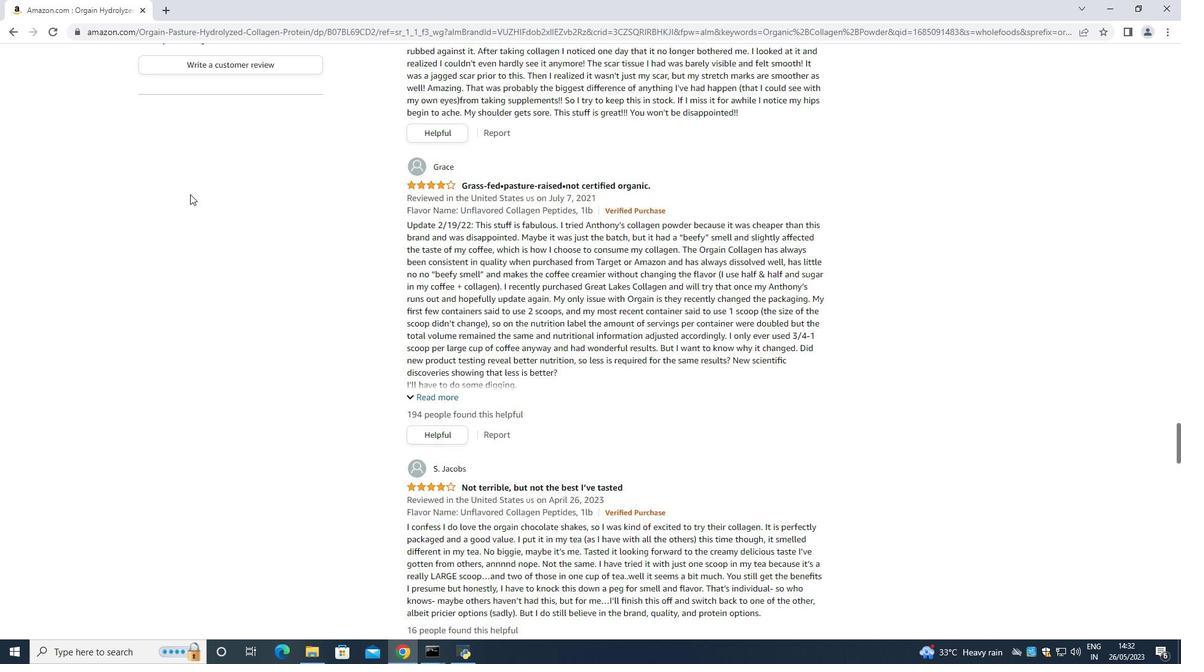 
Action: Mouse scrolled (196, 190) with delta (0, 0)
Screenshot: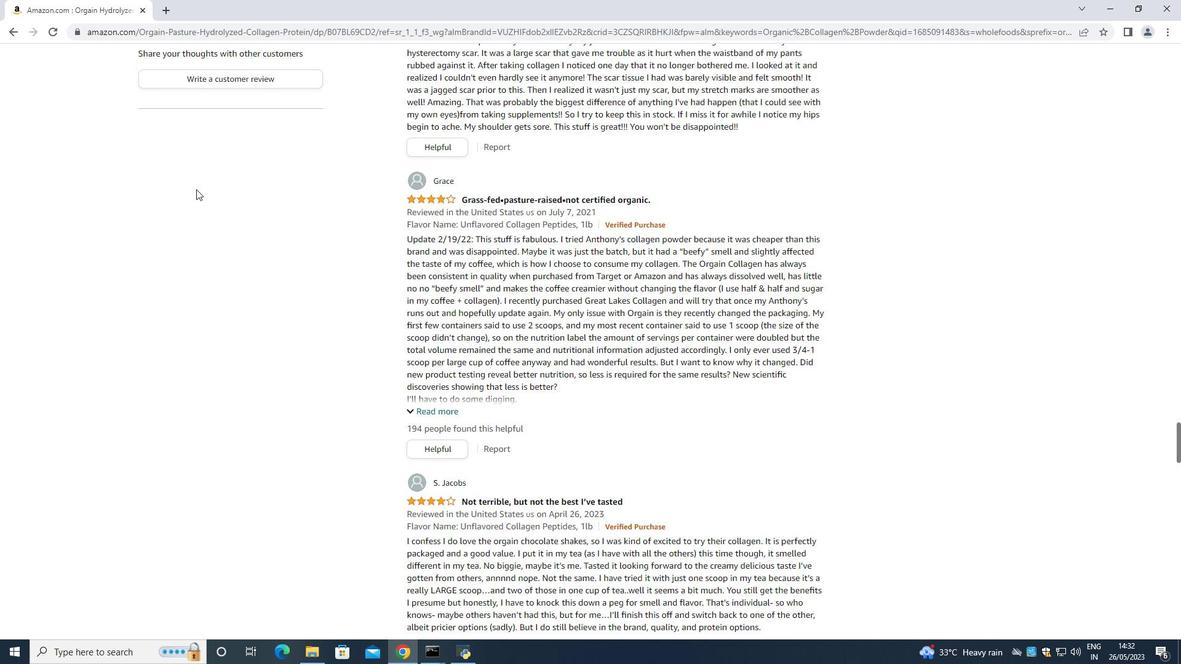
Action: Mouse moved to (410, 235)
Screenshot: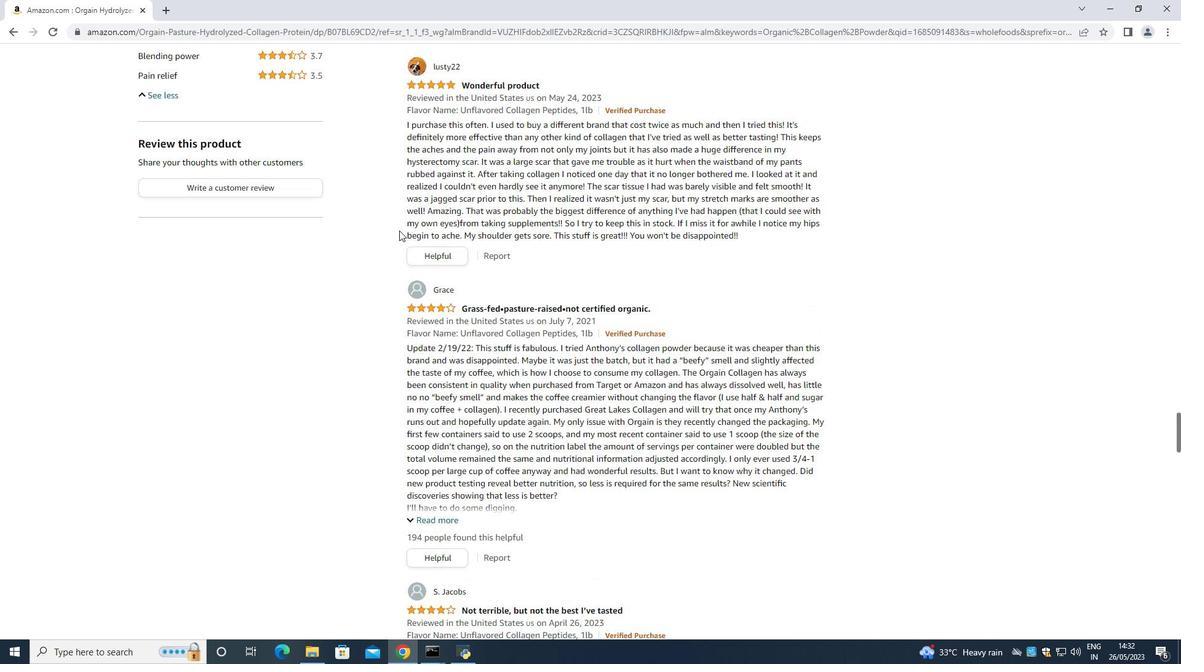 
Action: Mouse scrolled (410, 234) with delta (0, 0)
Screenshot: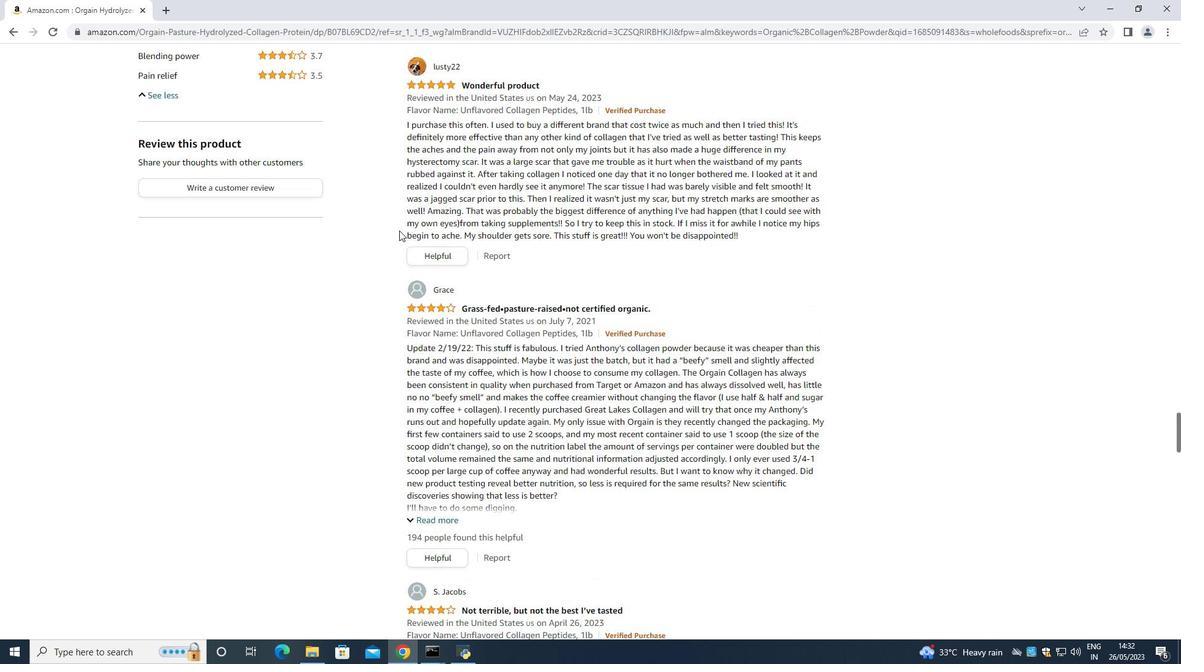 
Action: Mouse moved to (412, 235)
Screenshot: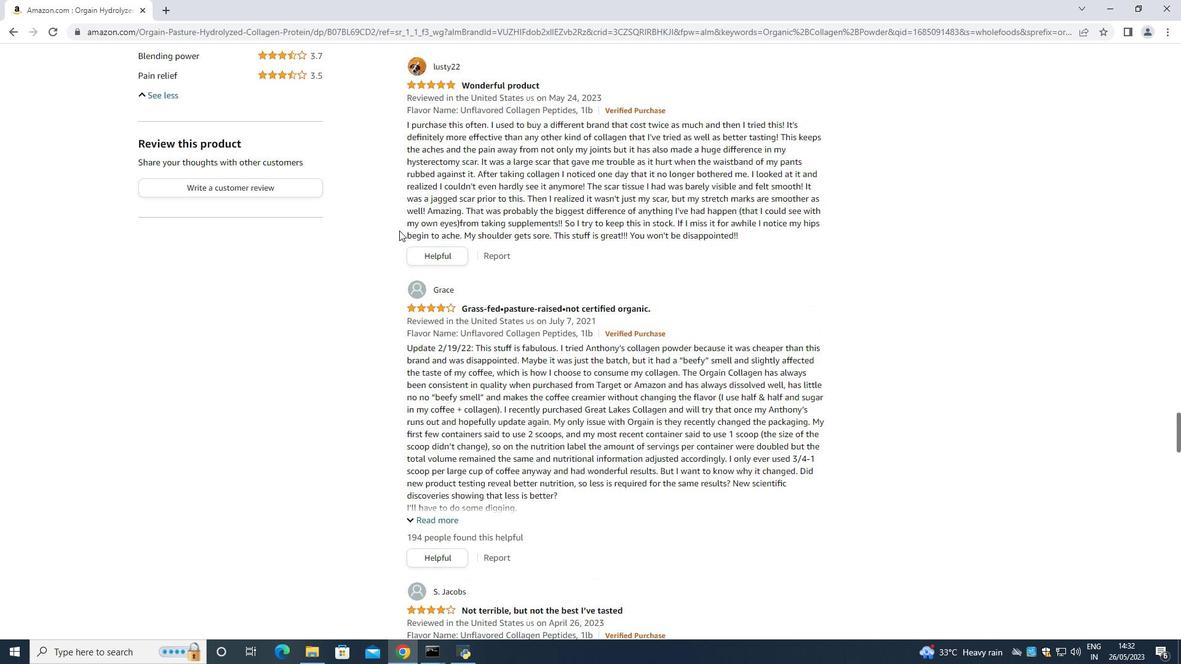 
Action: Mouse scrolled (412, 235) with delta (0, 0)
Screenshot: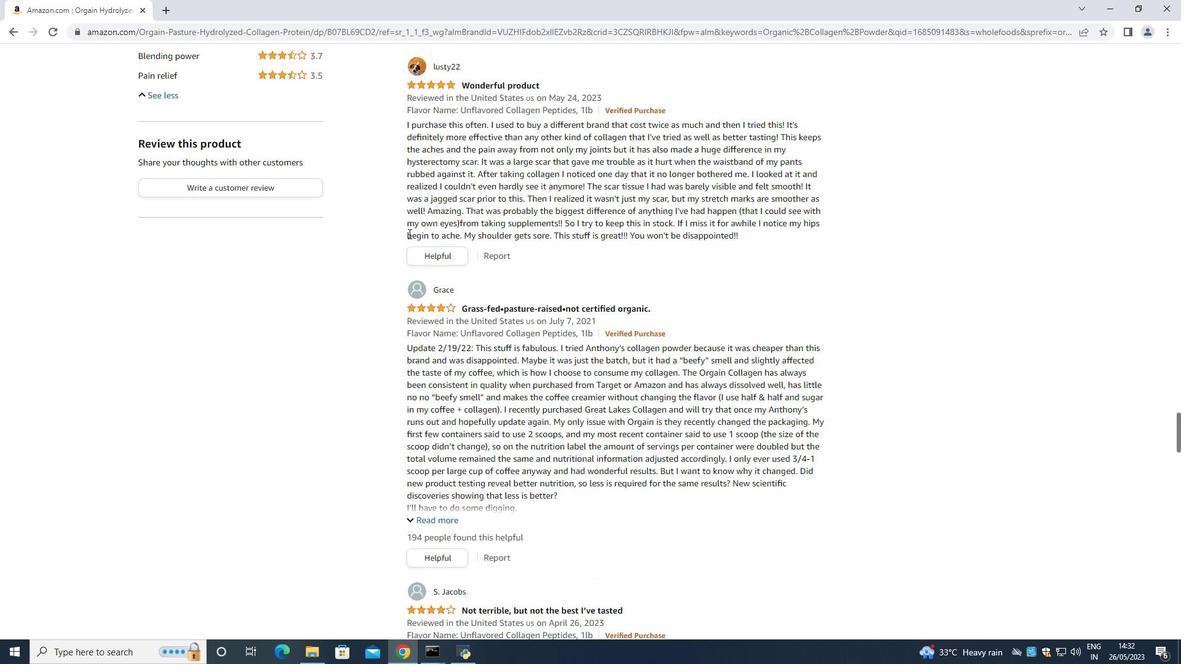 
Action: Mouse moved to (434, 231)
Screenshot: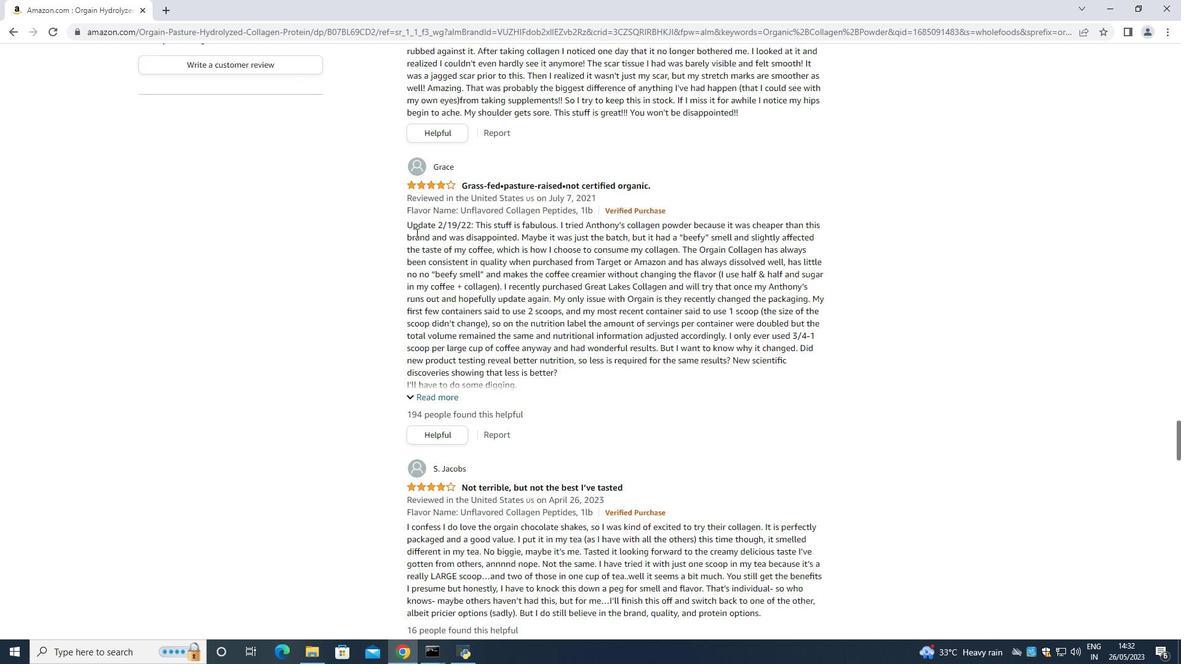 
Action: Mouse scrolled (434, 231) with delta (0, 0)
Screenshot: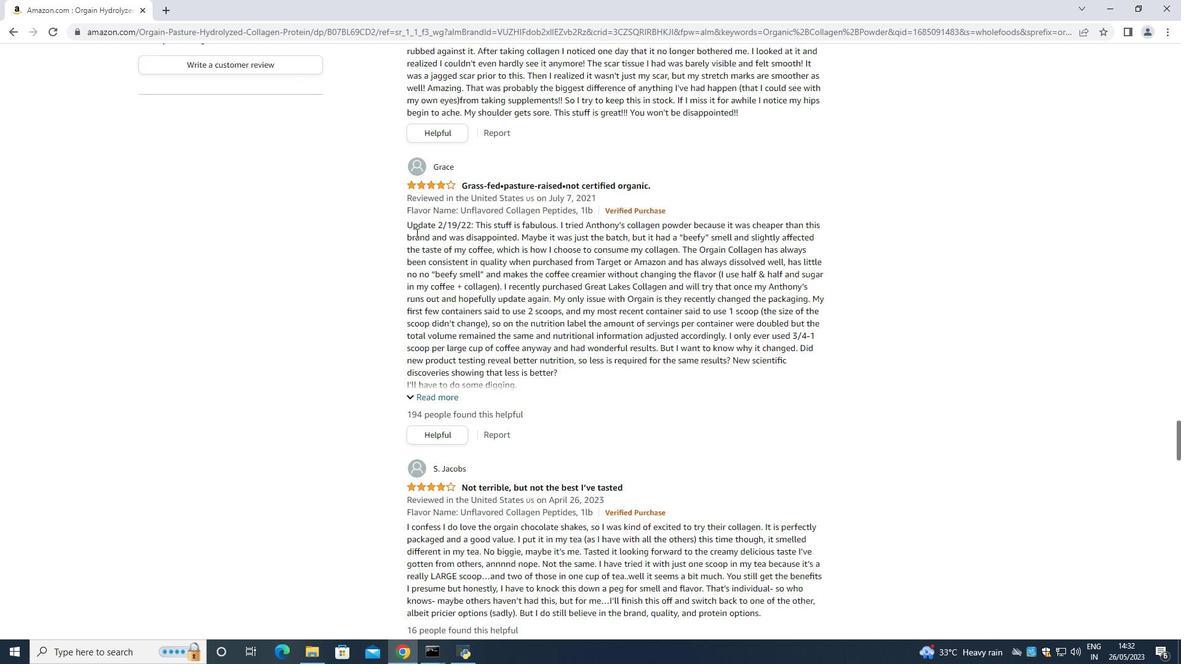 
Action: Mouse moved to (434, 231)
Screenshot: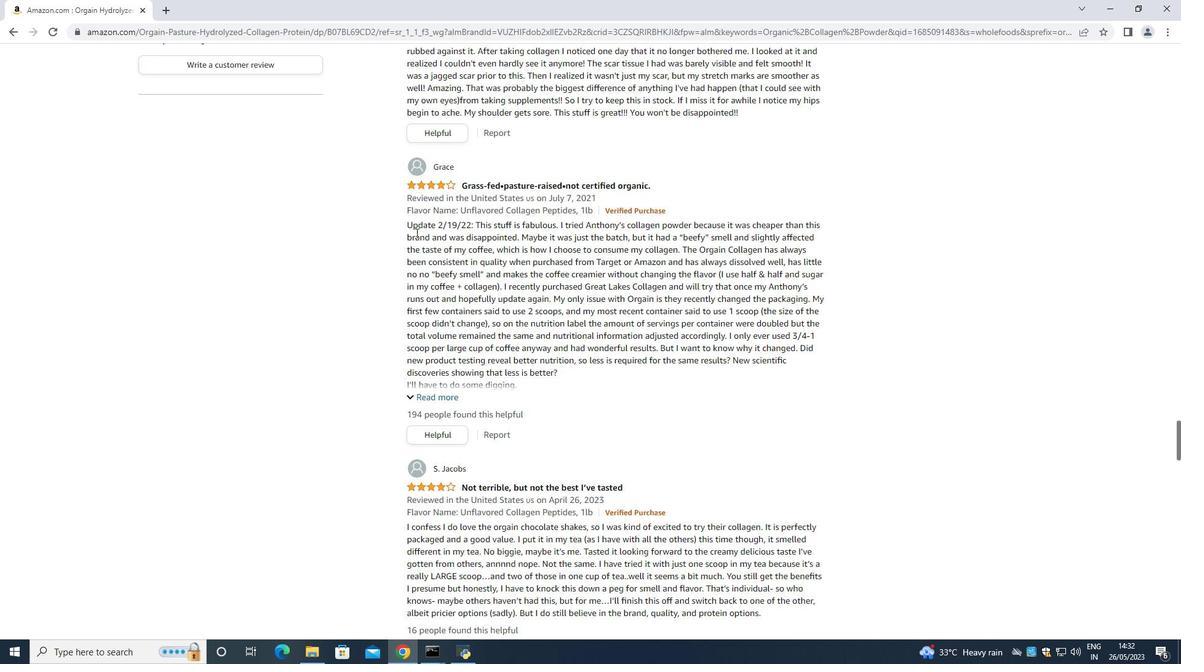 
Action: Mouse scrolled (434, 231) with delta (0, 0)
Screenshot: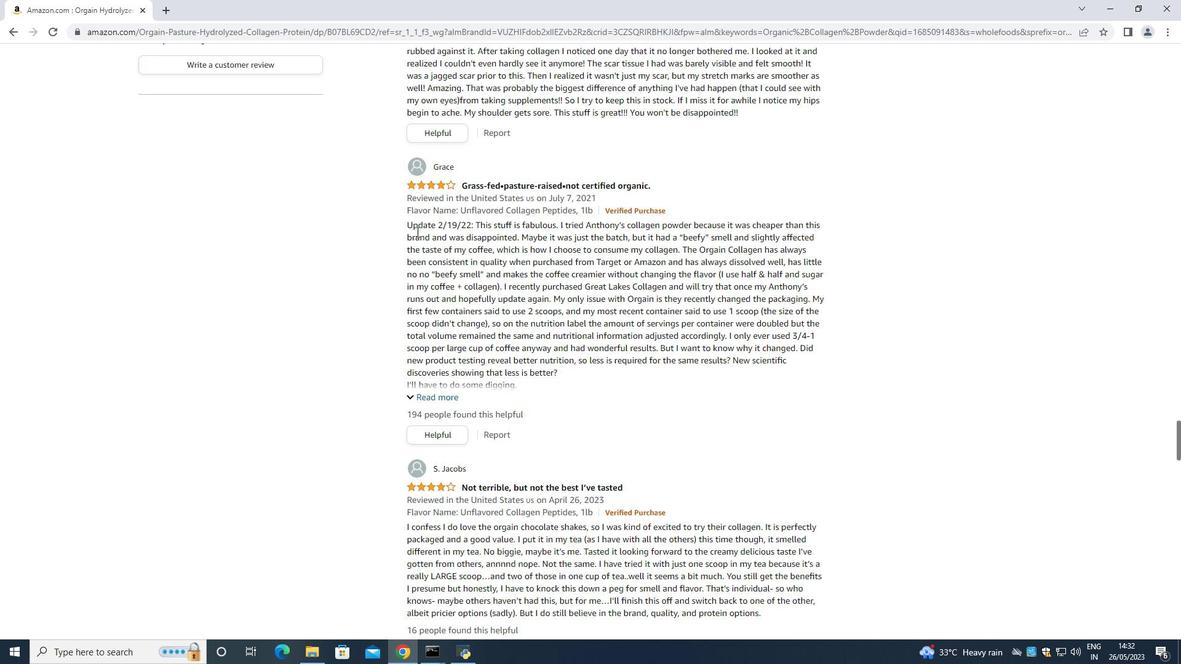
Action: Mouse moved to (437, 231)
Screenshot: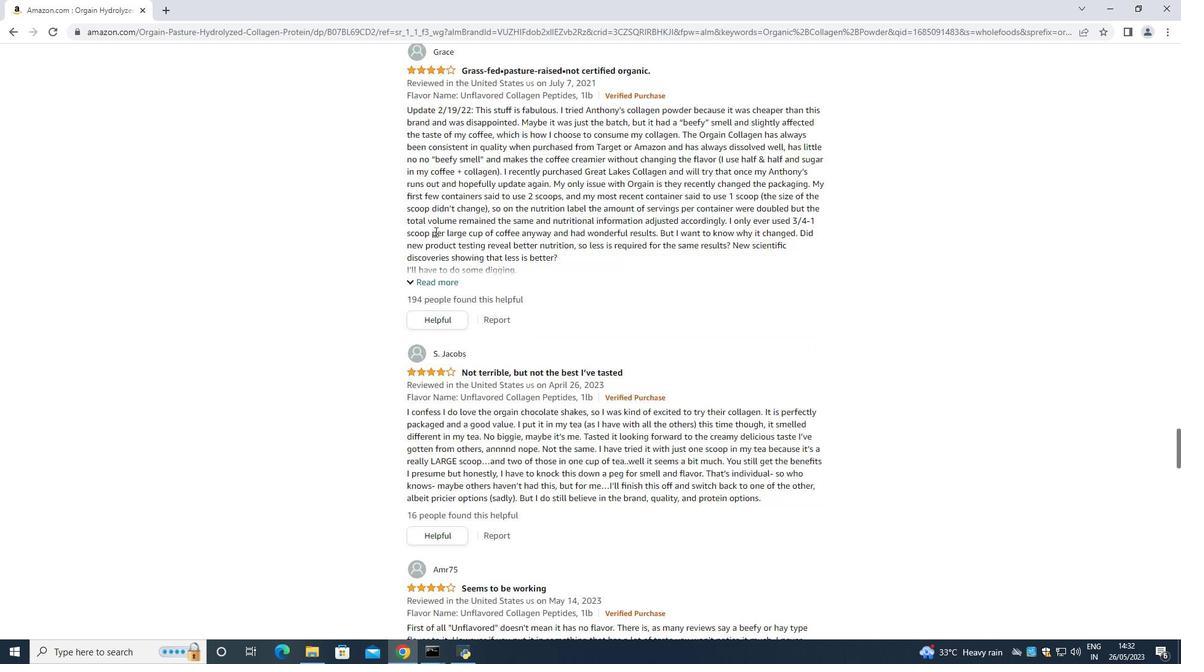
Action: Mouse scrolled (437, 230) with delta (0, 0)
Screenshot: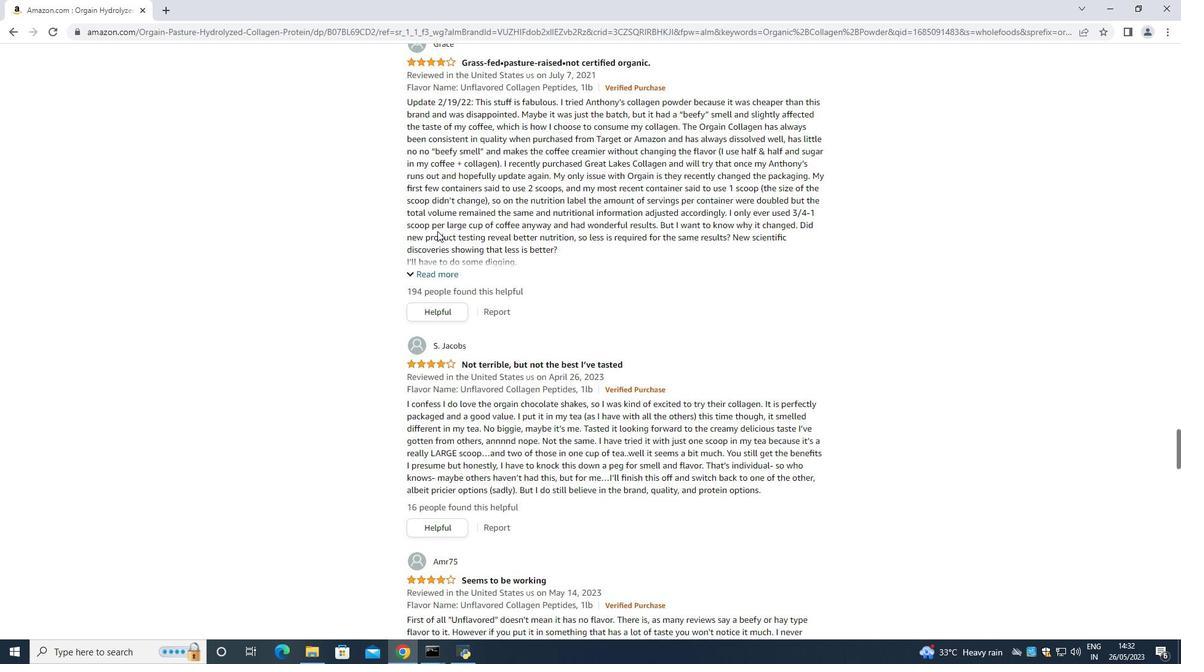 
Action: Mouse moved to (443, 231)
Screenshot: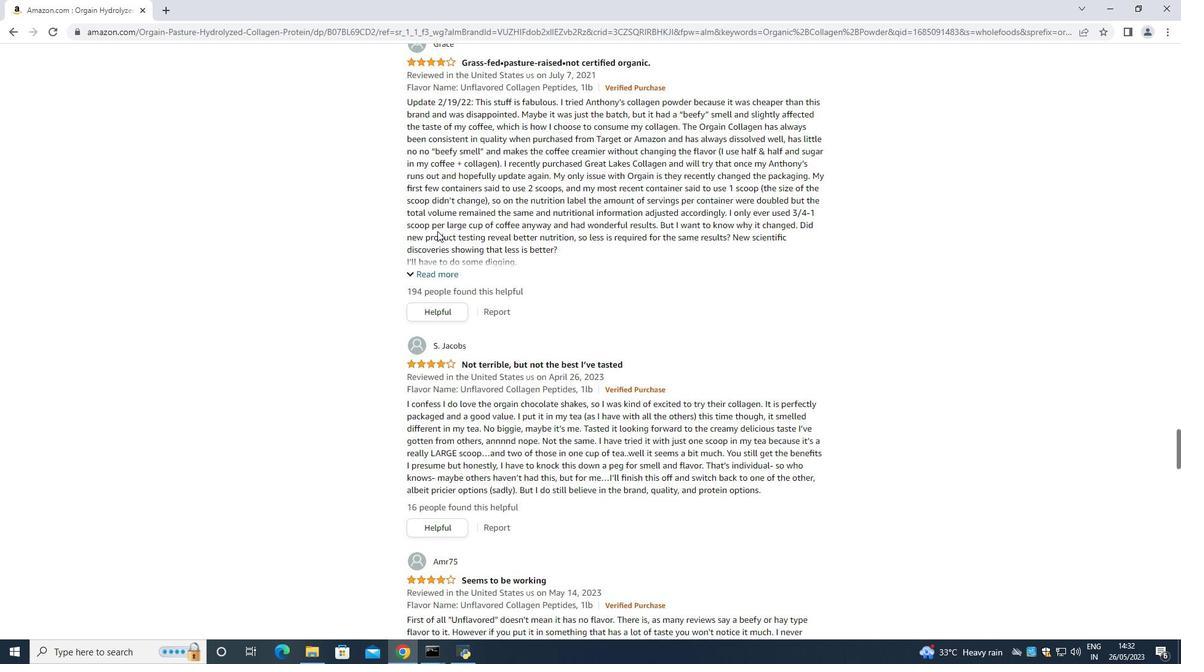 
Action: Mouse scrolled (443, 230) with delta (0, 0)
Screenshot: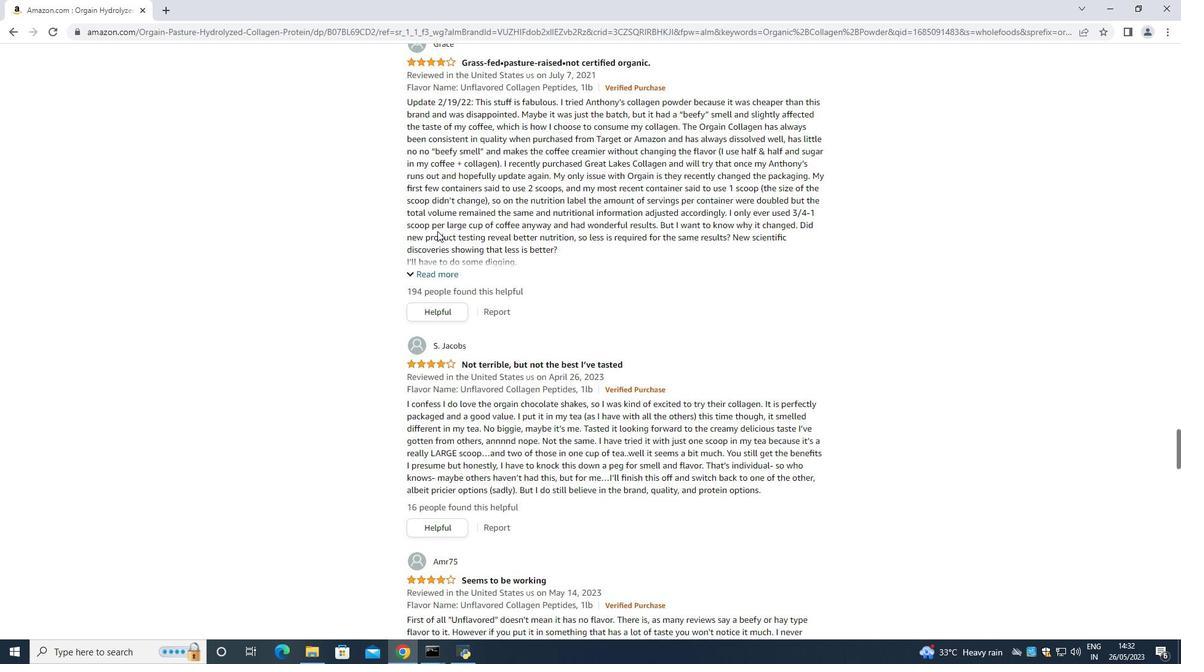 
Action: Mouse moved to (545, 220)
Screenshot: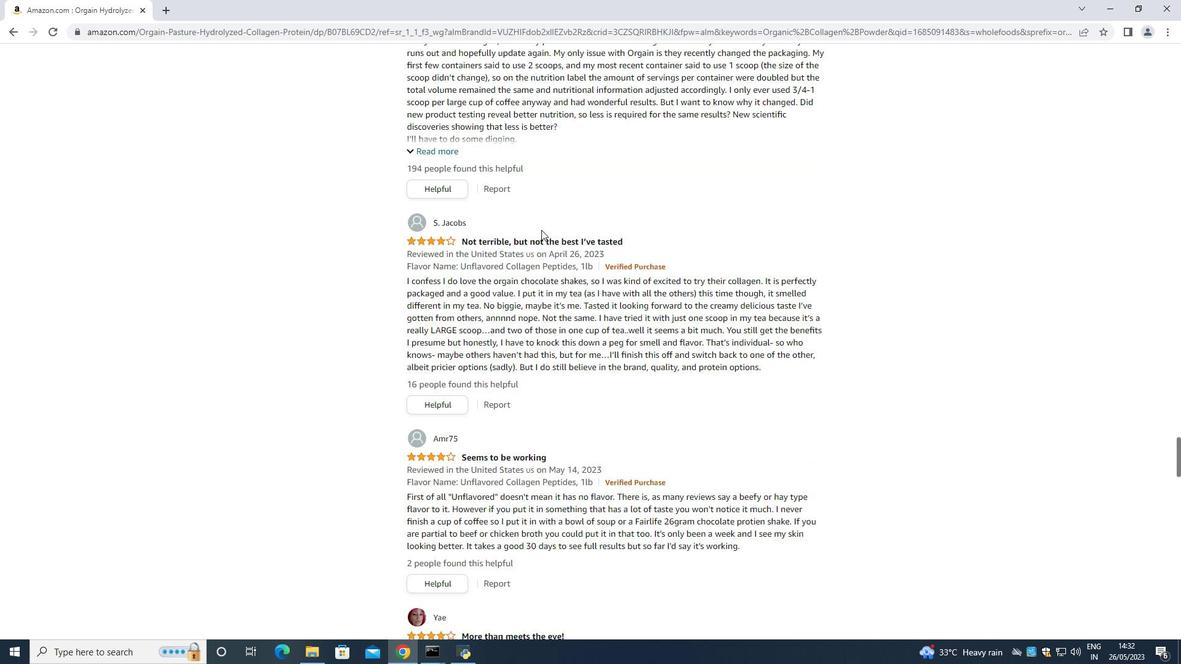 
Action: Mouse scrolled (545, 220) with delta (0, 0)
Screenshot: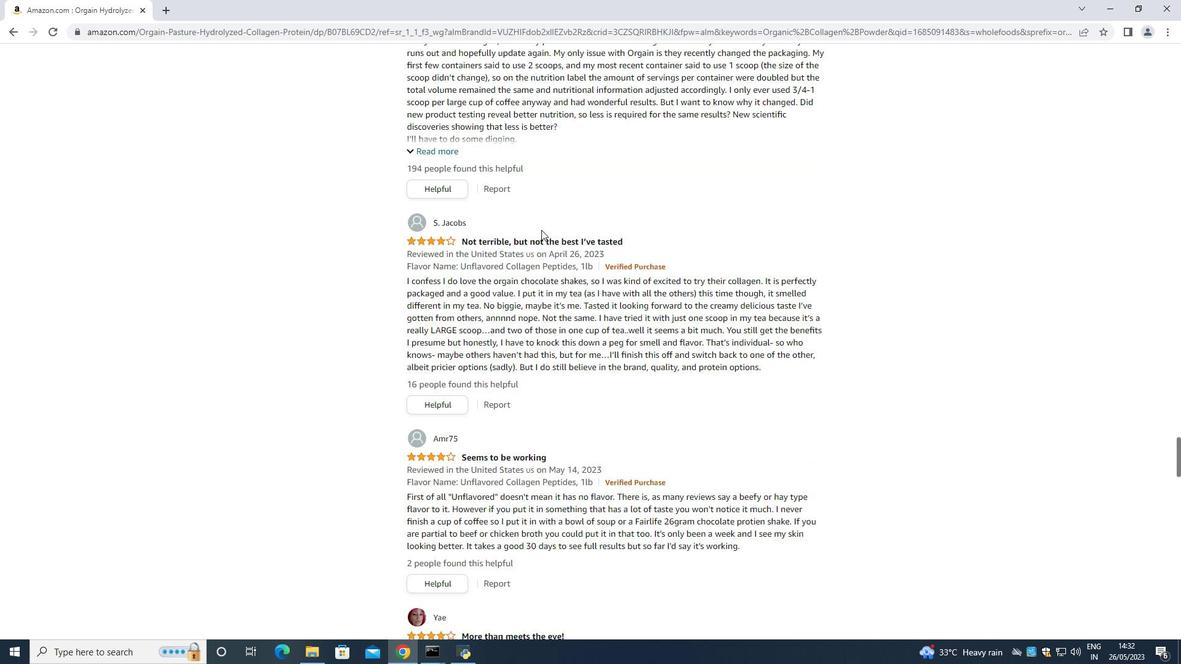
Action: Mouse moved to (546, 219)
Screenshot: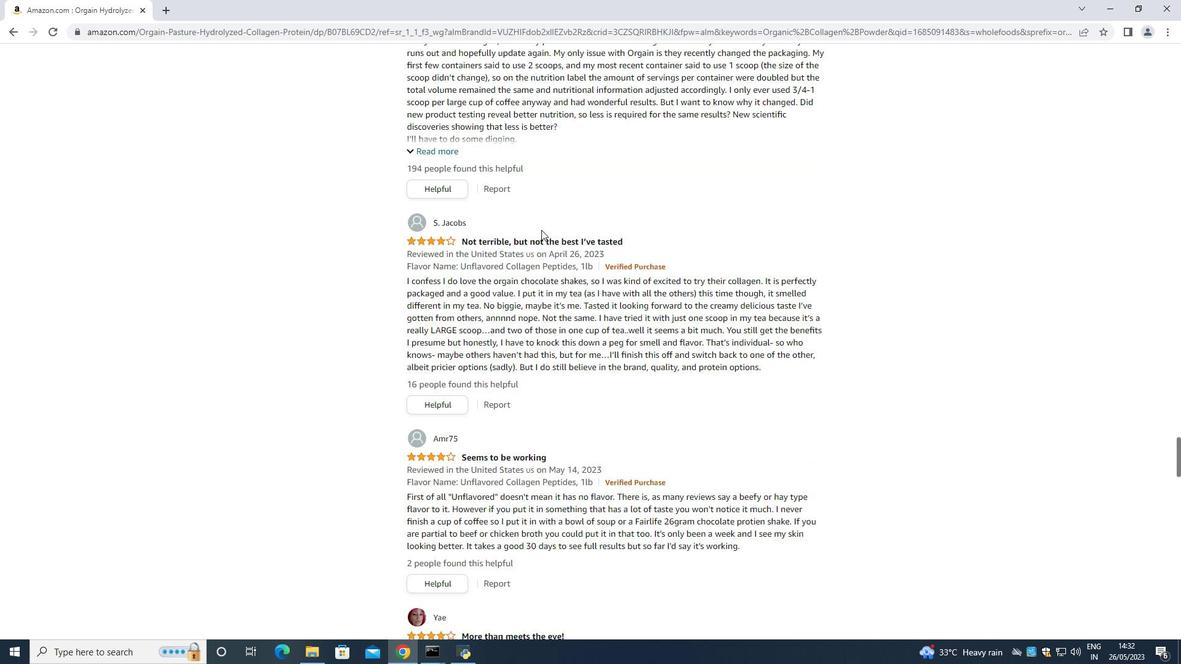 
Action: Mouse scrolled (546, 219) with delta (0, 0)
Screenshot: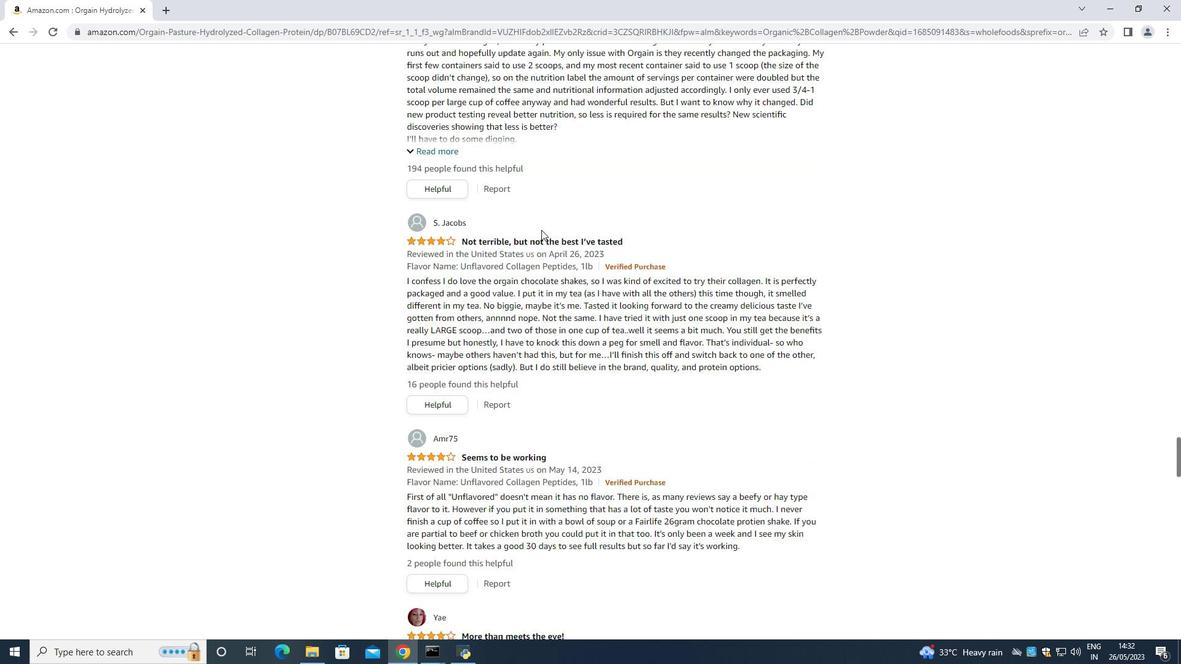
Action: Mouse moved to (548, 218)
Screenshot: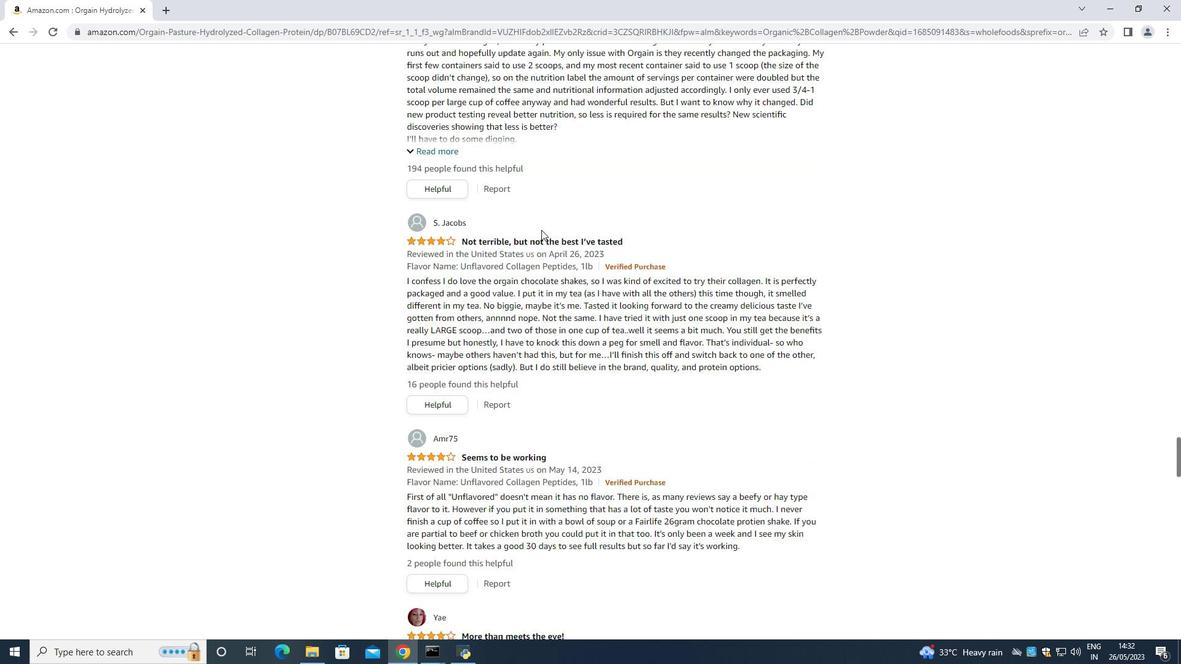 
Action: Mouse scrolled (548, 219) with delta (0, 0)
Screenshot: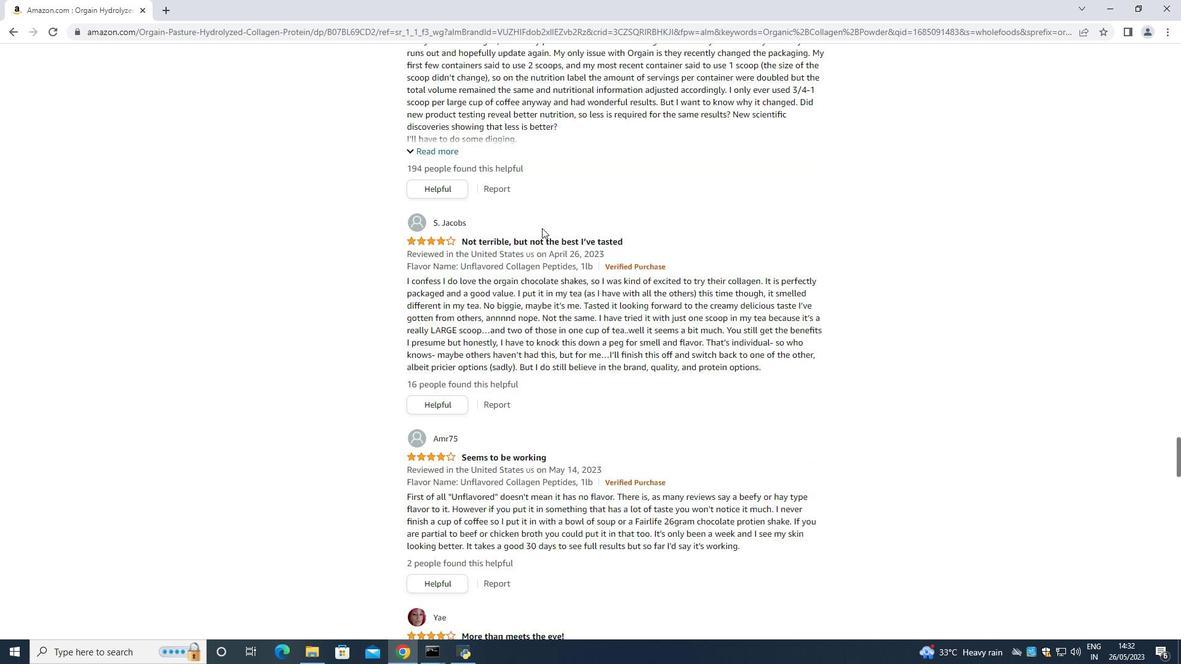 
Action: Mouse scrolled (548, 219) with delta (0, 0)
Screenshot: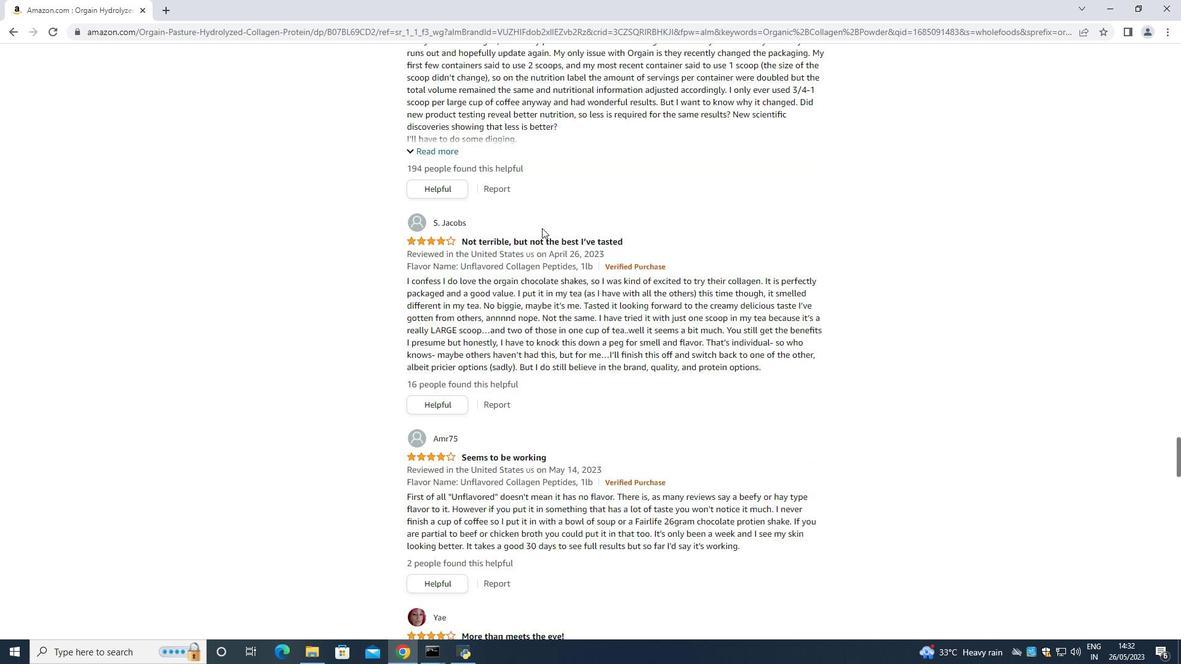 
Action: Mouse moved to (548, 218)
Screenshot: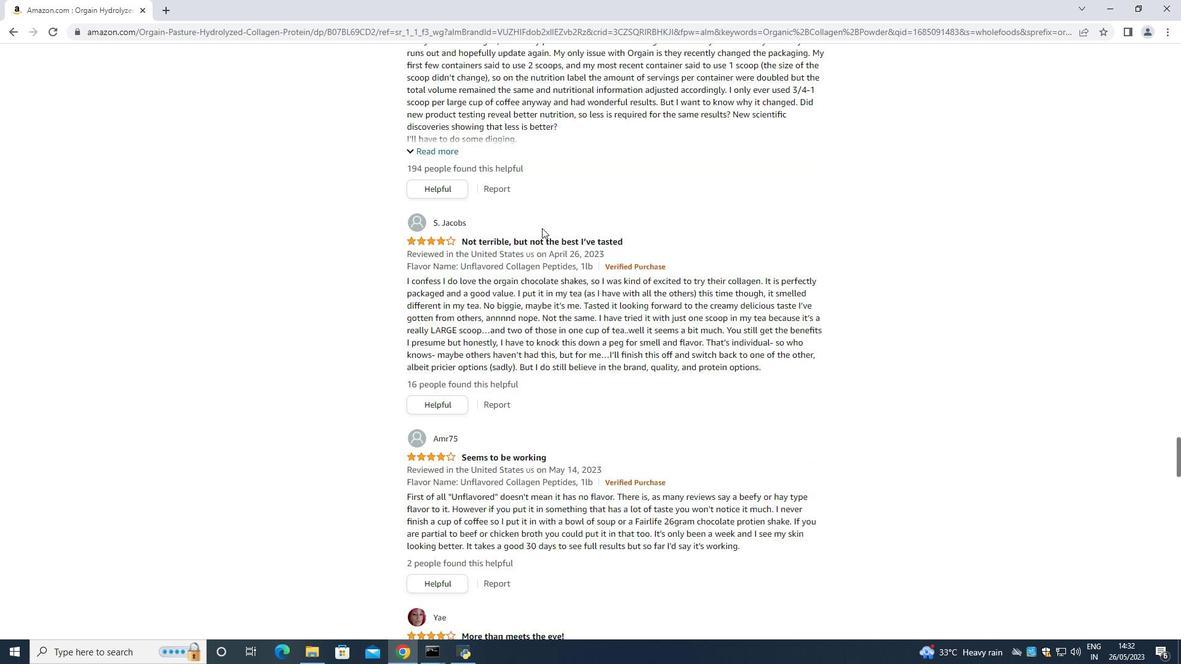 
Action: Mouse scrolled (548, 219) with delta (0, 0)
Screenshot: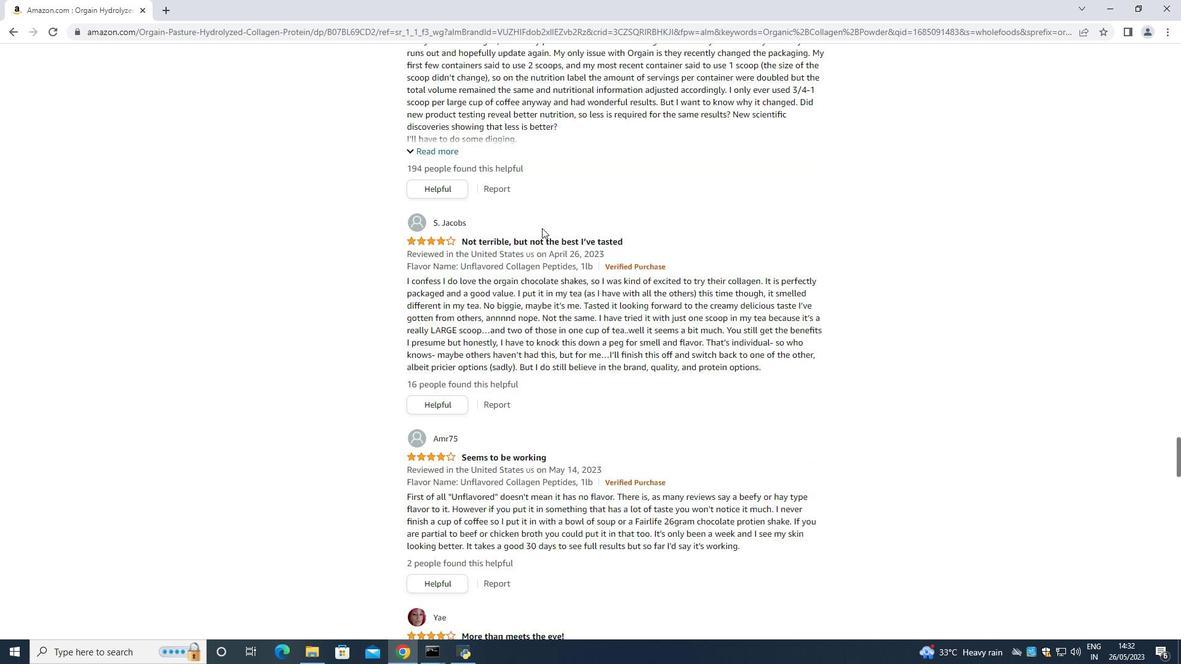 
Action: Mouse scrolled (548, 219) with delta (0, 0)
Screenshot: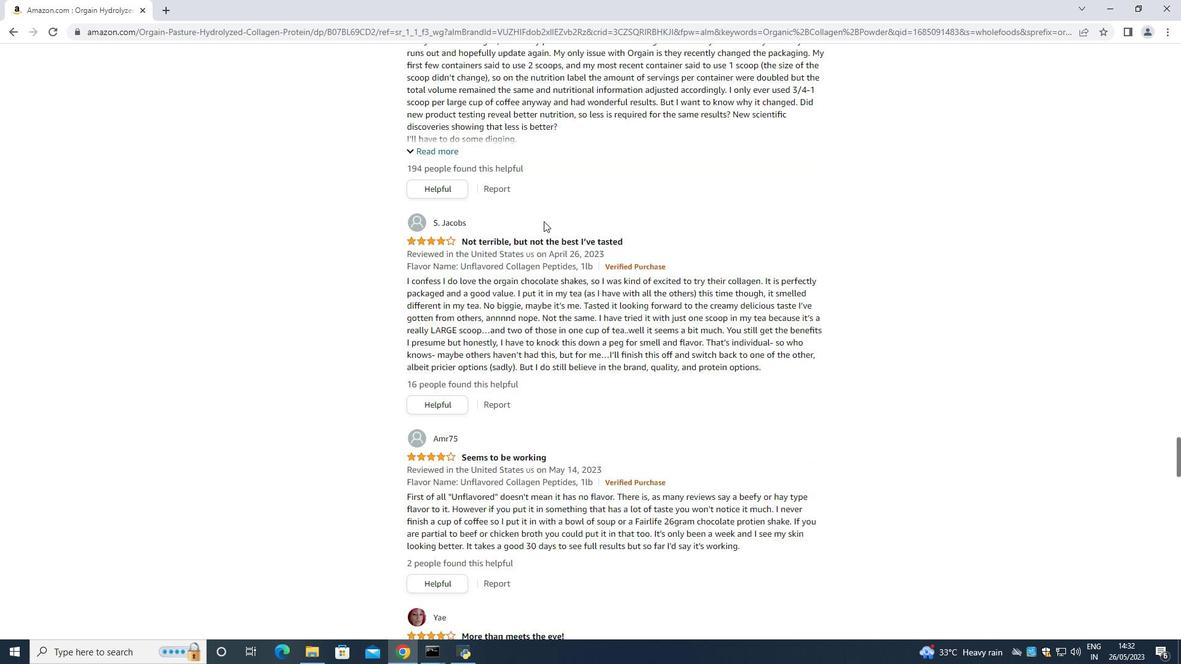 
Action: Mouse moved to (532, 209)
Screenshot: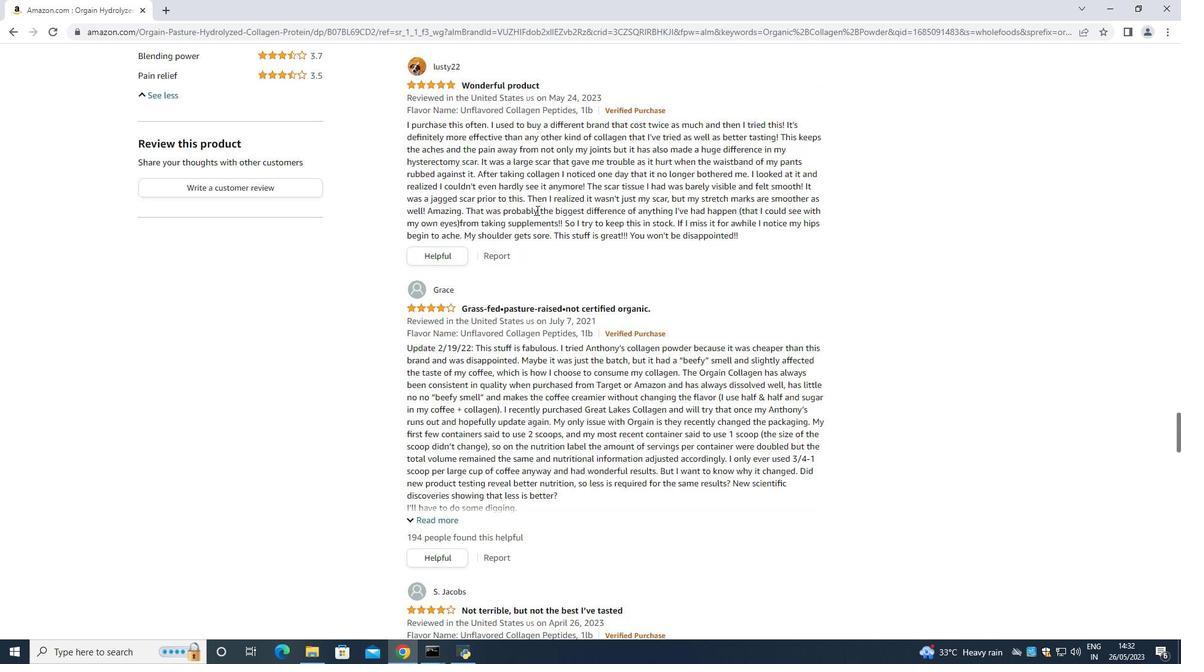 
Action: Mouse scrolled (534, 210) with delta (0, 0)
Screenshot: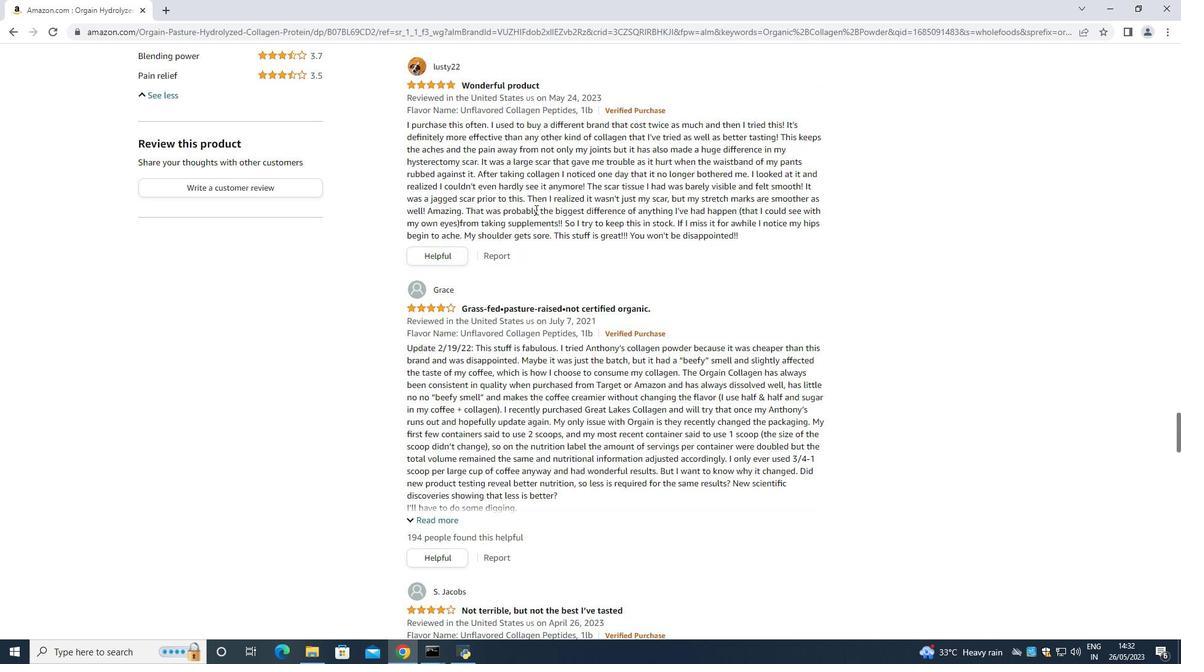 
Action: Mouse scrolled (534, 209) with delta (0, 0)
Screenshot: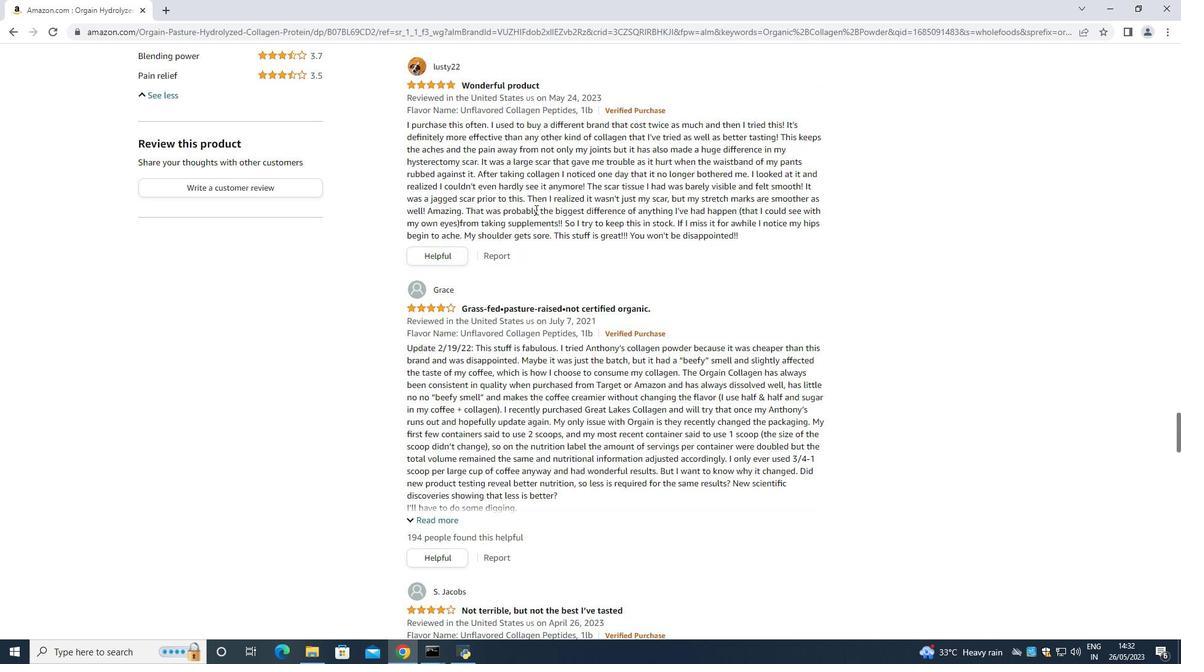 
Action: Mouse scrolled (534, 209) with delta (0, 0)
Screenshot: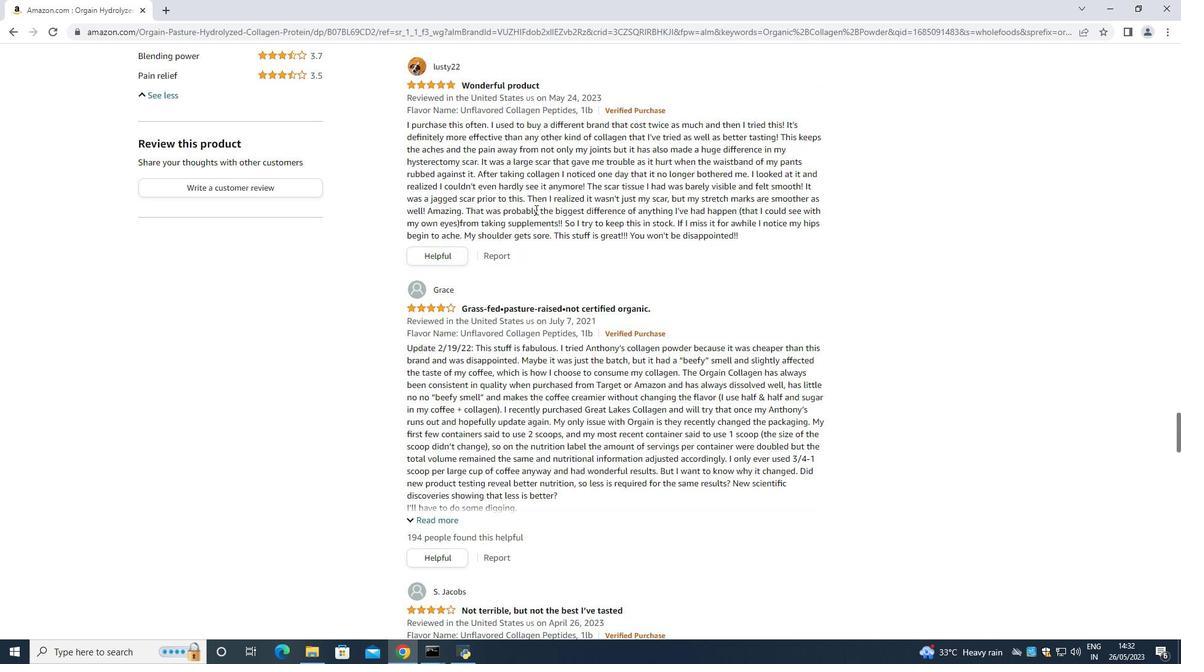 
Action: Mouse scrolled (533, 209) with delta (0, 0)
Screenshot: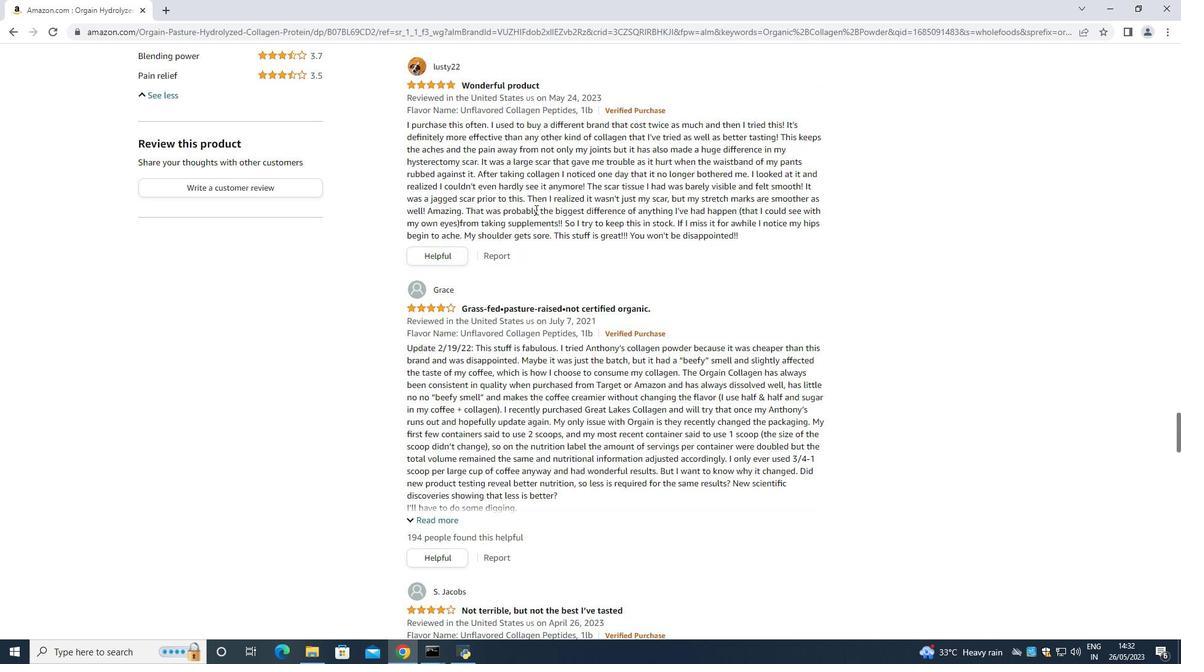 
Action: Mouse scrolled (532, 209) with delta (0, 0)
Screenshot: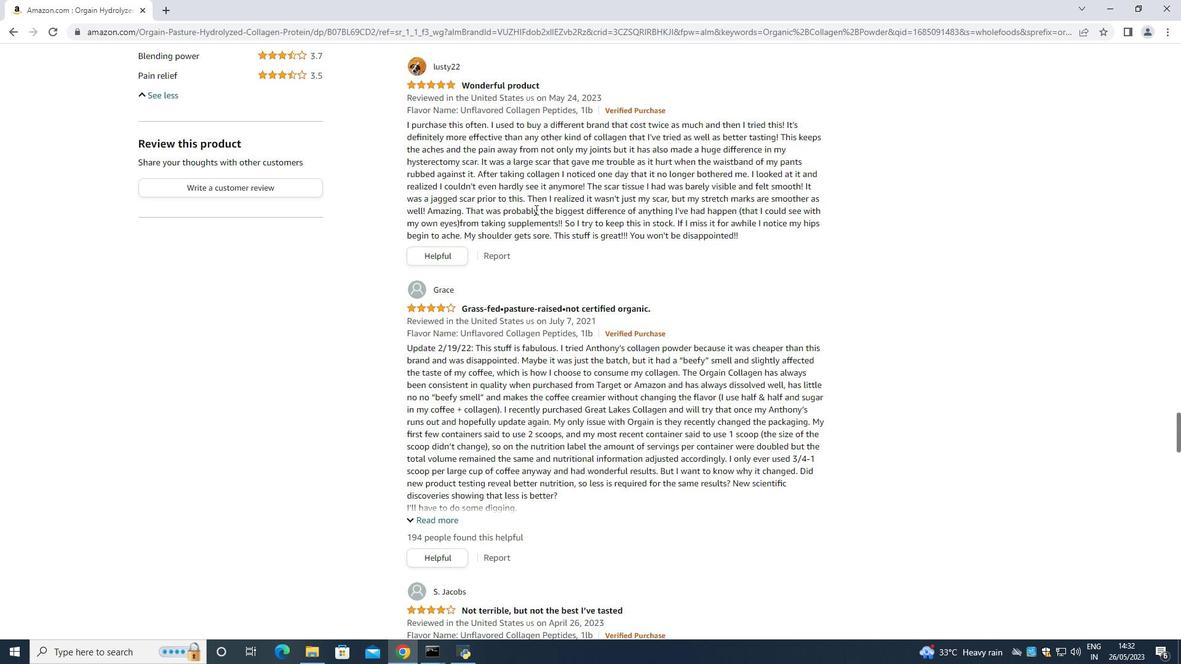
Action: Mouse moved to (531, 208)
Screenshot: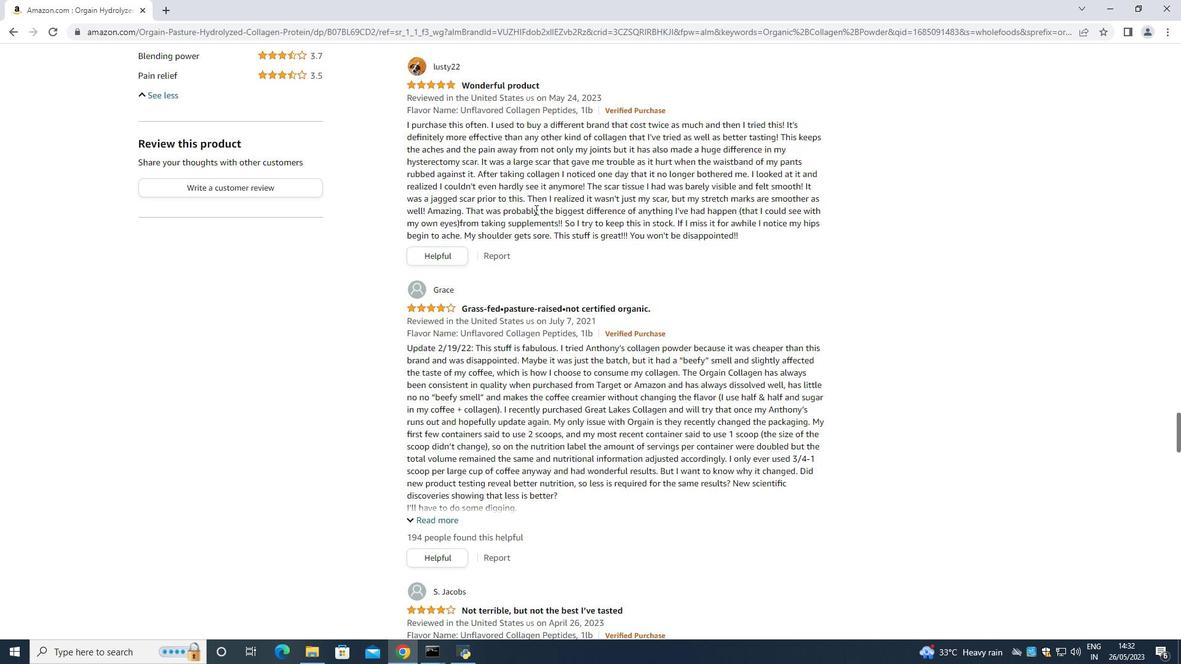 
Action: Mouse scrolled (531, 209) with delta (0, 0)
Screenshot: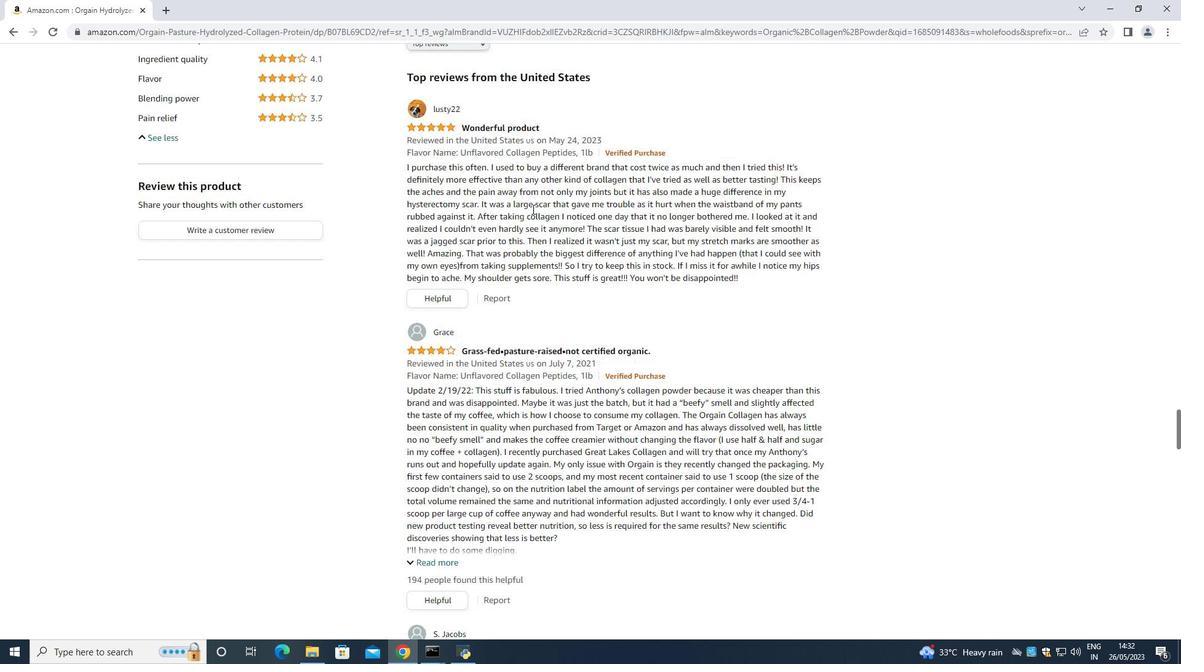 
Action: Mouse scrolled (531, 209) with delta (0, 0)
Screenshot: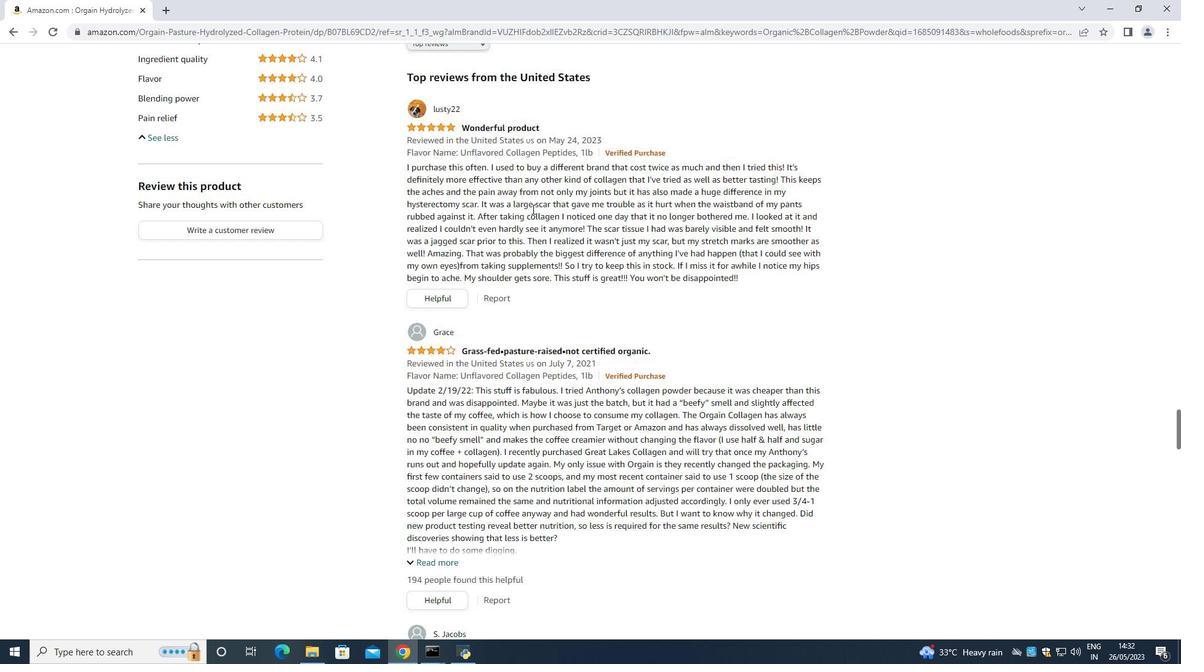 
Action: Mouse scrolled (531, 209) with delta (0, 0)
Screenshot: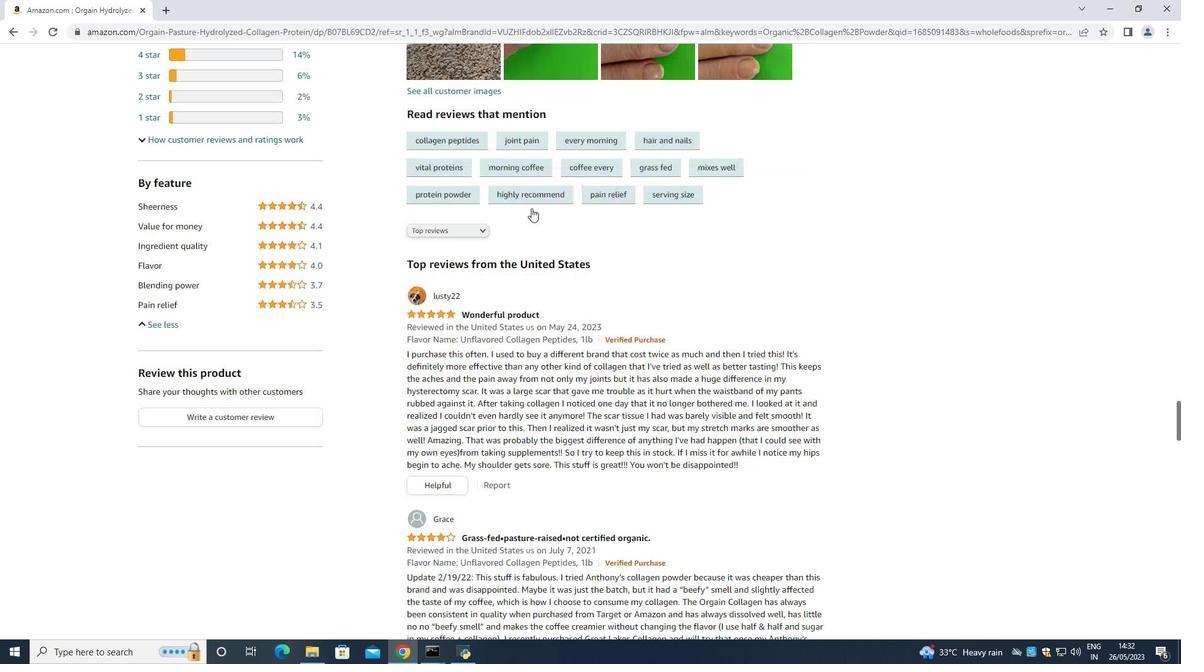 
Action: Mouse scrolled (531, 209) with delta (0, 0)
Screenshot: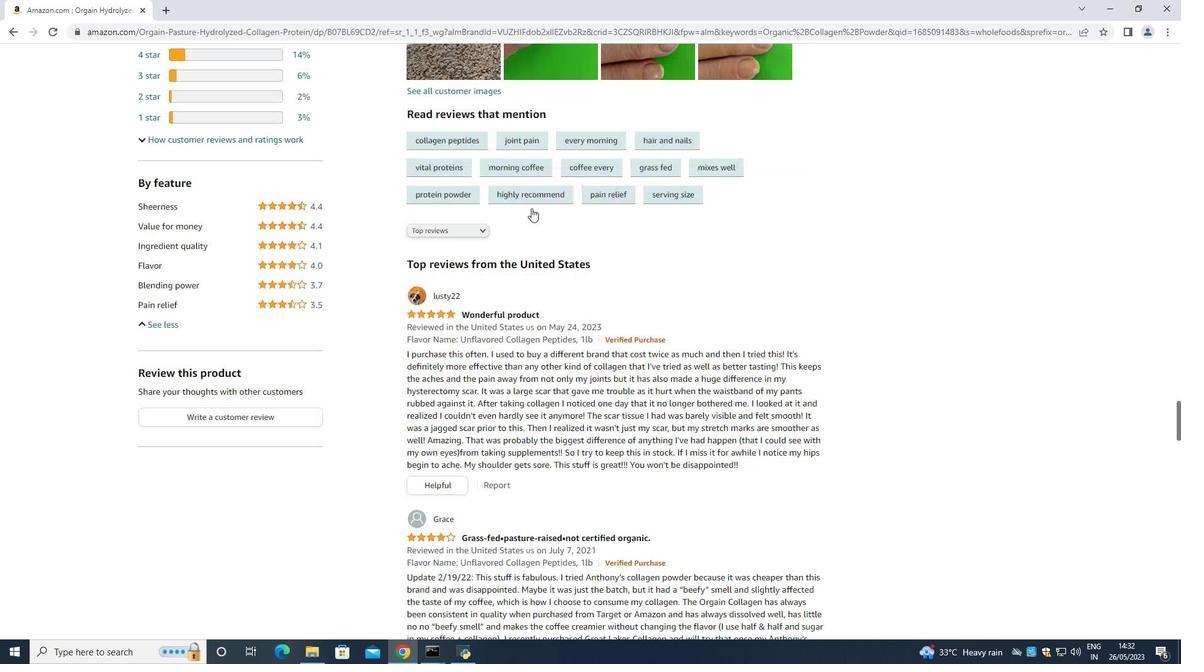 
Action: Mouse scrolled (531, 209) with delta (0, 0)
Screenshot: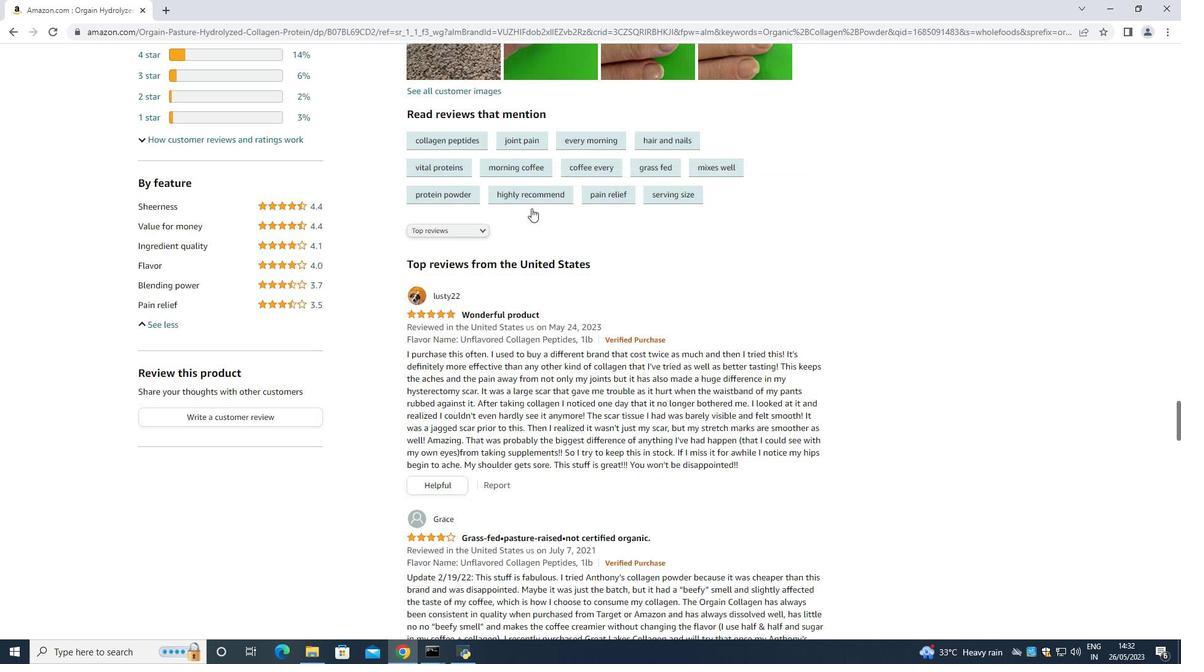 
Action: Mouse scrolled (531, 209) with delta (0, 0)
Screenshot: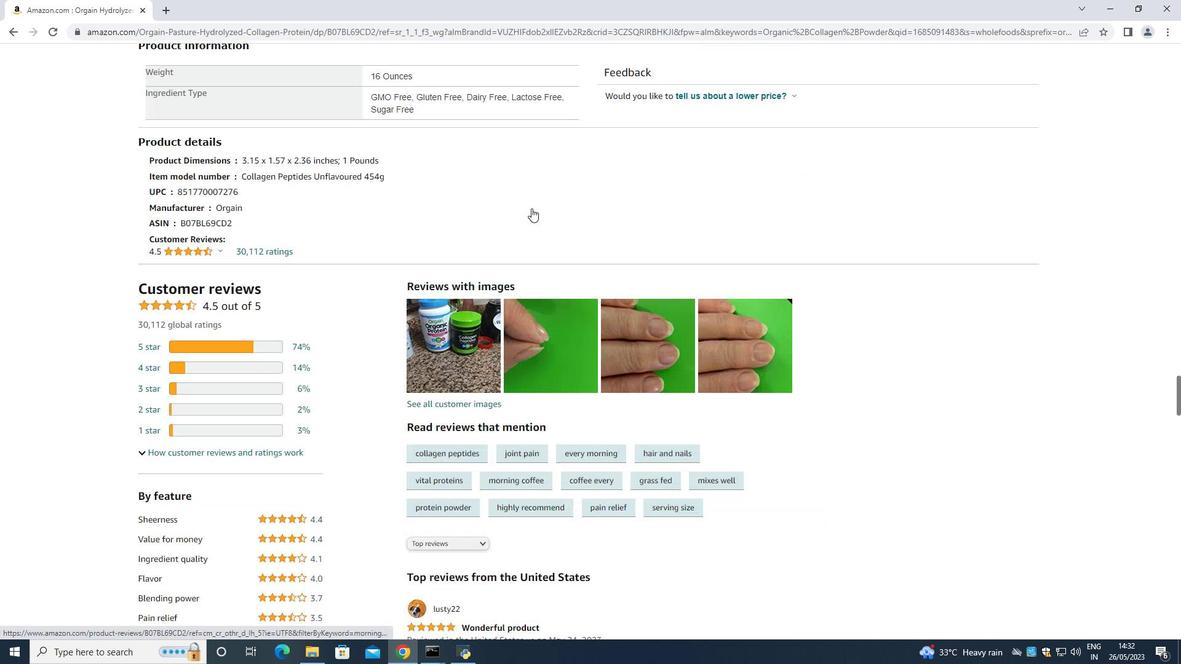 
Action: Mouse scrolled (531, 209) with delta (0, 0)
Screenshot: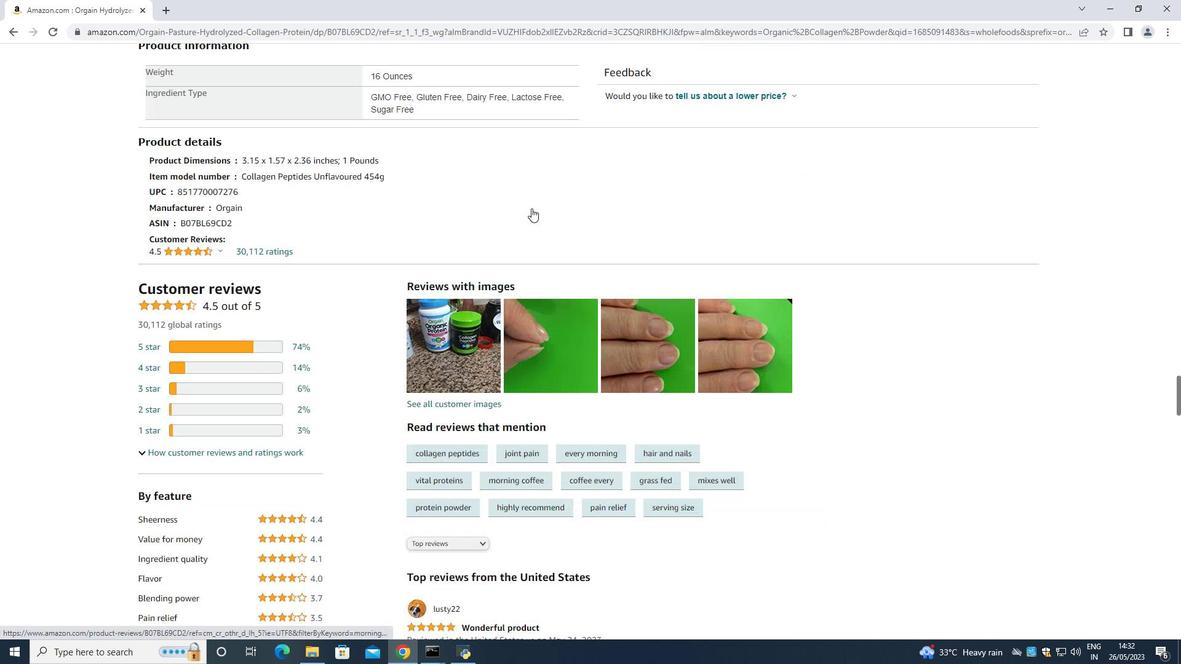 
Action: Mouse moved to (531, 208)
Screenshot: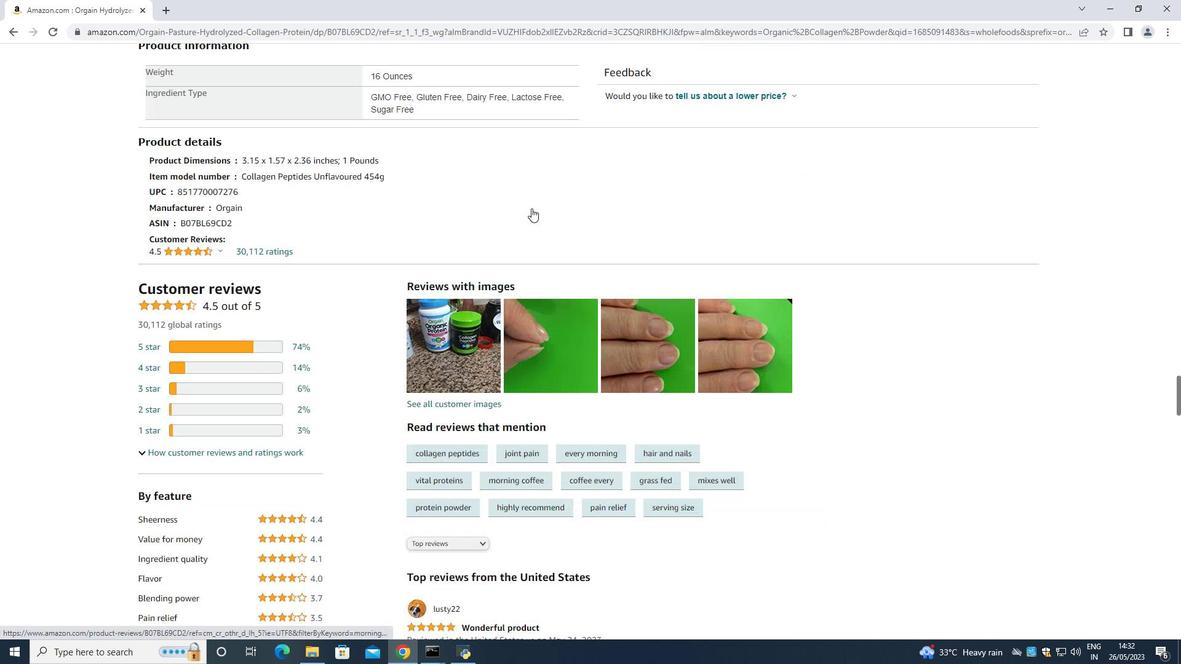 
Action: Mouse scrolled (531, 209) with delta (0, 0)
Screenshot: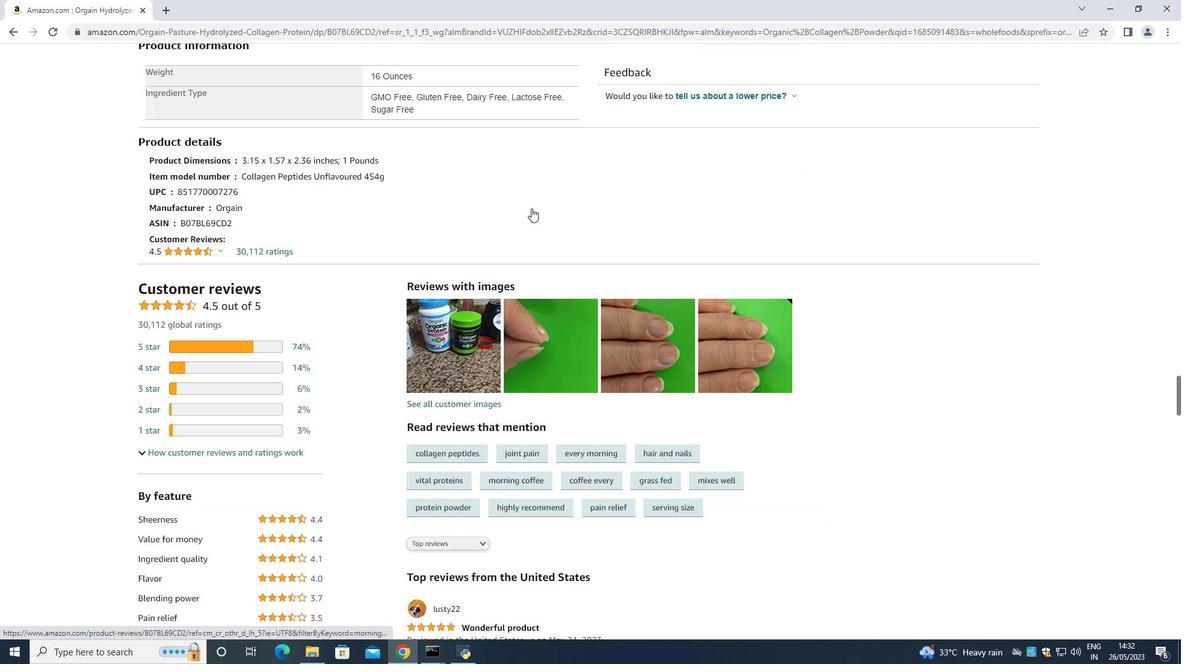 
Action: Mouse scrolled (531, 209) with delta (0, 0)
Screenshot: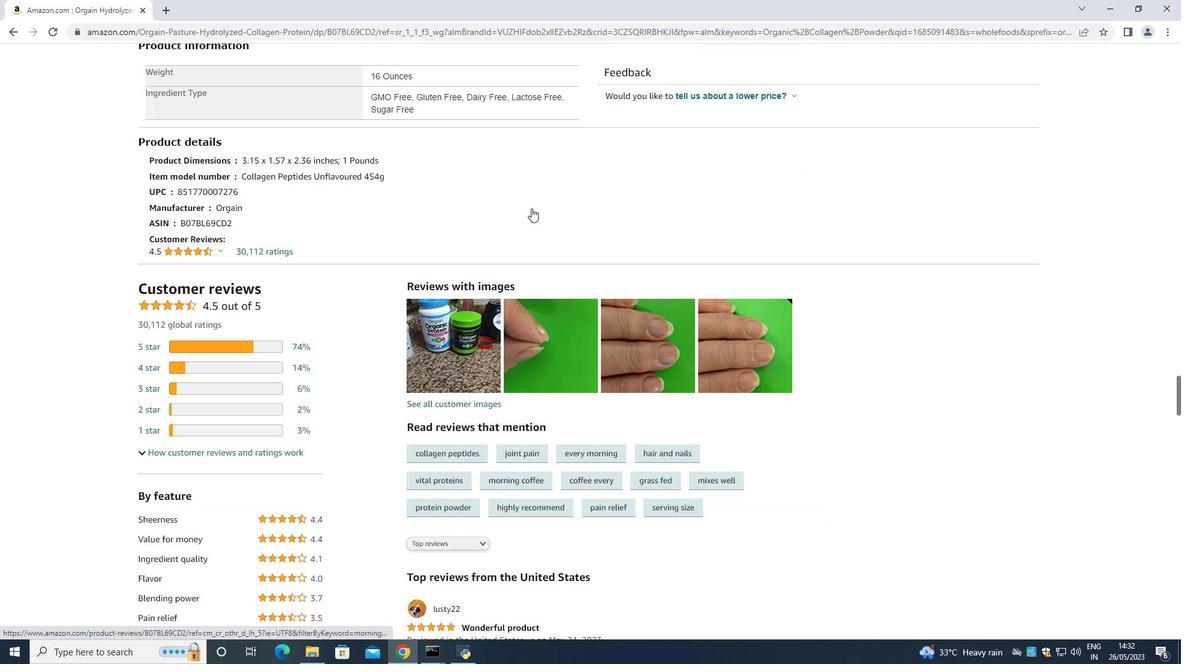 
Action: Mouse scrolled (531, 209) with delta (0, 0)
Screenshot: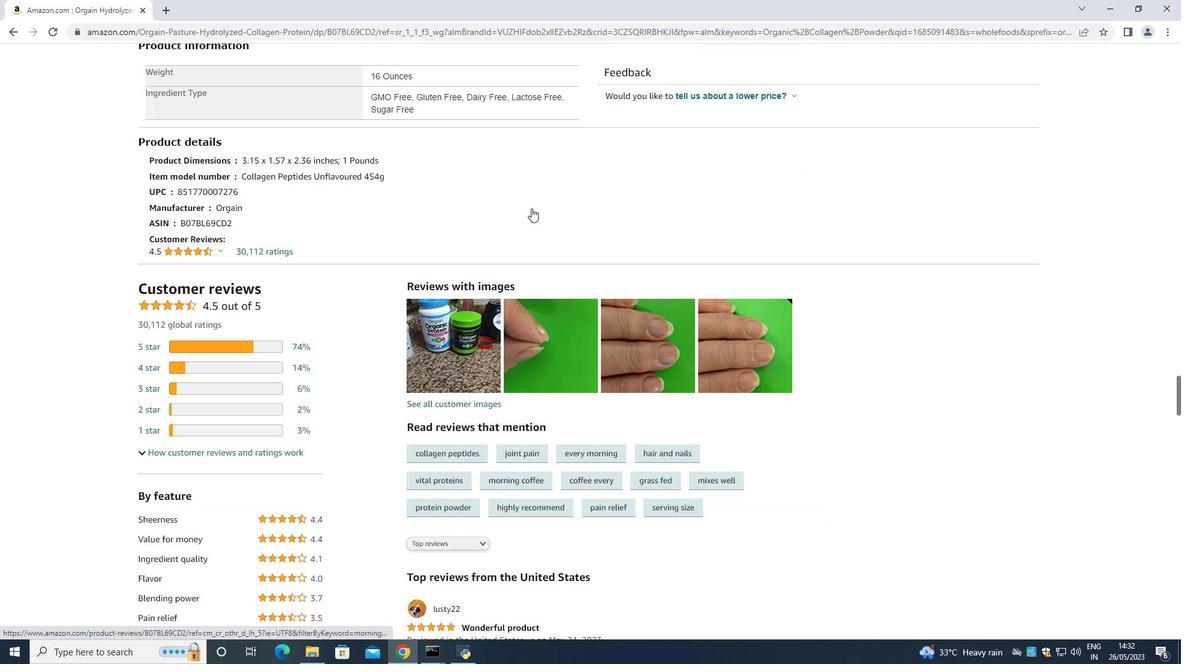 
Action: Mouse moved to (530, 208)
Screenshot: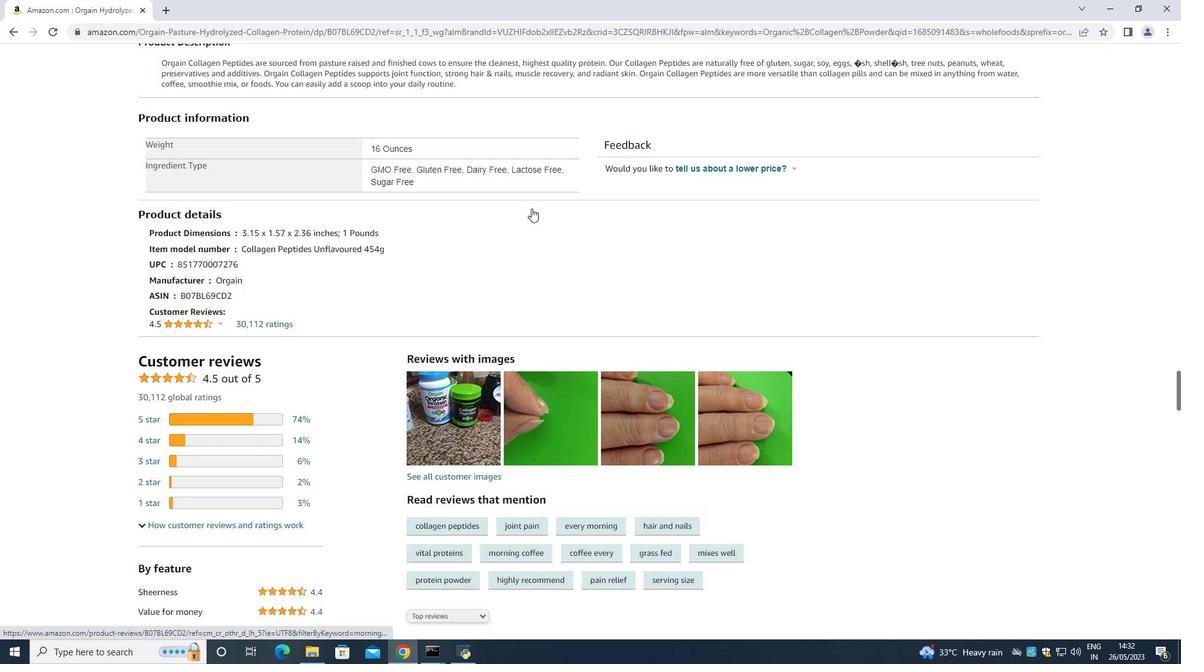 
Action: Mouse scrolled (530, 209) with delta (0, 0)
Screenshot: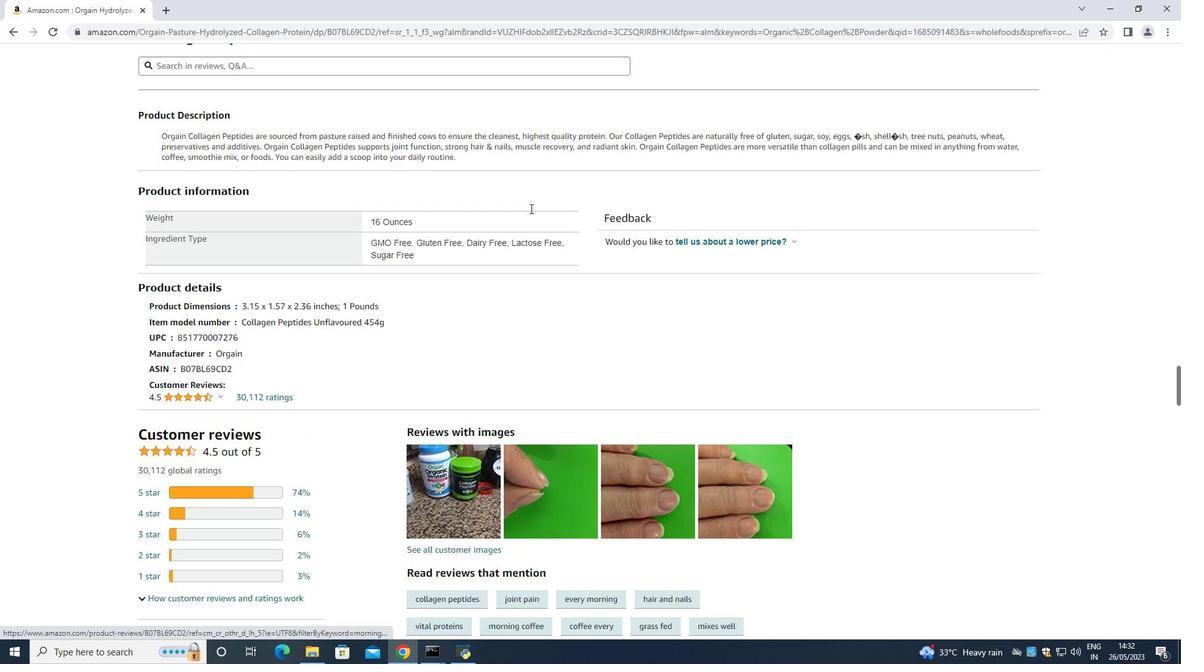 
Action: Mouse scrolled (530, 209) with delta (0, 0)
Screenshot: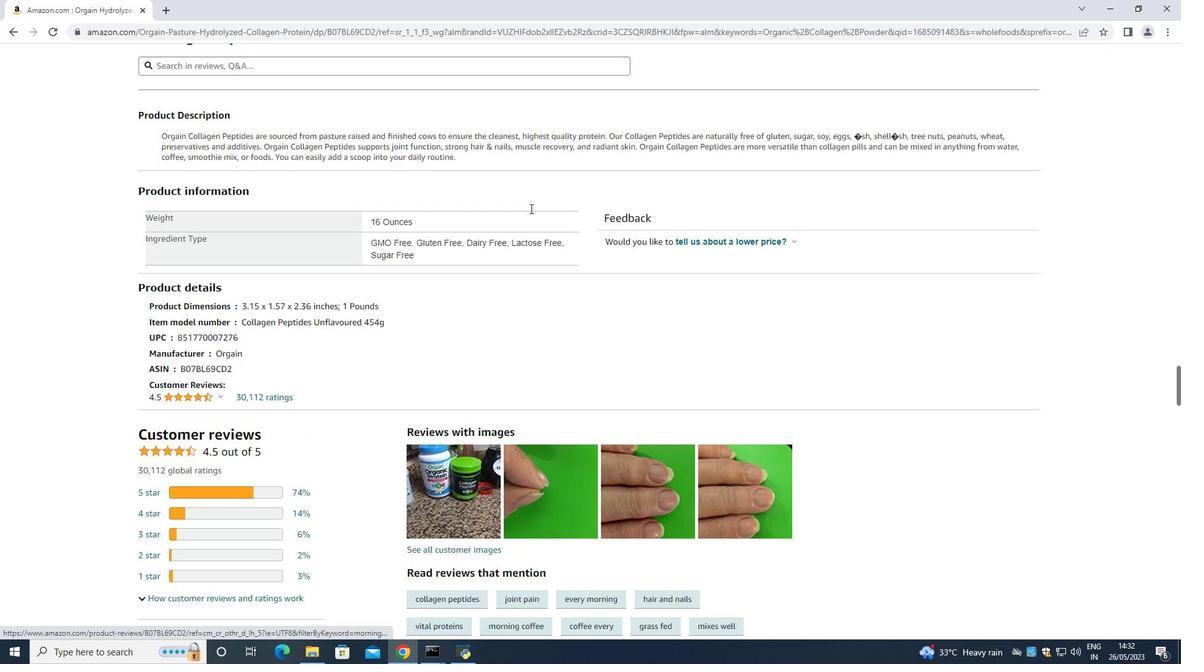 
Action: Mouse scrolled (530, 209) with delta (0, 0)
Screenshot: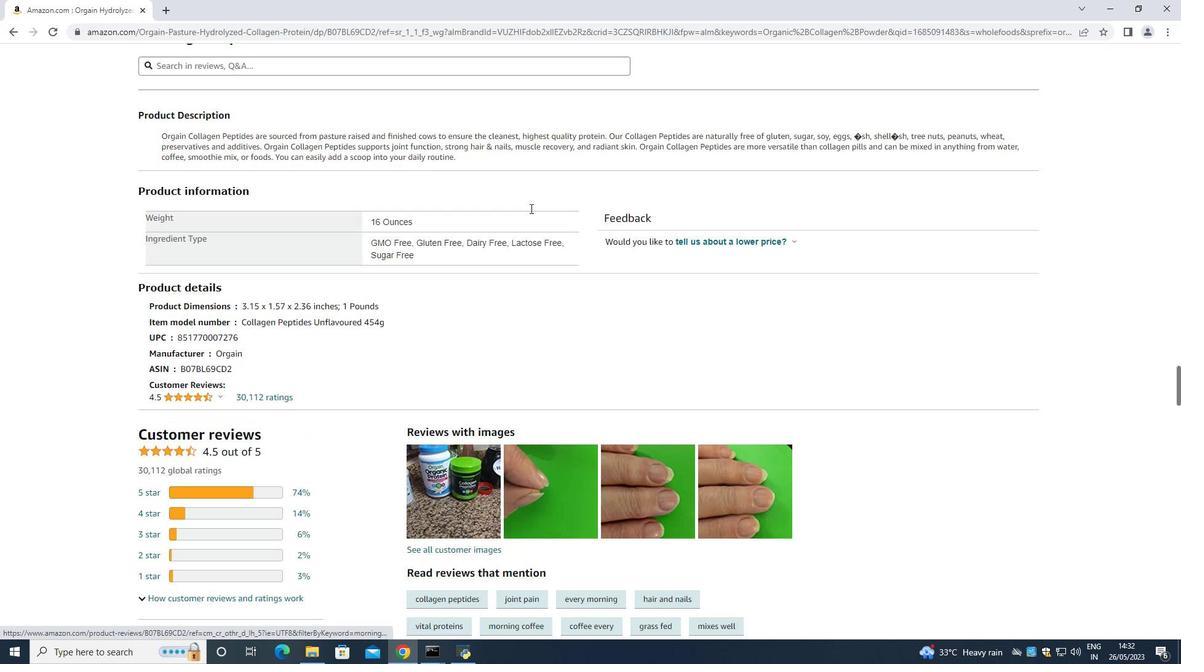 
Action: Mouse scrolled (530, 209) with delta (0, 0)
Screenshot: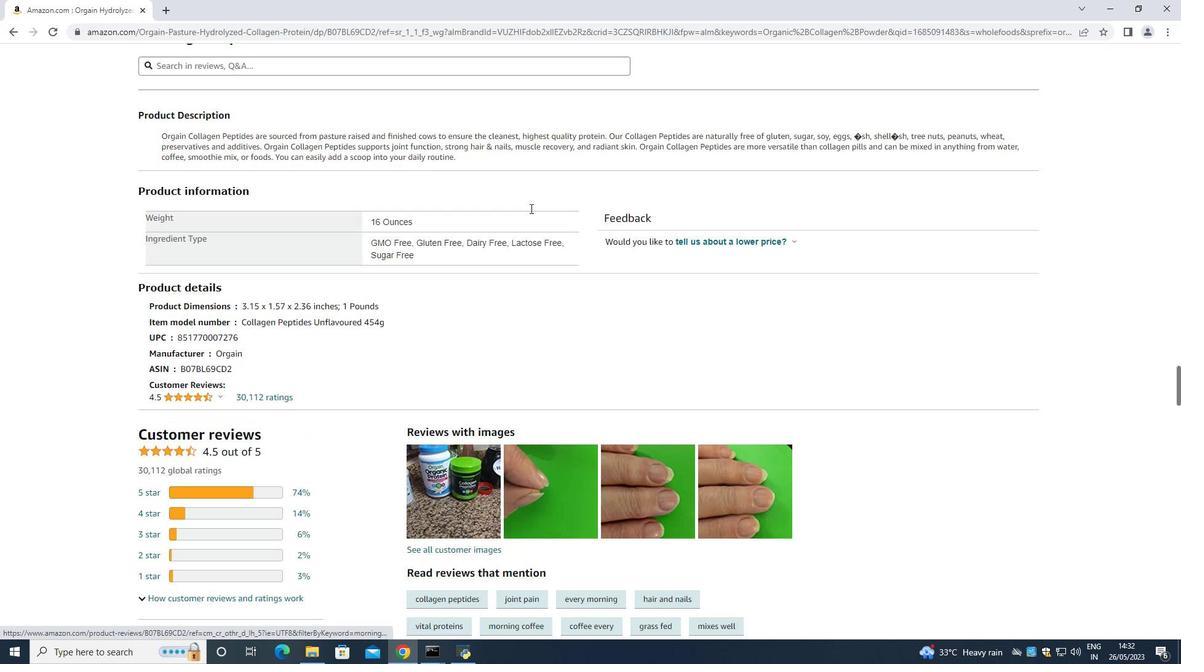 
Action: Mouse scrolled (530, 209) with delta (0, 0)
Screenshot: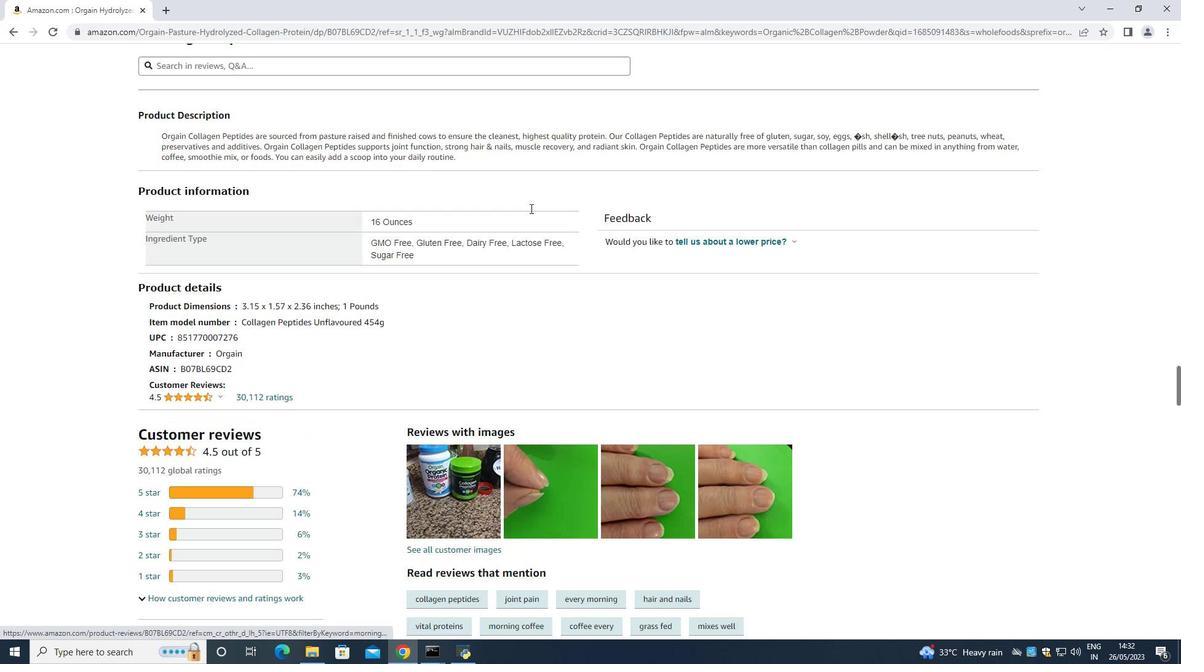 
Action: Mouse scrolled (530, 209) with delta (0, 0)
Screenshot: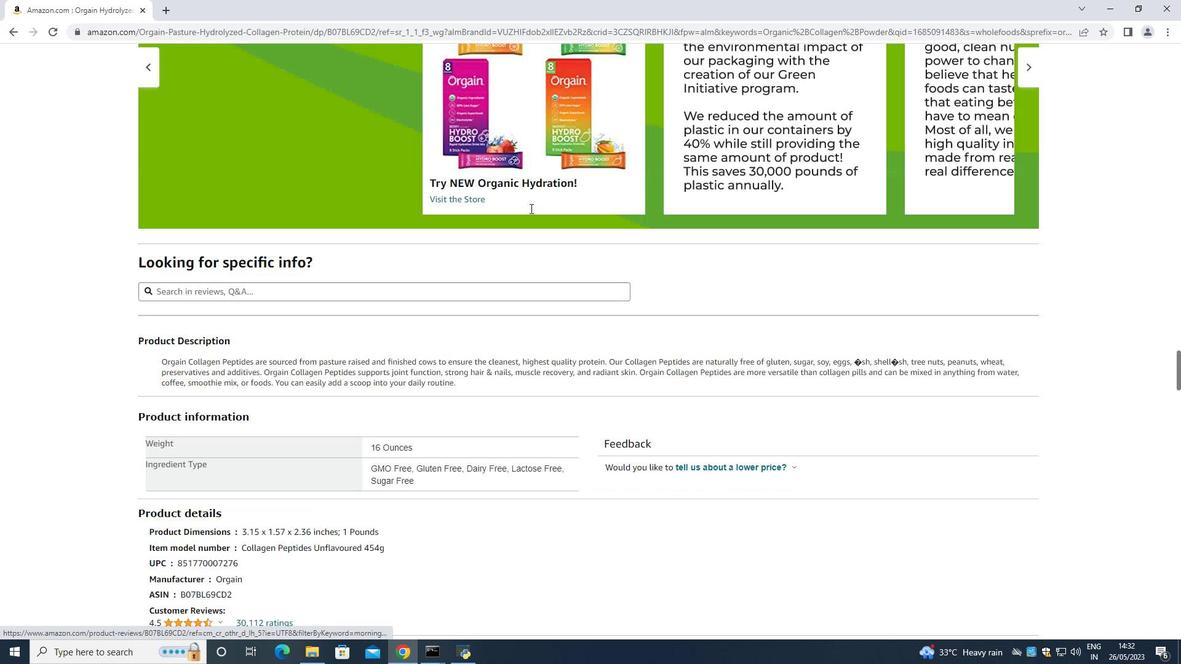 
Action: Mouse scrolled (530, 209) with delta (0, 0)
Screenshot: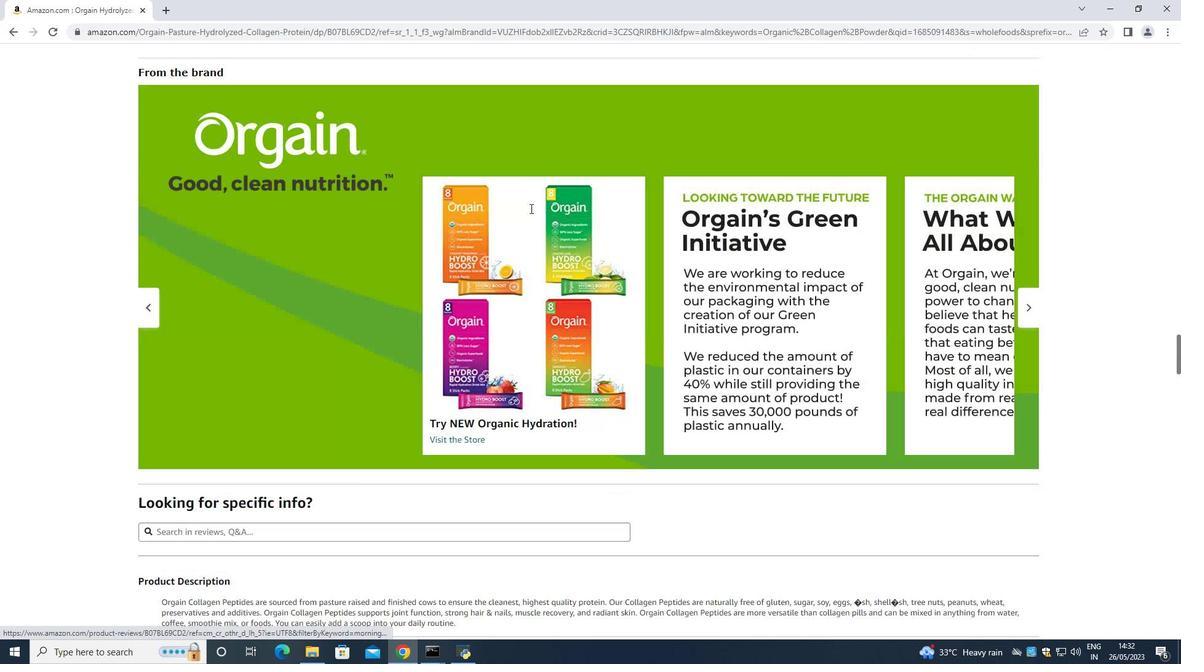 
Action: Mouse scrolled (530, 209) with delta (0, 0)
Screenshot: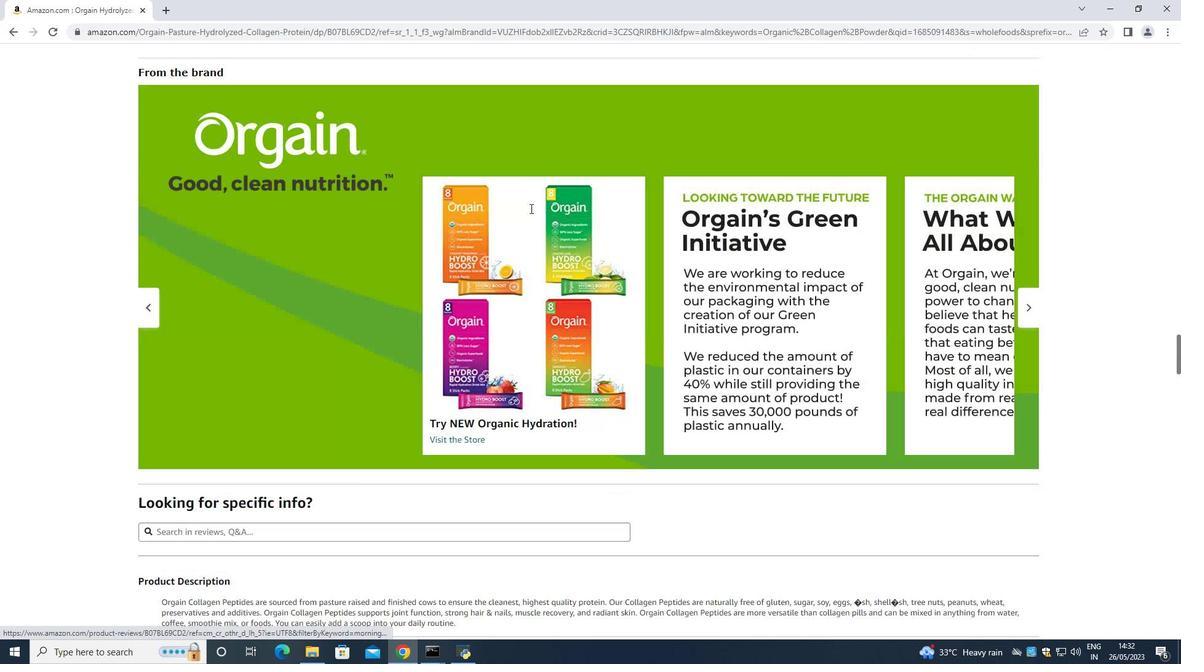 
Action: Mouse scrolled (530, 209) with delta (0, 0)
Screenshot: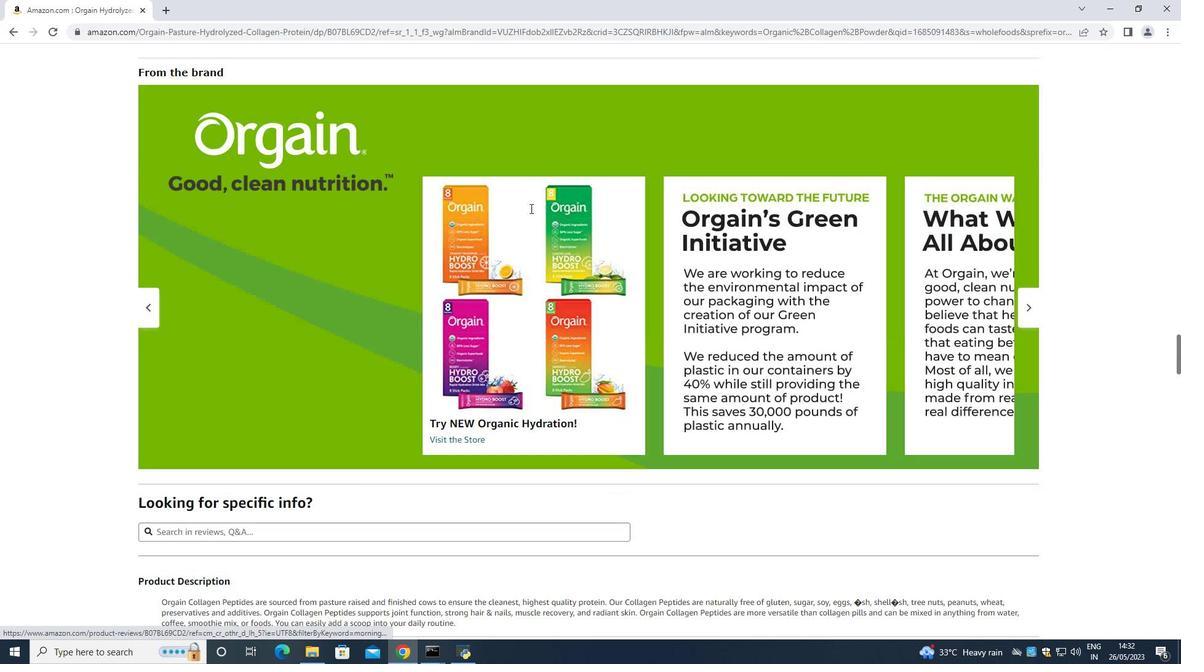 
Action: Mouse scrolled (530, 209) with delta (0, 0)
Screenshot: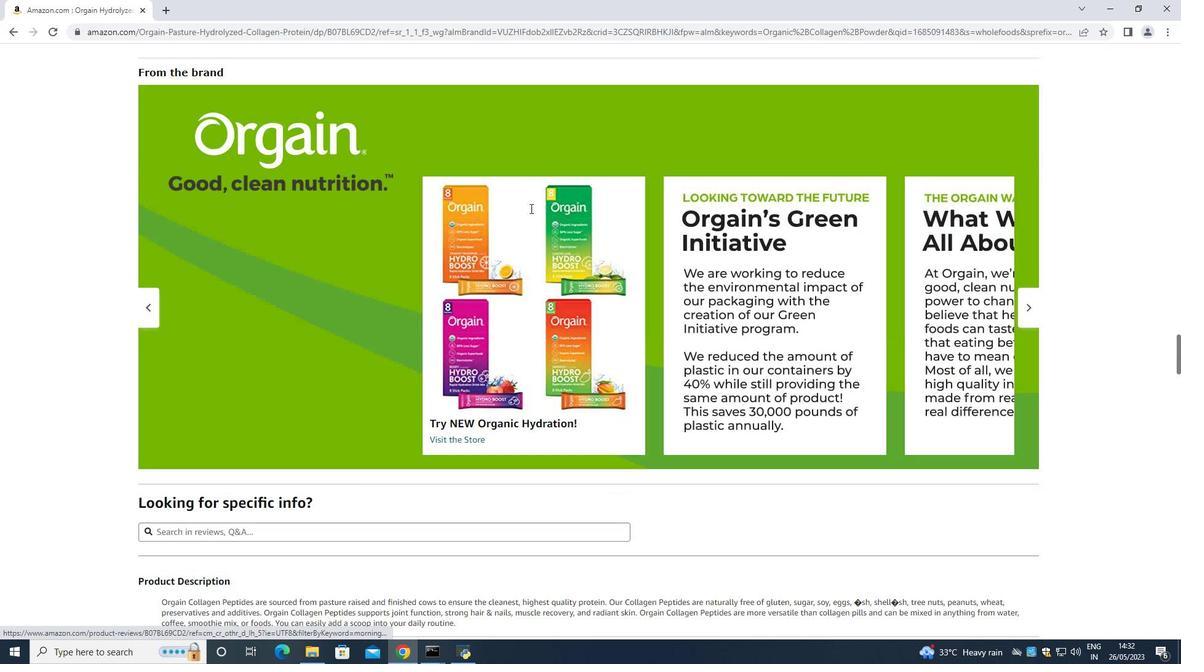 
Action: Mouse scrolled (530, 209) with delta (0, 0)
Screenshot: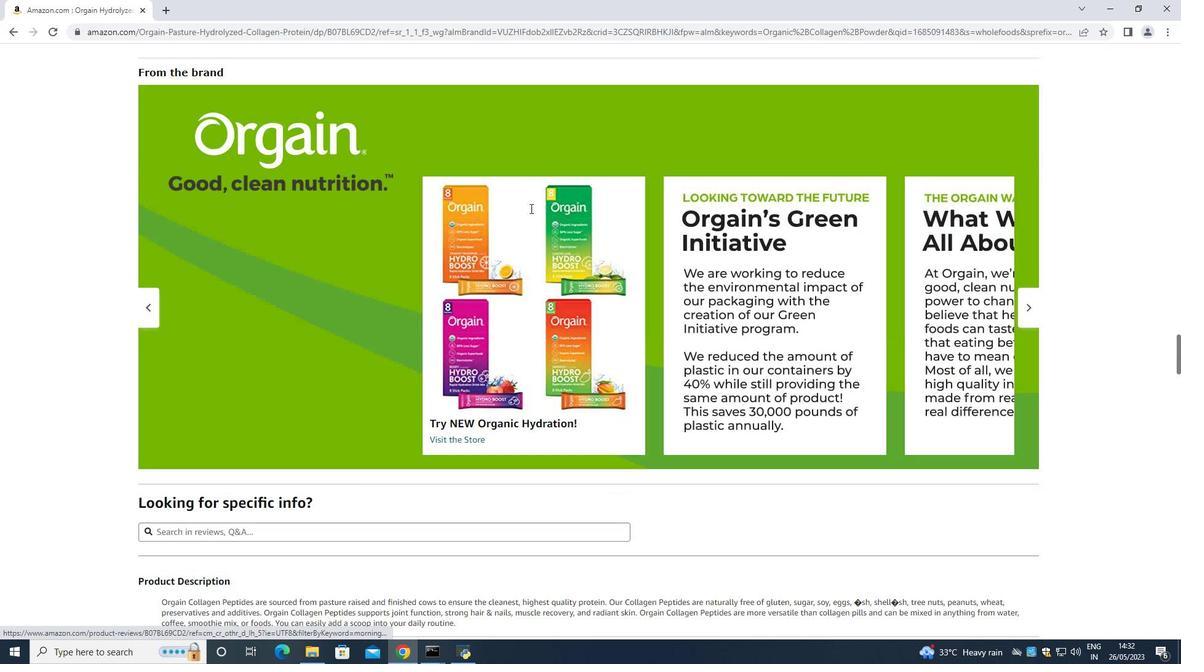 
Action: Mouse scrolled (530, 209) with delta (0, 0)
Screenshot: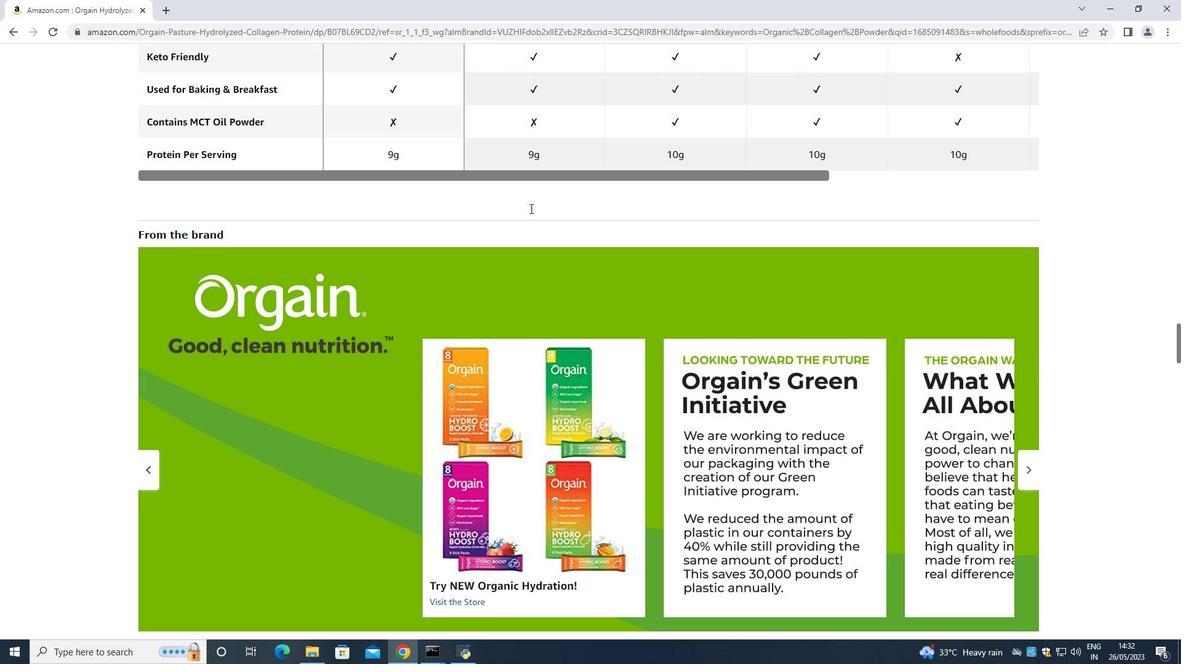 
Action: Mouse scrolled (530, 209) with delta (0, 0)
Screenshot: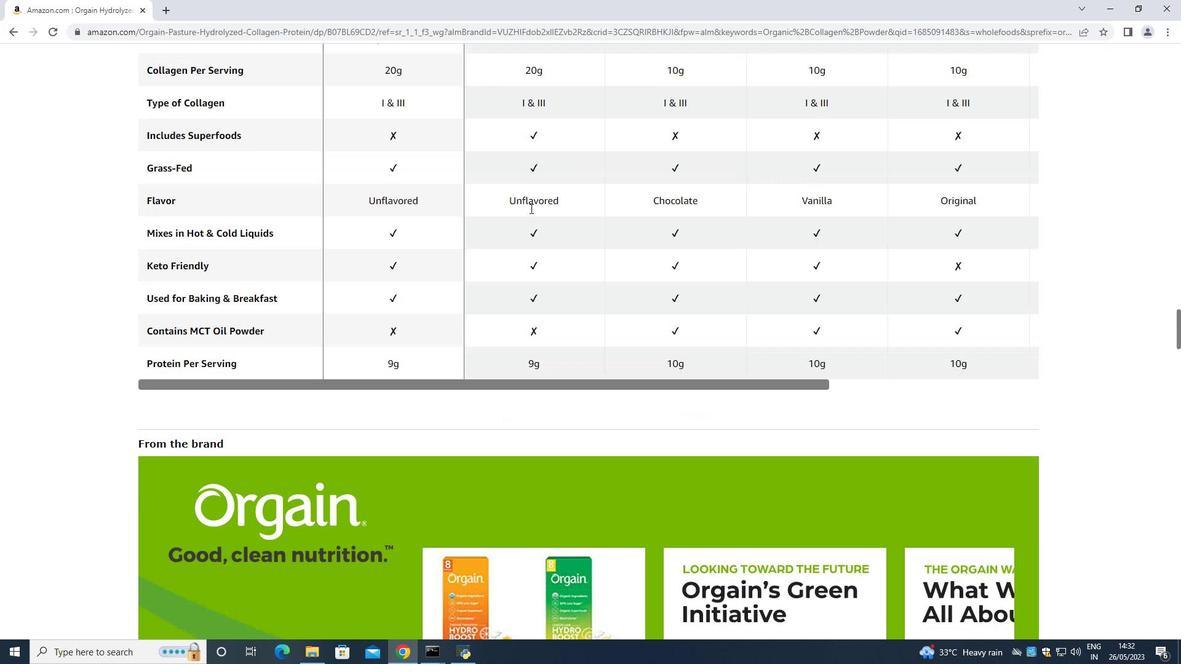 
Action: Mouse scrolled (530, 209) with delta (0, 0)
Screenshot: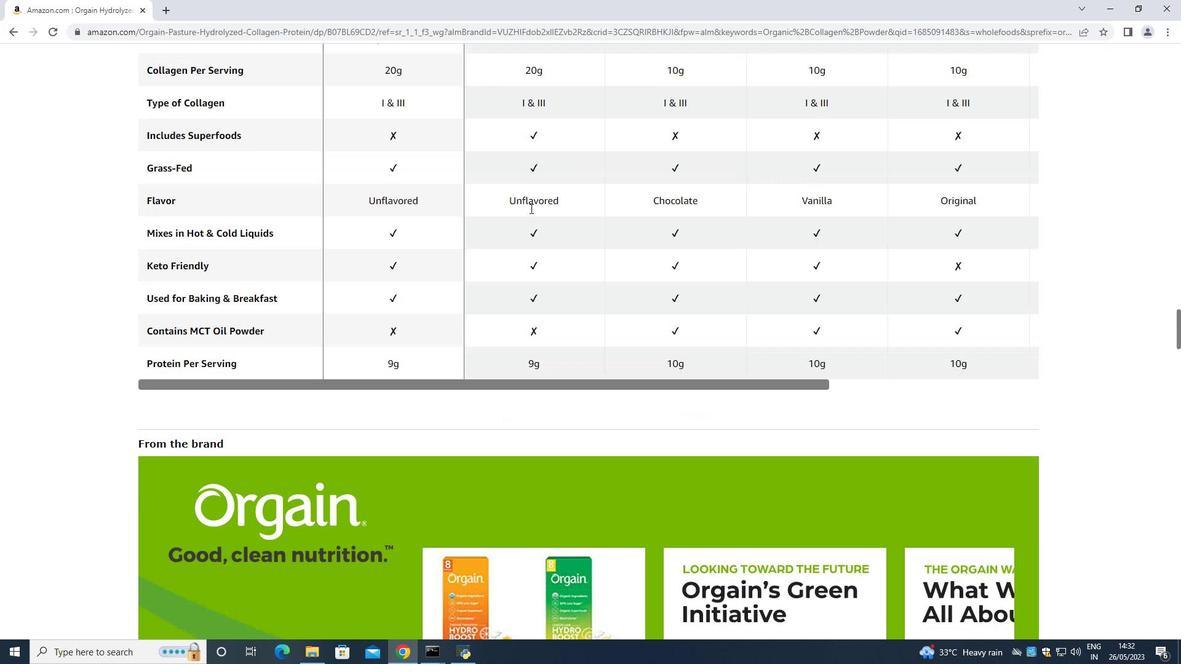 
Action: Mouse scrolled (530, 209) with delta (0, 0)
Screenshot: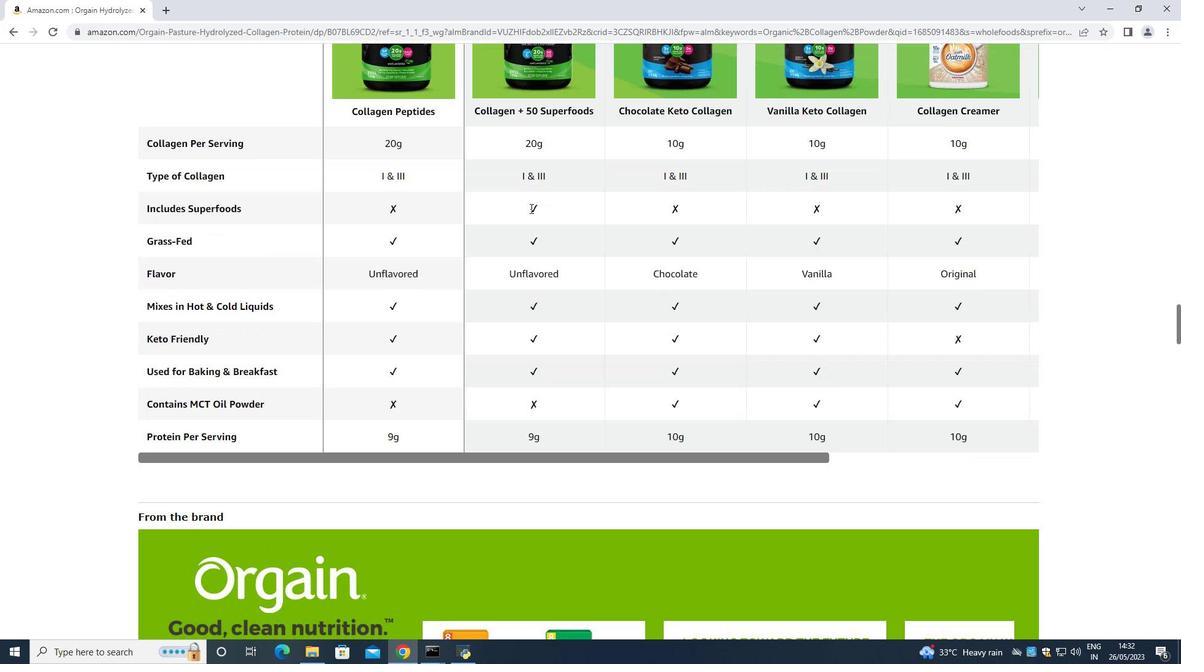 
Action: Mouse scrolled (530, 209) with delta (0, 0)
Screenshot: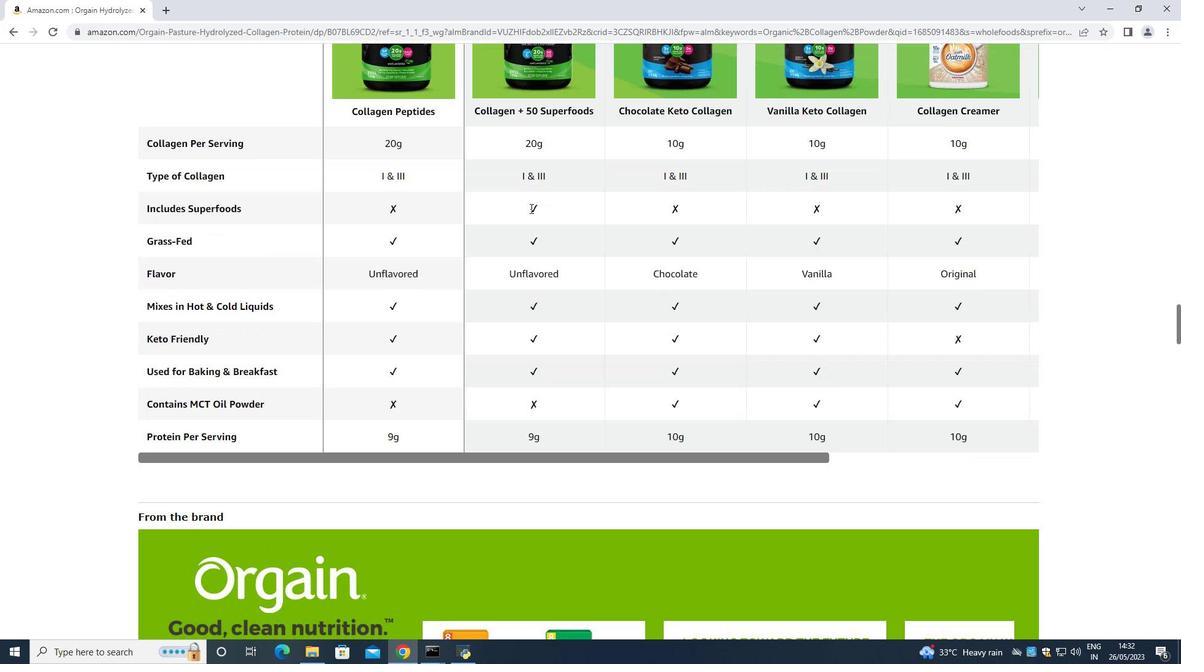 
Action: Mouse scrolled (530, 209) with delta (0, 0)
Screenshot: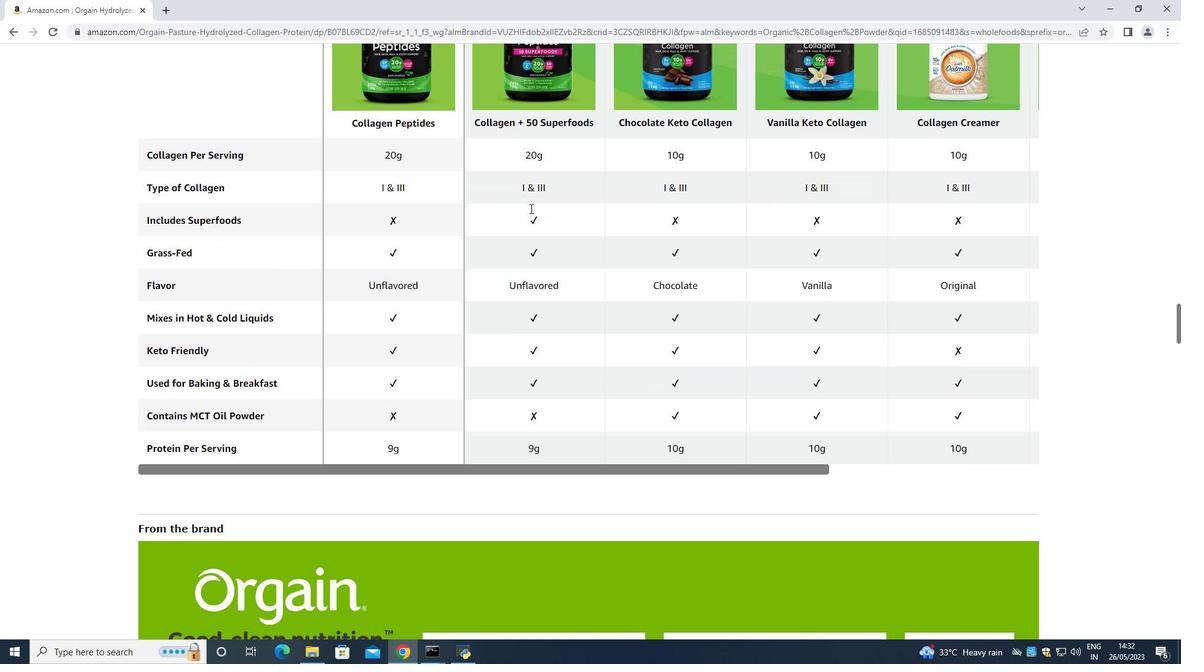 
Action: Mouse scrolled (530, 209) with delta (0, 0)
Screenshot: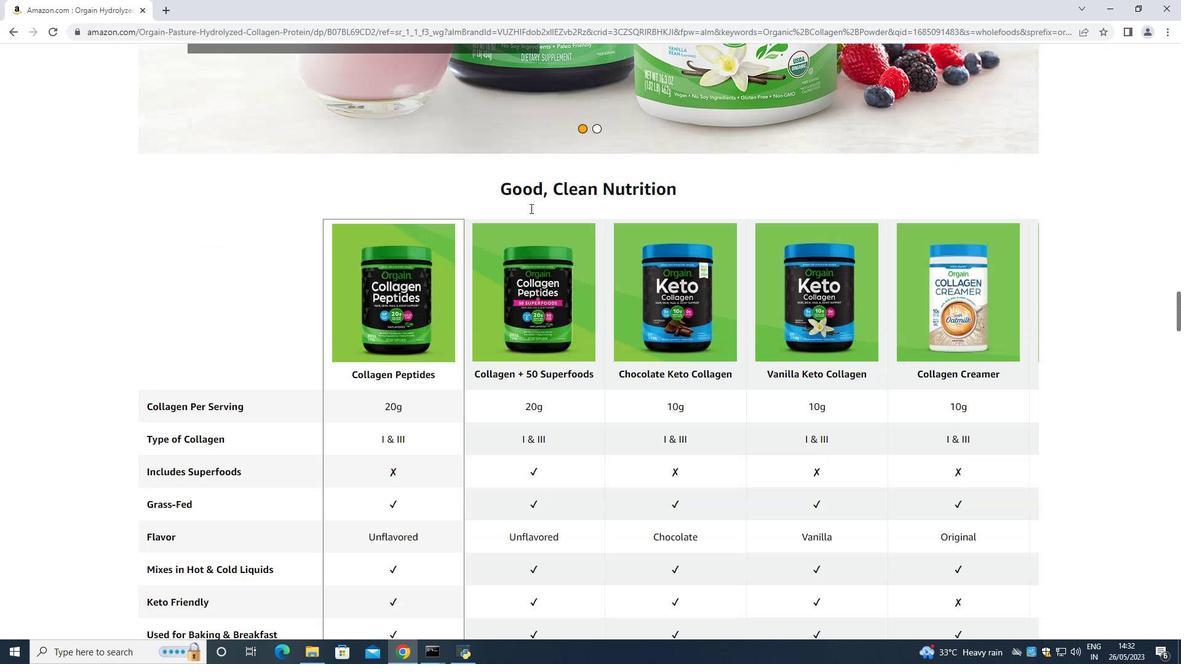 
Action: Mouse scrolled (530, 209) with delta (0, 0)
Screenshot: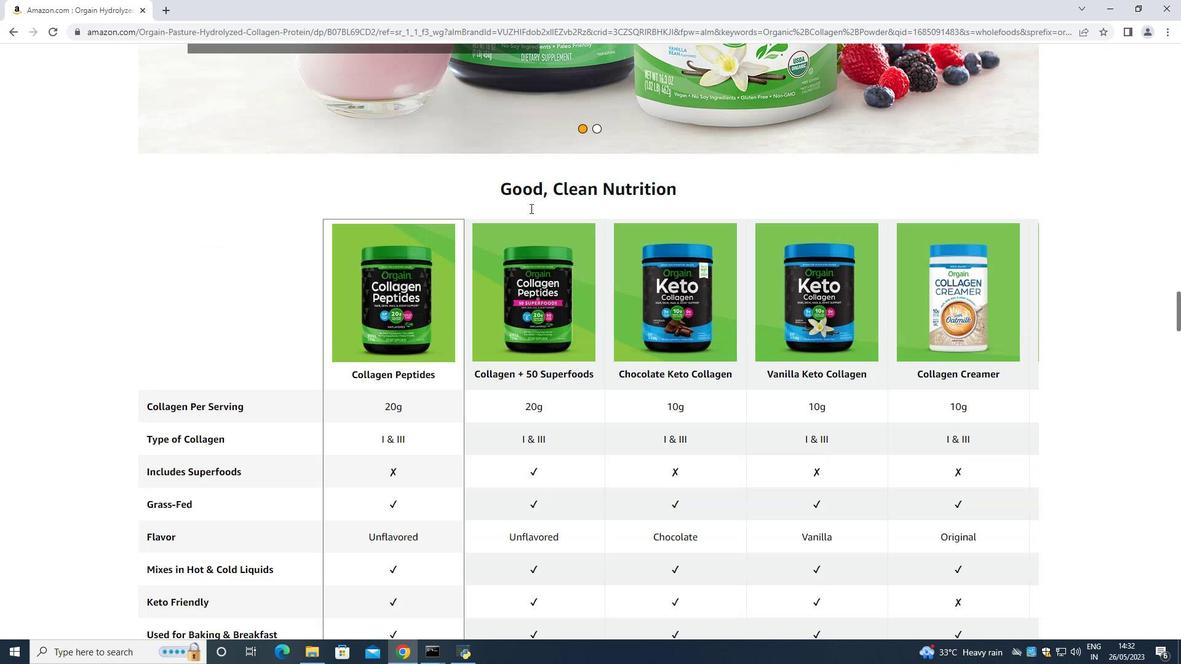 
Action: Mouse scrolled (530, 209) with delta (0, 0)
Screenshot: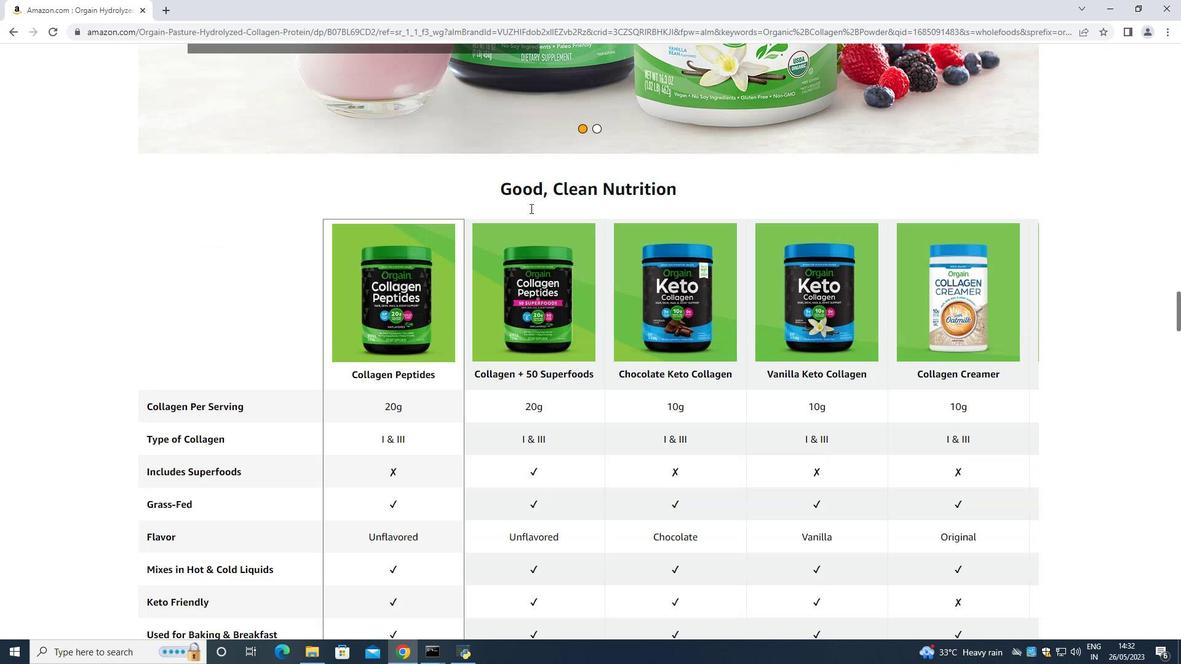 
Action: Mouse scrolled (530, 209) with delta (0, 0)
Screenshot: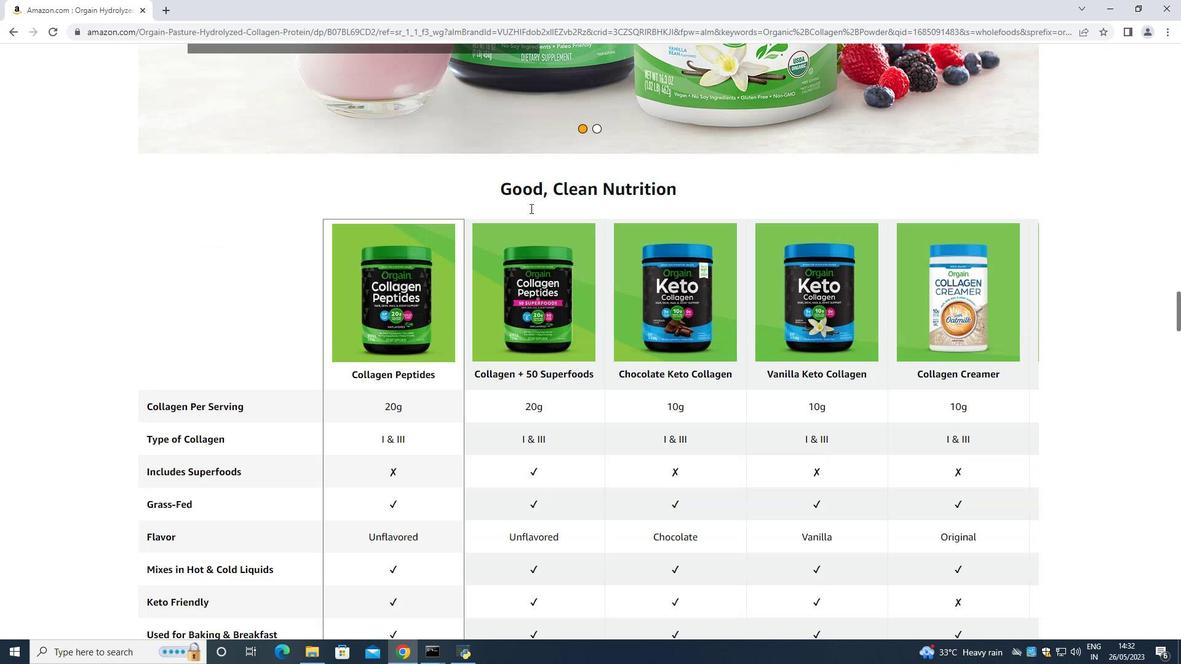 
Action: Mouse scrolled (530, 209) with delta (0, 0)
Screenshot: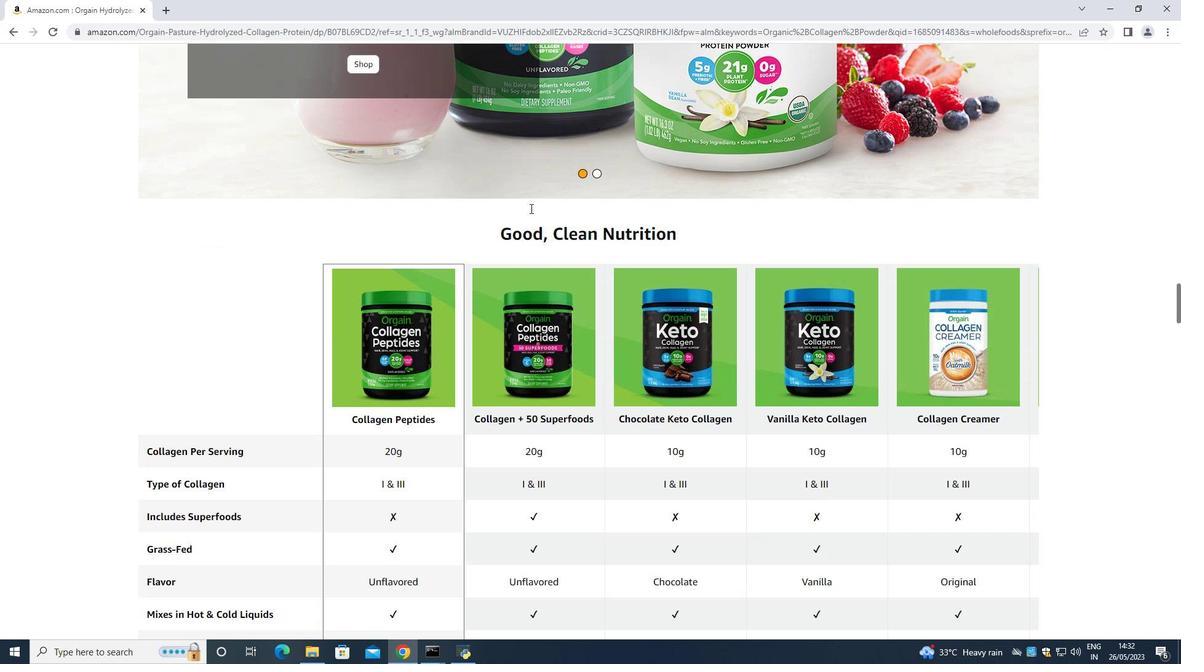 
Action: Mouse scrolled (530, 209) with delta (0, 0)
Screenshot: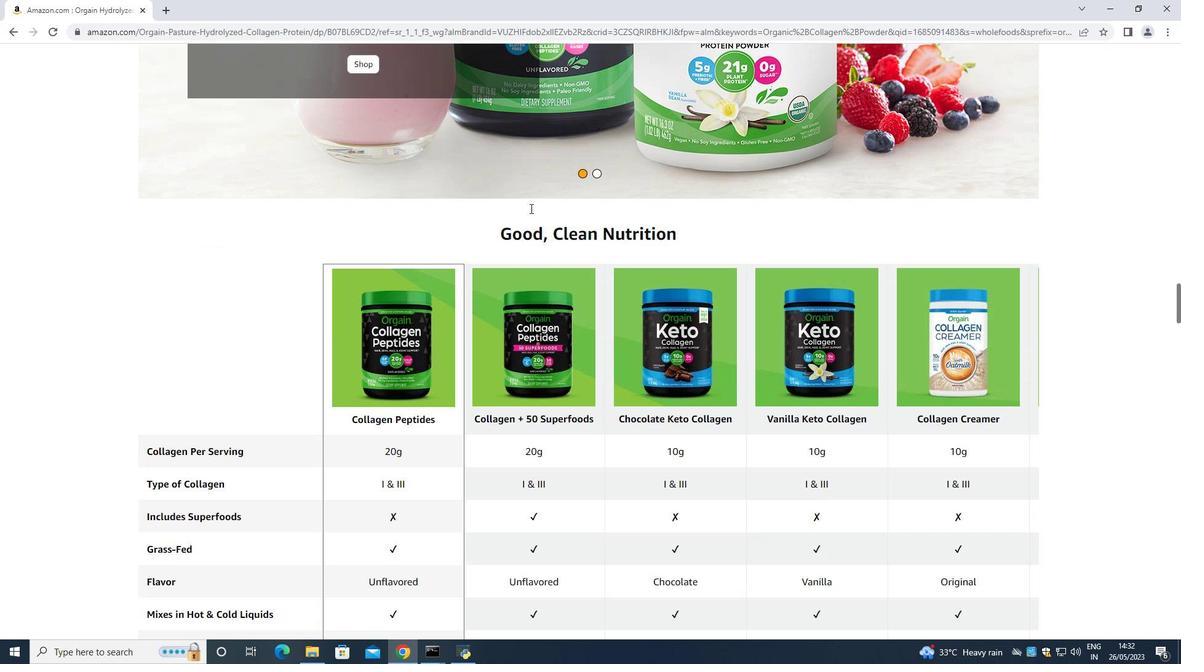 
Action: Mouse scrolled (530, 209) with delta (0, 0)
Screenshot: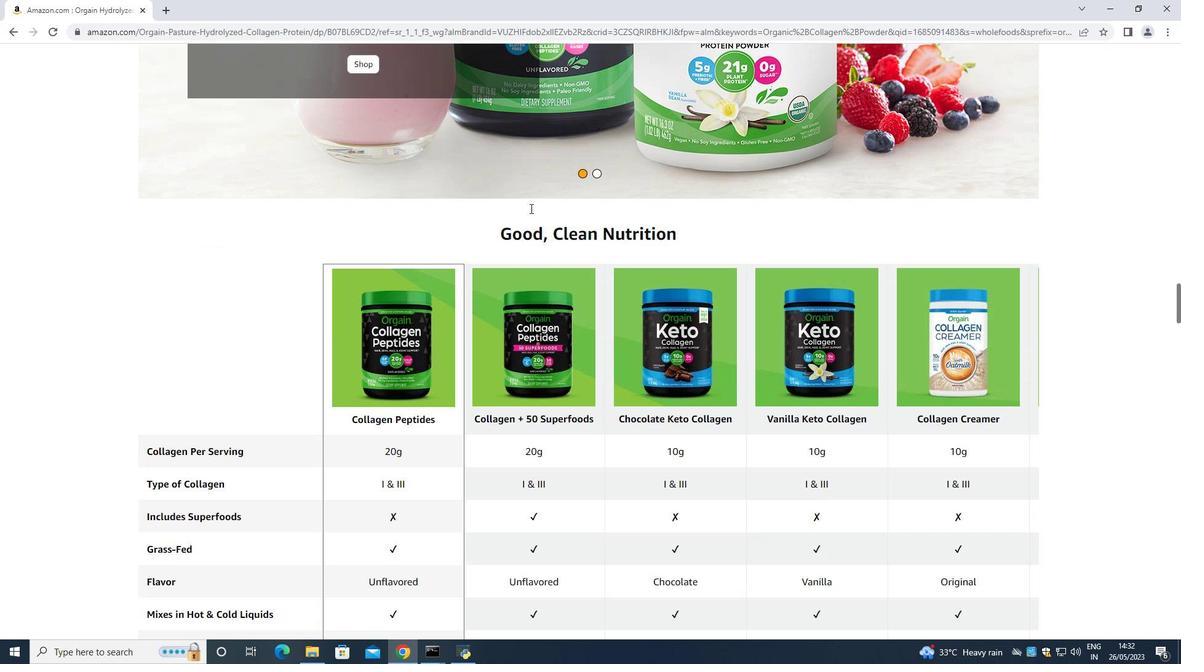 
Action: Mouse scrolled (530, 209) with delta (0, 0)
Screenshot: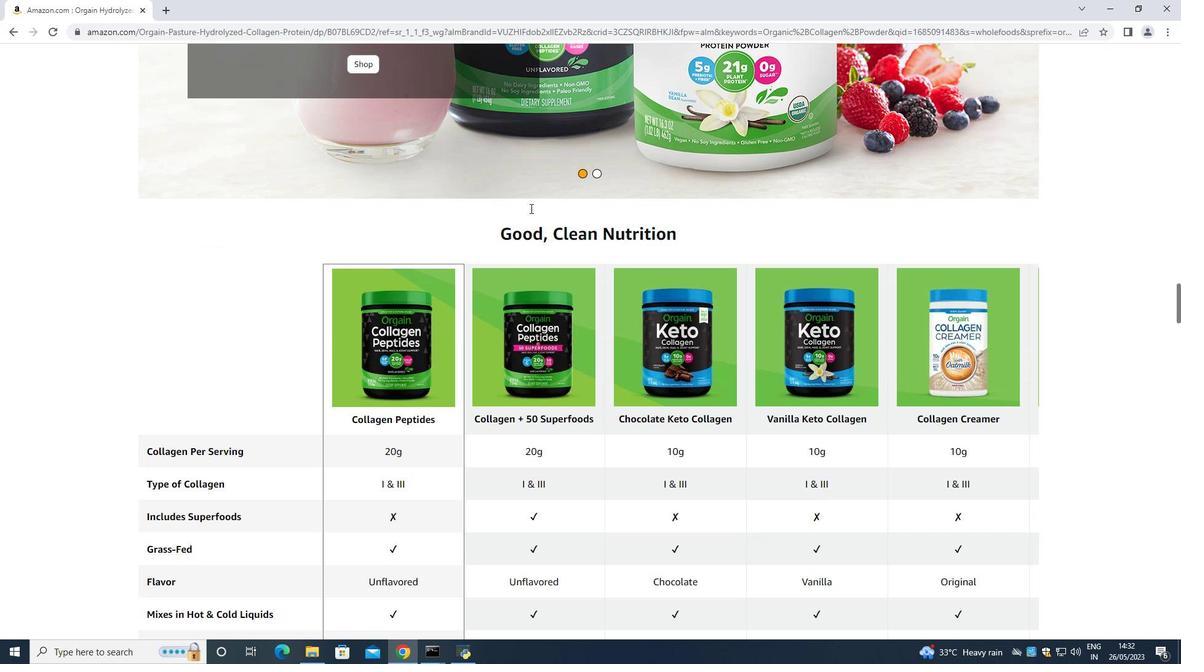 
Action: Mouse scrolled (530, 209) with delta (0, 0)
Screenshot: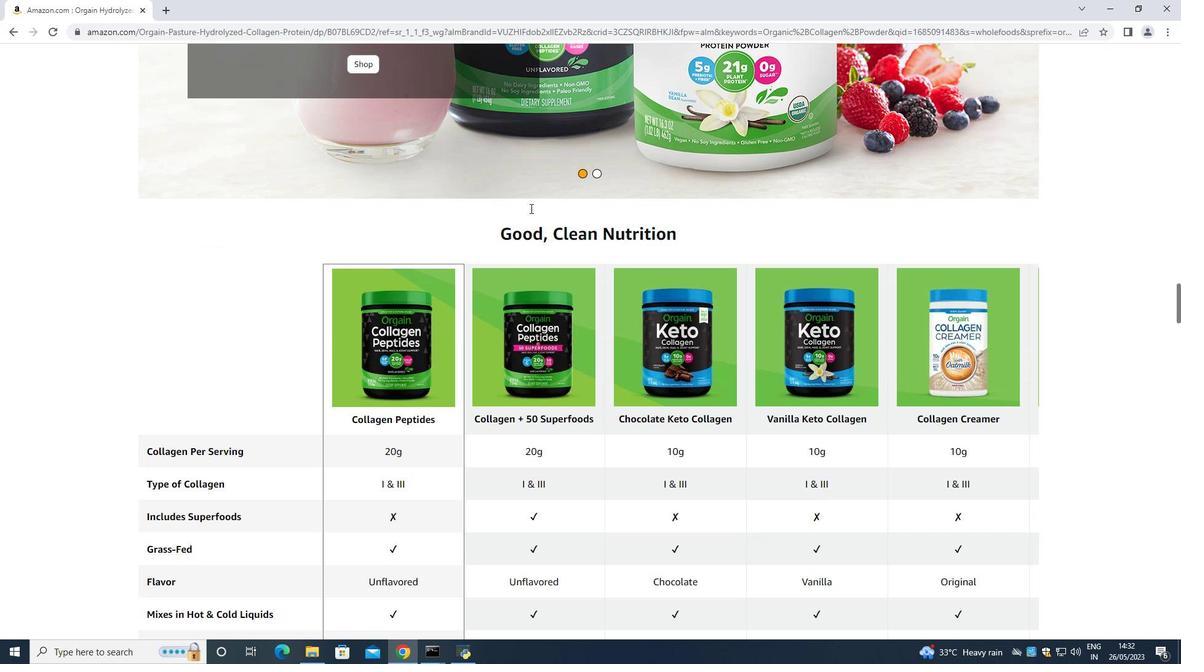 
Action: Mouse scrolled (530, 209) with delta (0, 0)
Screenshot: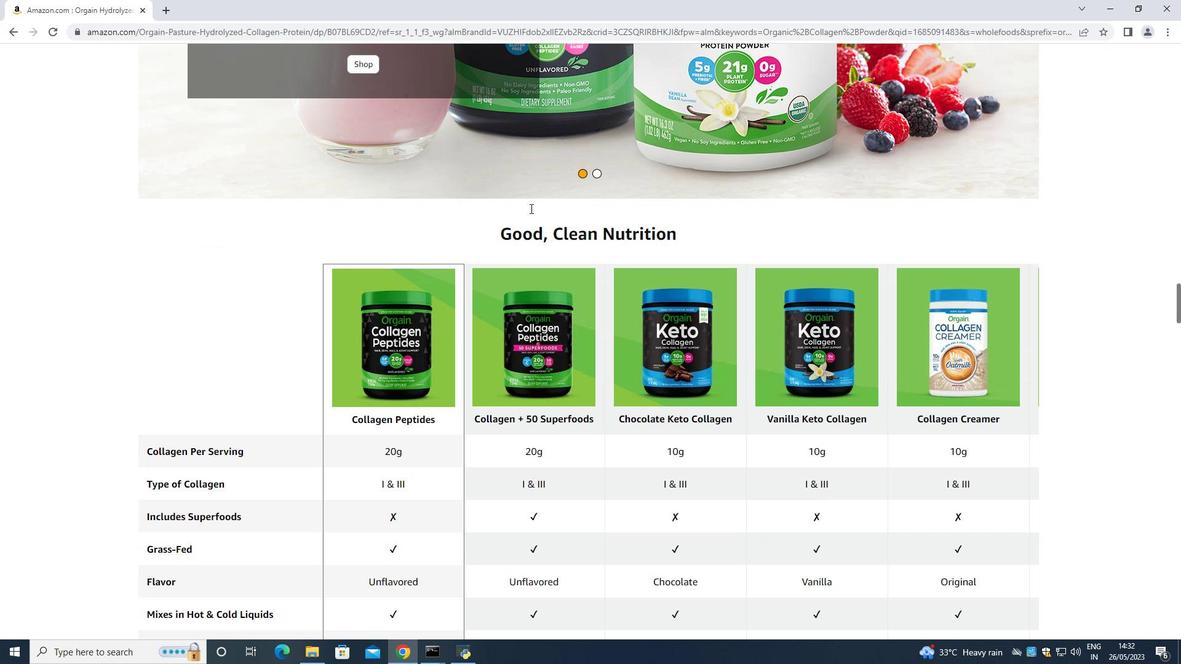 
Action: Mouse moved to (530, 207)
Screenshot: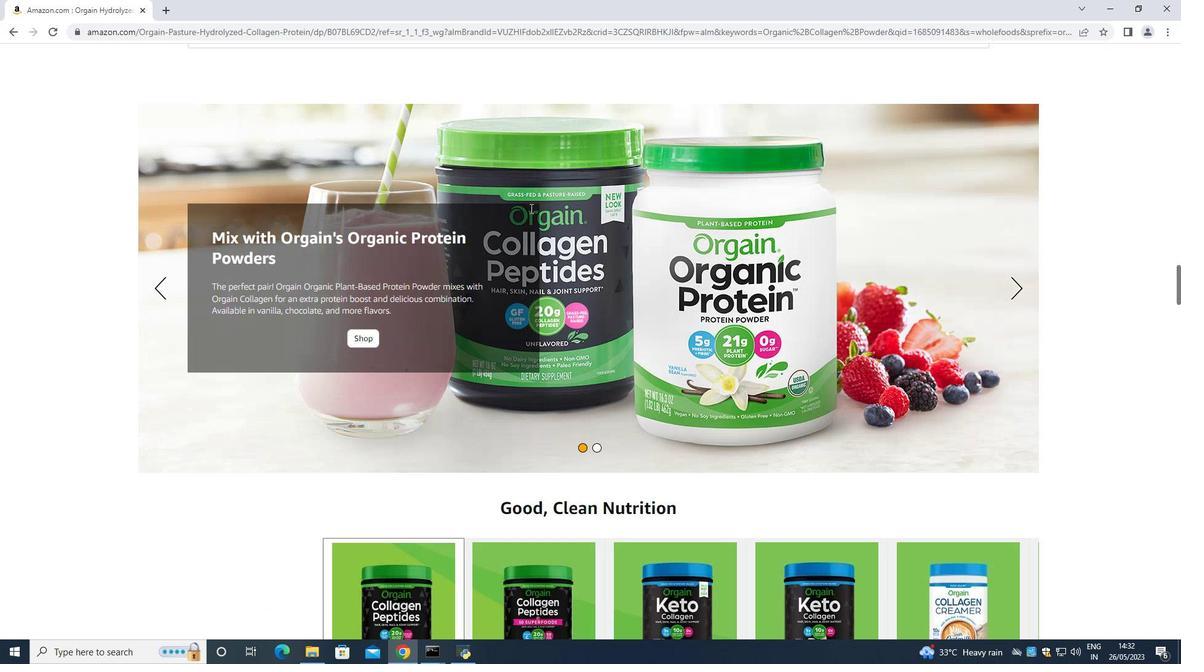 
Action: Mouse scrolled (530, 208) with delta (0, 0)
Screenshot: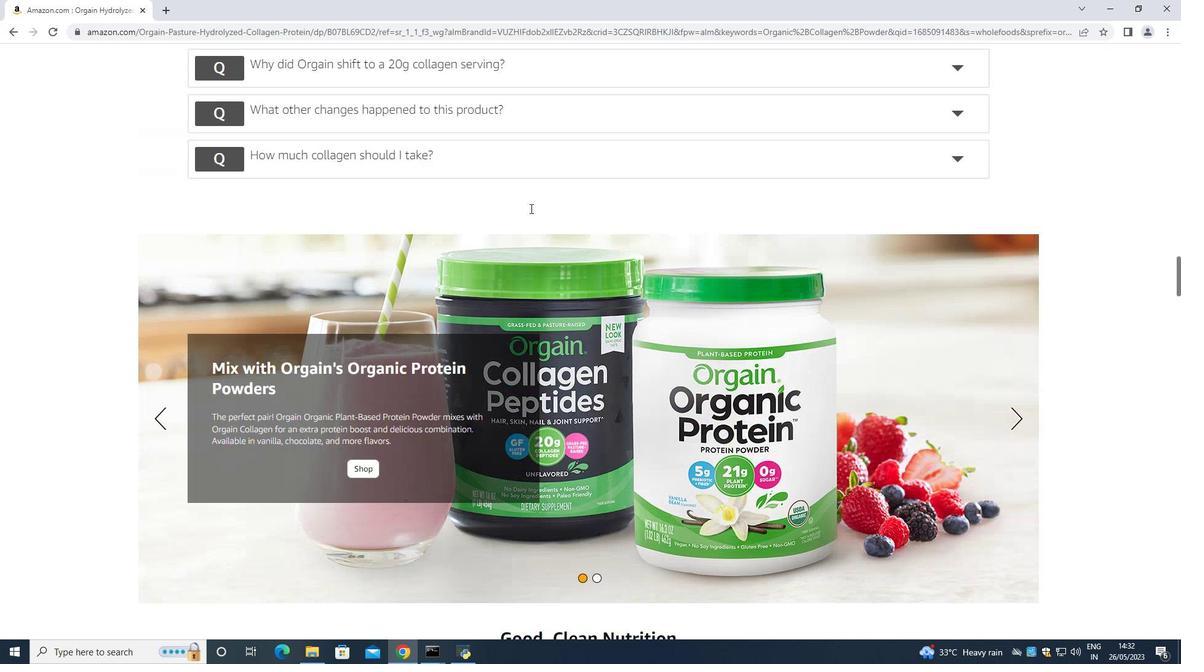 
Action: Mouse scrolled (530, 208) with delta (0, 0)
Screenshot: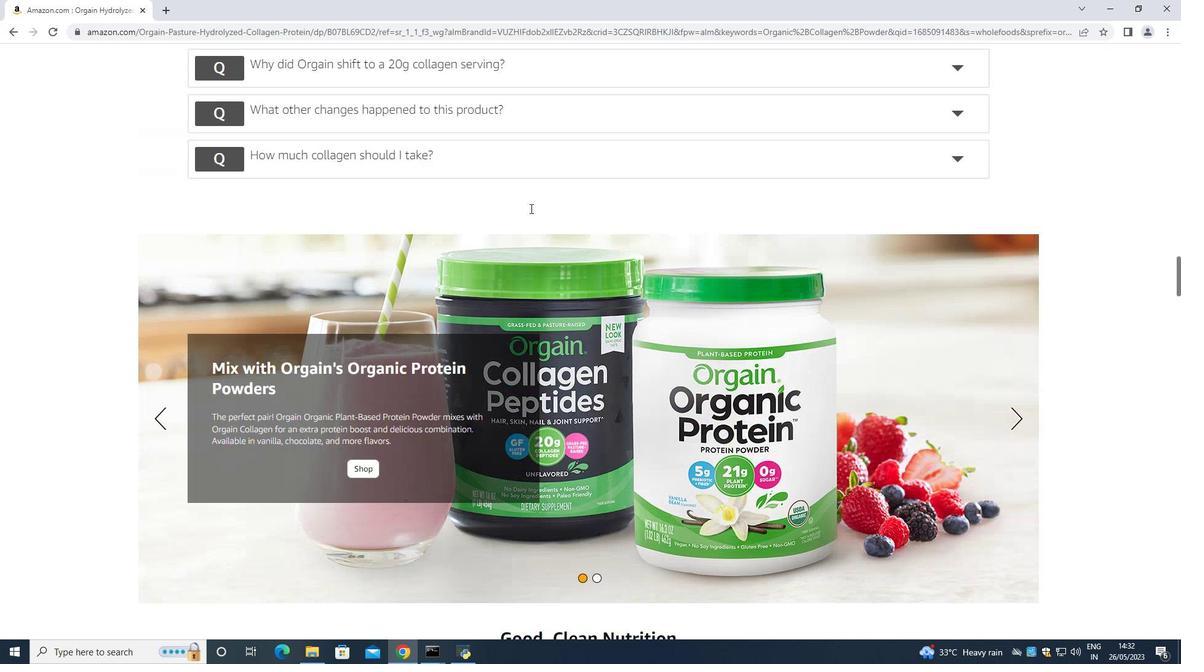 
Action: Mouse scrolled (530, 208) with delta (0, 0)
Screenshot: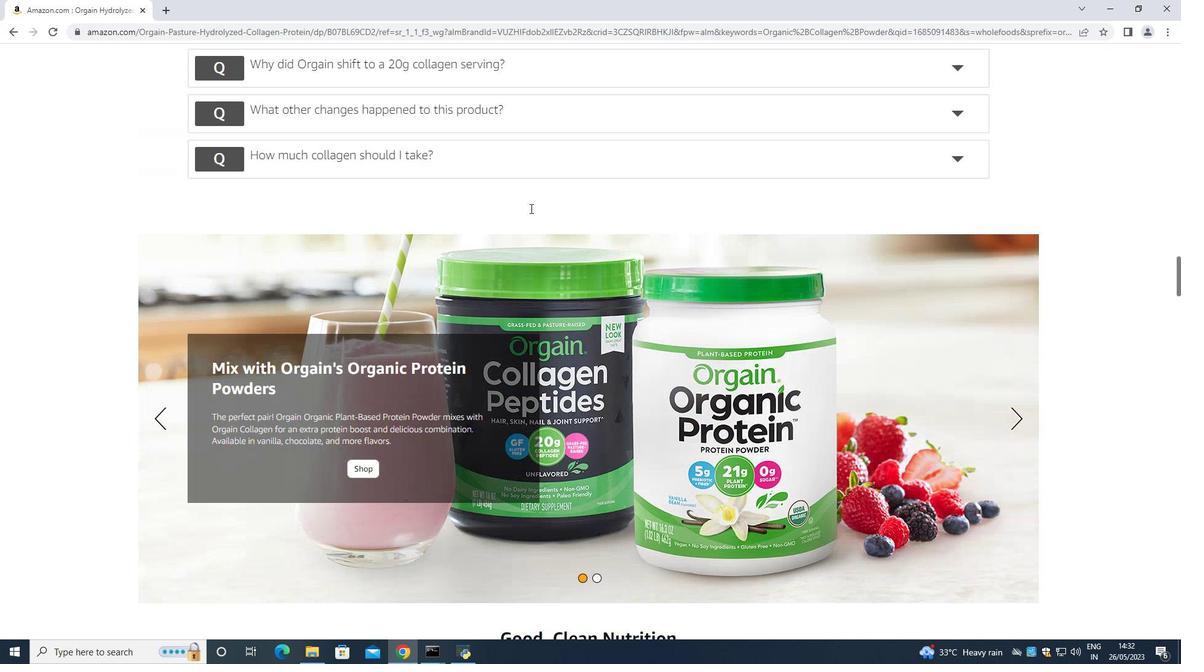 
Action: Mouse scrolled (530, 208) with delta (0, 0)
Screenshot: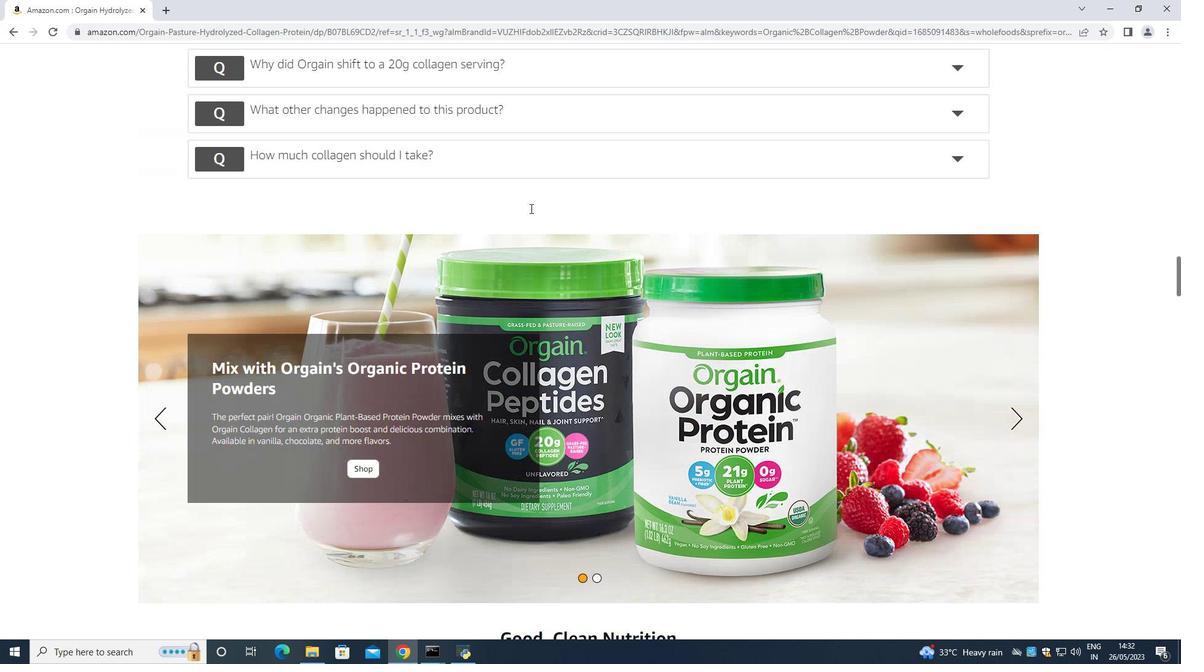 
Action: Mouse scrolled (530, 208) with delta (0, 0)
Screenshot: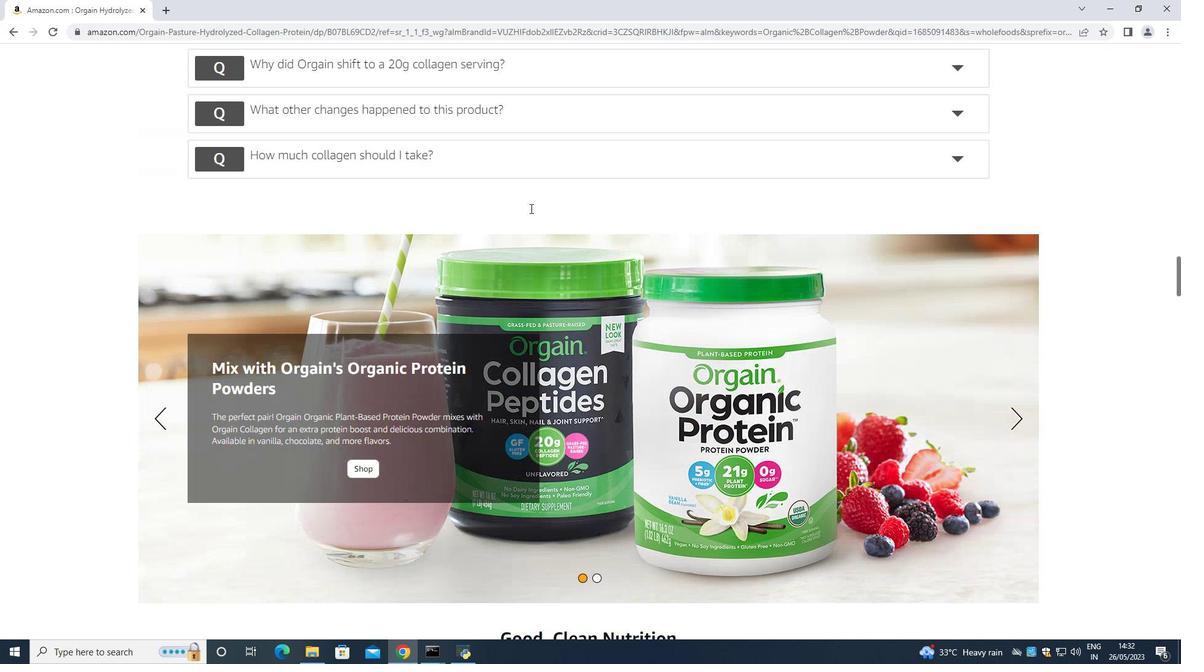 
Action: Mouse scrolled (530, 208) with delta (0, 0)
Screenshot: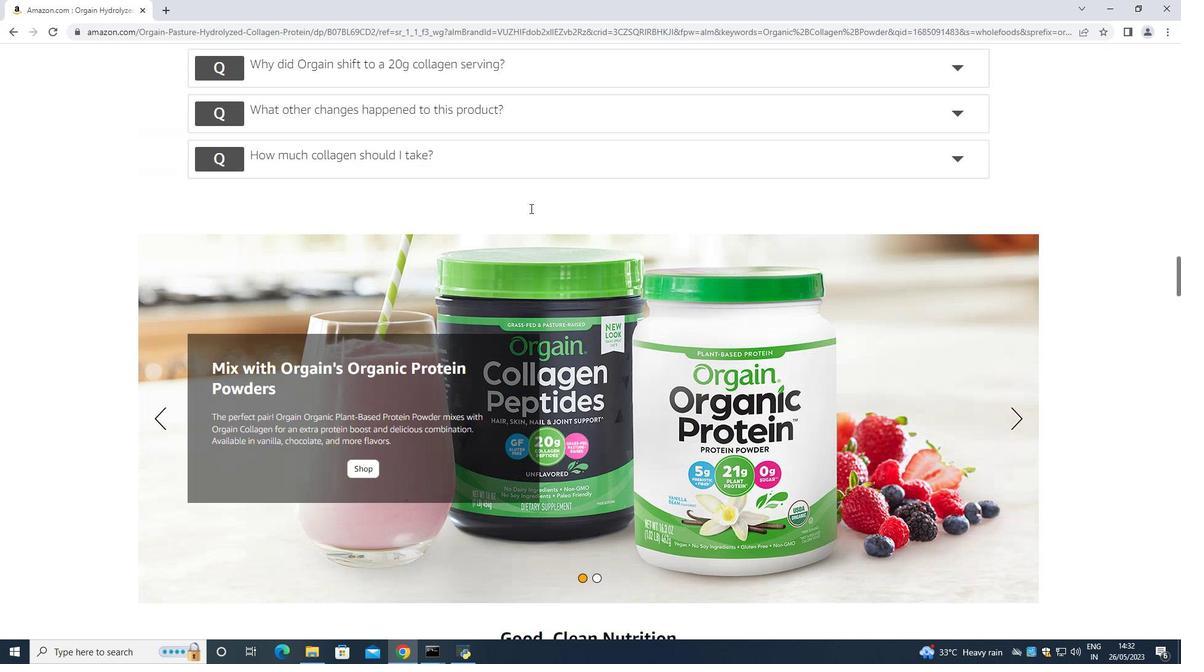 
Action: Mouse scrolled (530, 208) with delta (0, 0)
Screenshot: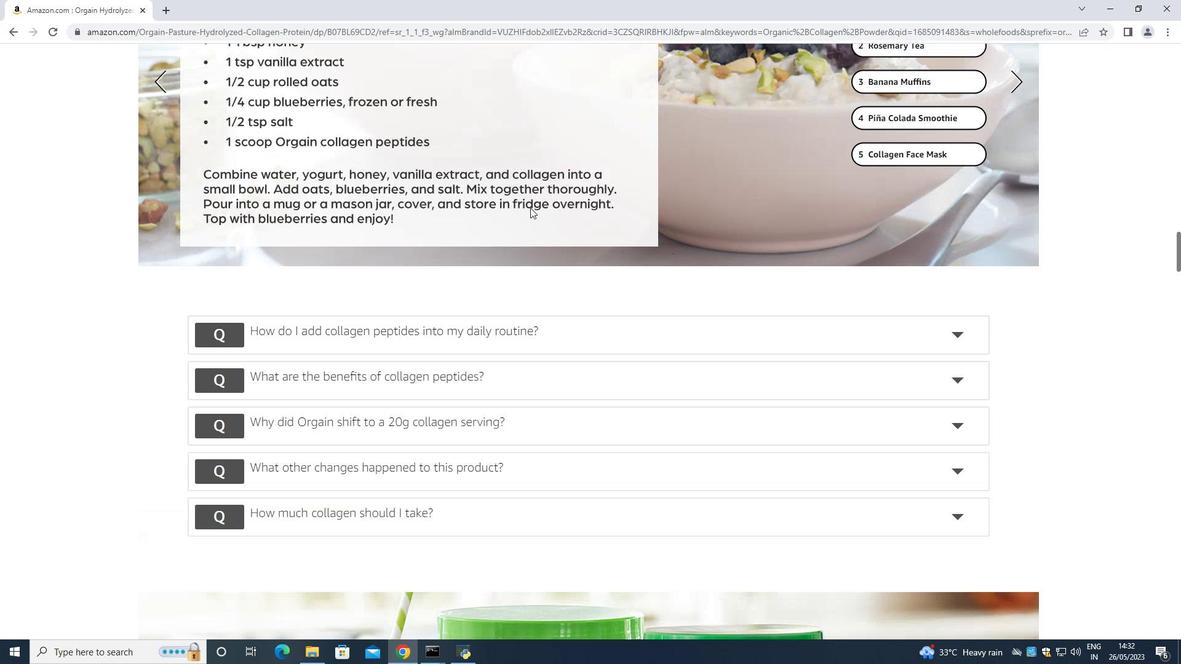 
Action: Mouse scrolled (530, 208) with delta (0, 0)
